 Task: Select Gifts. Add to cart, from Lula Convenience Stores_x000D_
 for 3194 Cheshire Road, Bridgeport, Connecticut 06604, Cell Number 203-362-4243, following items : Fireball Cinnamon Whiskey_x000D_
 - 1, Absolut Vodka_x000D_
 - 1, Bacardi White Rum_x000D_
 - 1, Baileys Original Brandy Bottle_x000D_
 - 1, Barton Distilling Company Vodka_x000D_
 - 1
Action: Mouse moved to (1096, 151)
Screenshot: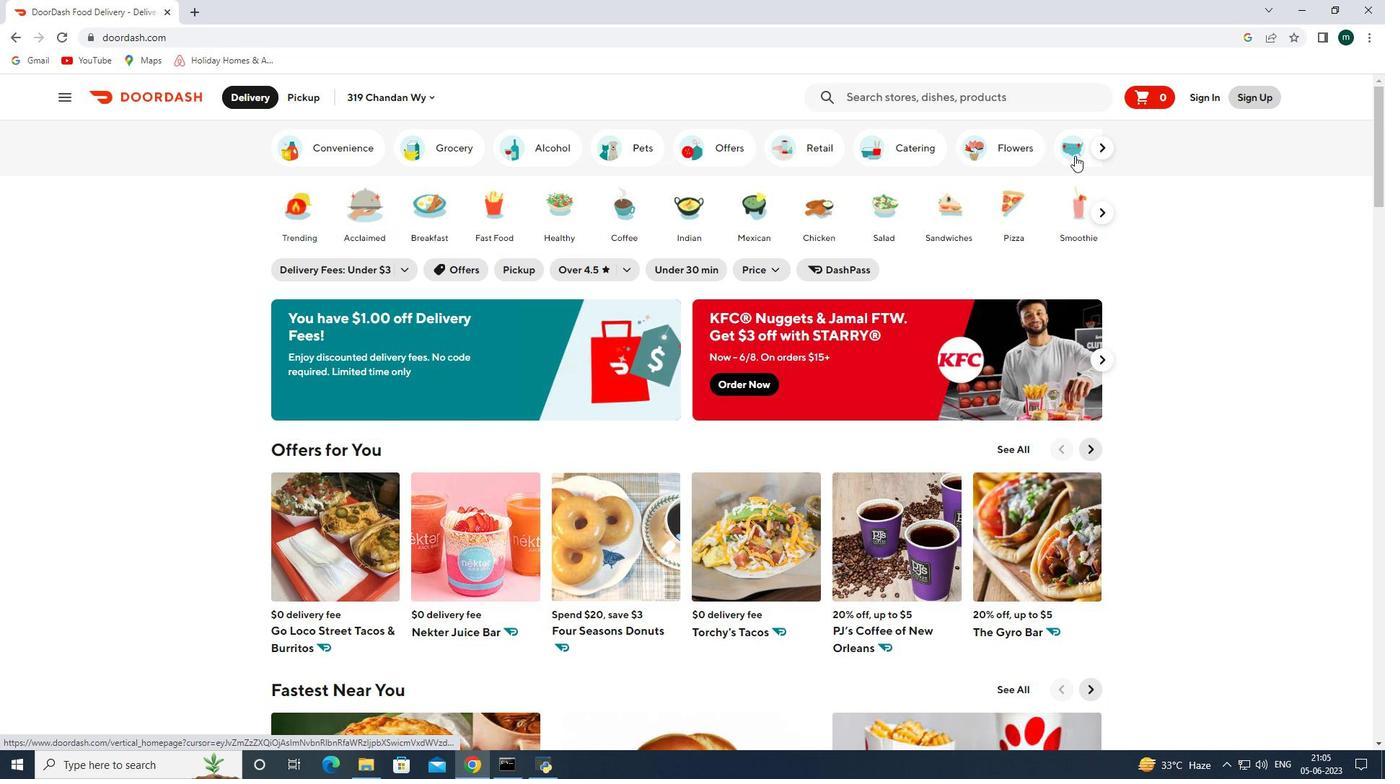 
Action: Mouse pressed left at (1096, 151)
Screenshot: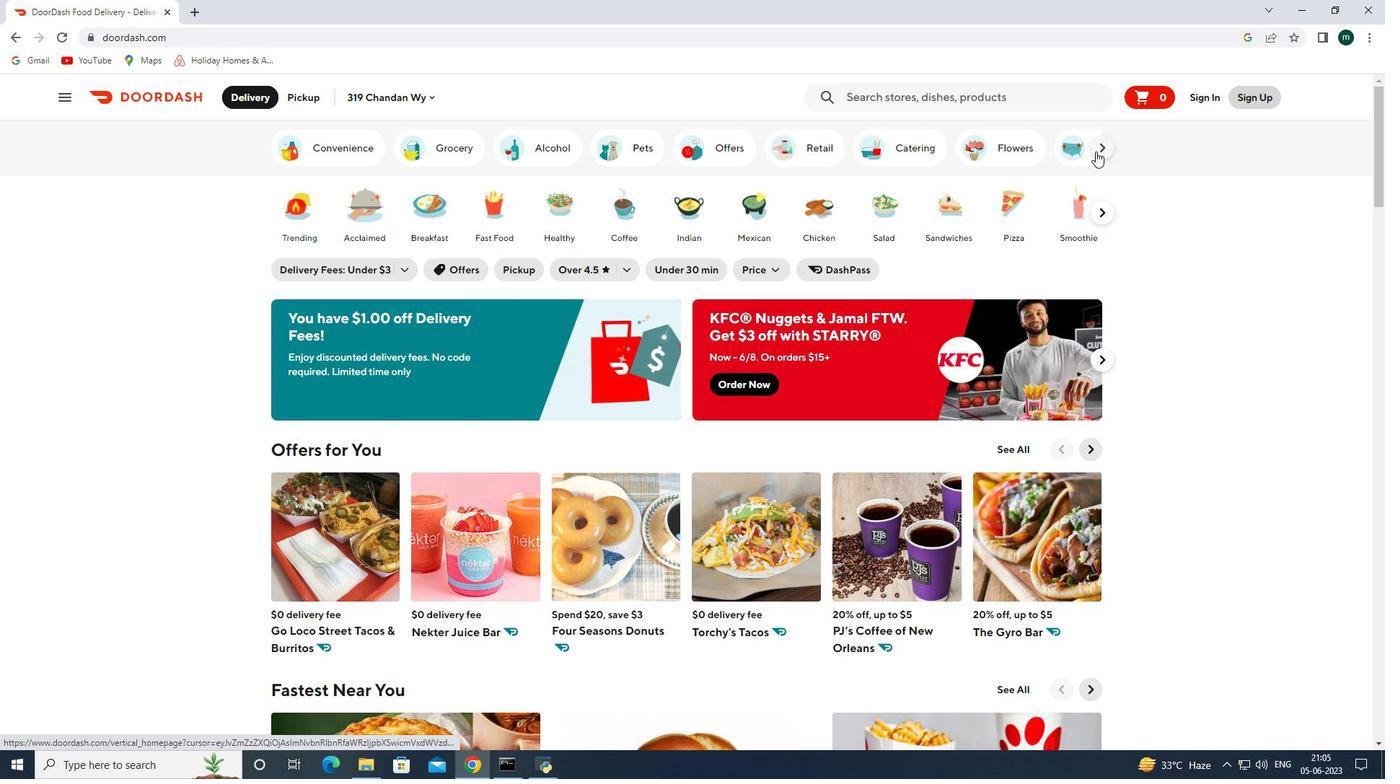 
Action: Mouse moved to (1083, 145)
Screenshot: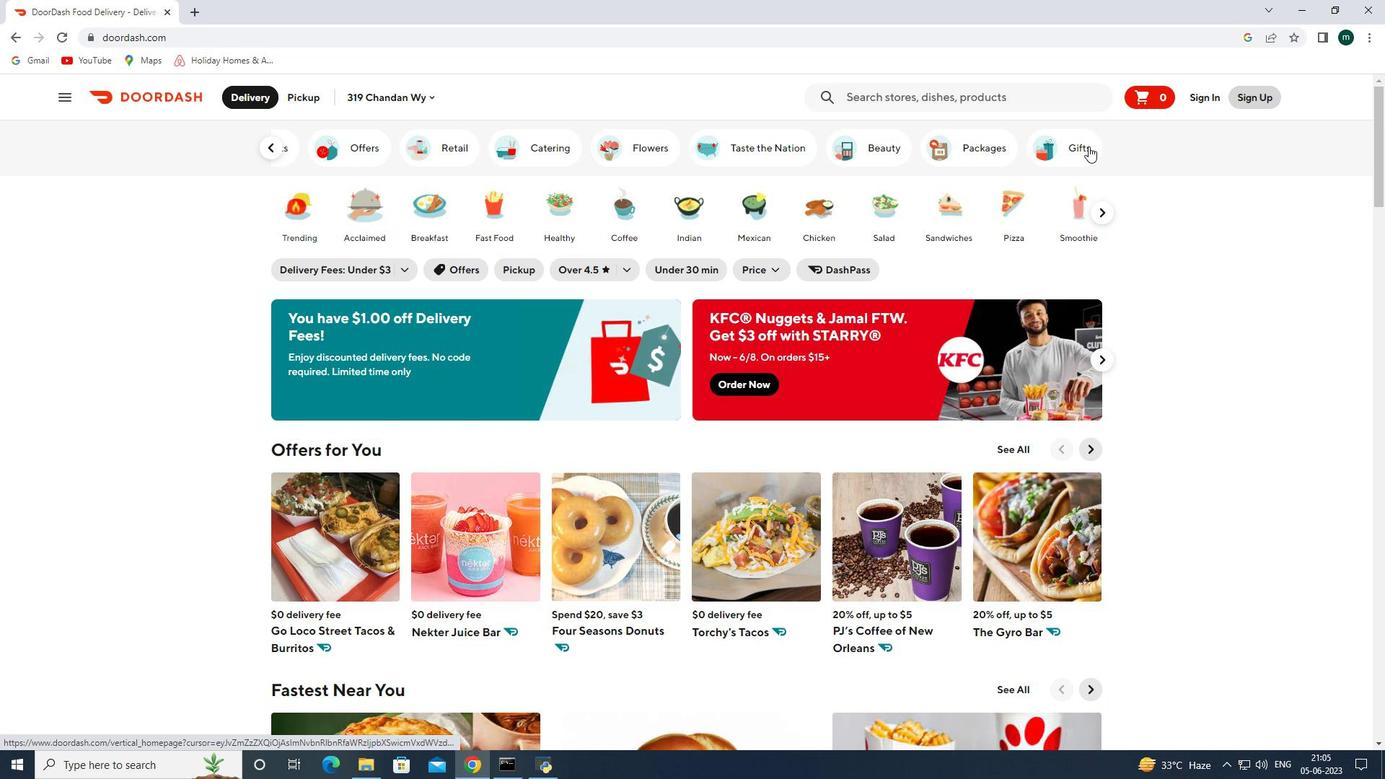 
Action: Mouse pressed left at (1083, 145)
Screenshot: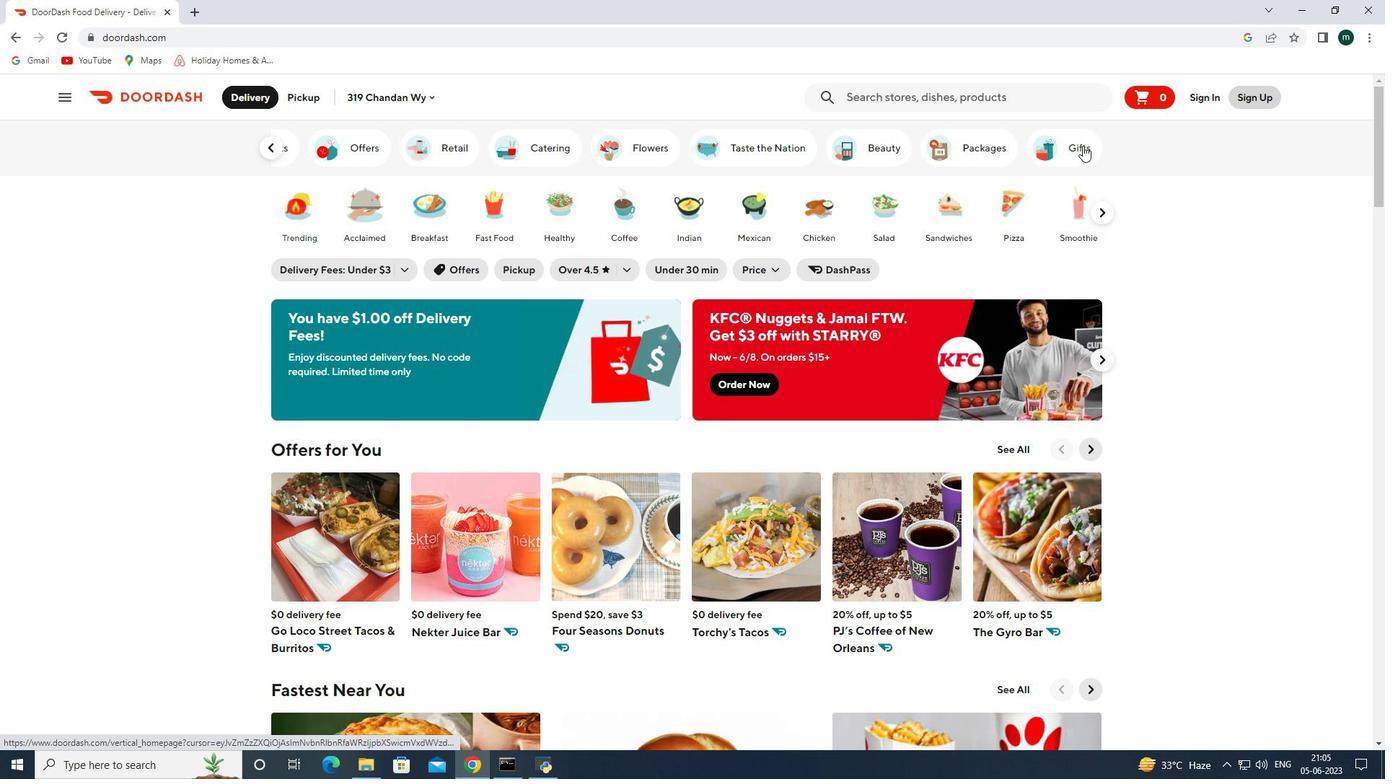 
Action: Mouse moved to (806, 394)
Screenshot: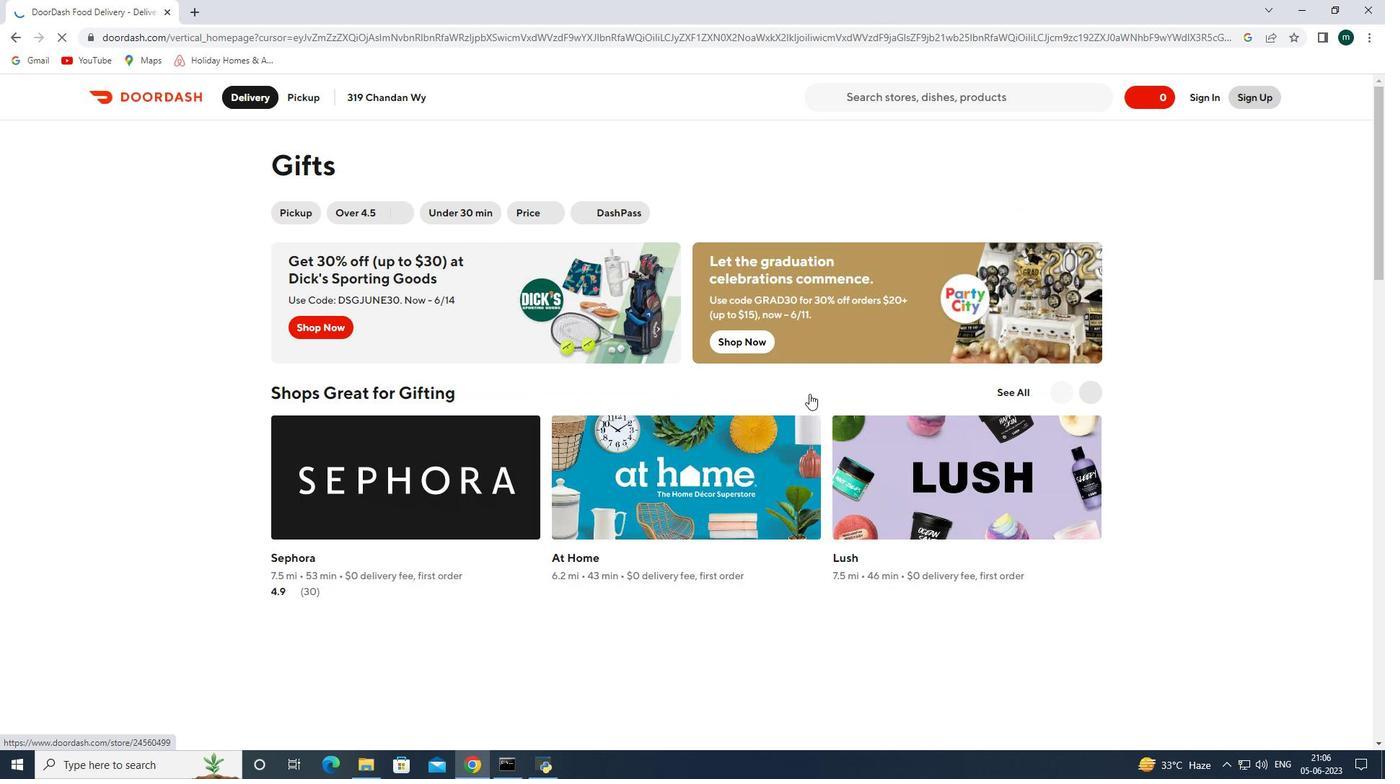 
Action: Mouse scrolled (806, 394) with delta (0, 0)
Screenshot: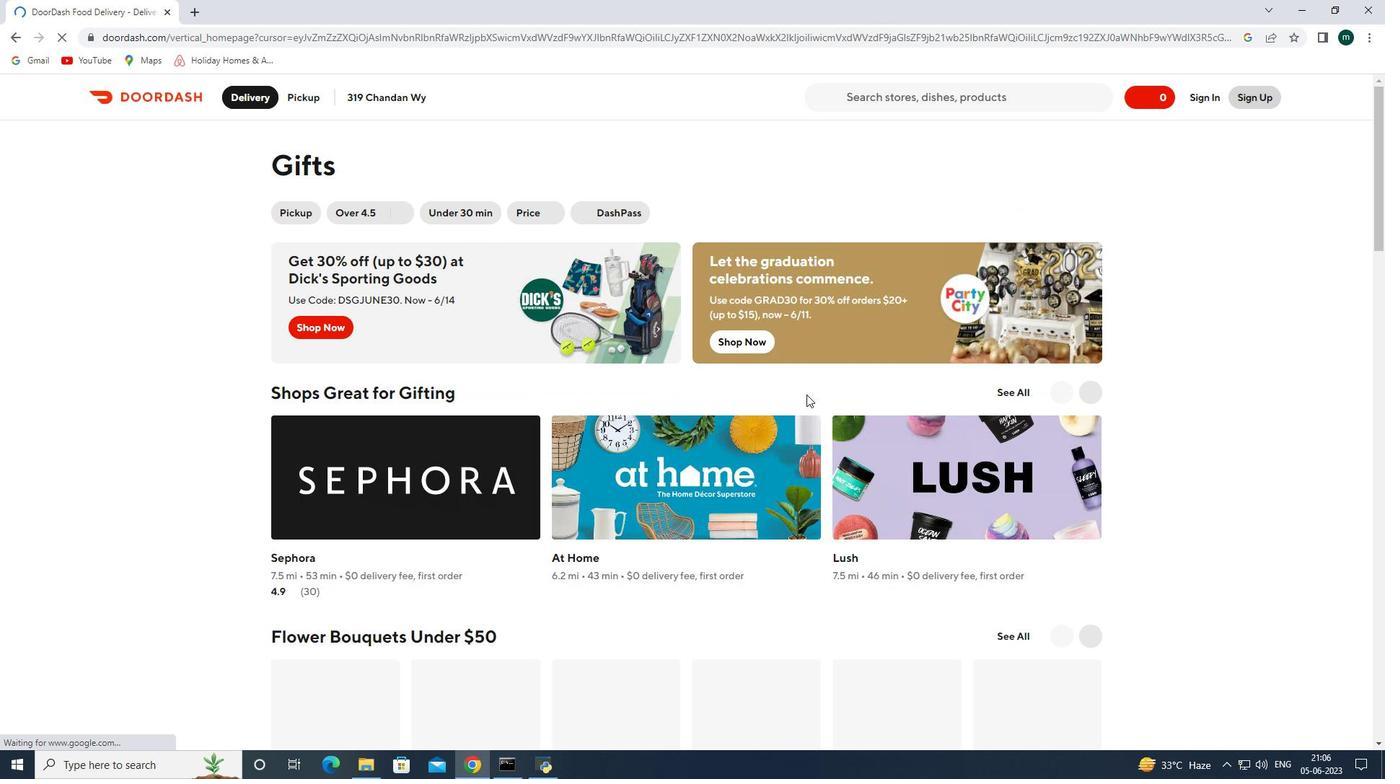 
Action: Mouse scrolled (806, 394) with delta (0, 0)
Screenshot: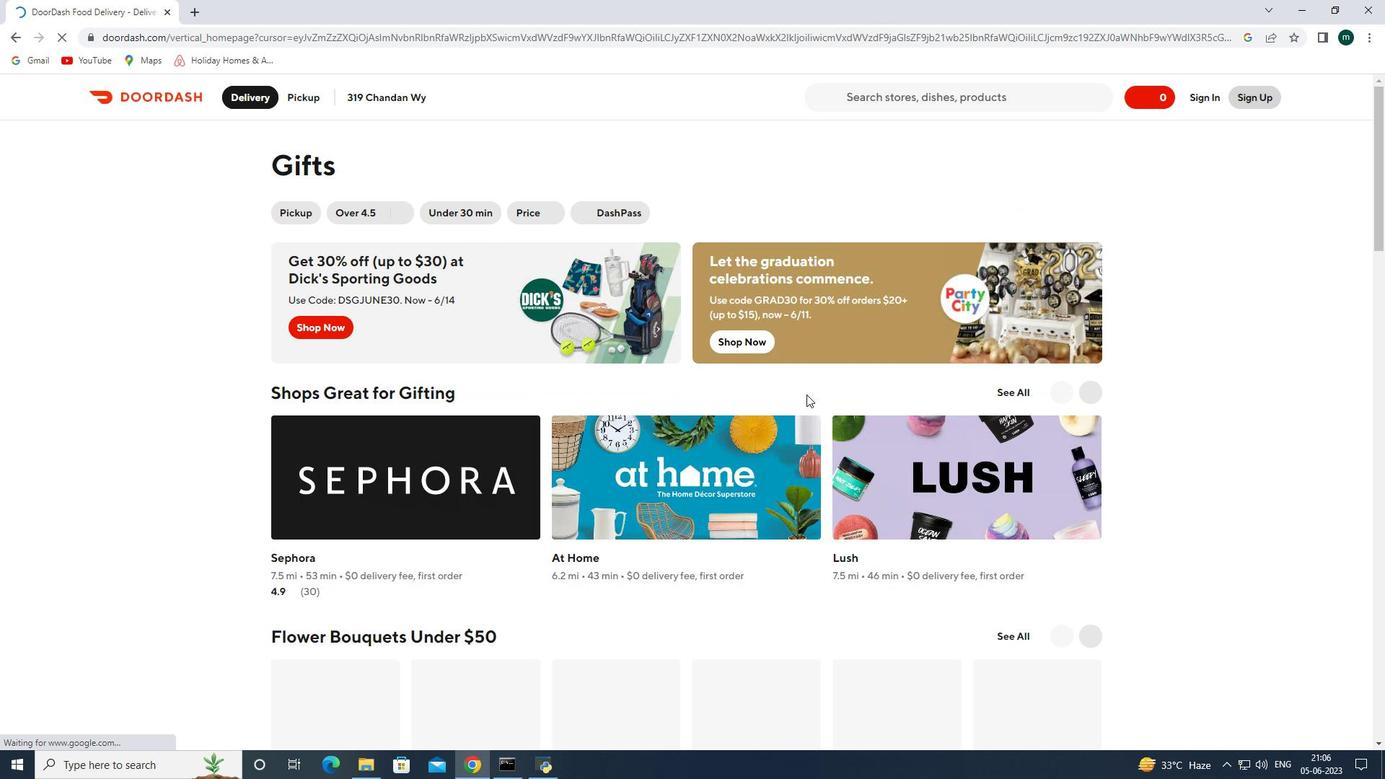 
Action: Mouse scrolled (806, 394) with delta (0, 0)
Screenshot: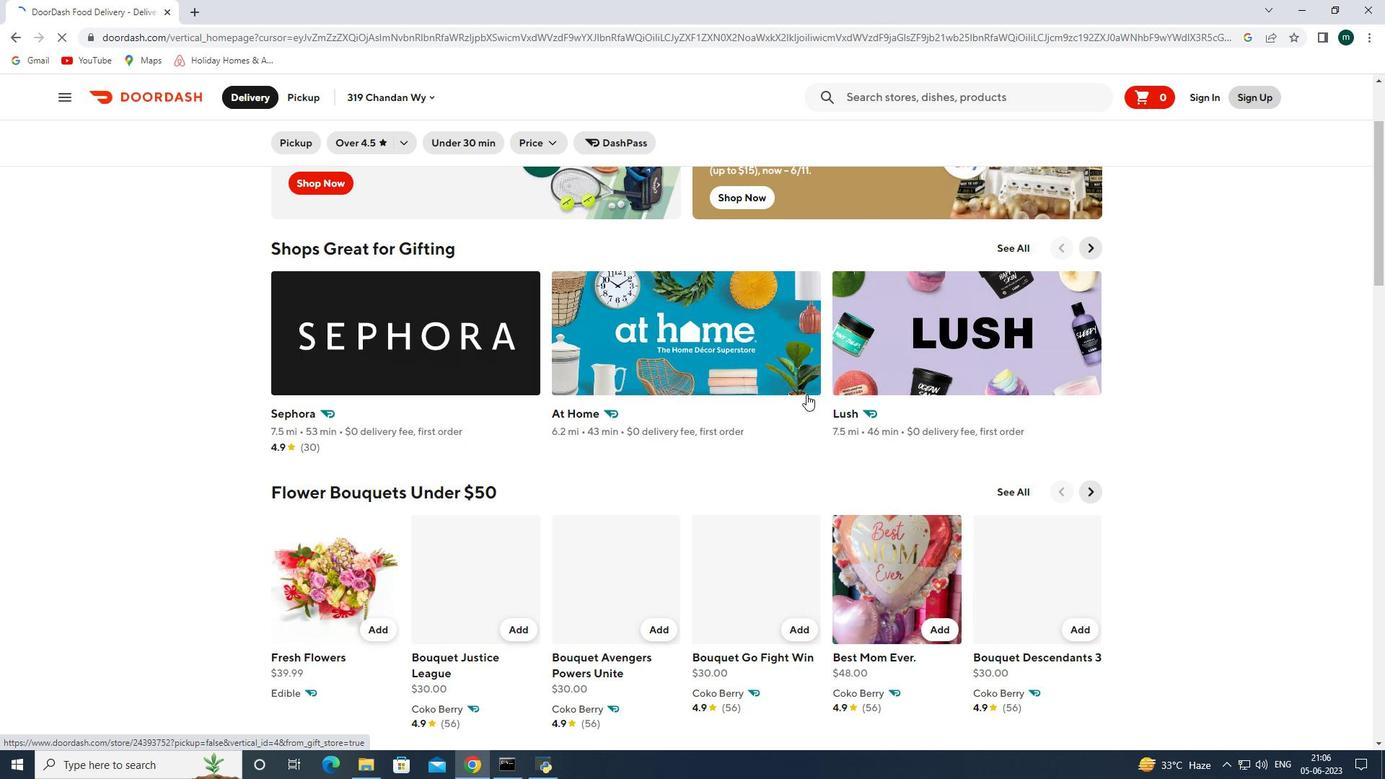 
Action: Mouse scrolled (806, 394) with delta (0, 0)
Screenshot: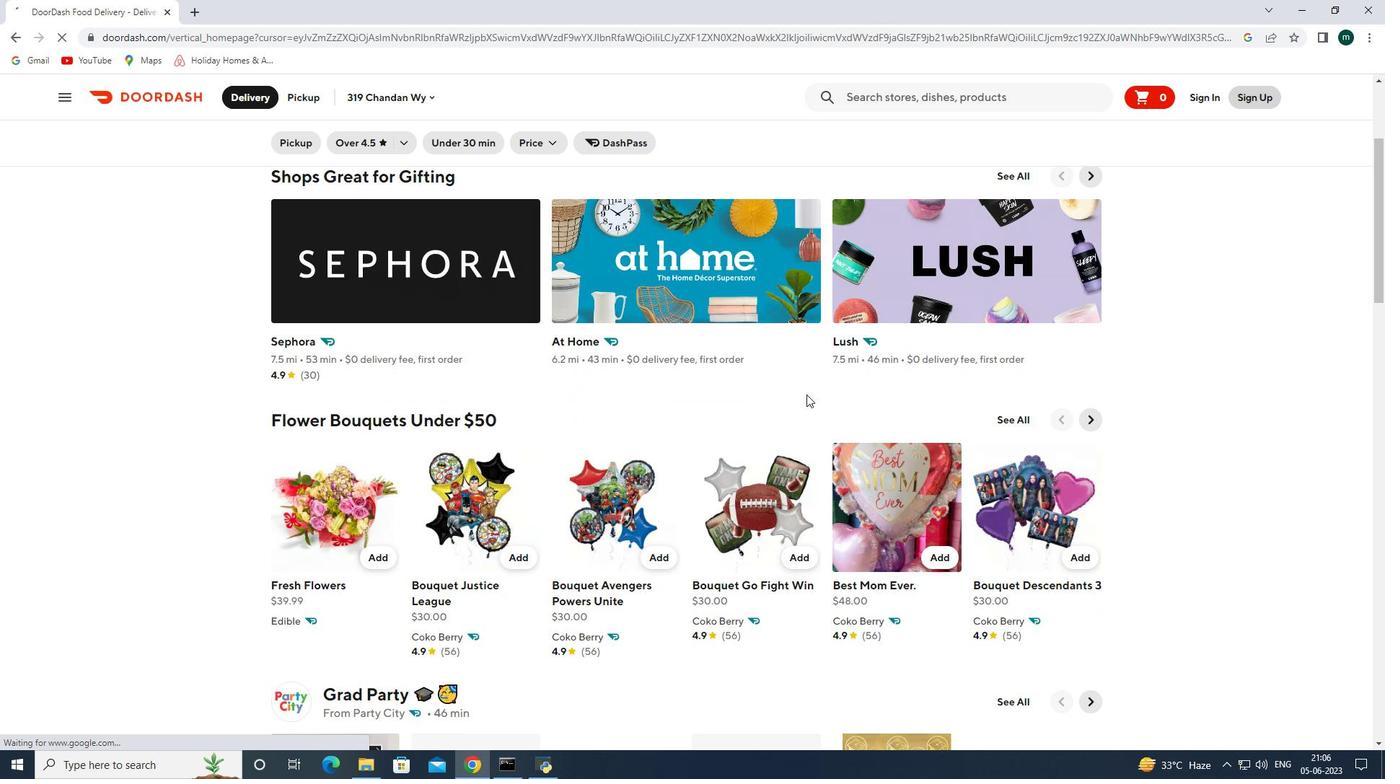 
Action: Mouse scrolled (806, 394) with delta (0, 0)
Screenshot: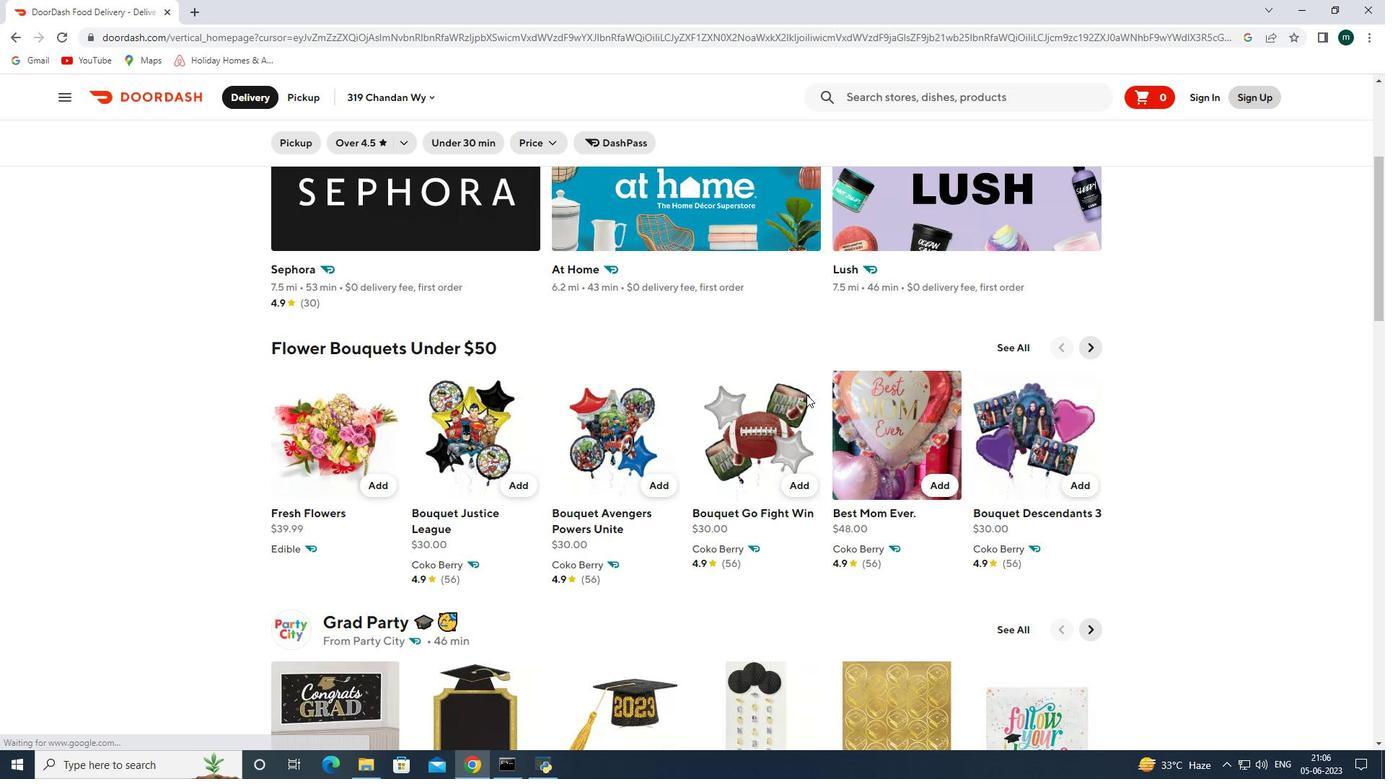 
Action: Mouse scrolled (806, 394) with delta (0, 0)
Screenshot: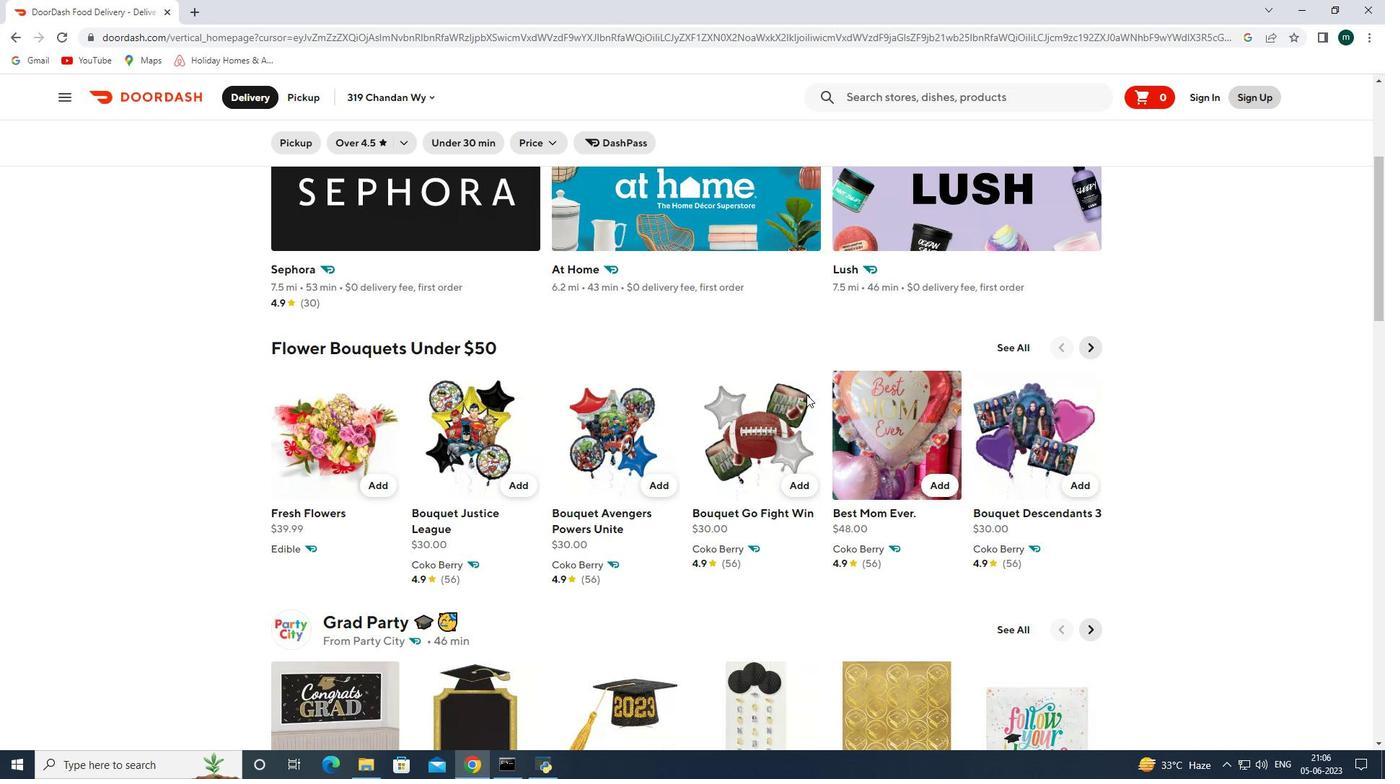 
Action: Mouse scrolled (806, 394) with delta (0, 0)
Screenshot: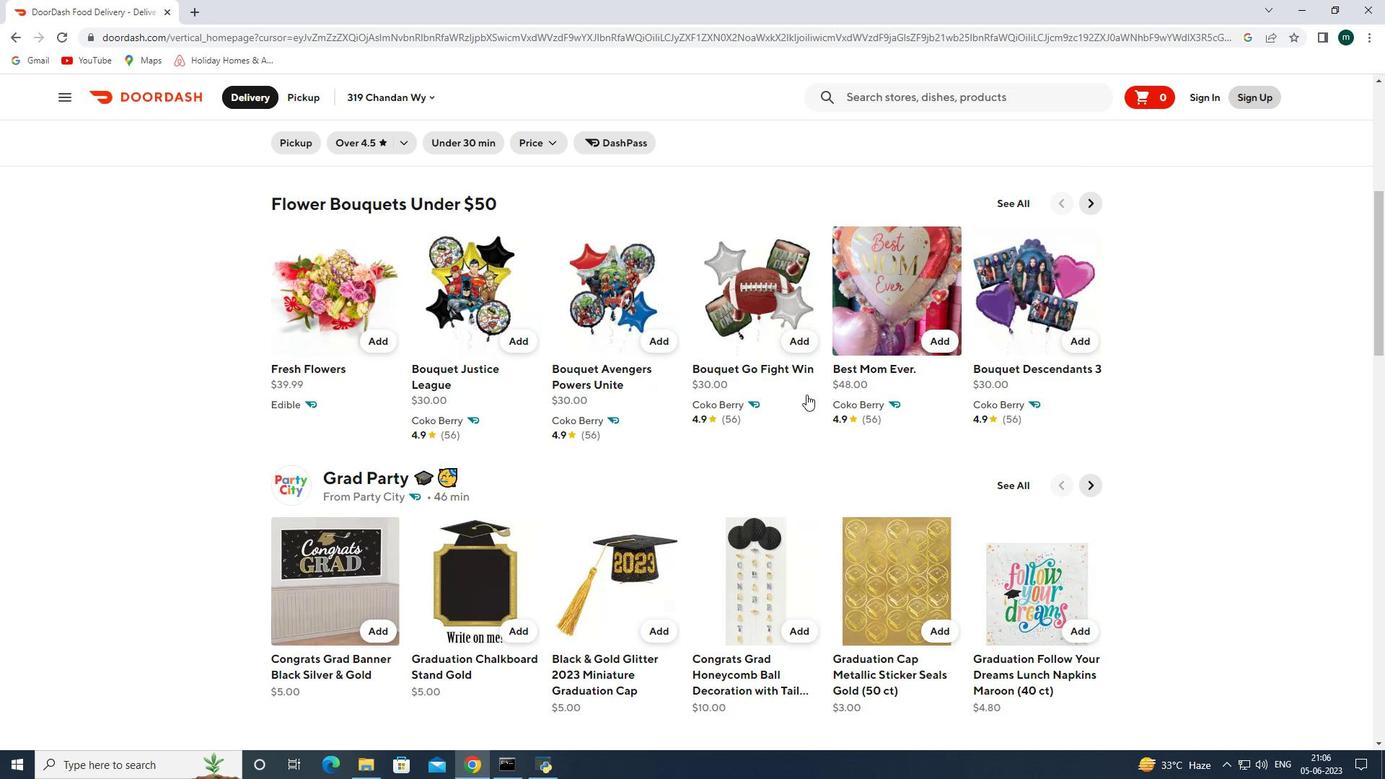 
Action: Mouse scrolled (806, 394) with delta (0, 0)
Screenshot: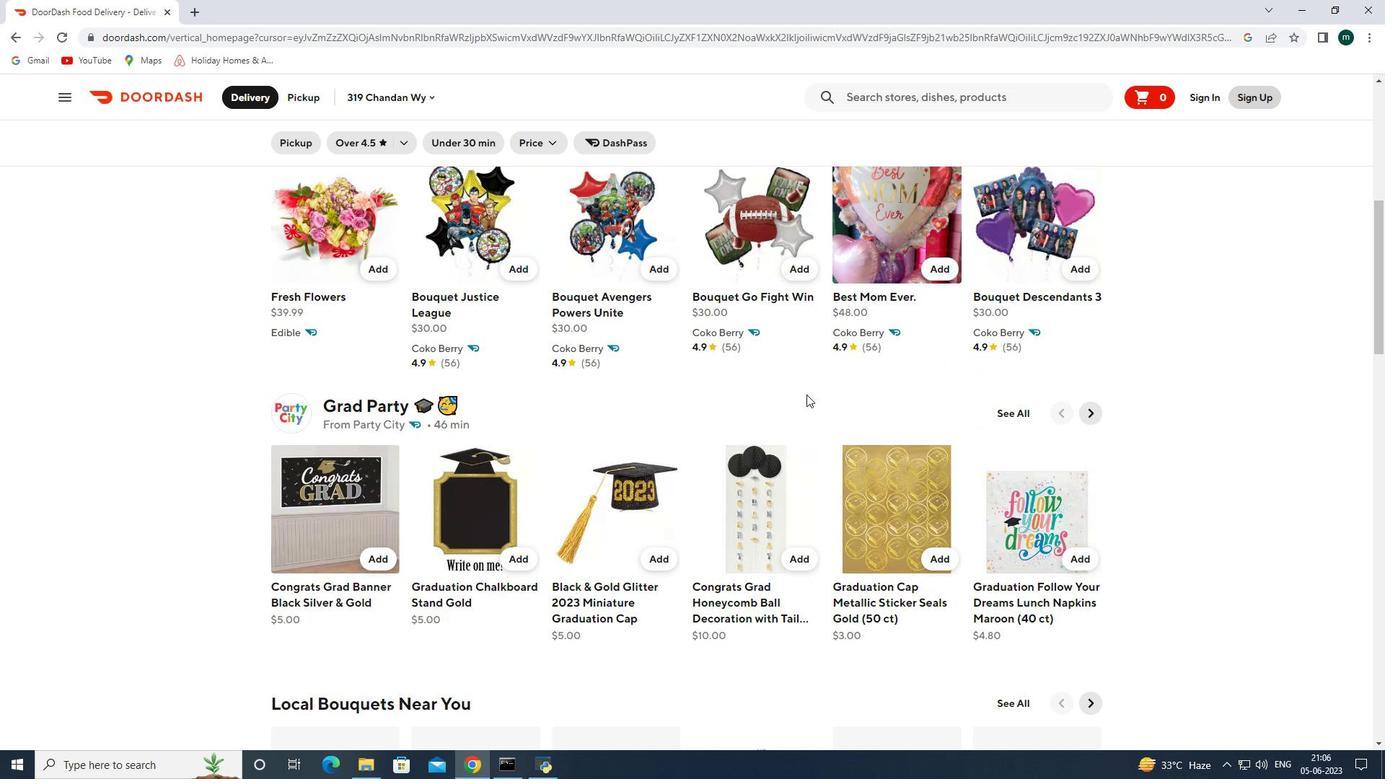 
Action: Mouse scrolled (806, 394) with delta (0, 0)
Screenshot: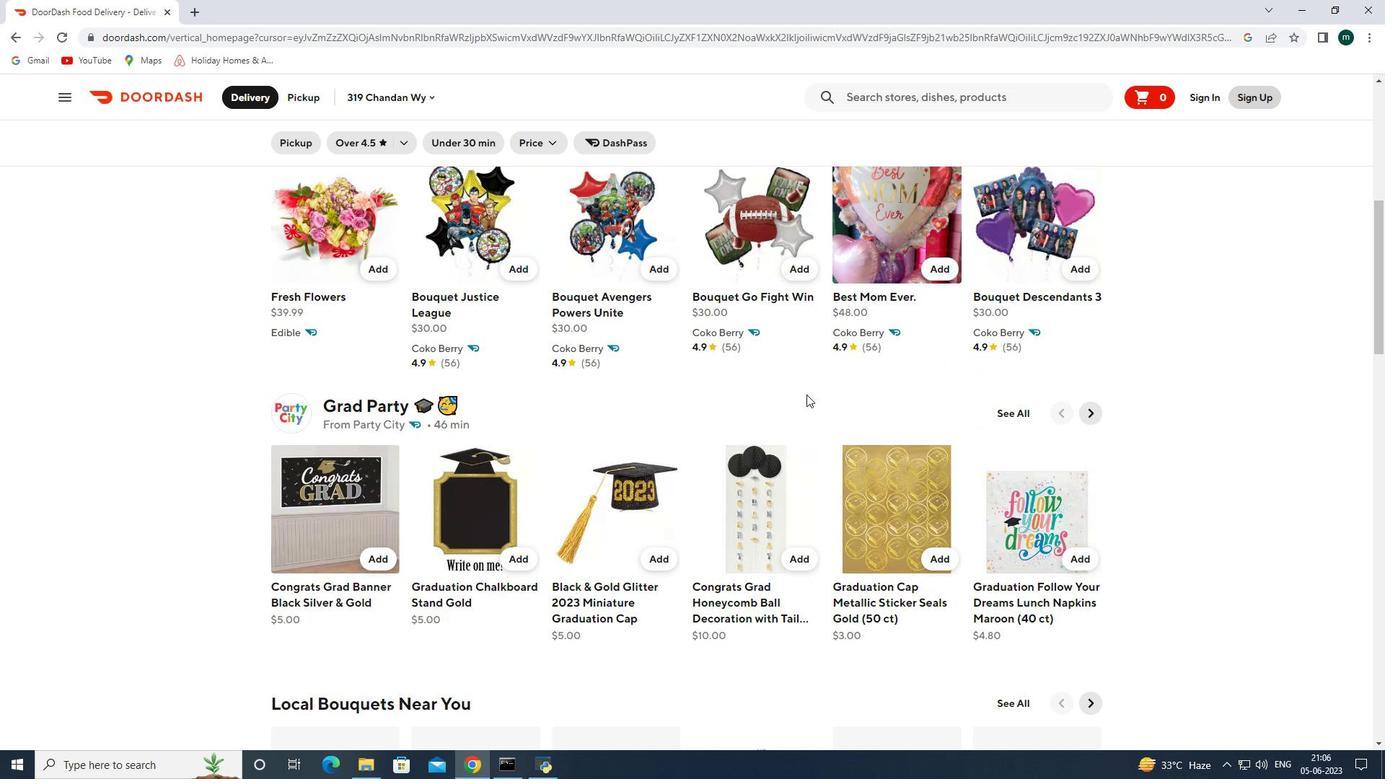 
Action: Mouse scrolled (806, 394) with delta (0, 0)
Screenshot: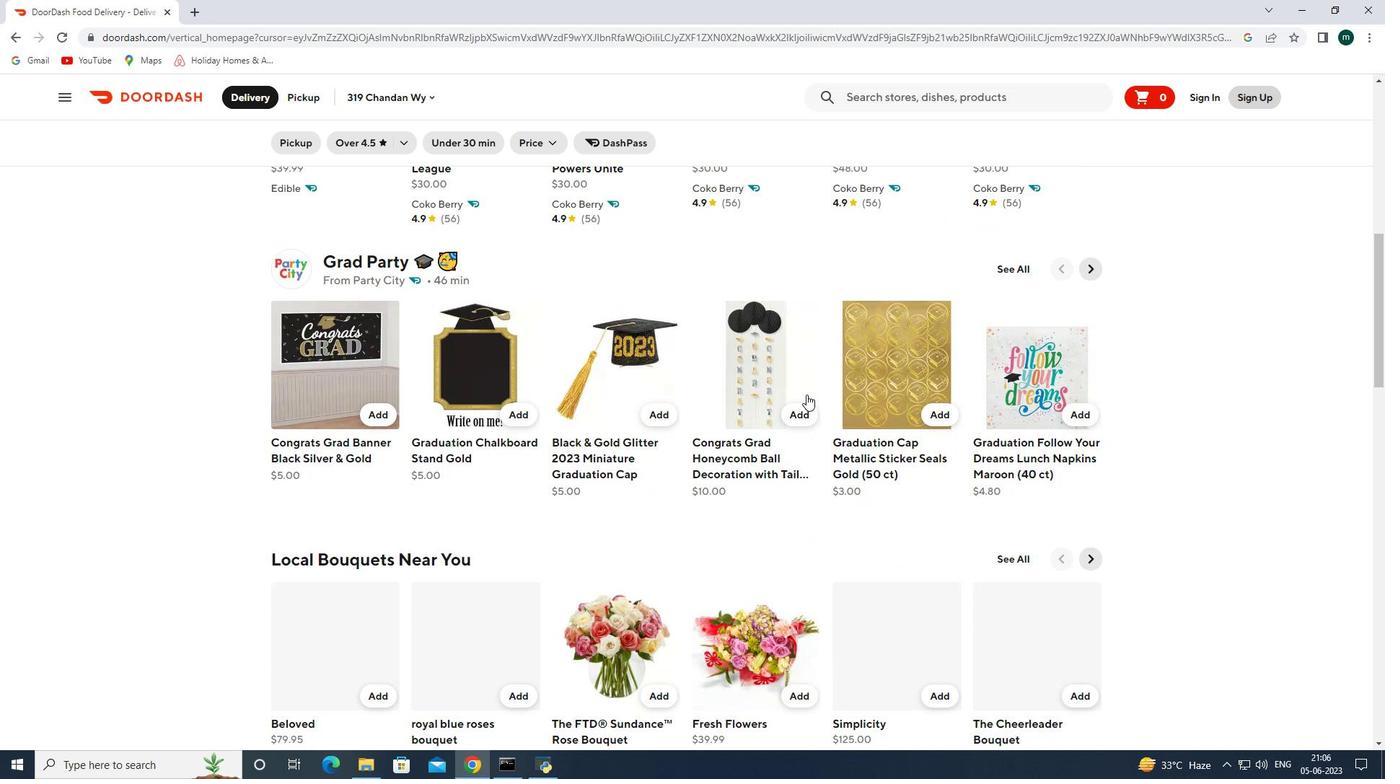 
Action: Mouse scrolled (806, 394) with delta (0, 0)
Screenshot: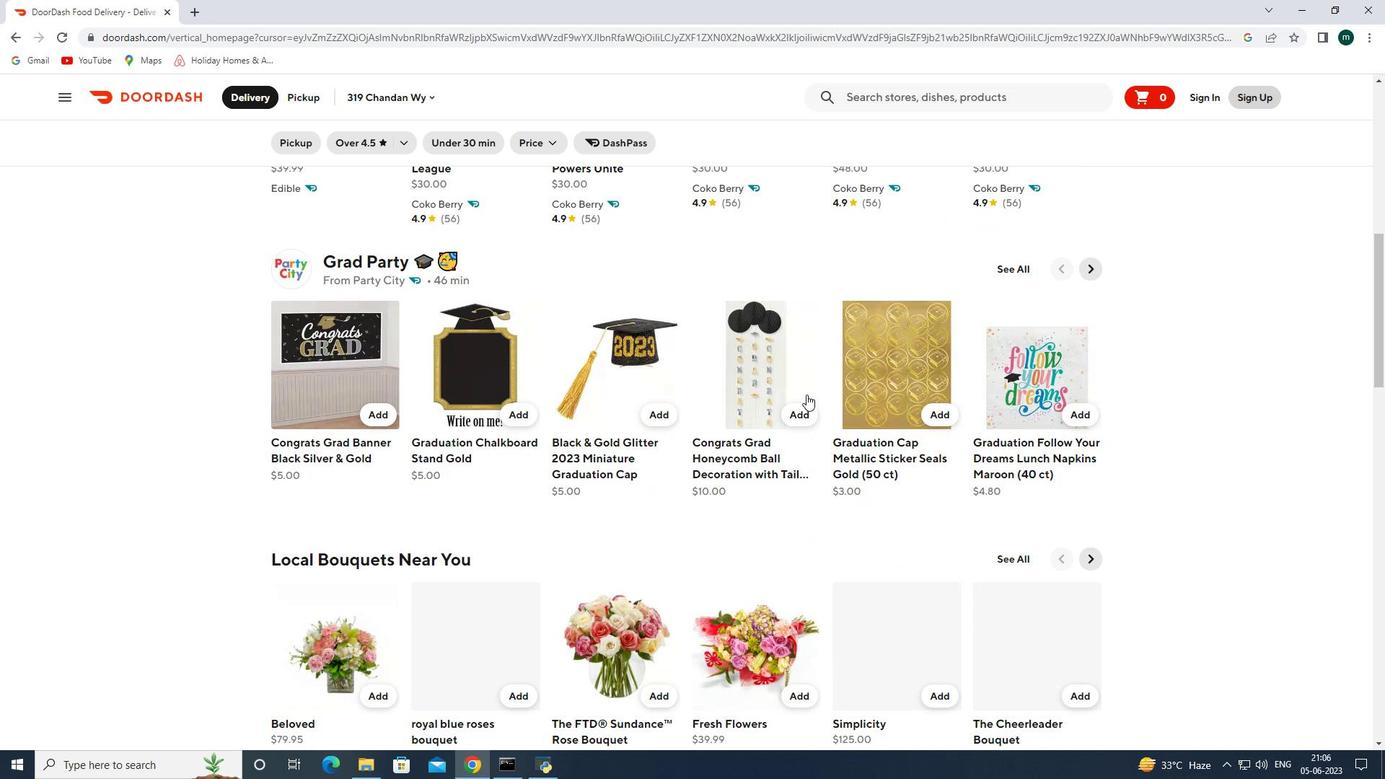
Action: Mouse scrolled (806, 394) with delta (0, 0)
Screenshot: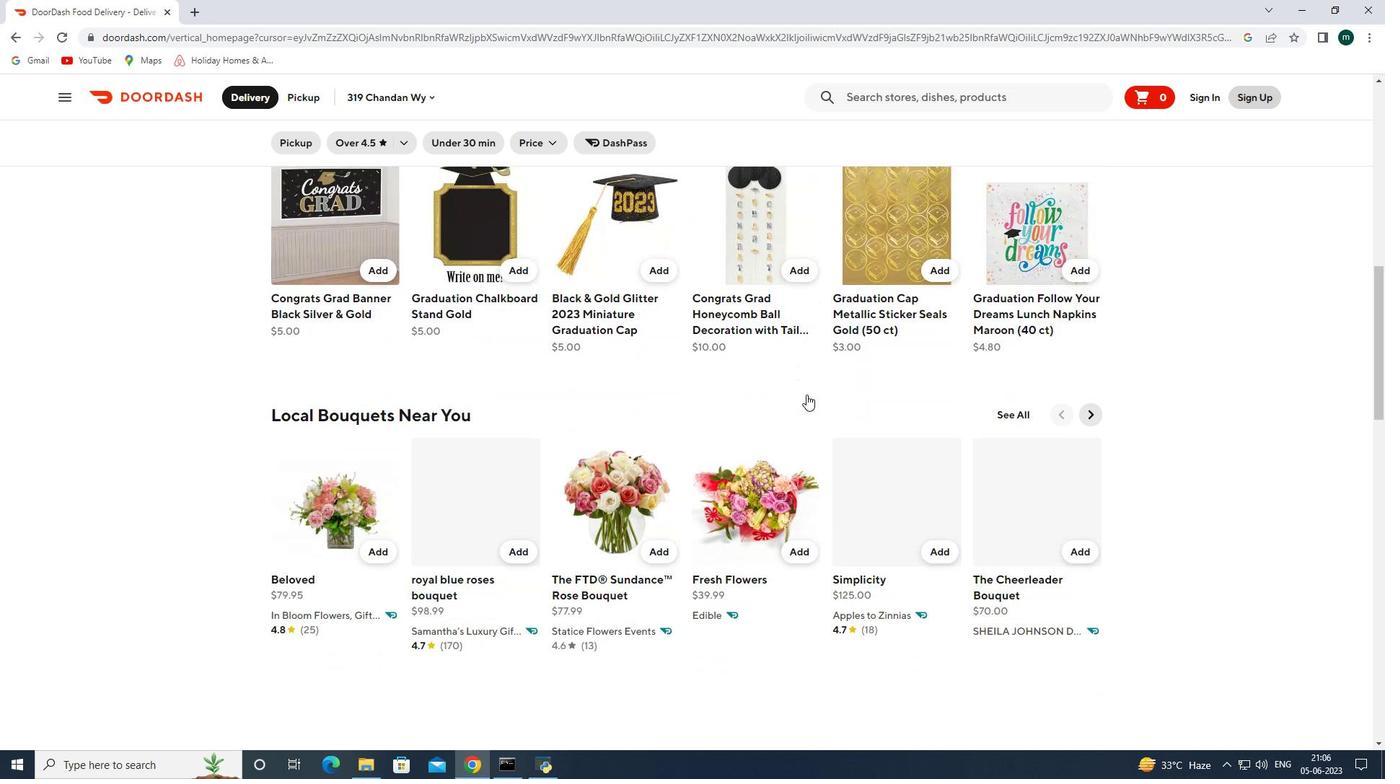 
Action: Mouse scrolled (806, 394) with delta (0, 0)
Screenshot: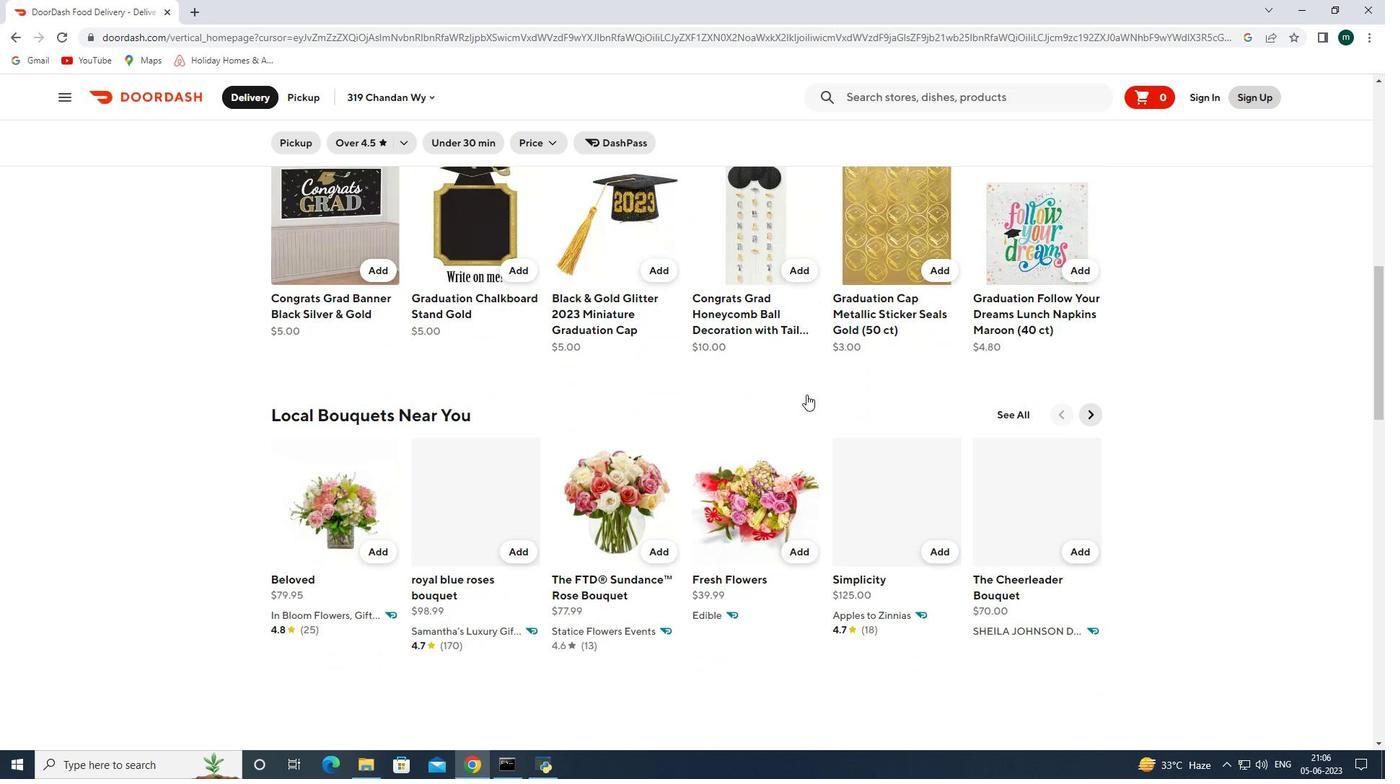 
Action: Mouse scrolled (806, 394) with delta (0, 0)
Screenshot: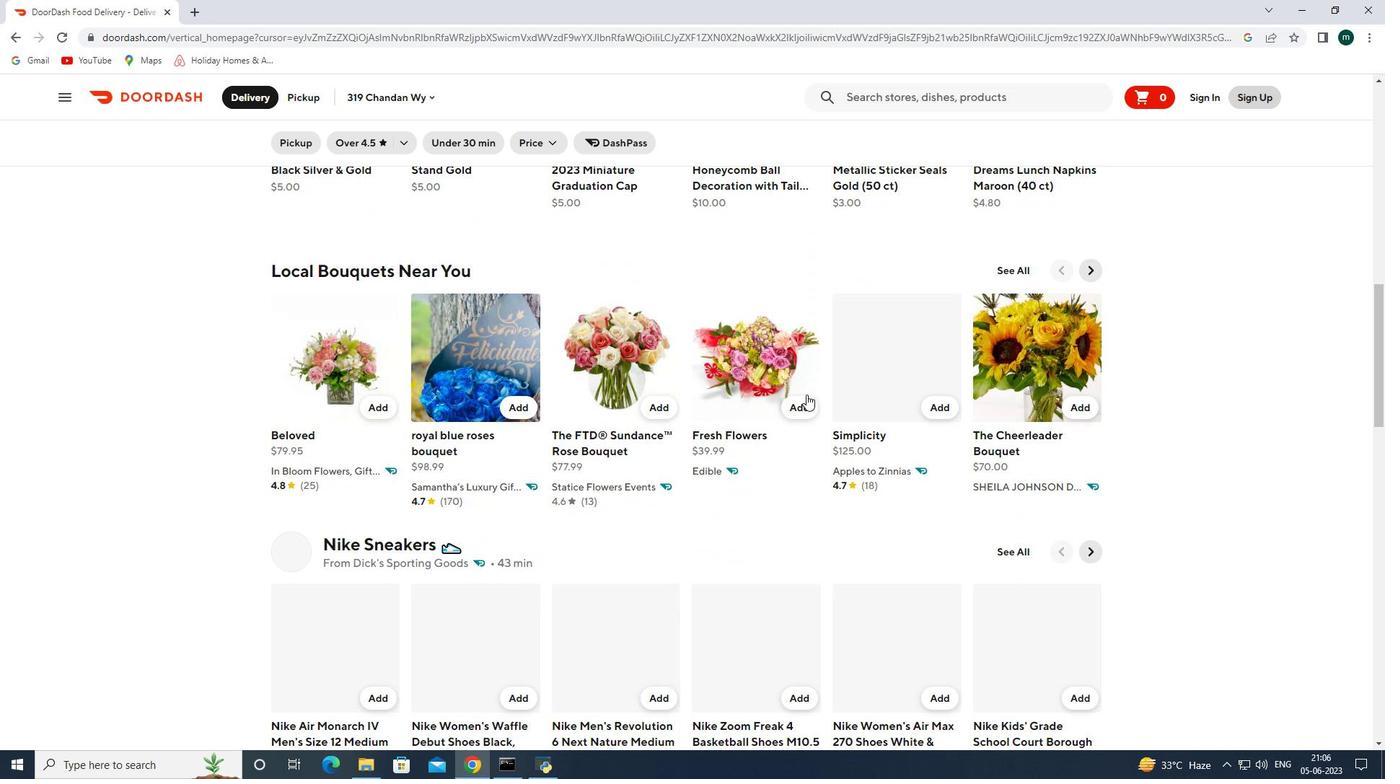 
Action: Mouse scrolled (806, 394) with delta (0, 0)
Screenshot: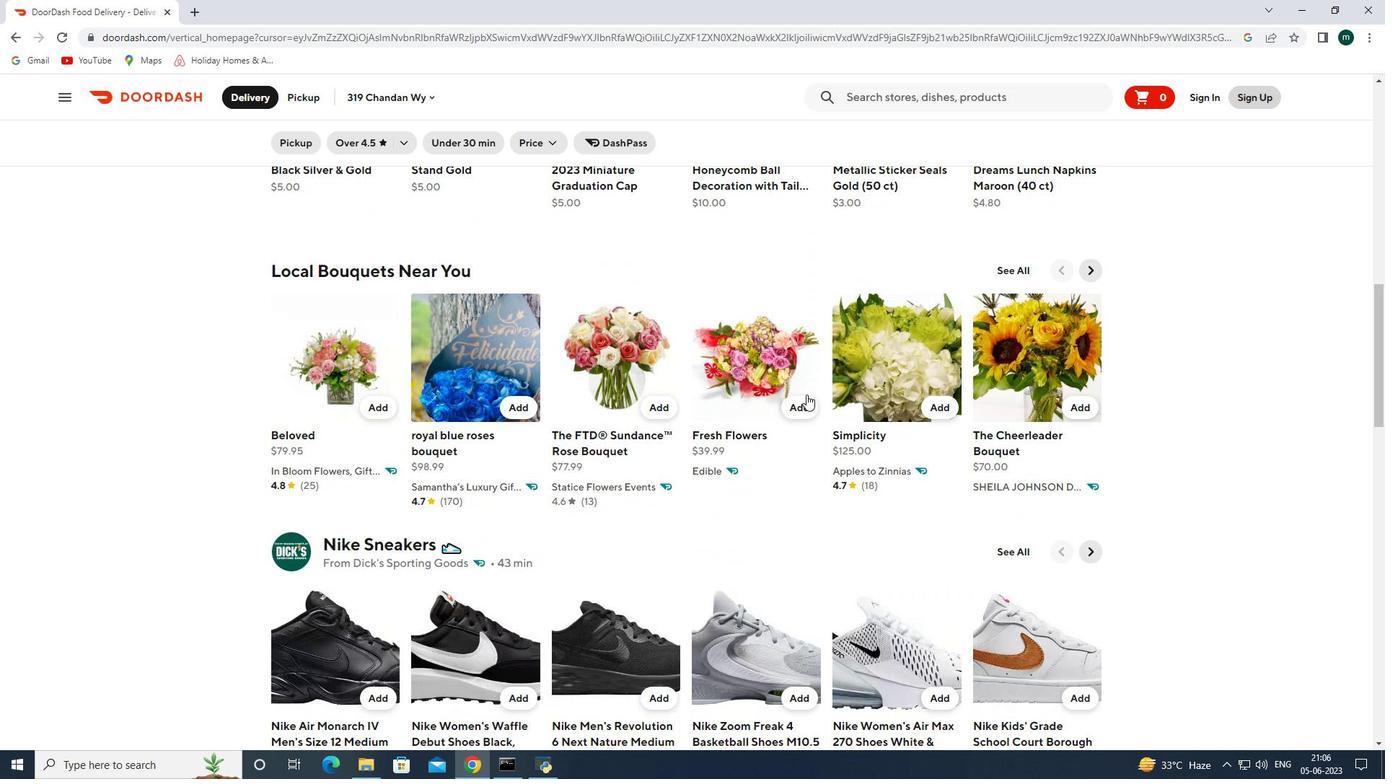
Action: Mouse scrolled (806, 394) with delta (0, 0)
Screenshot: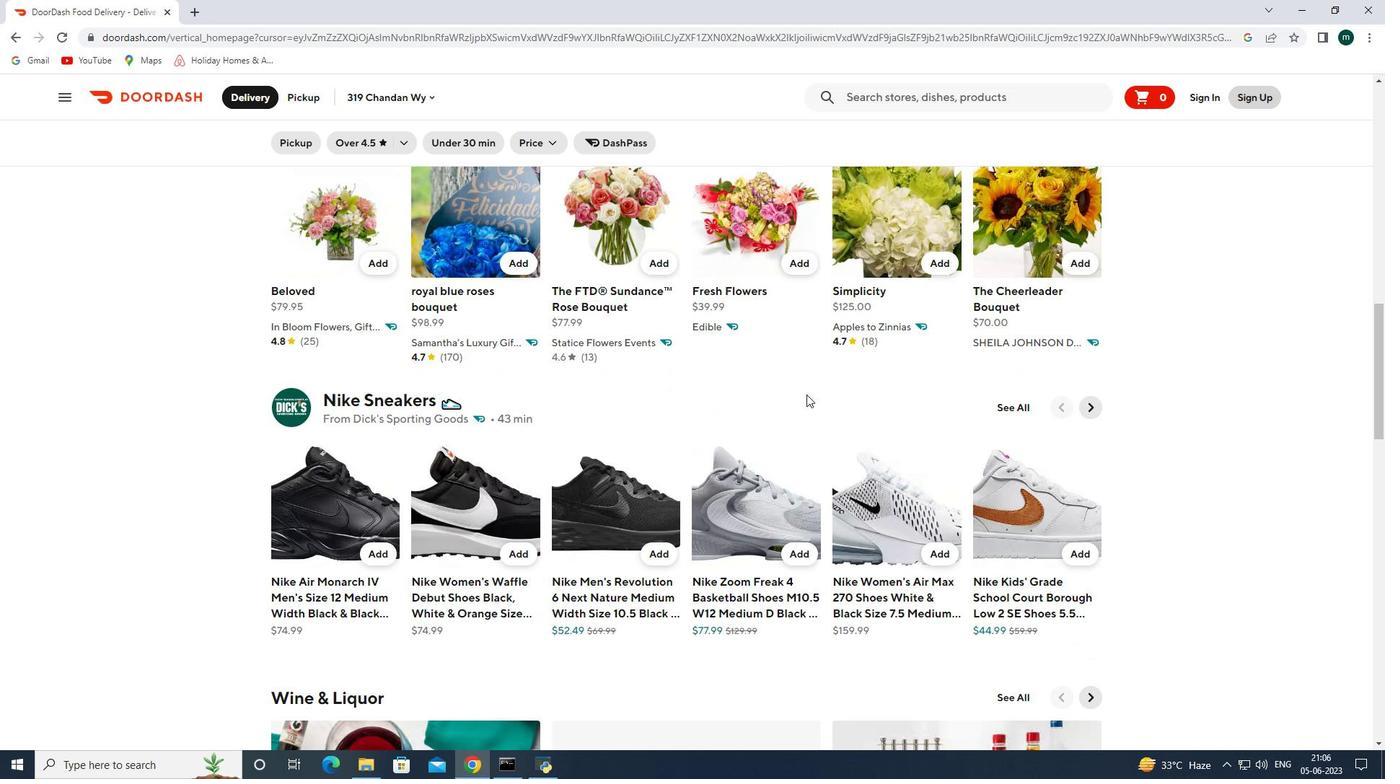 
Action: Mouse scrolled (806, 394) with delta (0, 0)
Screenshot: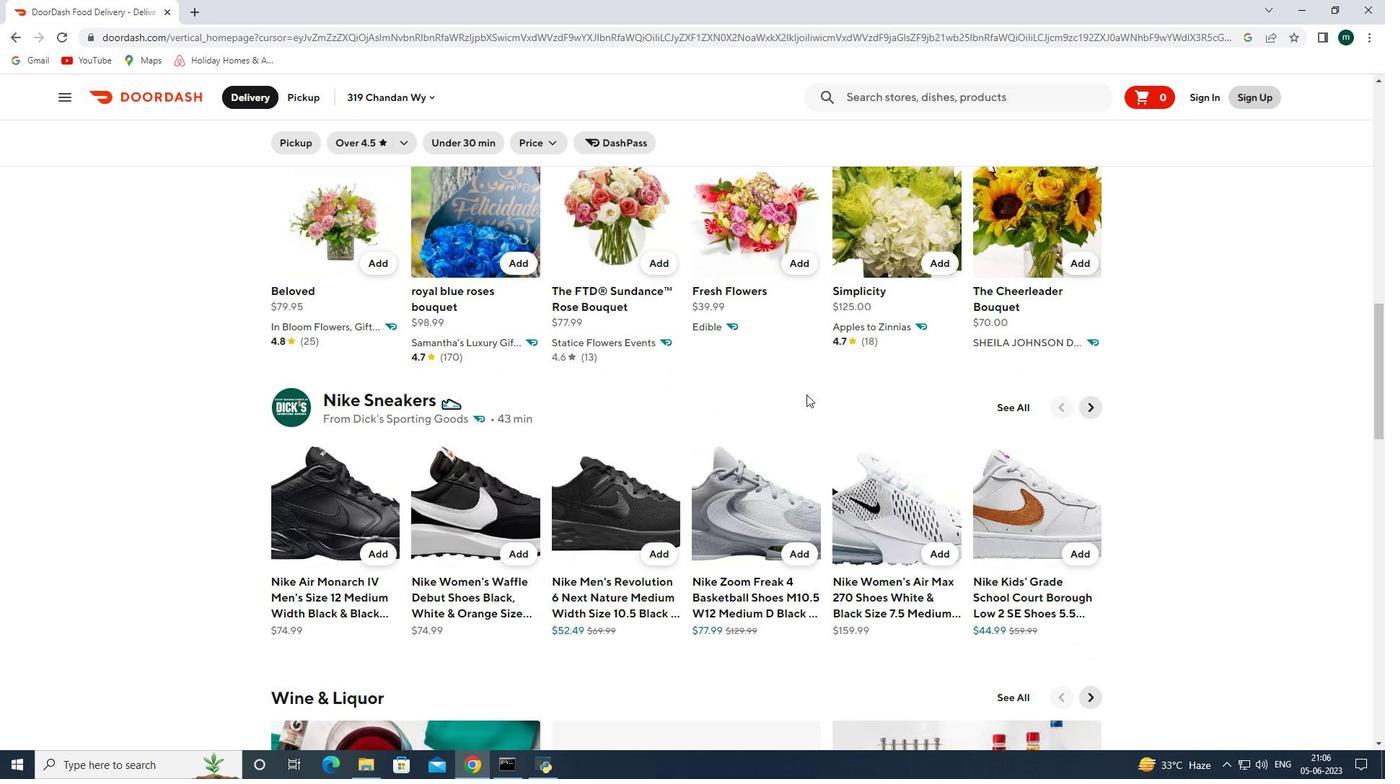 
Action: Mouse scrolled (806, 394) with delta (0, 0)
Screenshot: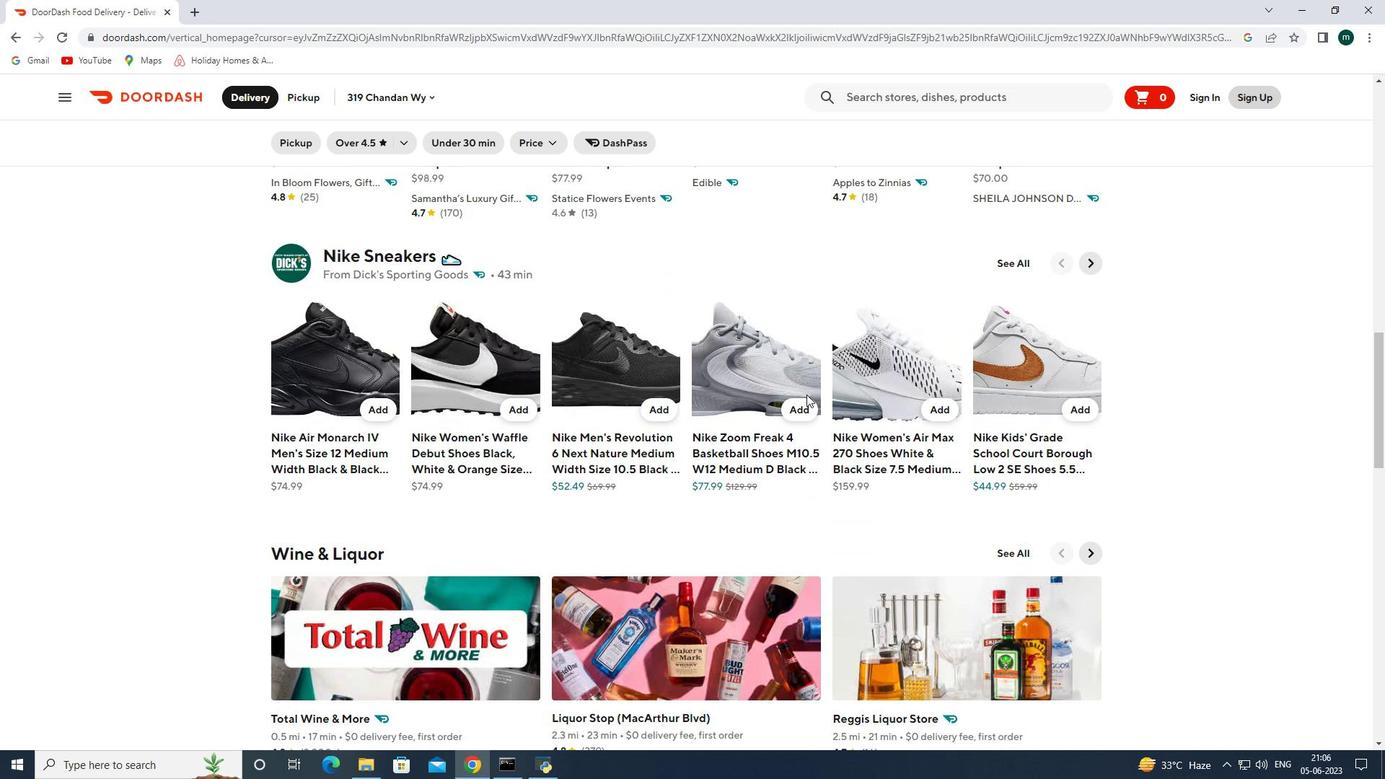 
Action: Mouse scrolled (806, 394) with delta (0, 0)
Screenshot: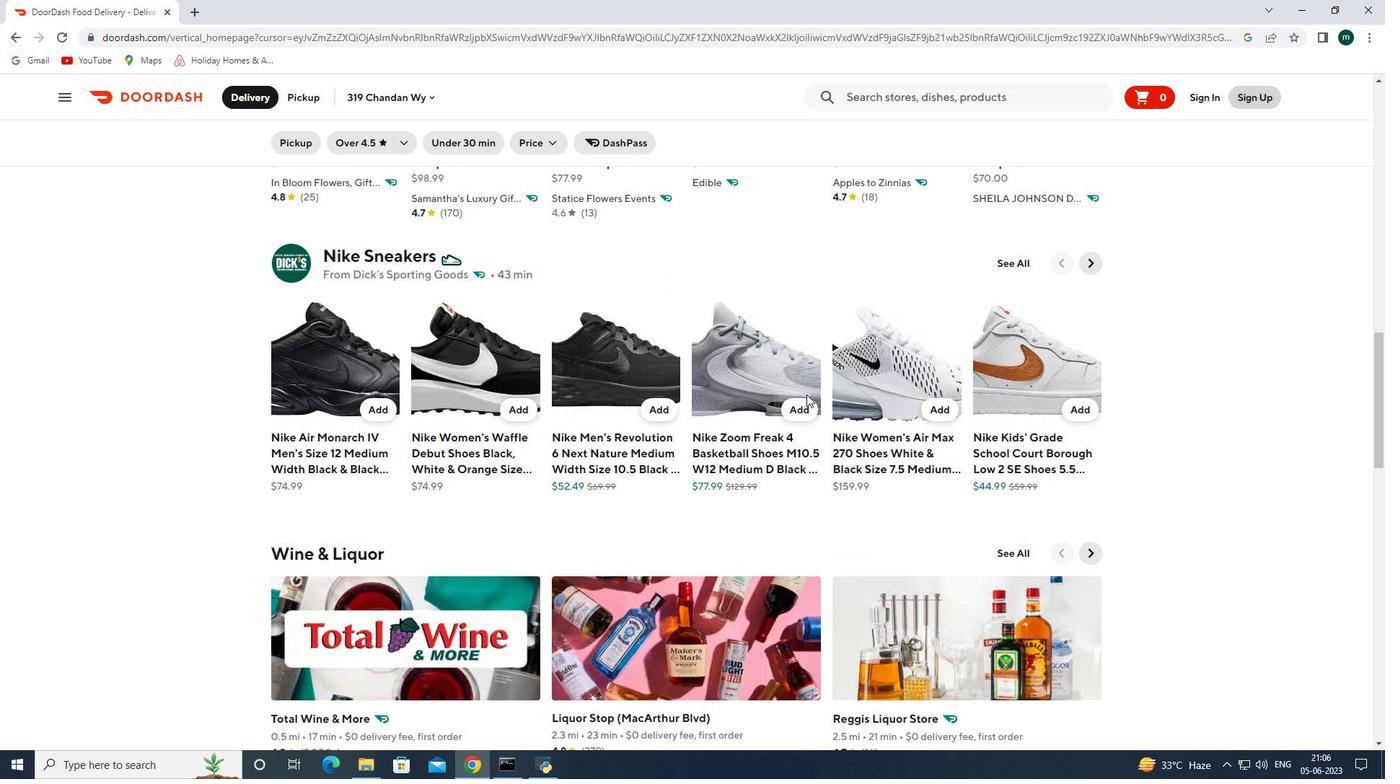 
Action: Mouse scrolled (806, 394) with delta (0, 0)
Screenshot: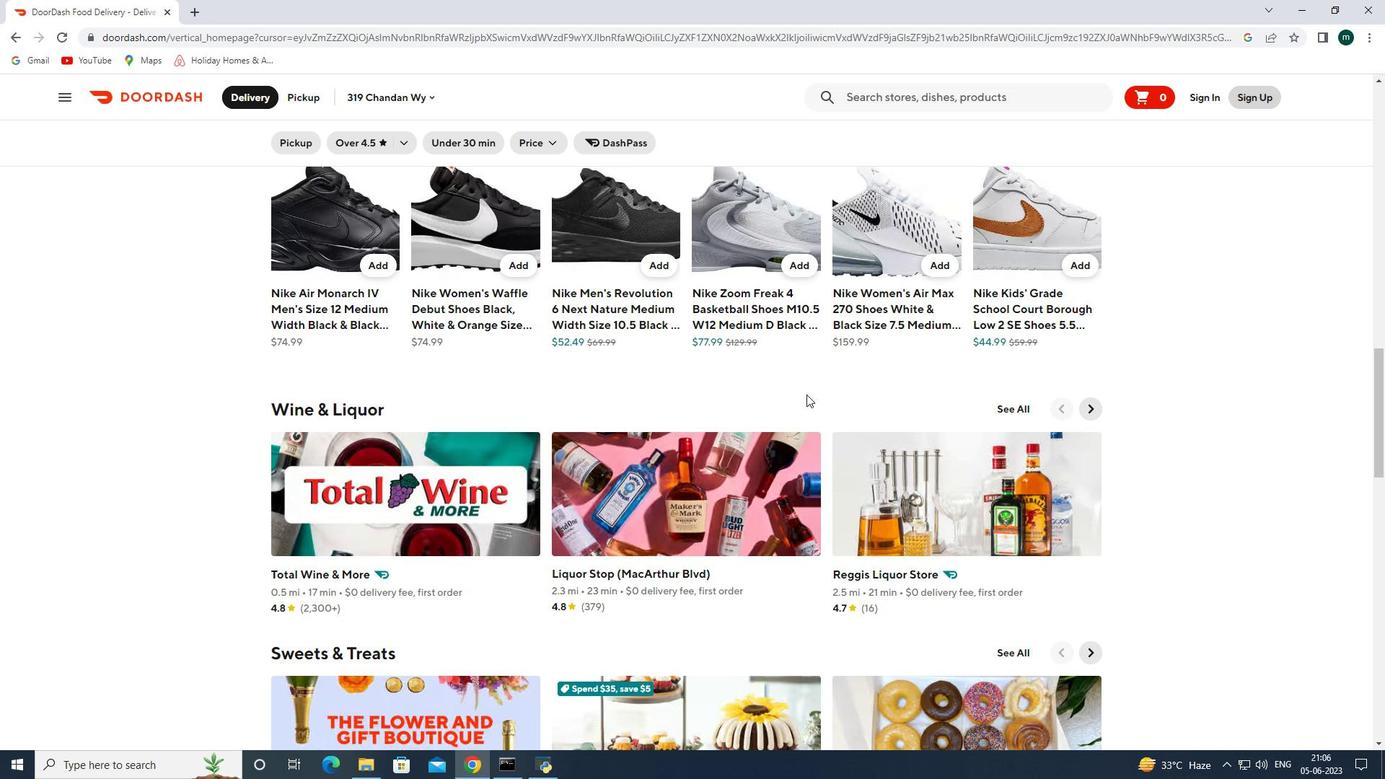 
Action: Mouse scrolled (806, 394) with delta (0, 0)
Screenshot: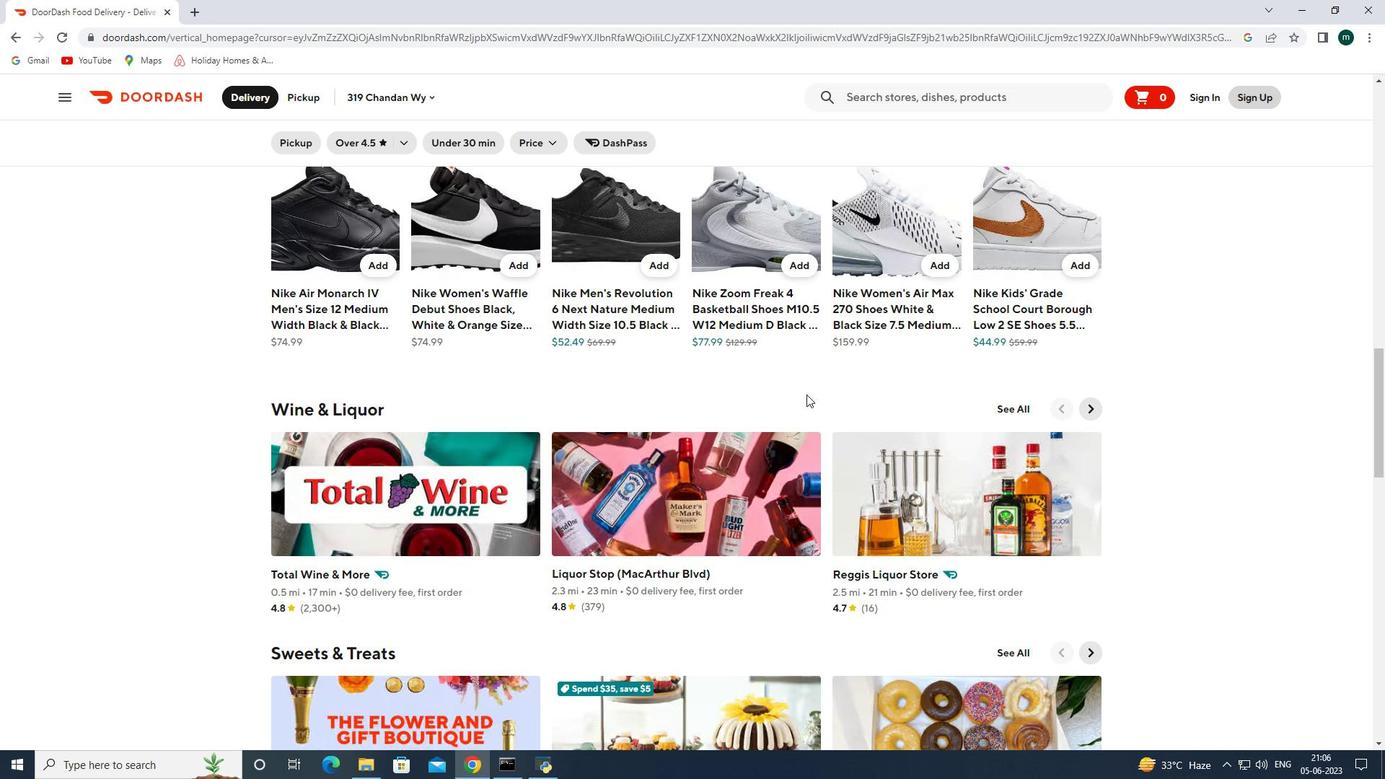 
Action: Mouse scrolled (806, 394) with delta (0, 0)
Screenshot: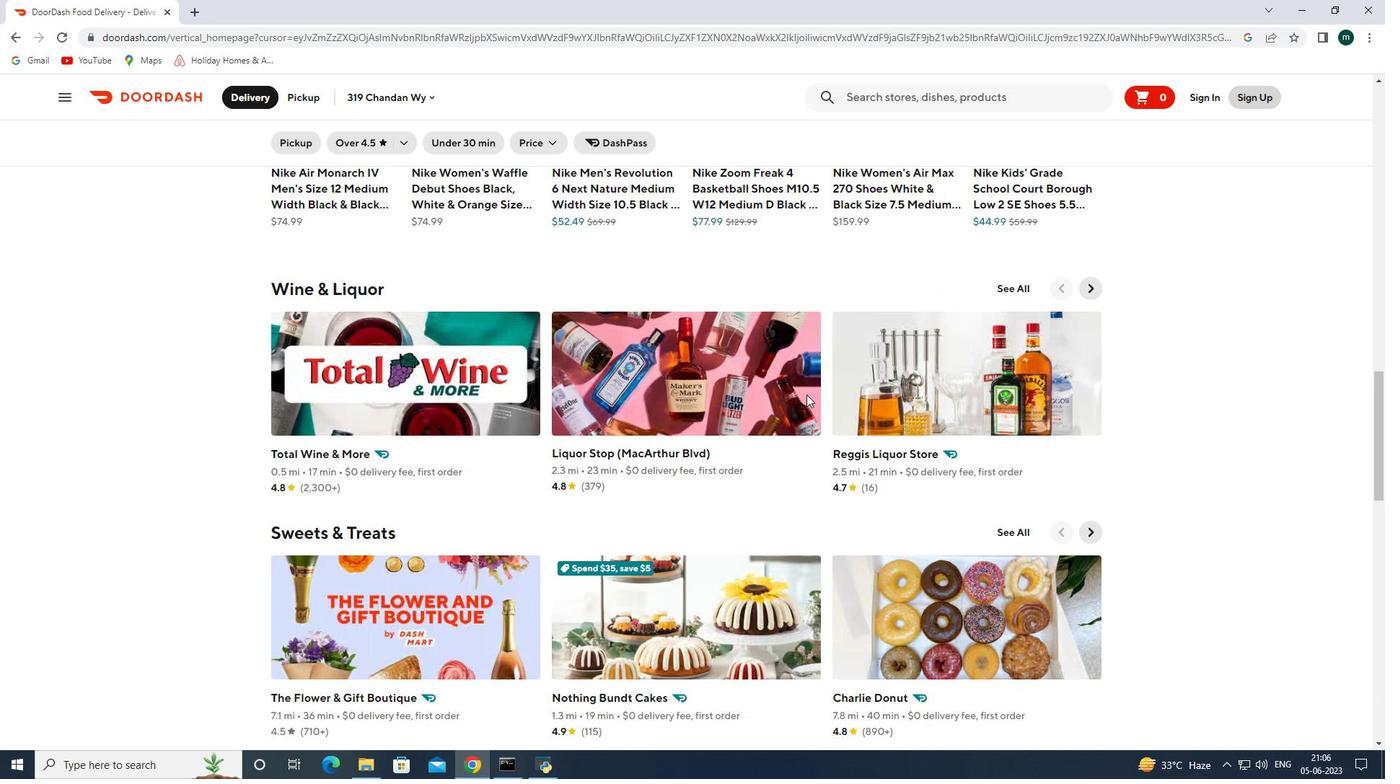 
Action: Mouse scrolled (806, 394) with delta (0, 0)
Screenshot: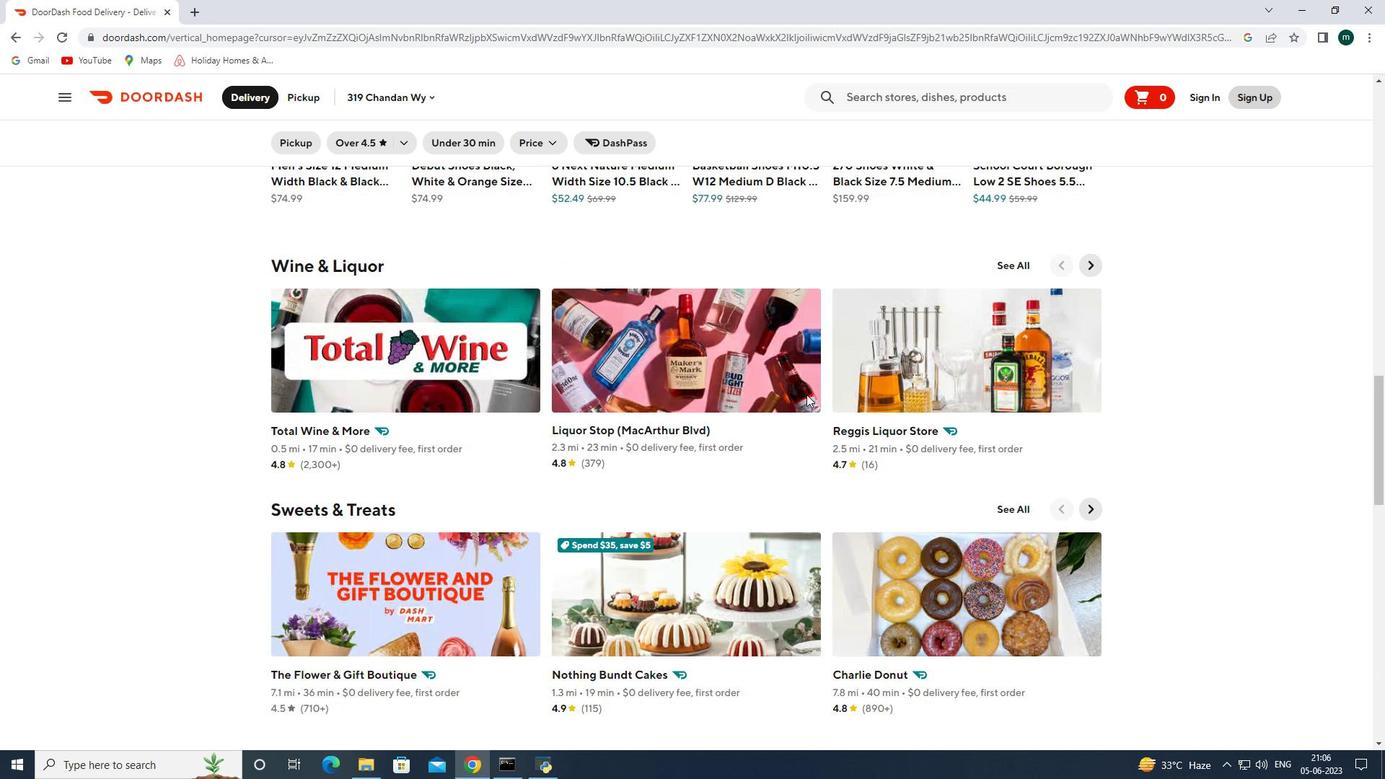 
Action: Mouse scrolled (806, 394) with delta (0, 0)
Screenshot: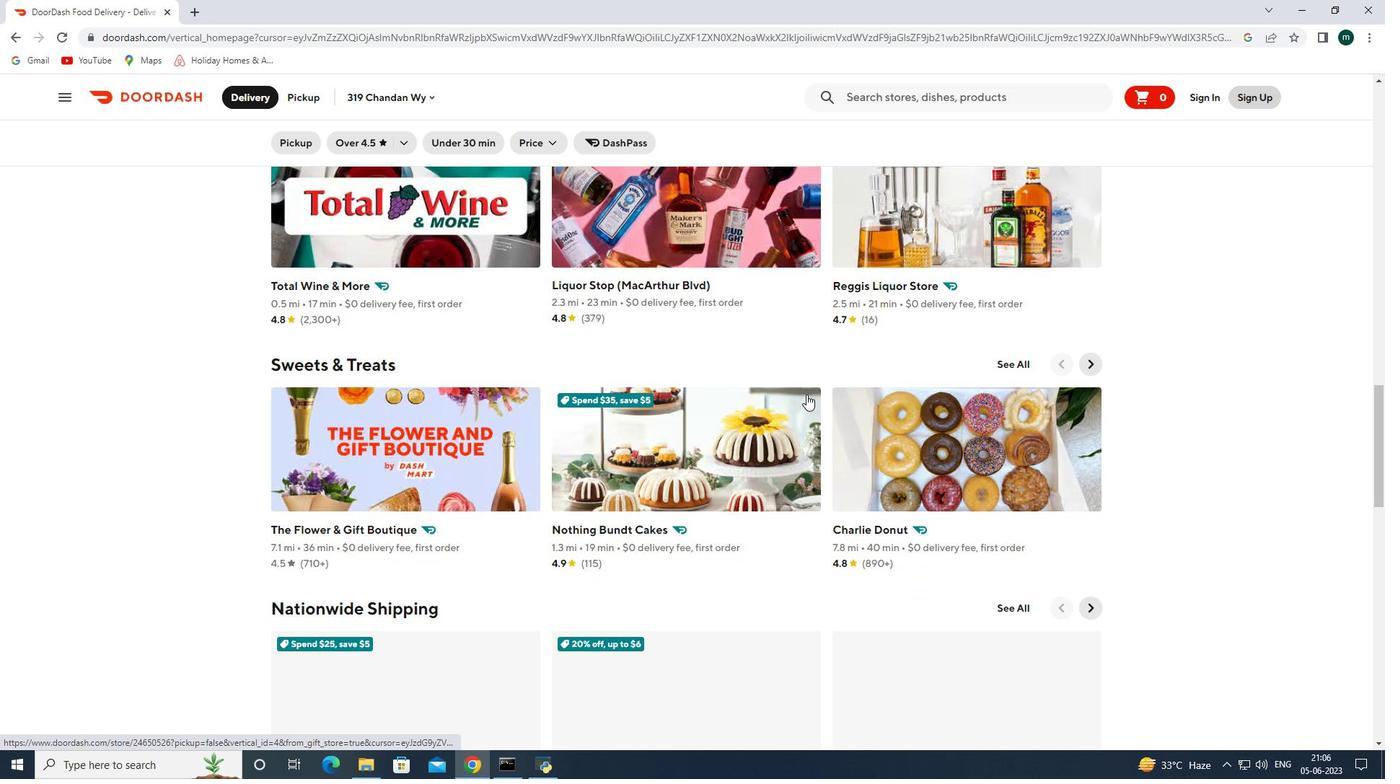 
Action: Mouse scrolled (806, 394) with delta (0, 0)
Screenshot: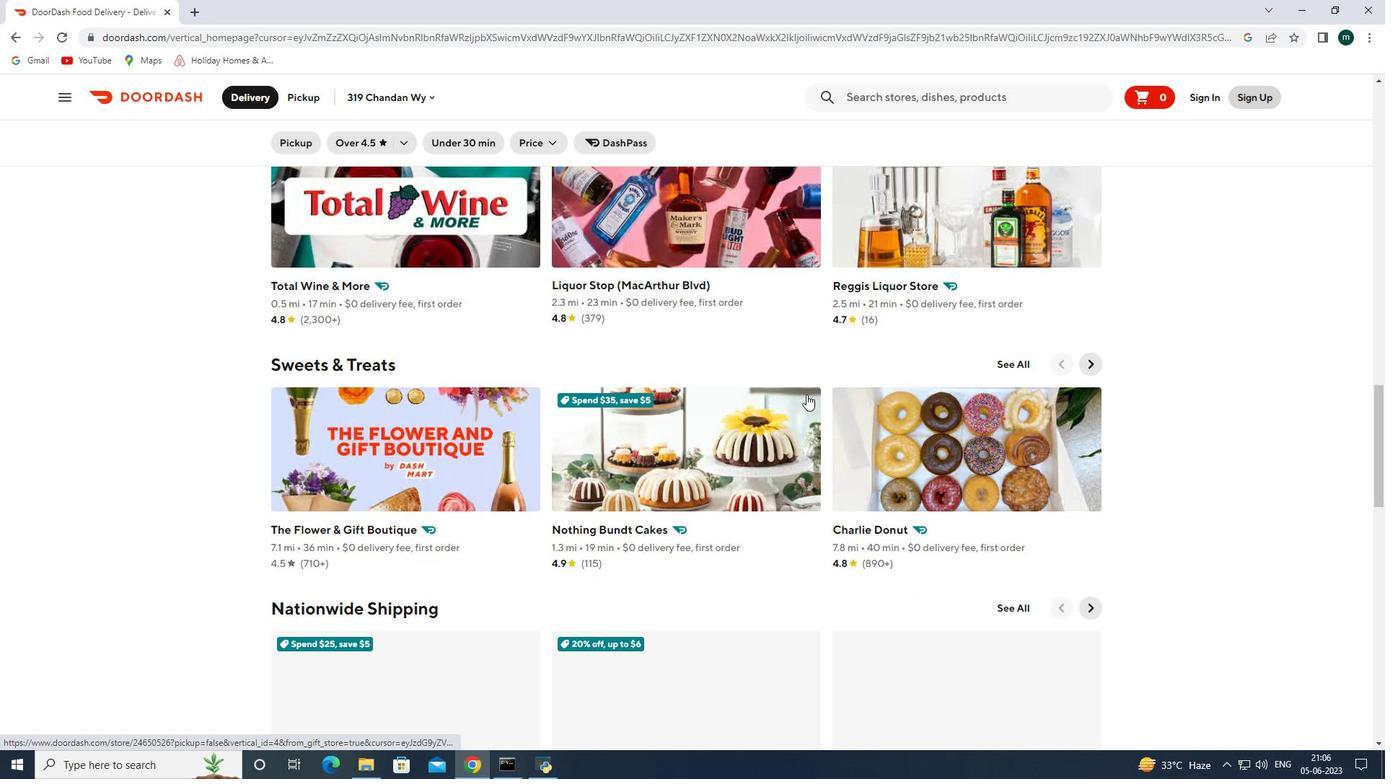 
Action: Mouse scrolled (806, 394) with delta (0, 0)
Screenshot: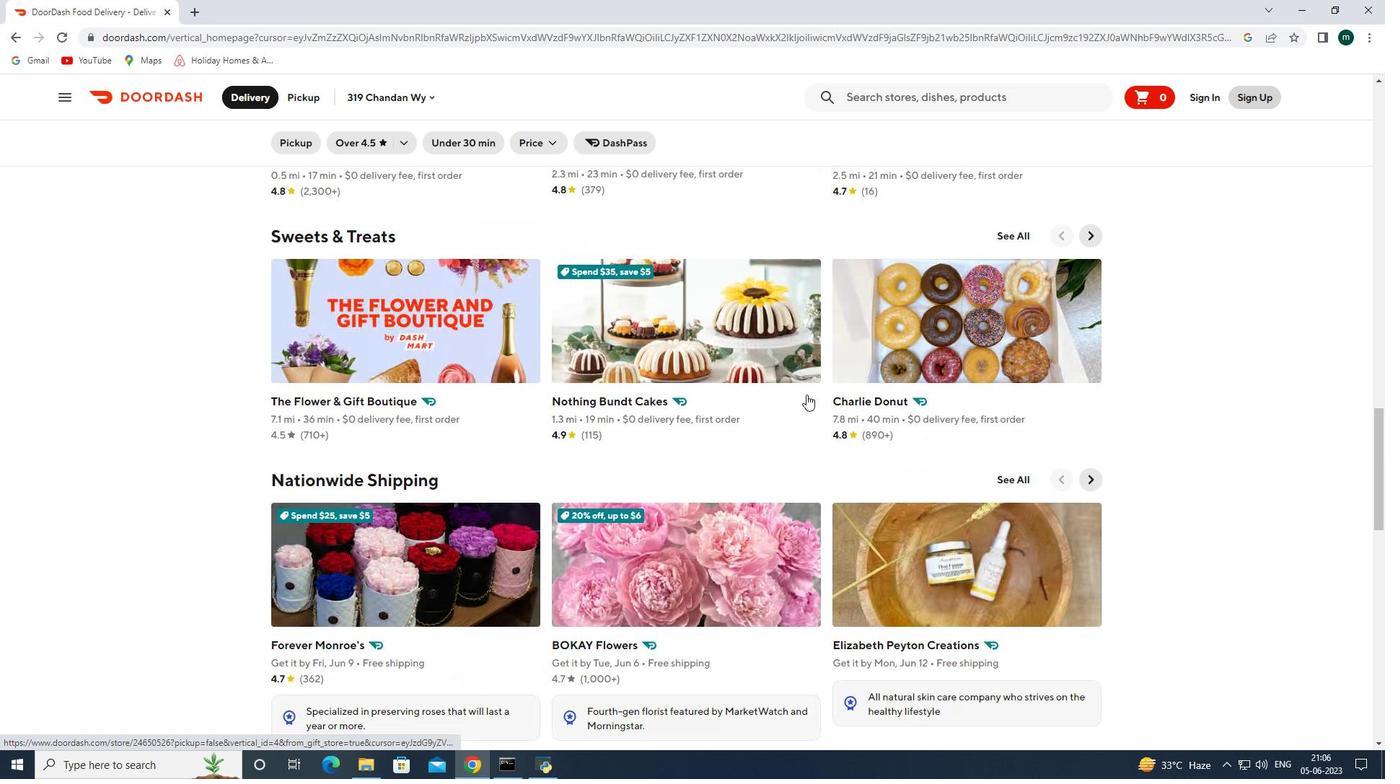 
Action: Mouse scrolled (806, 394) with delta (0, 0)
Screenshot: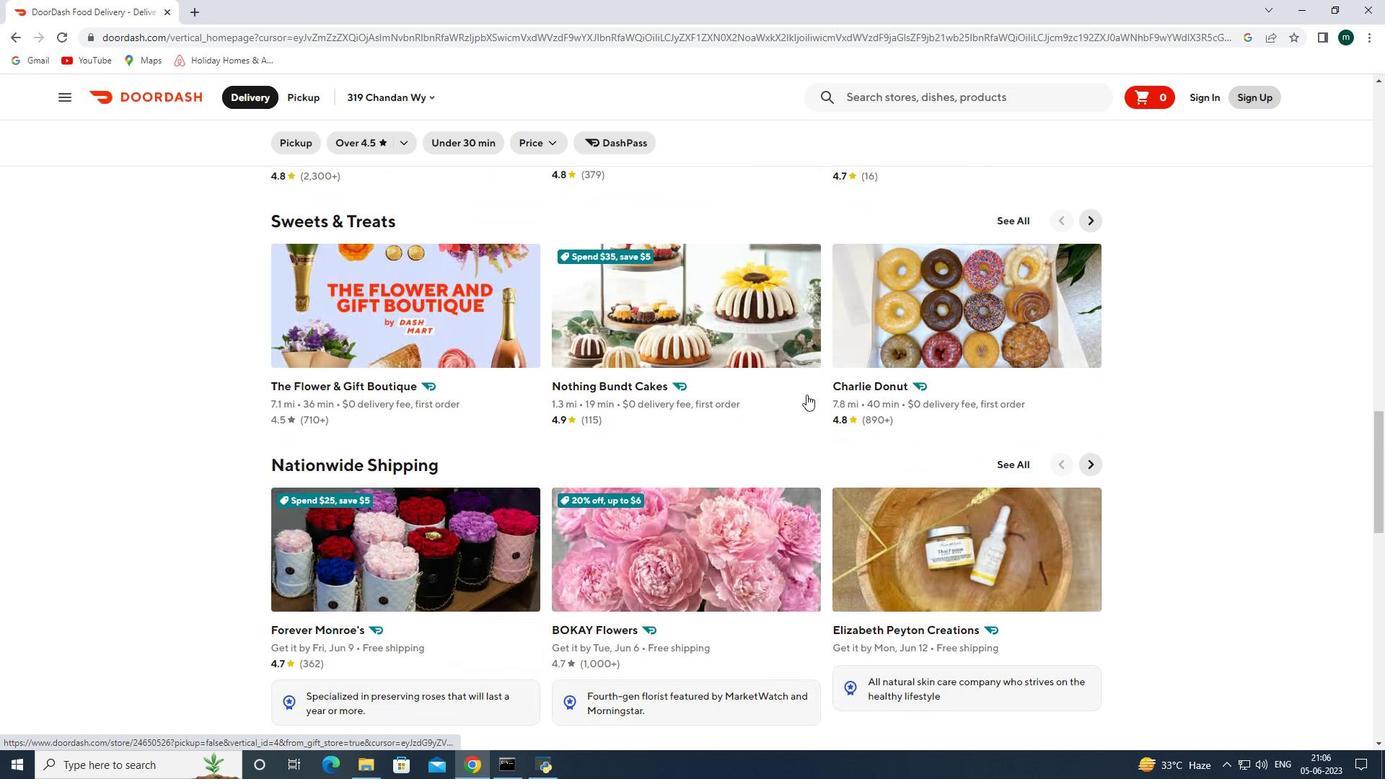 
Action: Mouse scrolled (806, 394) with delta (0, 0)
Screenshot: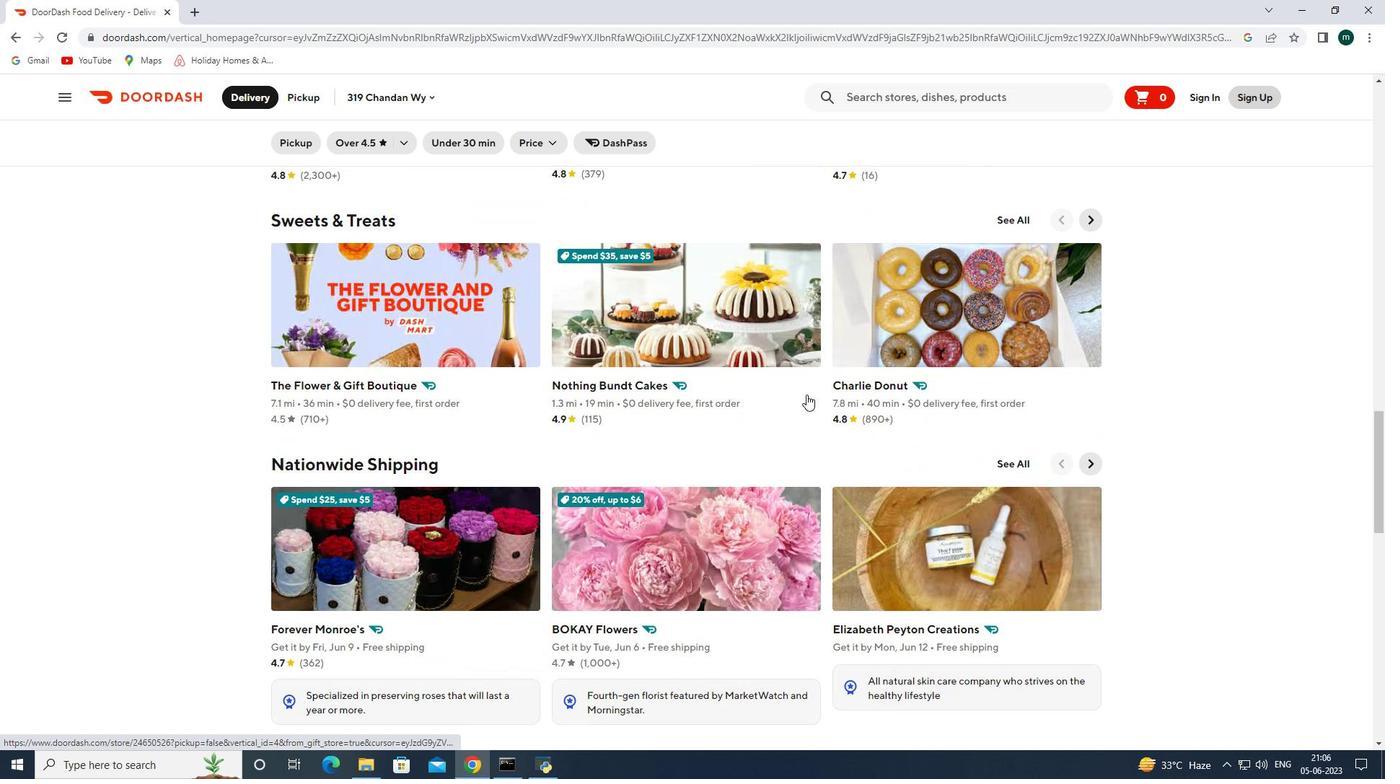 
Action: Mouse scrolled (806, 394) with delta (0, 0)
Screenshot: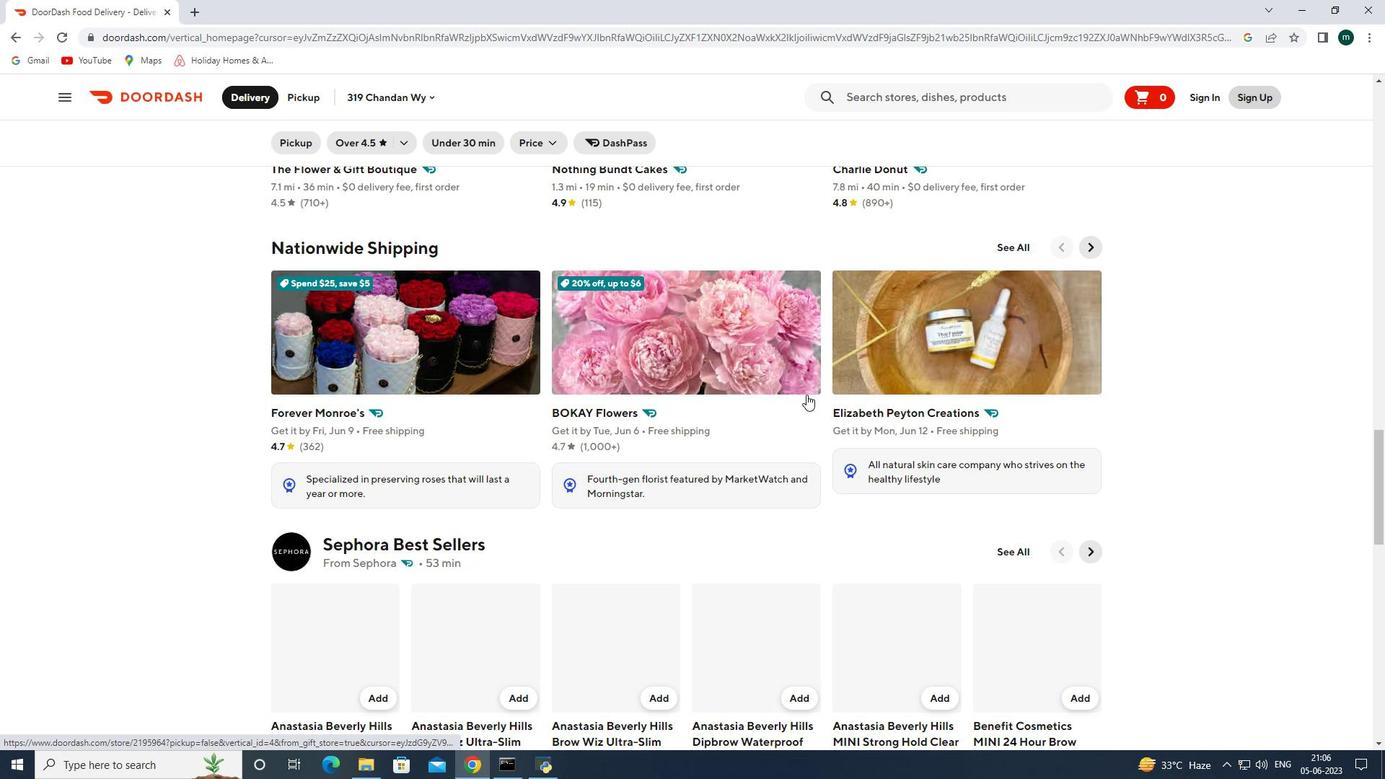 
Action: Mouse scrolled (806, 394) with delta (0, 0)
Screenshot: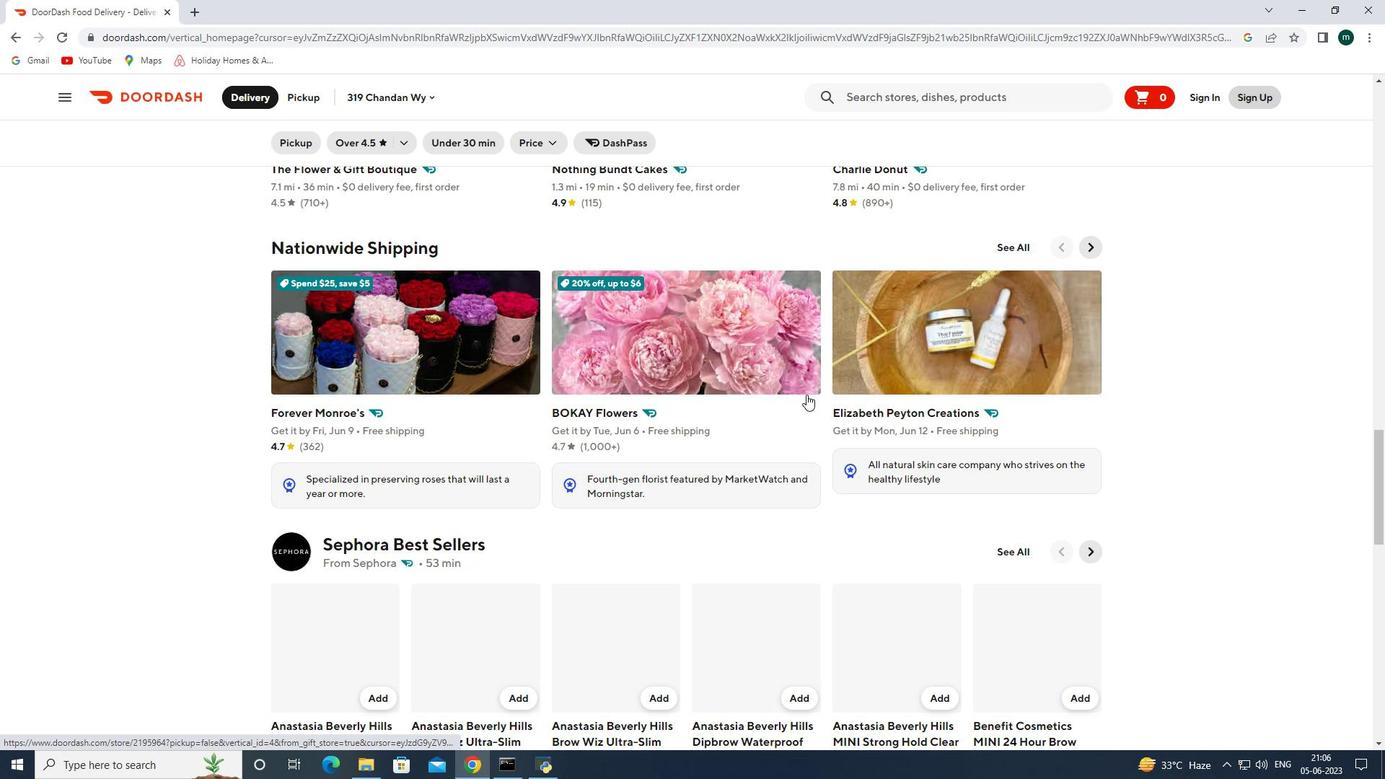 
Action: Mouse scrolled (806, 394) with delta (0, 0)
Screenshot: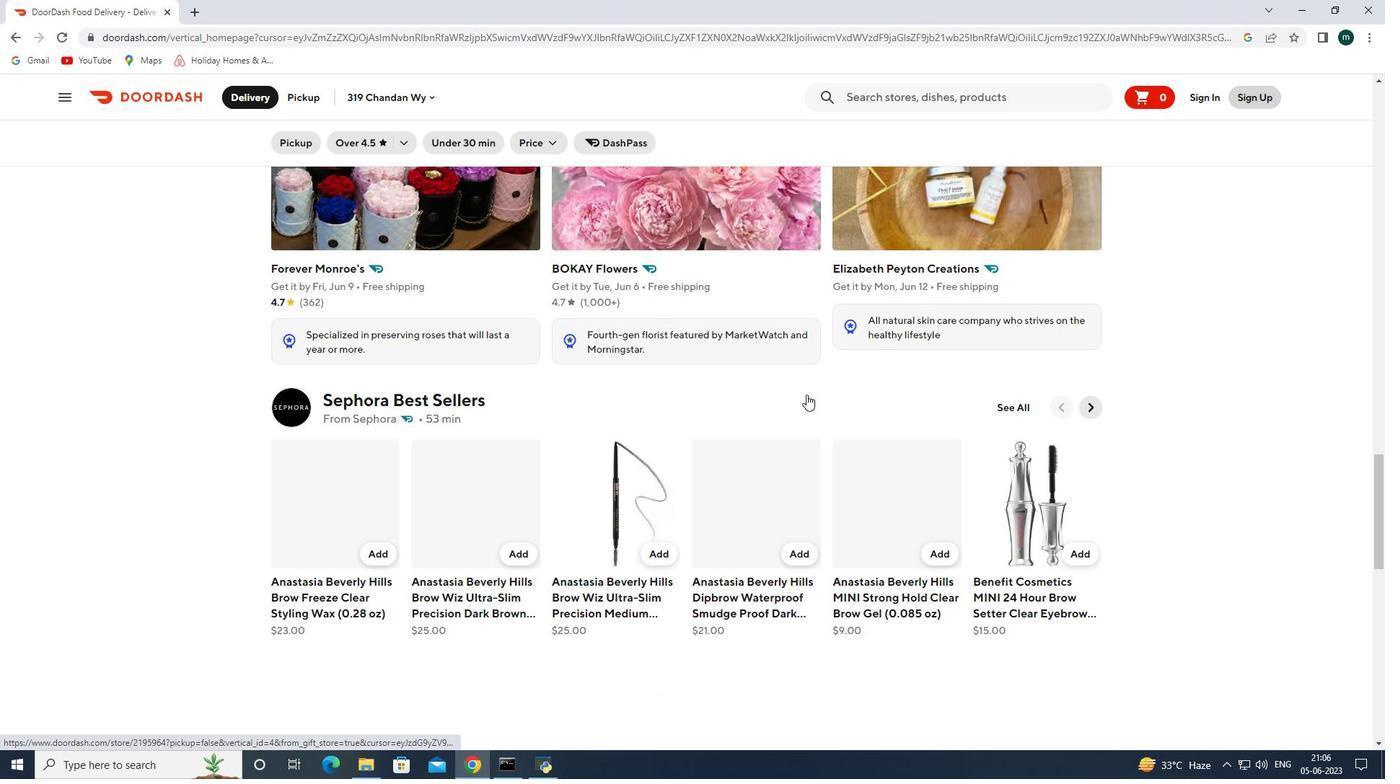 
Action: Mouse scrolled (806, 394) with delta (0, 0)
Screenshot: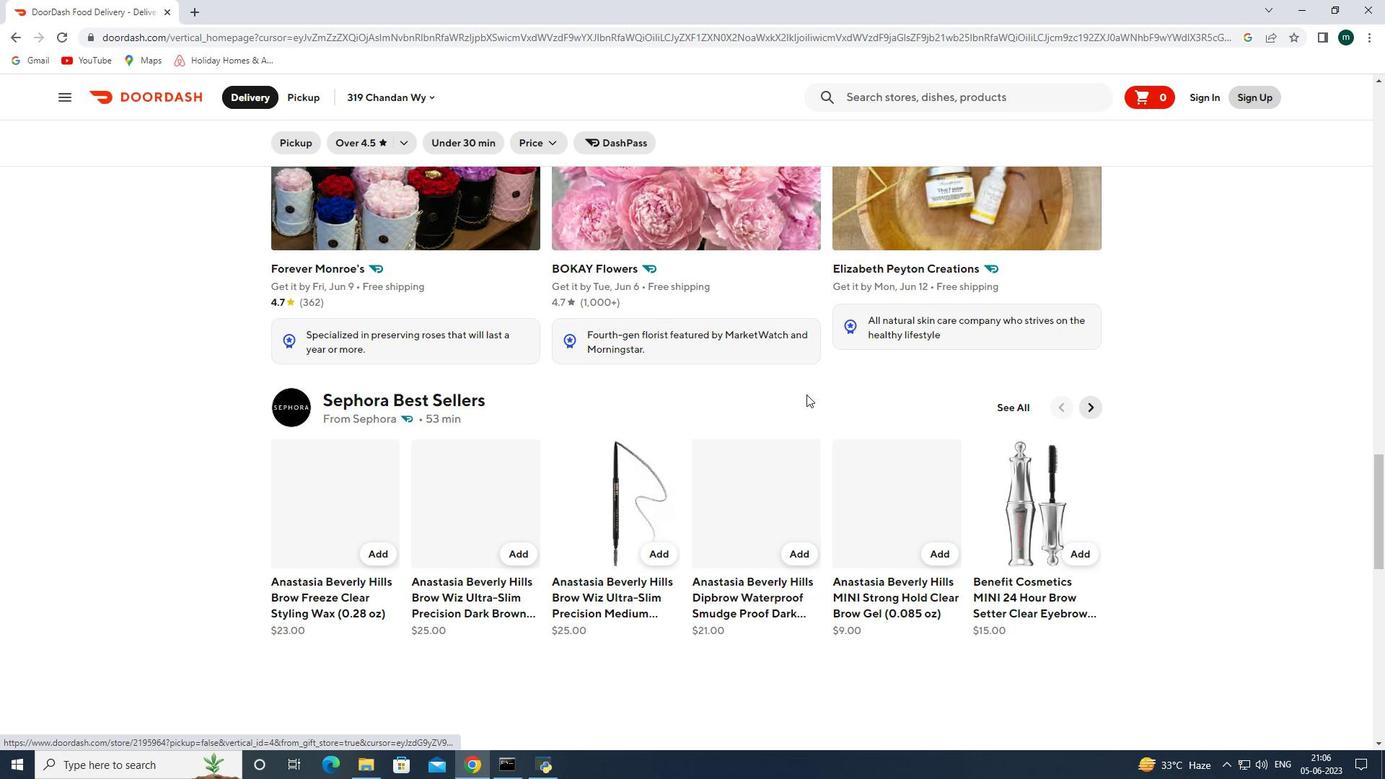 
Action: Mouse scrolled (806, 394) with delta (0, 0)
Screenshot: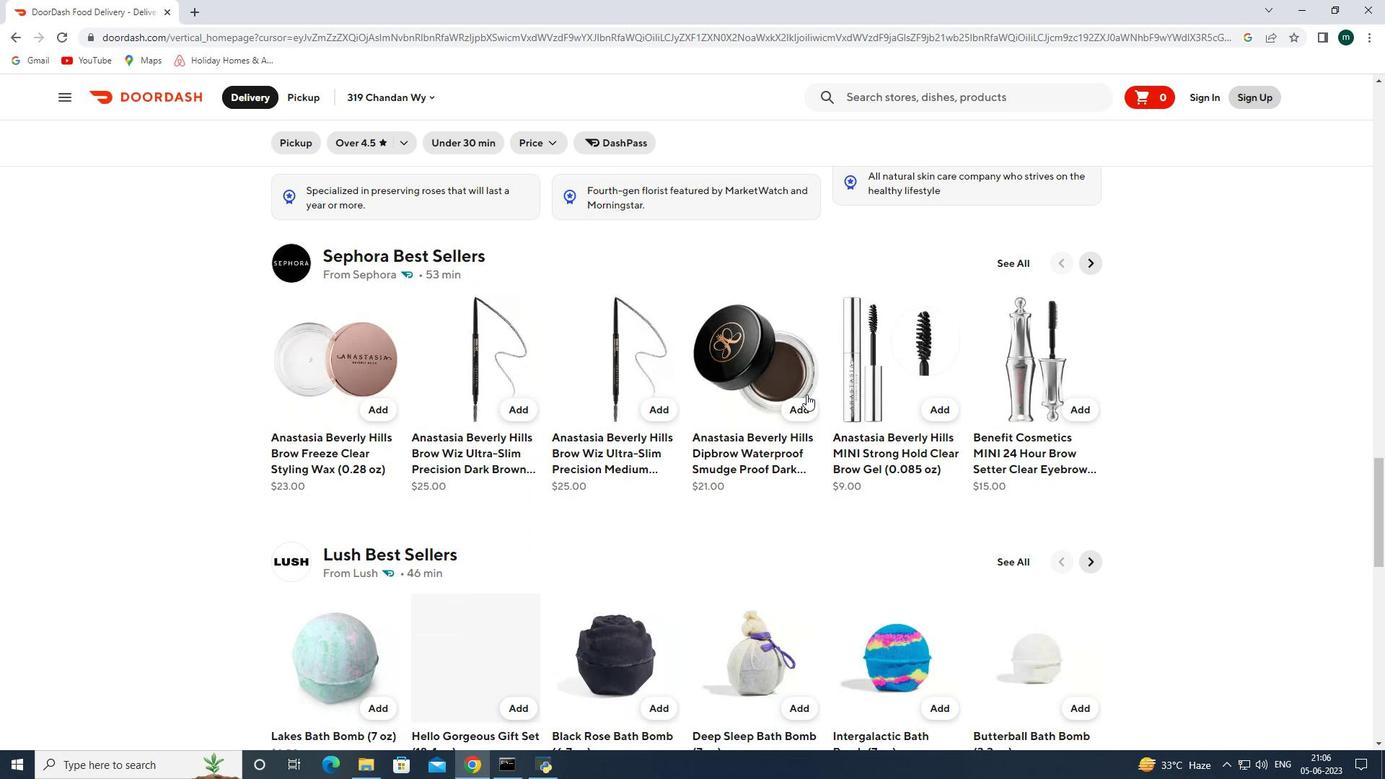 
Action: Mouse scrolled (806, 394) with delta (0, 0)
Screenshot: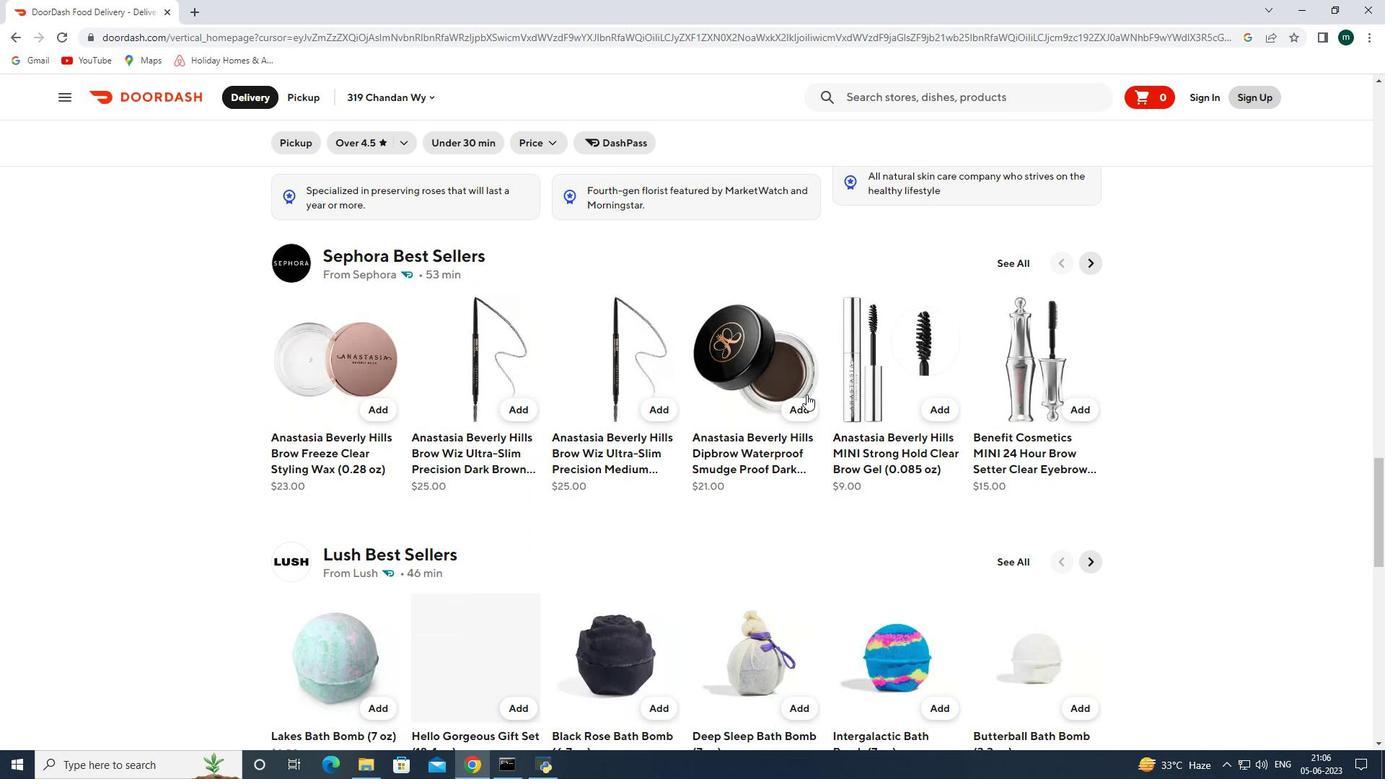 
Action: Mouse scrolled (806, 394) with delta (0, 0)
Screenshot: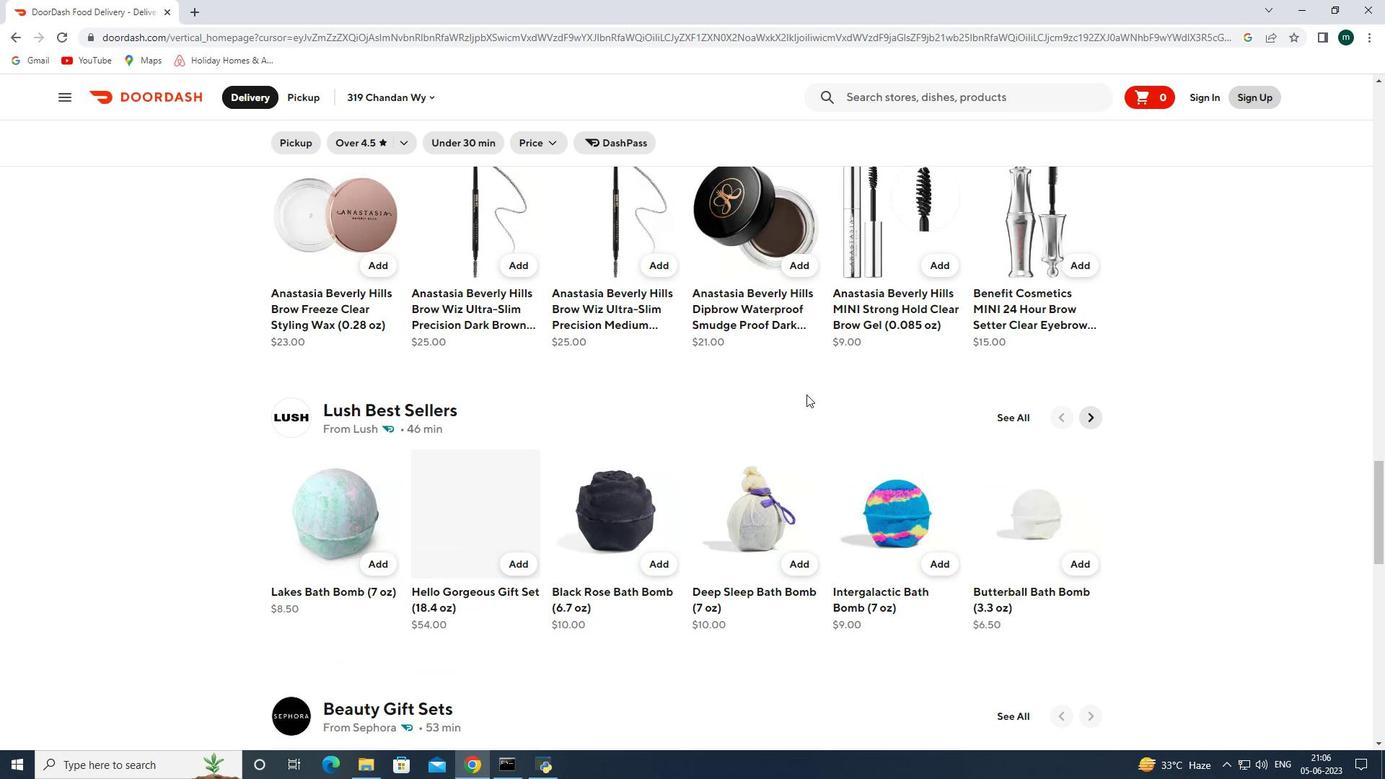 
Action: Mouse scrolled (806, 394) with delta (0, 0)
Screenshot: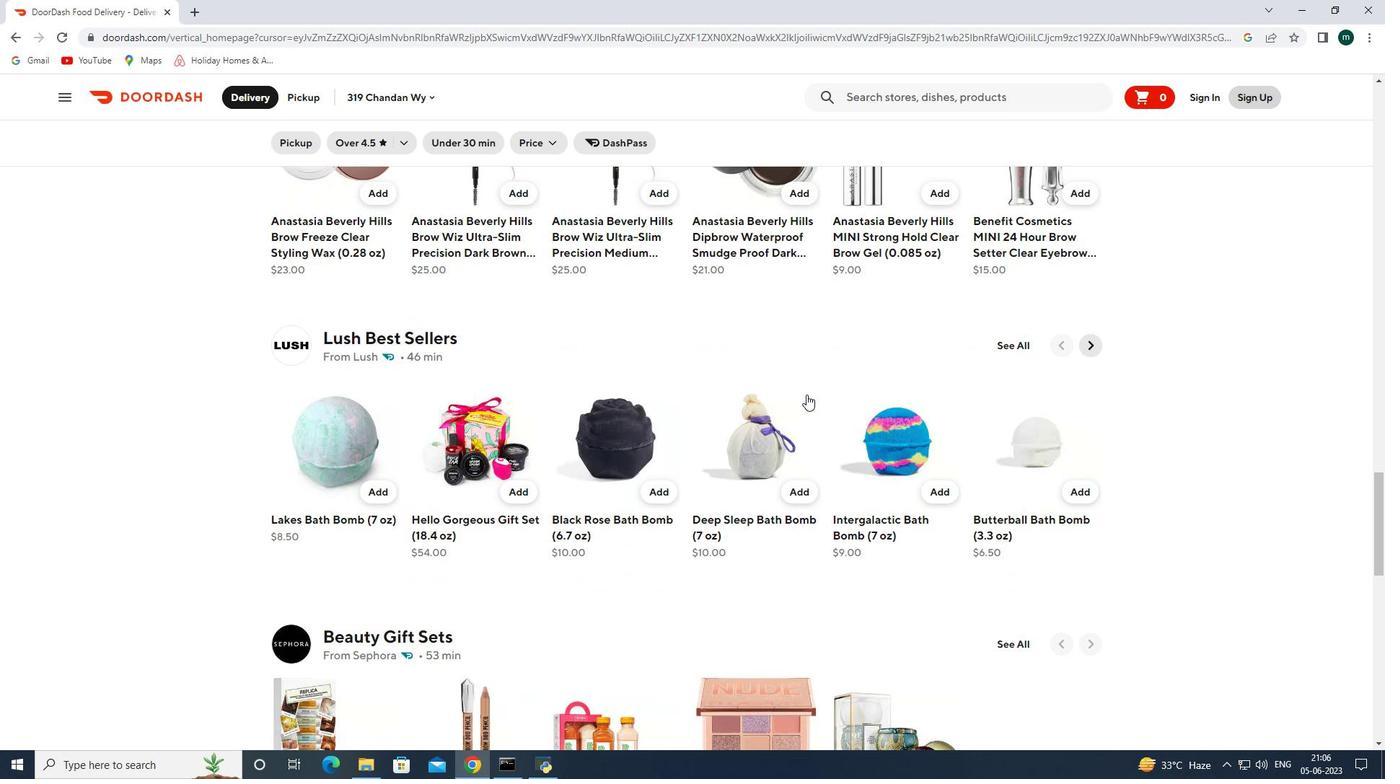 
Action: Mouse scrolled (806, 394) with delta (0, 0)
Screenshot: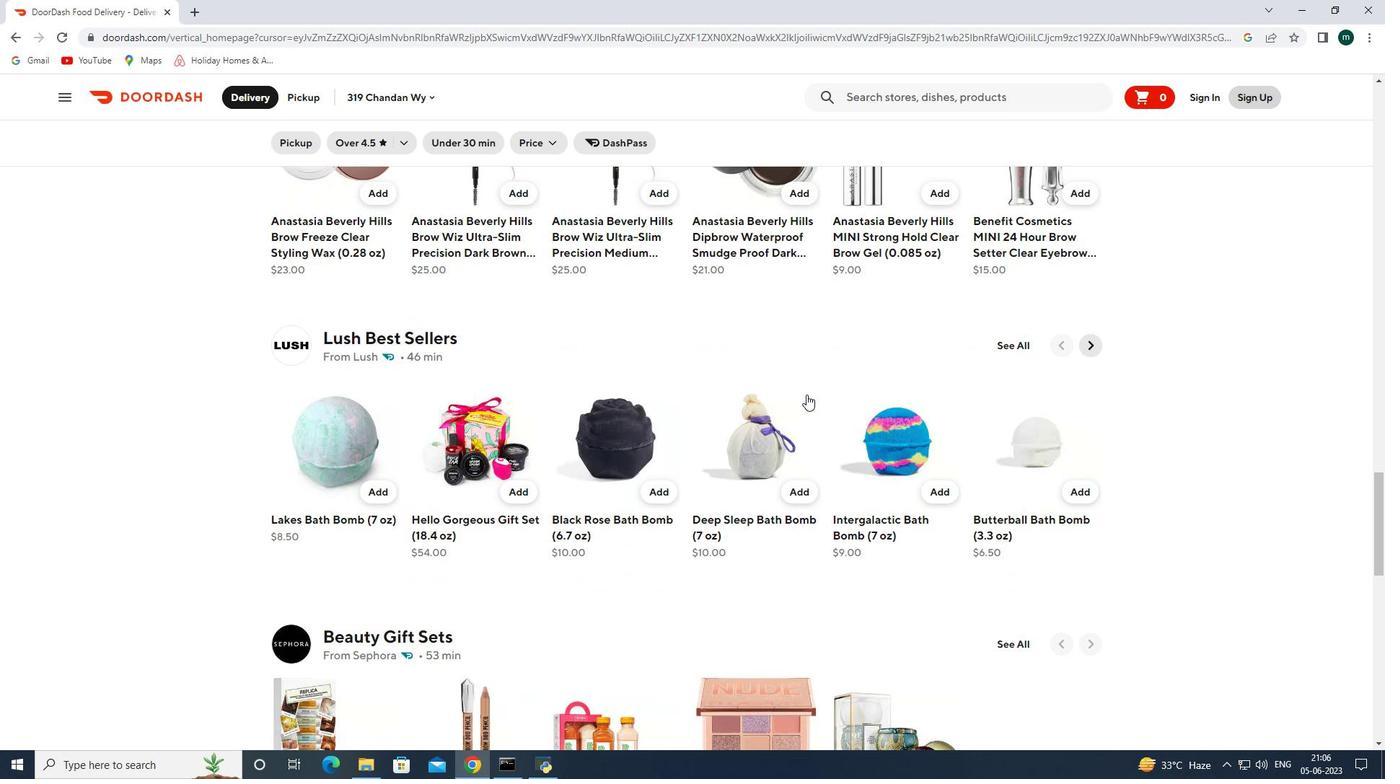 
Action: Mouse scrolled (806, 394) with delta (0, 0)
Screenshot: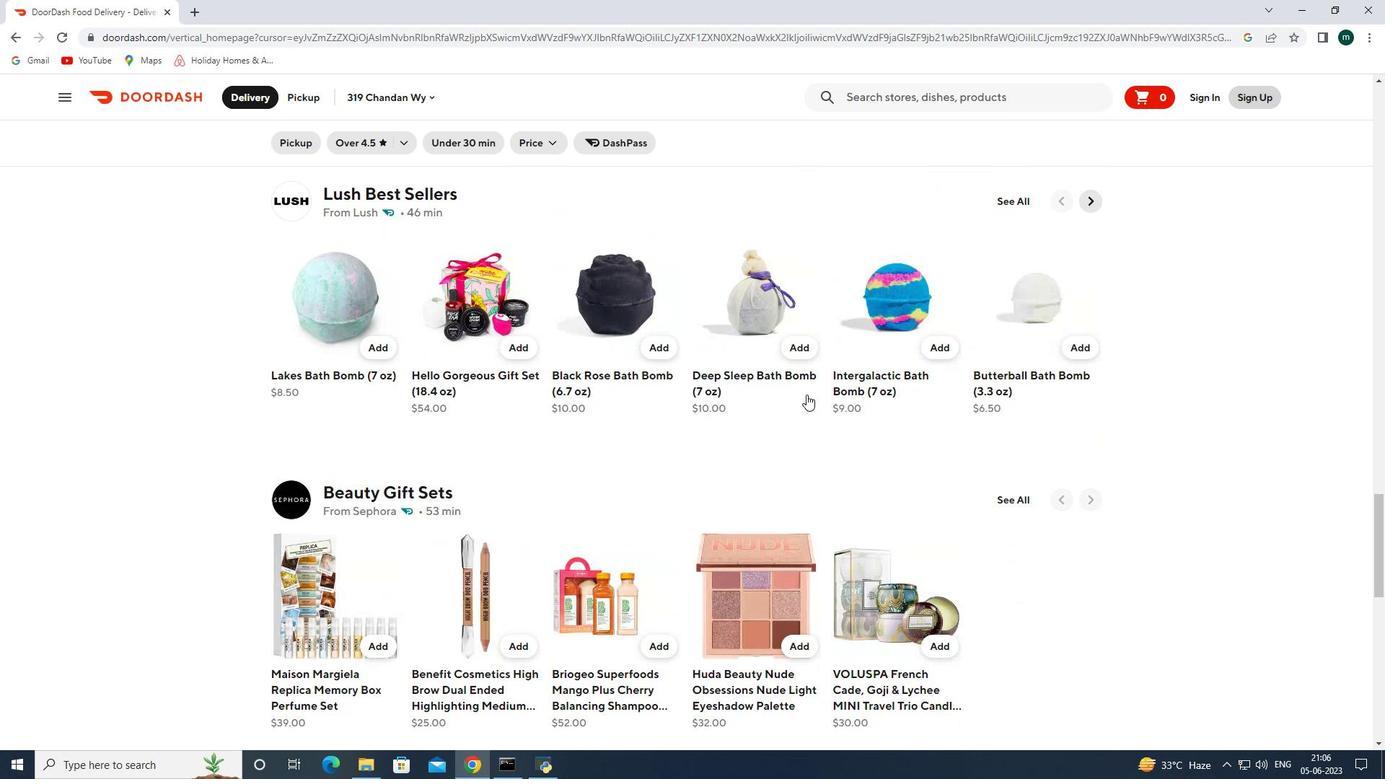 
Action: Mouse scrolled (806, 394) with delta (0, 0)
Screenshot: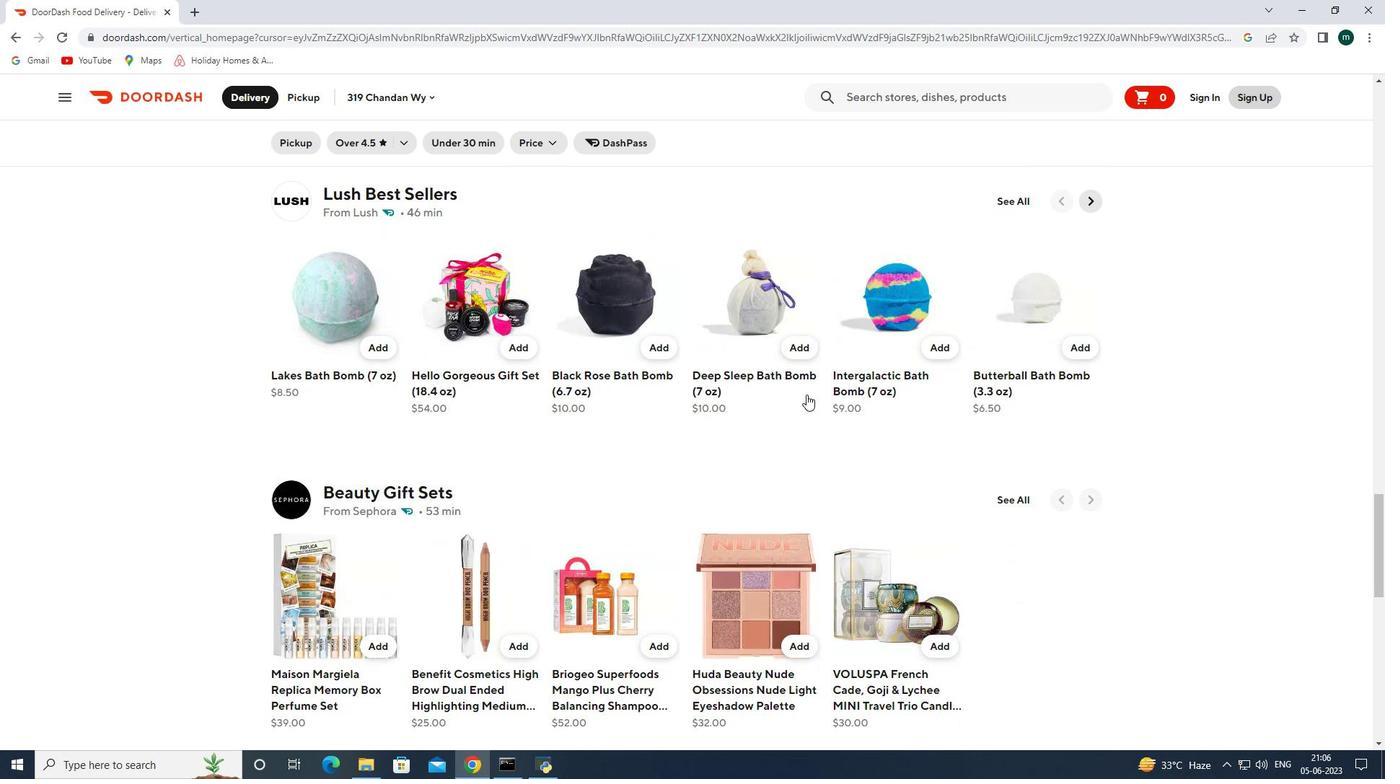 
Action: Mouse scrolled (806, 394) with delta (0, 0)
Screenshot: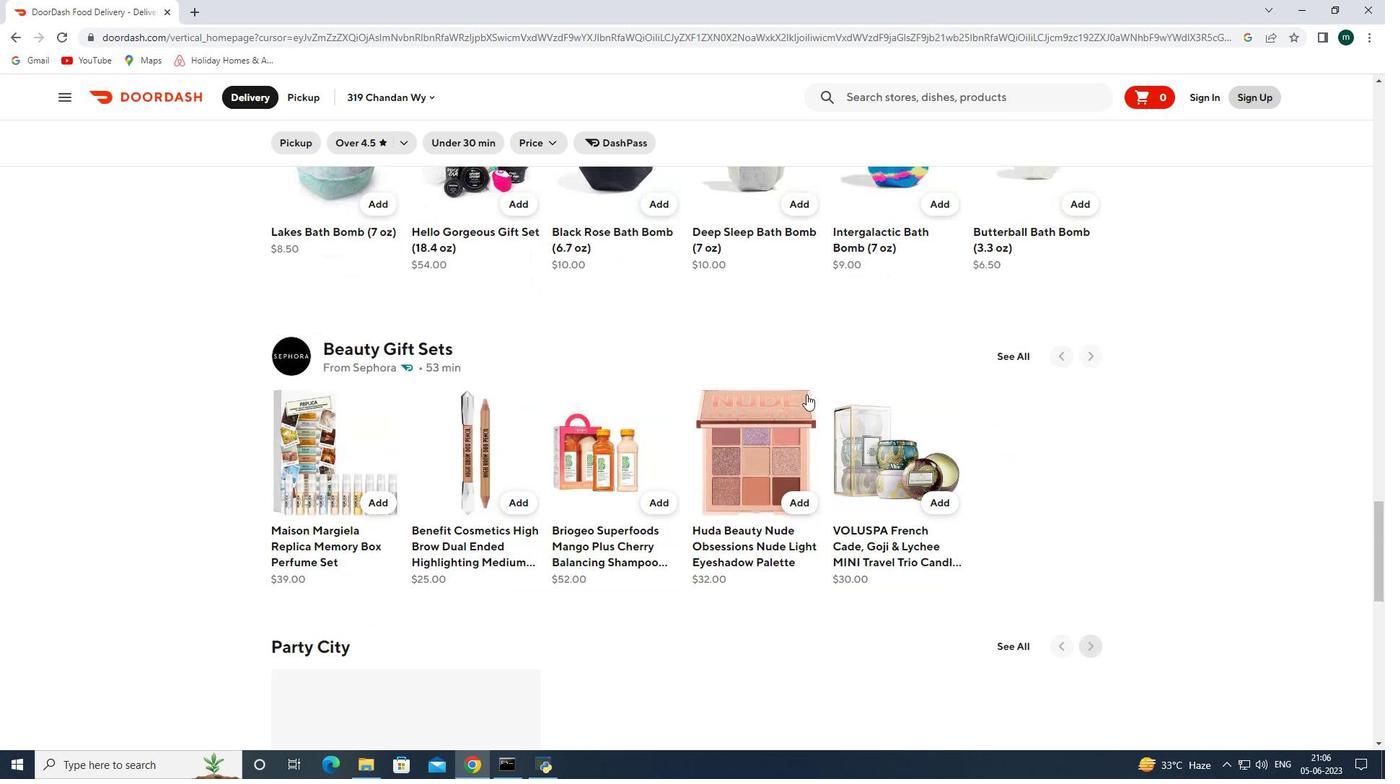 
Action: Mouse scrolled (806, 394) with delta (0, 0)
Screenshot: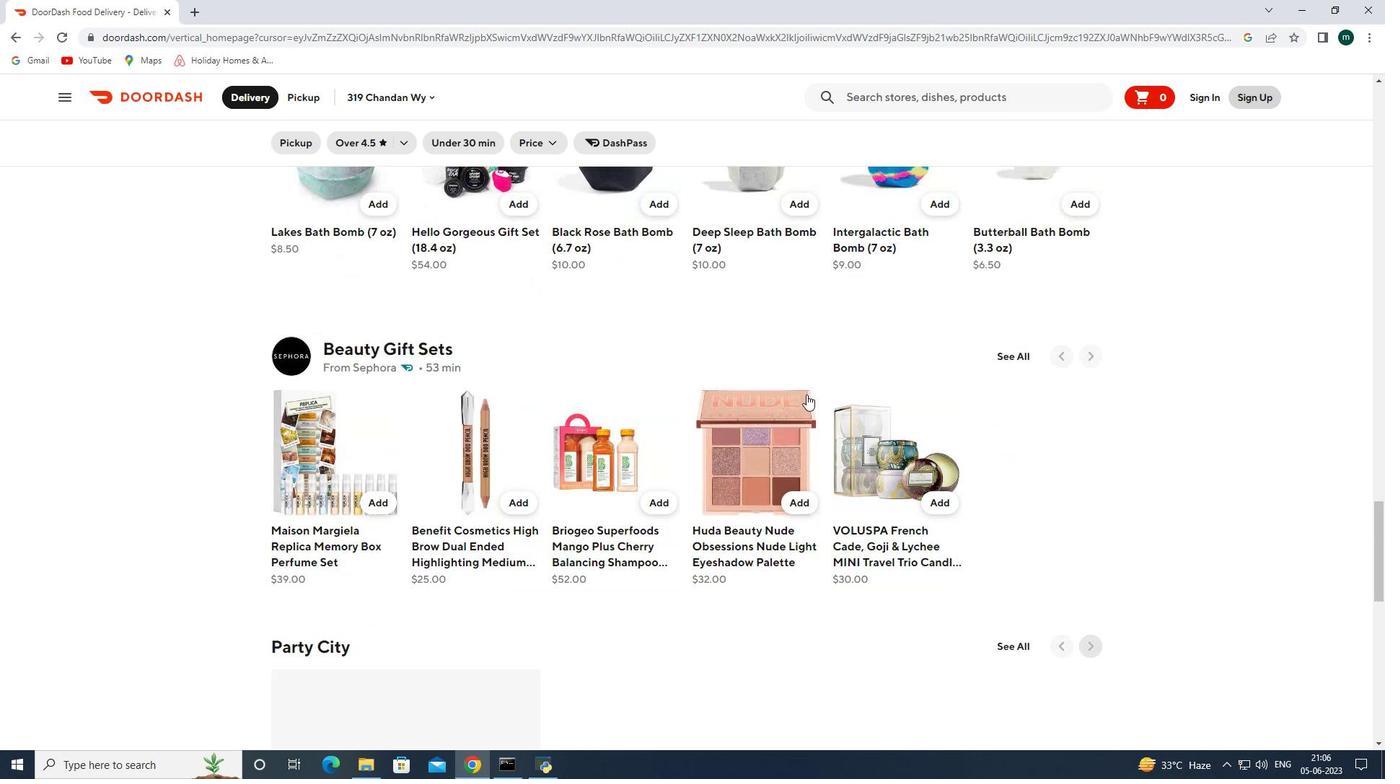 
Action: Mouse scrolled (806, 394) with delta (0, 0)
Screenshot: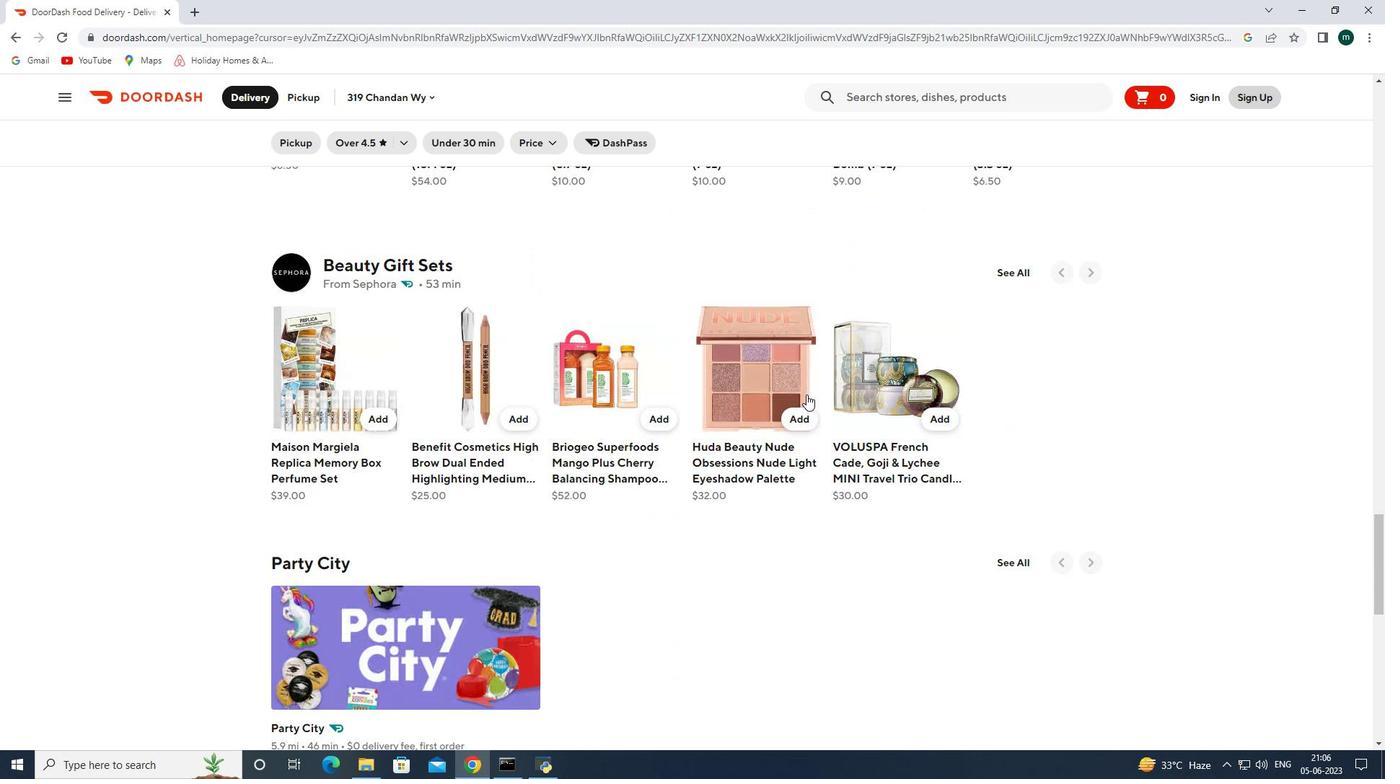 
Action: Mouse scrolled (806, 394) with delta (0, 0)
Screenshot: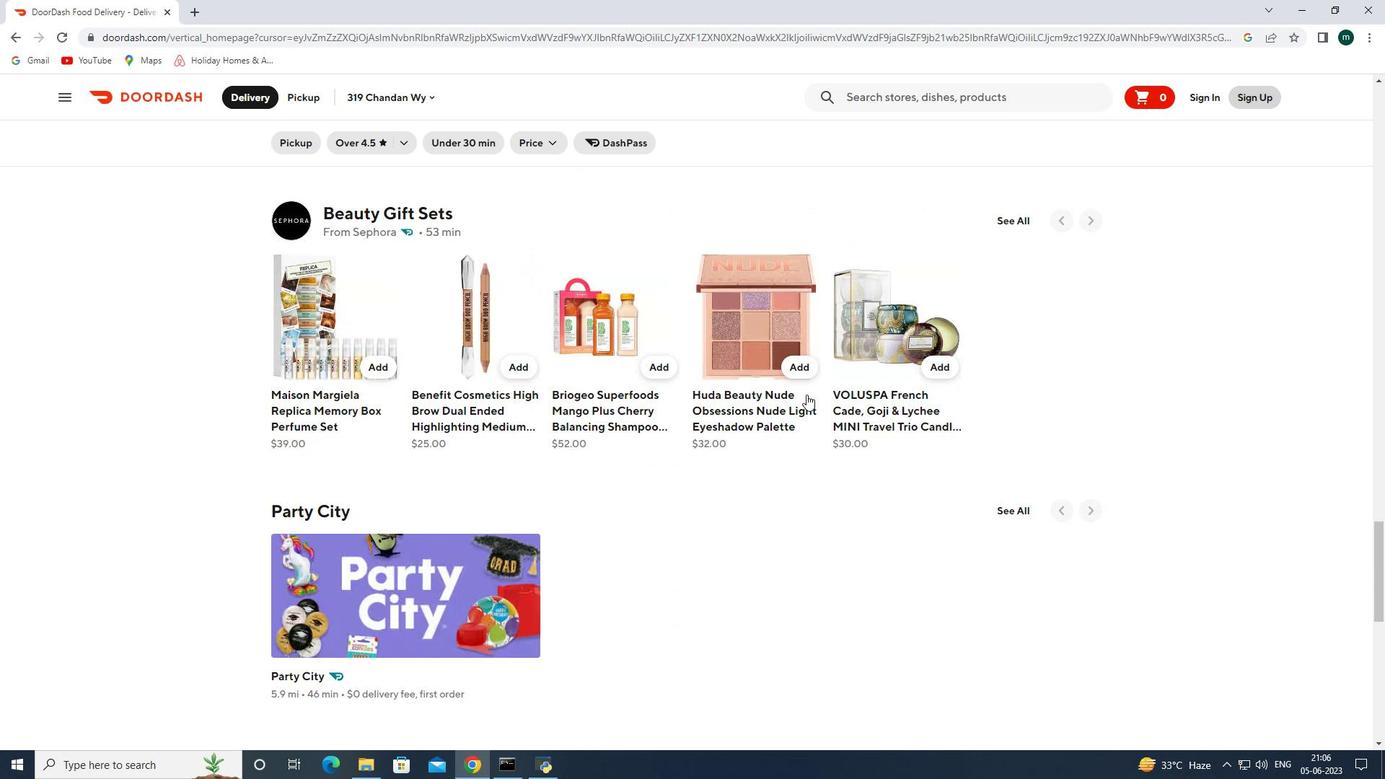 
Action: Mouse scrolled (806, 394) with delta (0, 0)
Screenshot: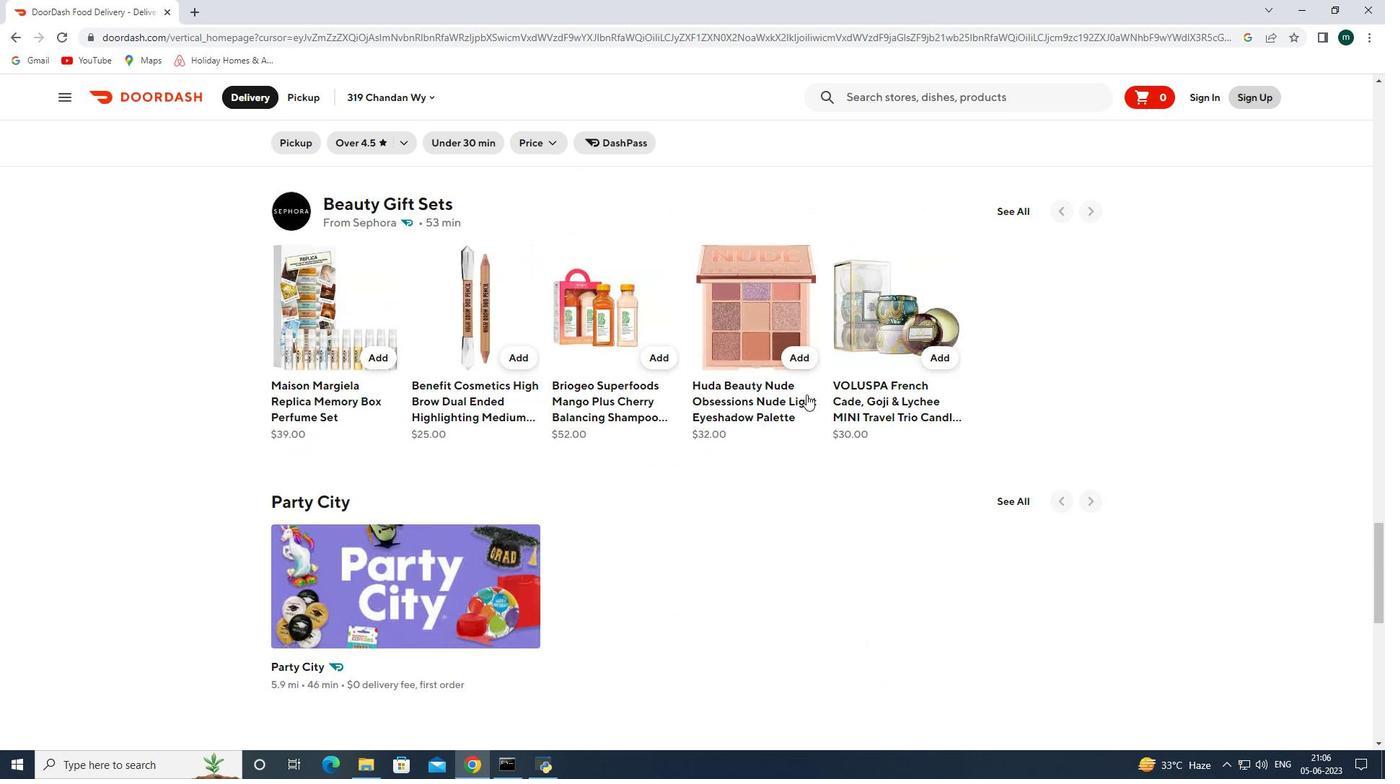 
Action: Mouse scrolled (806, 394) with delta (0, 0)
Screenshot: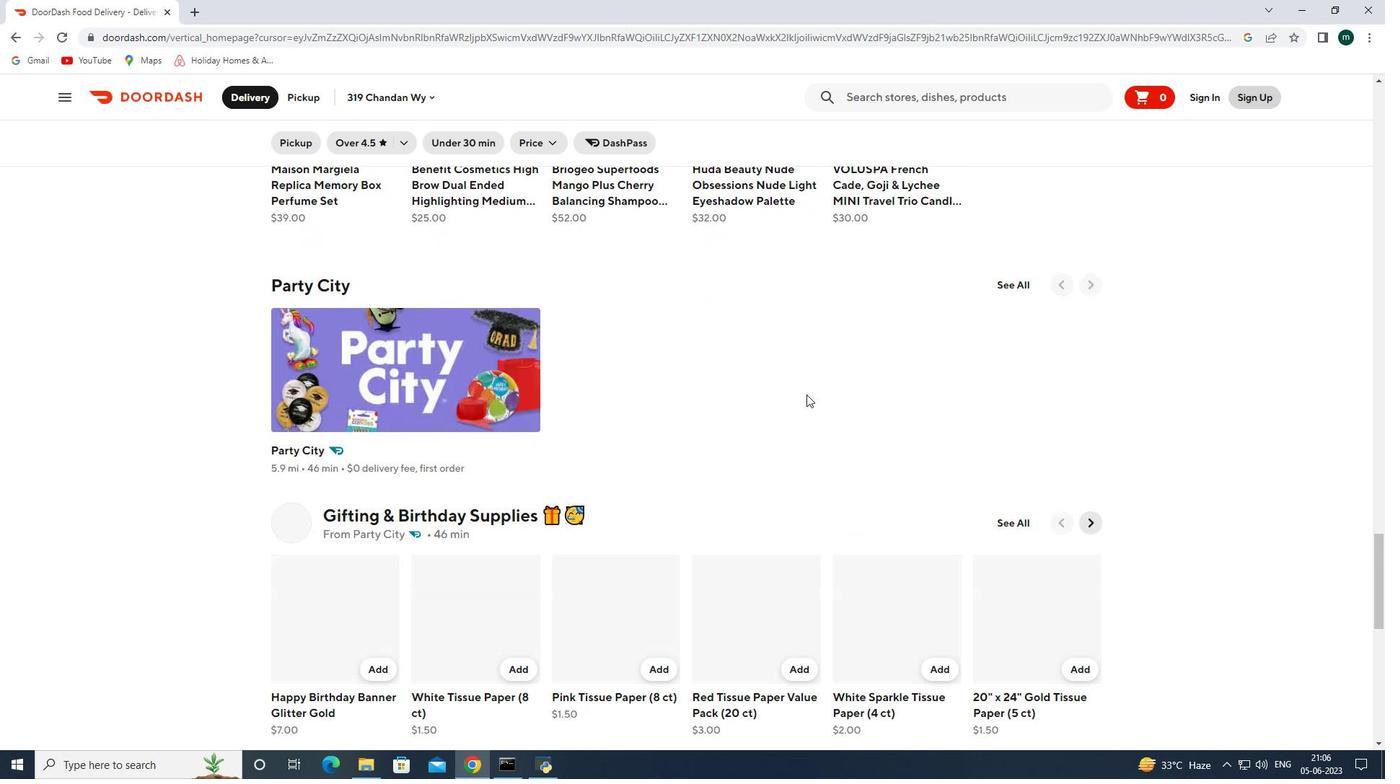 
Action: Mouse scrolled (806, 394) with delta (0, 0)
Screenshot: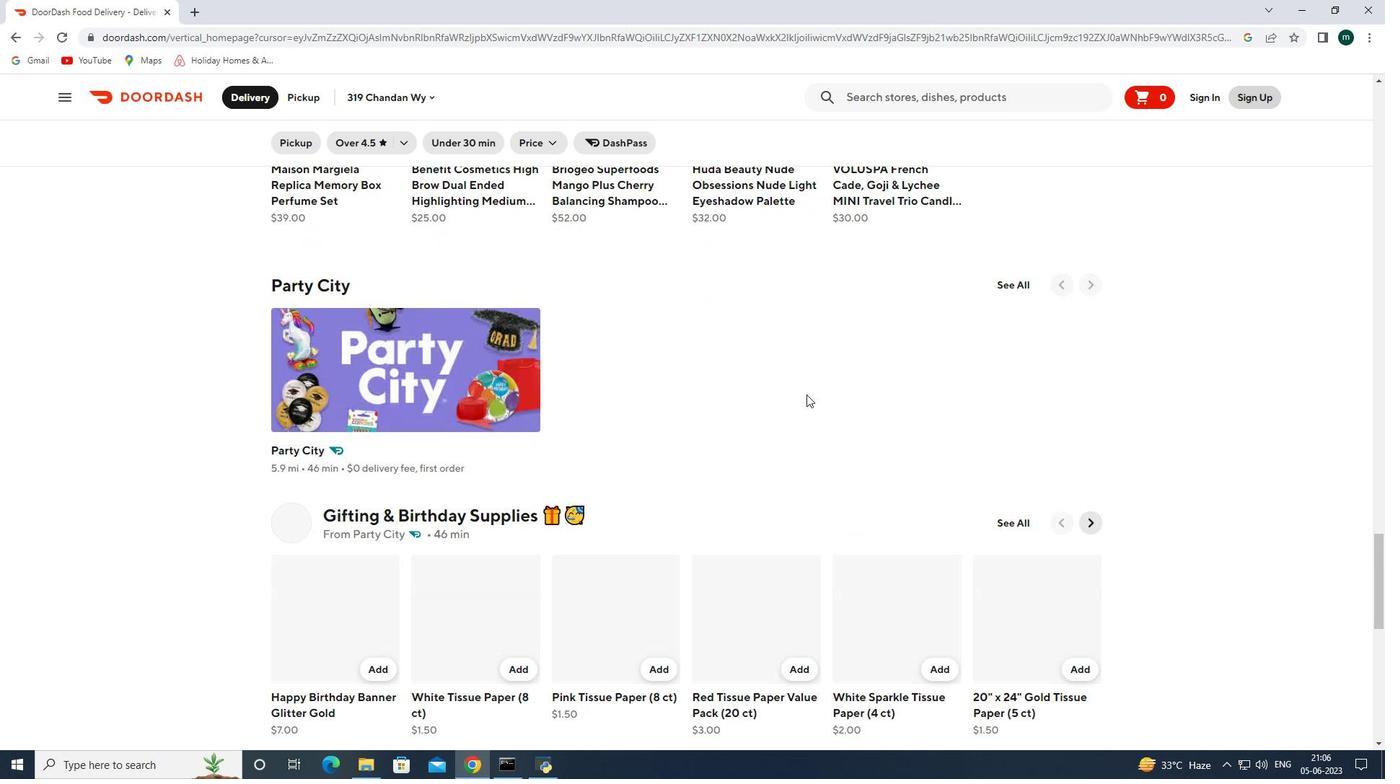 
Action: Mouse scrolled (806, 394) with delta (0, 0)
Screenshot: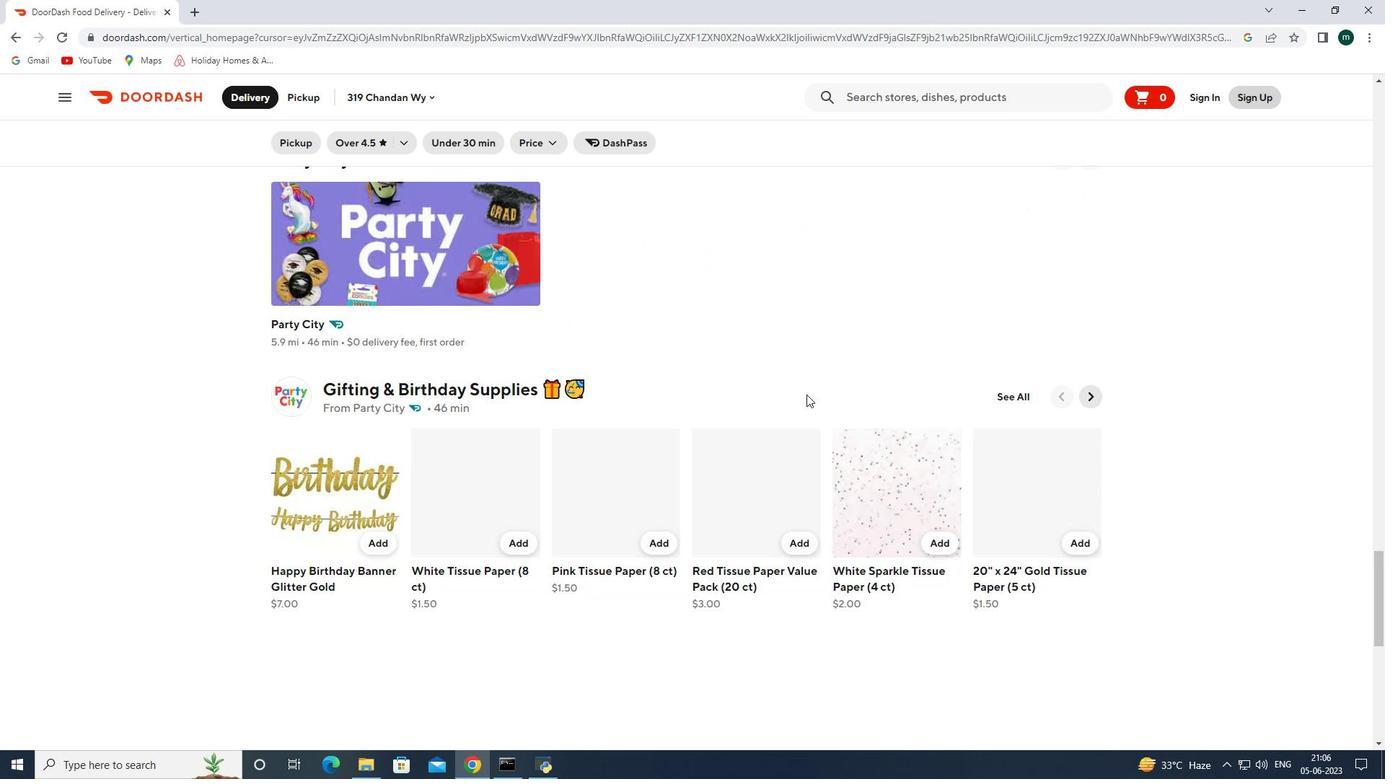 
Action: Mouse scrolled (806, 394) with delta (0, 0)
Screenshot: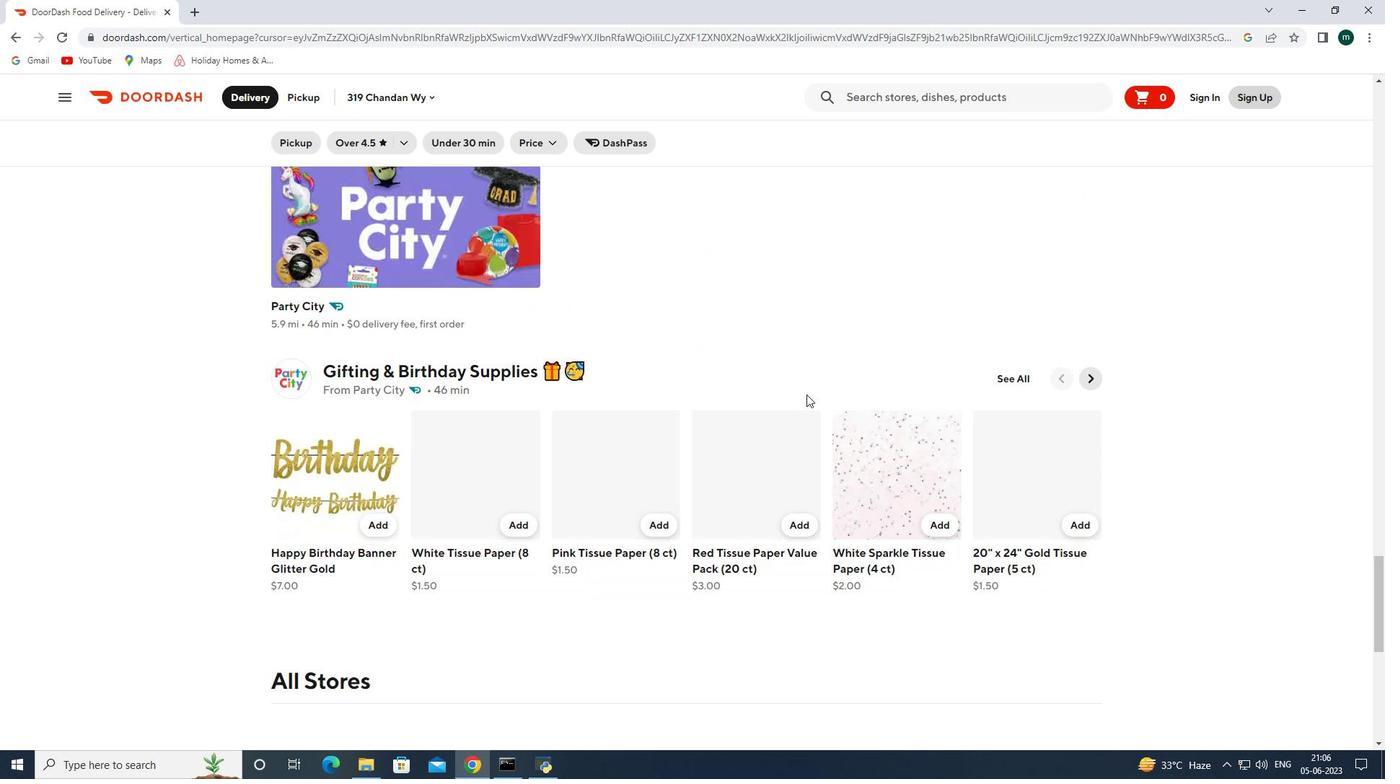 
Action: Mouse scrolled (806, 394) with delta (0, 0)
Screenshot: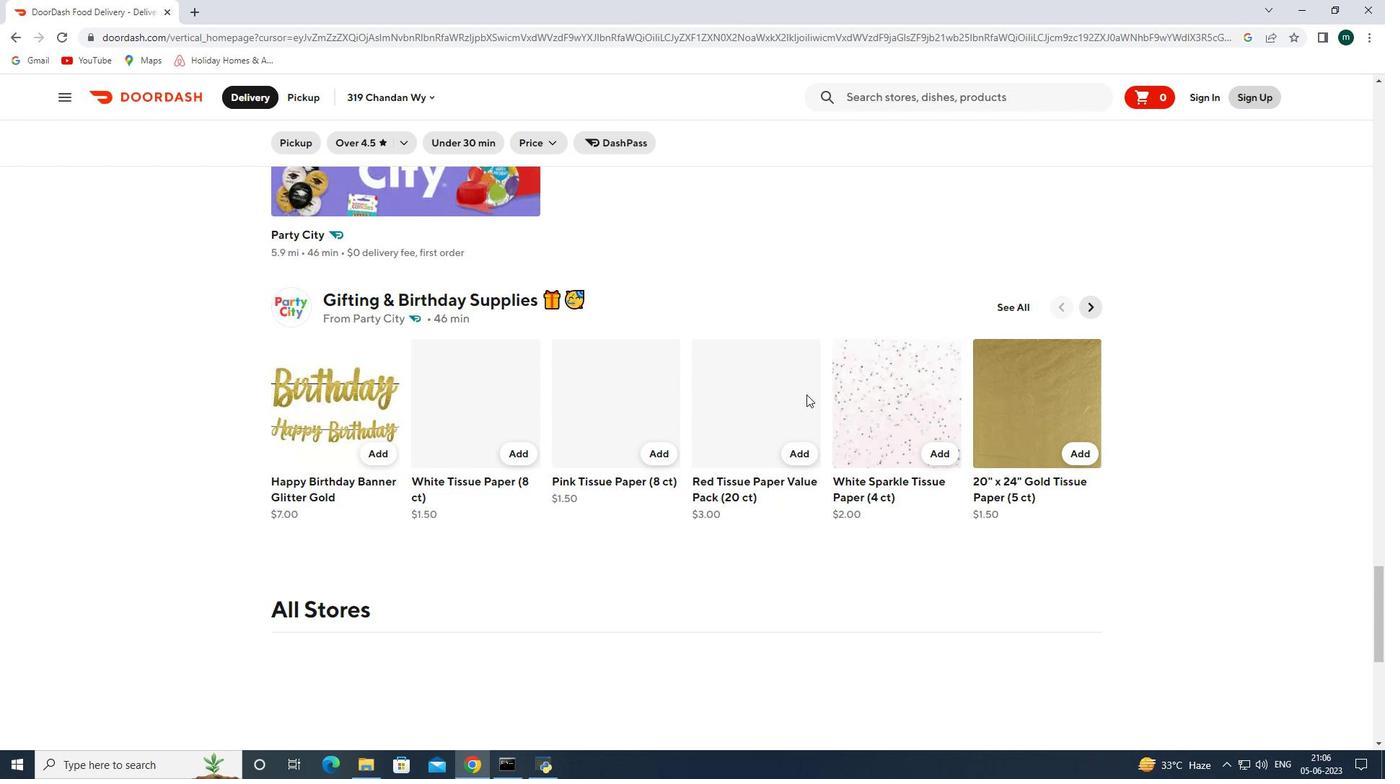 
Action: Mouse scrolled (806, 394) with delta (0, 0)
Screenshot: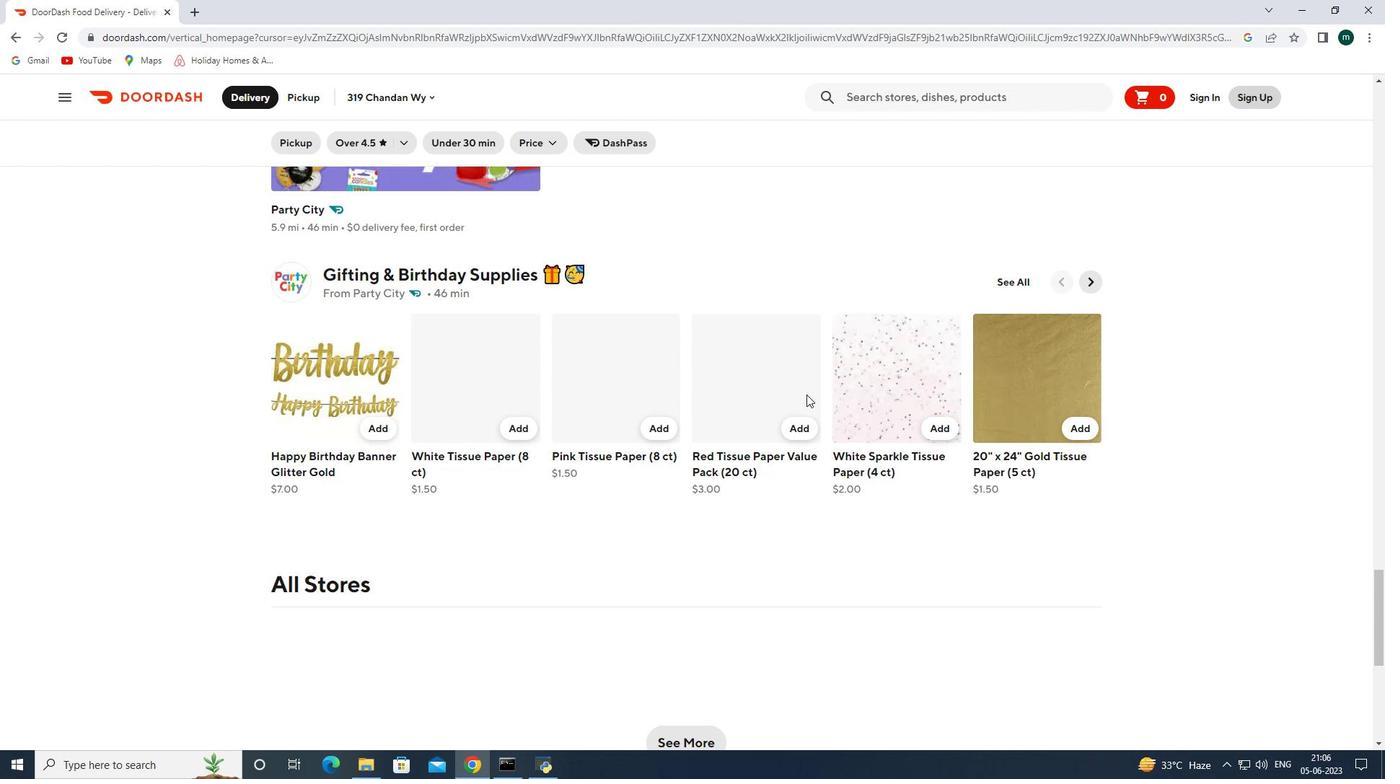 
Action: Mouse scrolled (806, 394) with delta (0, 0)
Screenshot: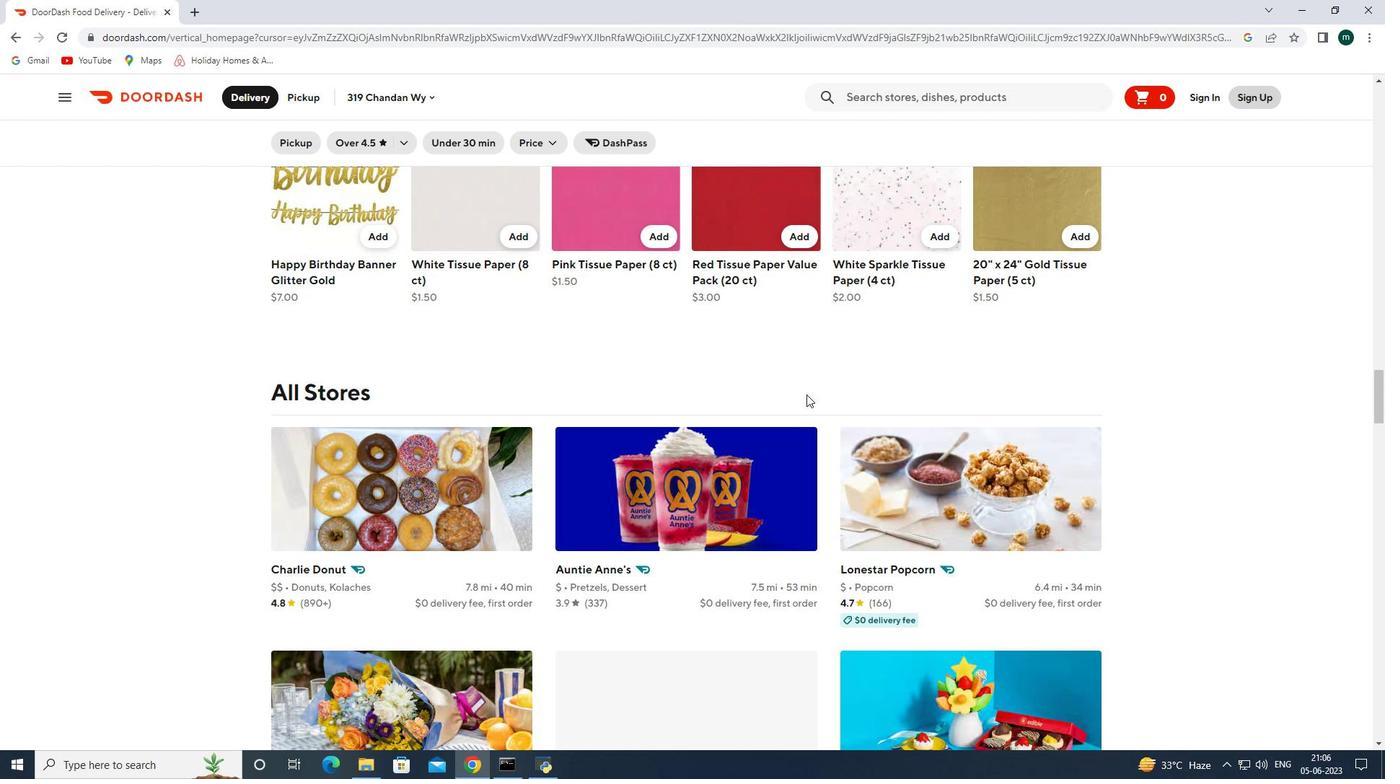 
Action: Mouse scrolled (806, 394) with delta (0, 0)
Screenshot: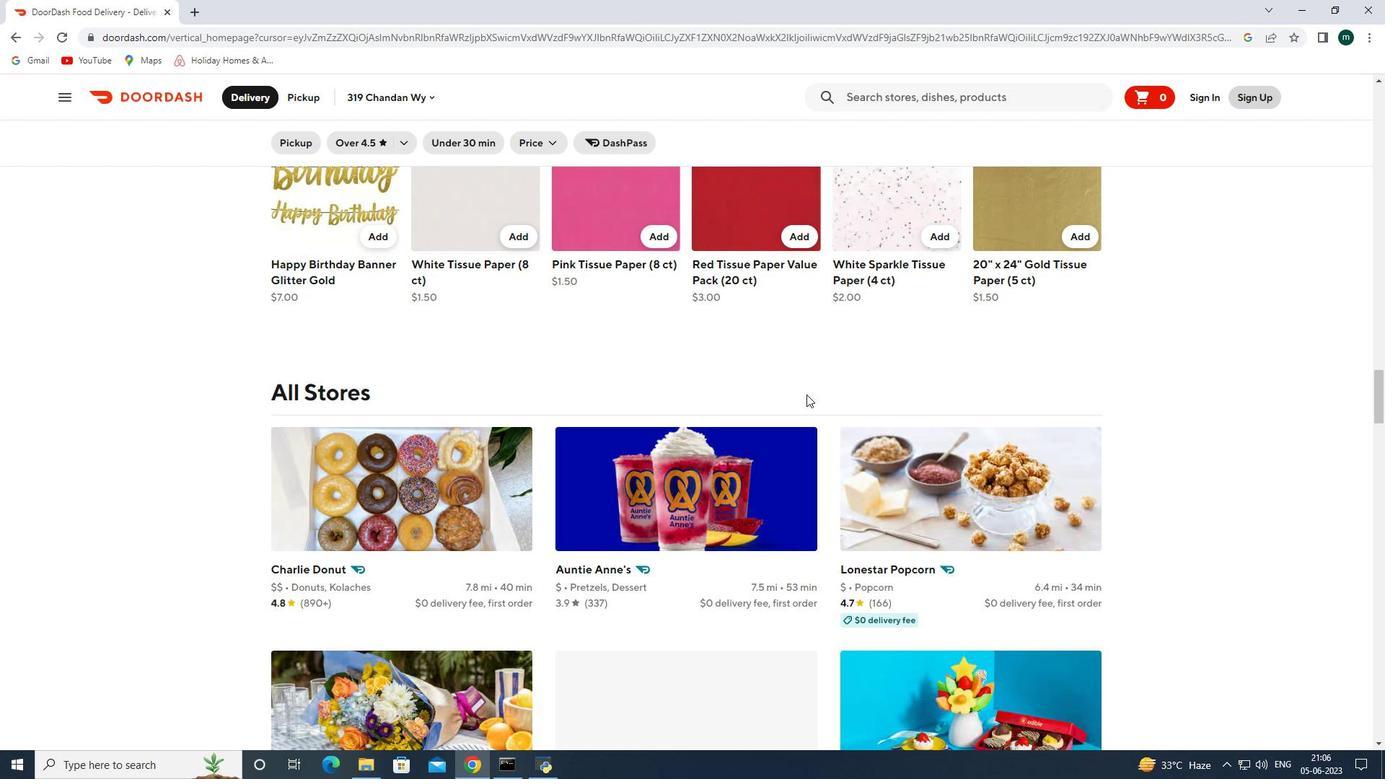 
Action: Mouse scrolled (806, 394) with delta (0, 0)
Screenshot: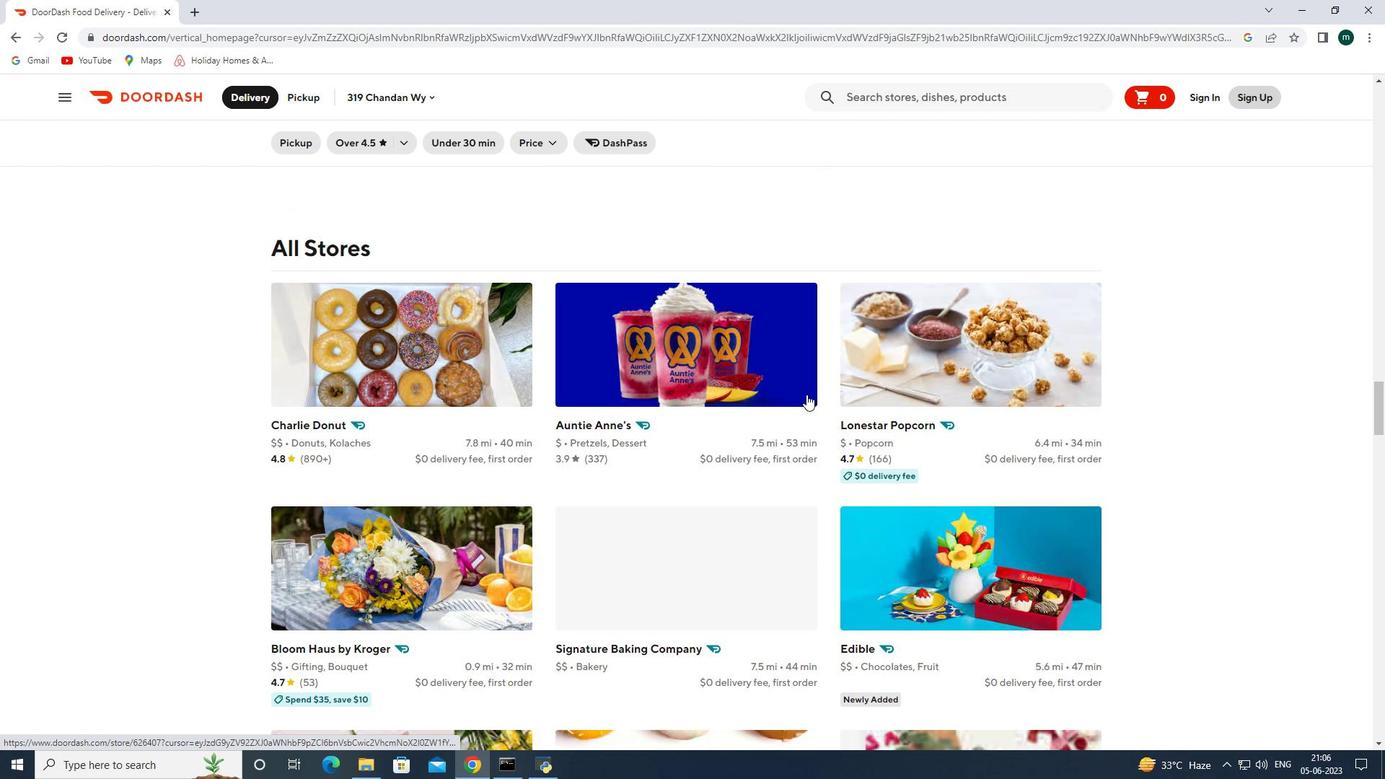 
Action: Mouse scrolled (806, 394) with delta (0, 0)
Screenshot: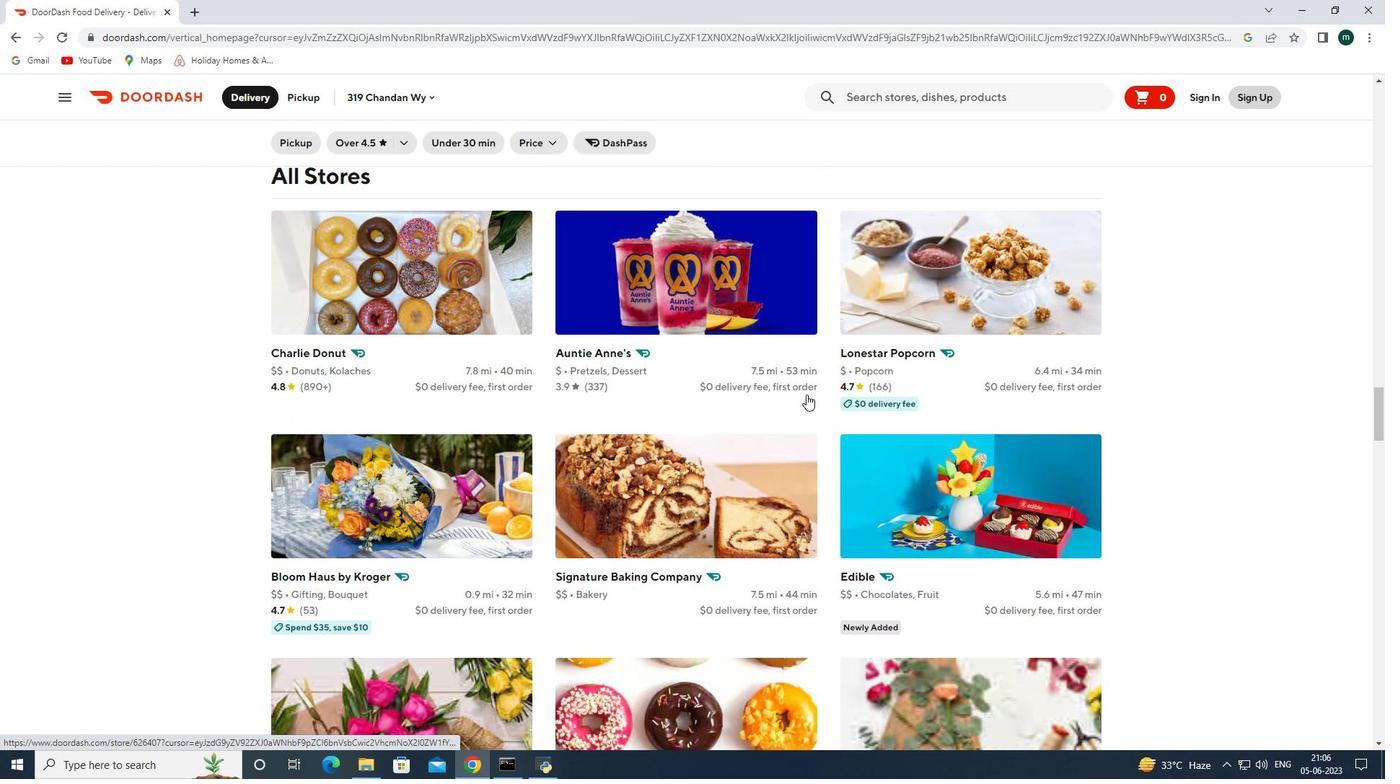 
Action: Mouse scrolled (806, 394) with delta (0, 0)
Screenshot: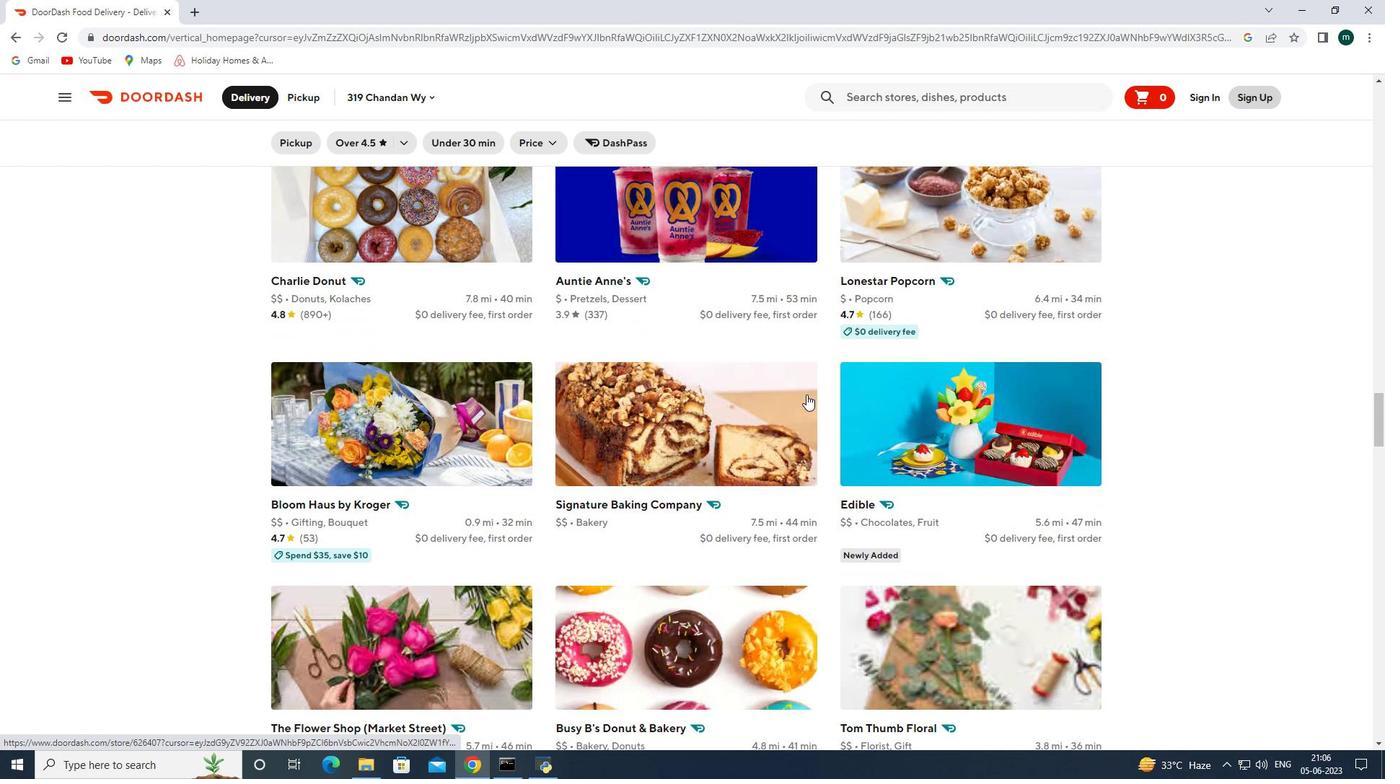 
Action: Mouse scrolled (806, 394) with delta (0, 0)
Screenshot: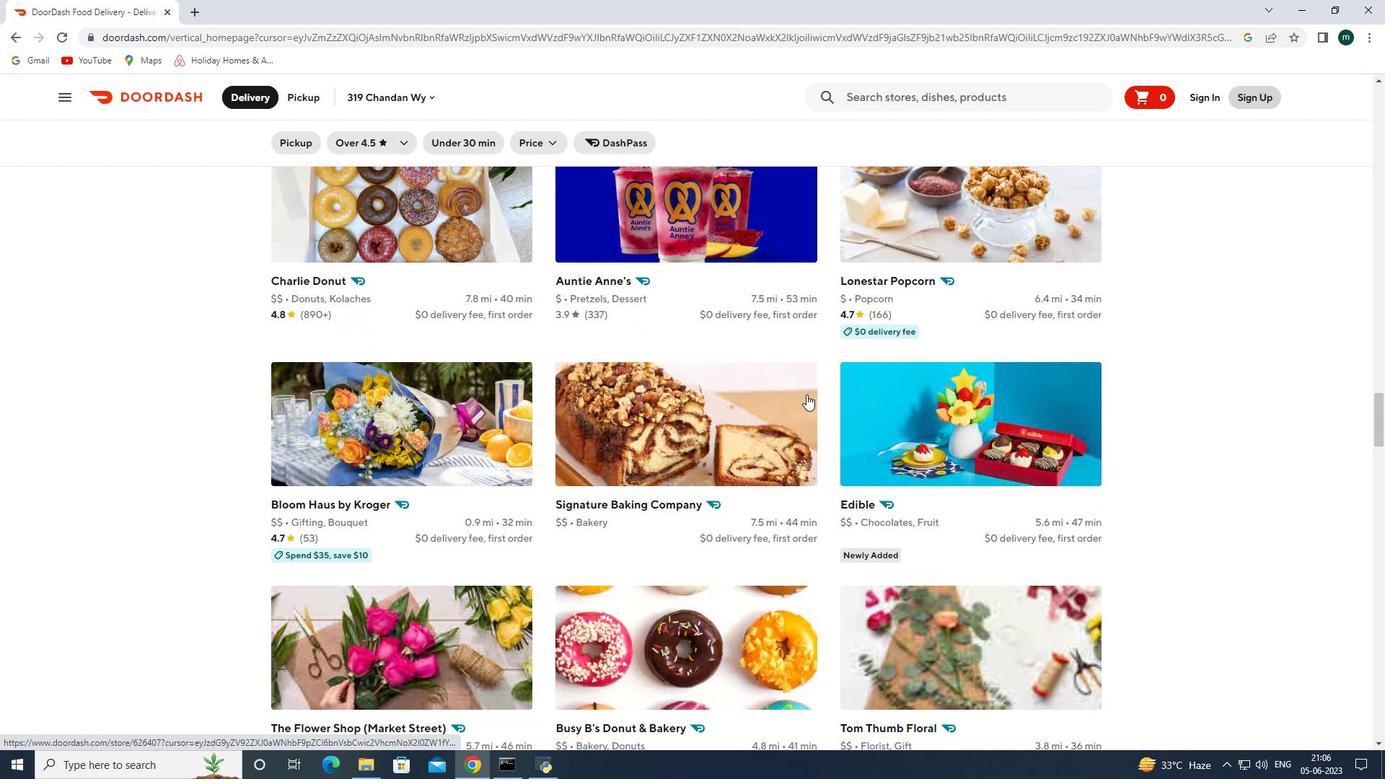 
Action: Mouse scrolled (806, 394) with delta (0, 0)
Screenshot: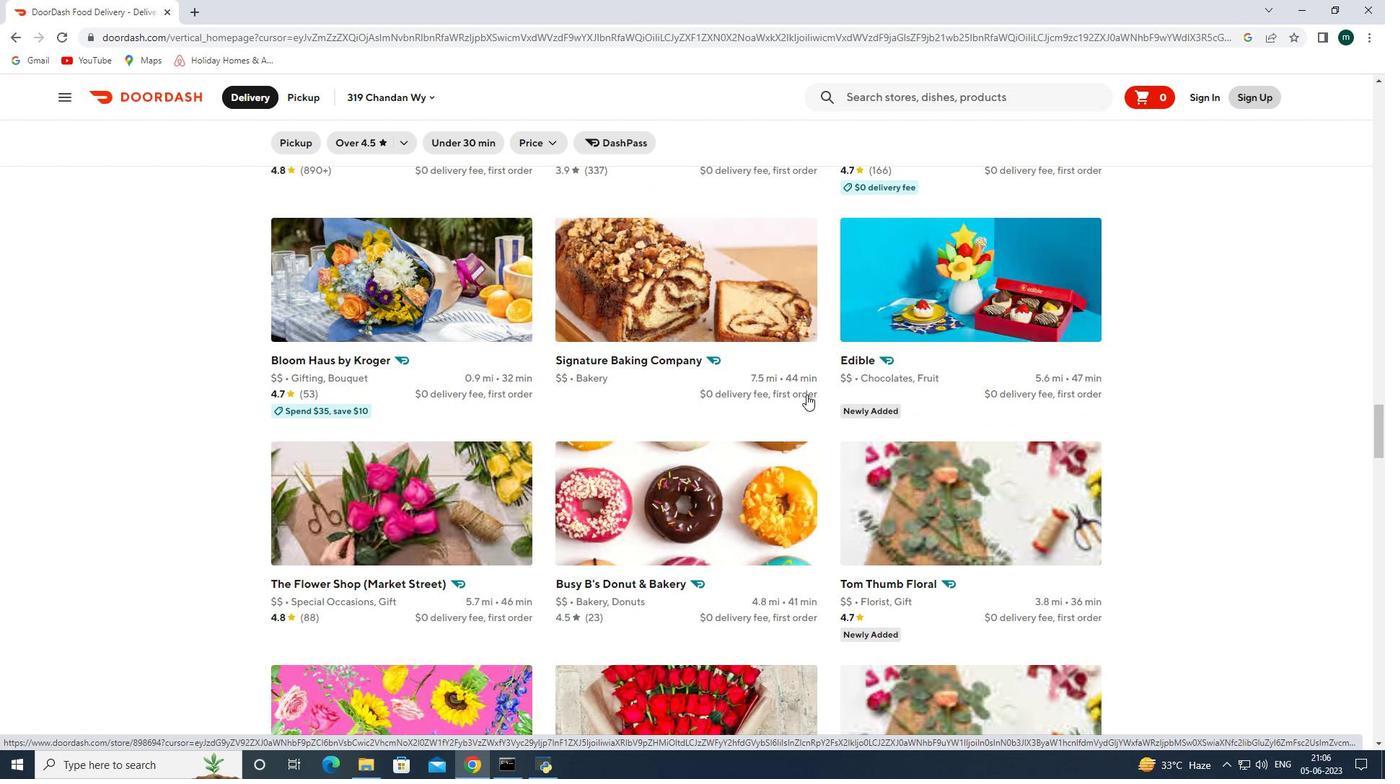 
Action: Mouse scrolled (806, 394) with delta (0, 0)
Screenshot: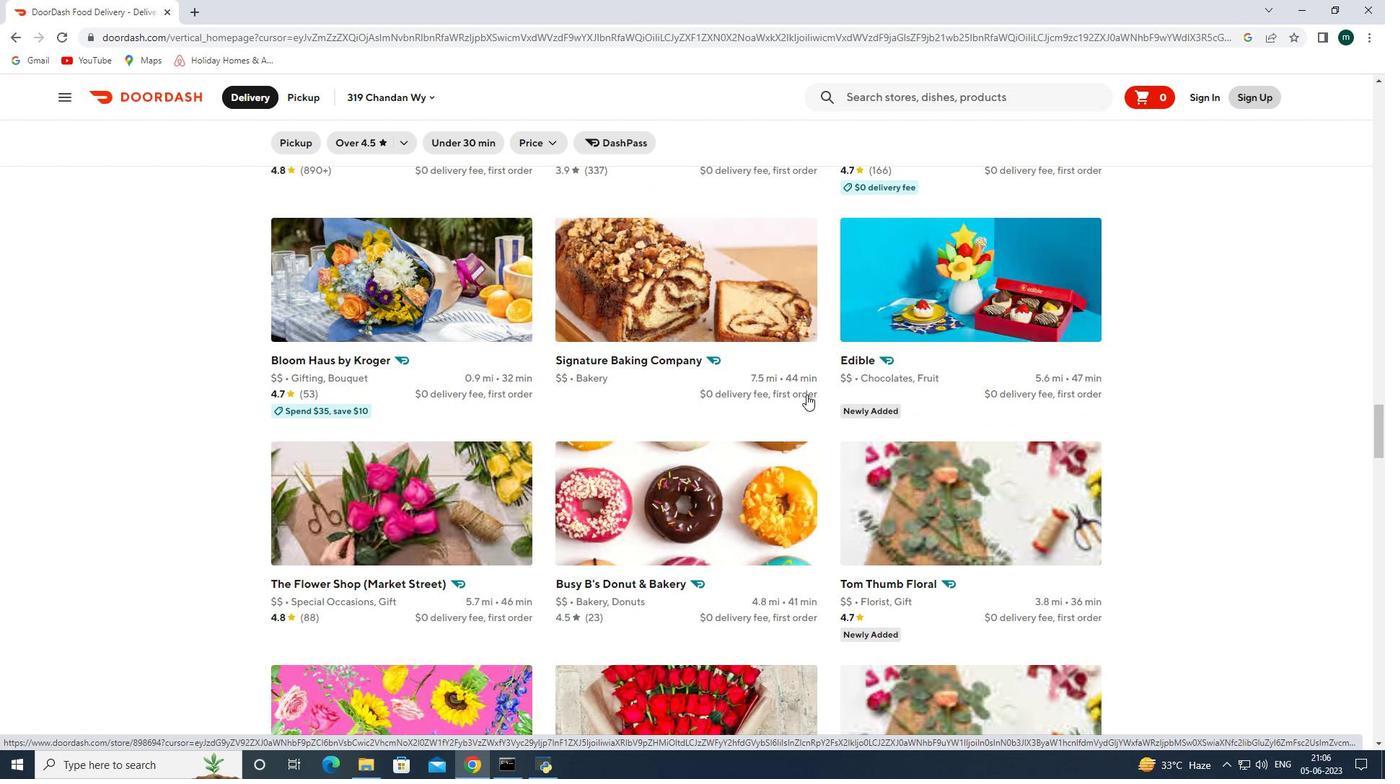 
Action: Mouse scrolled (806, 394) with delta (0, 0)
Screenshot: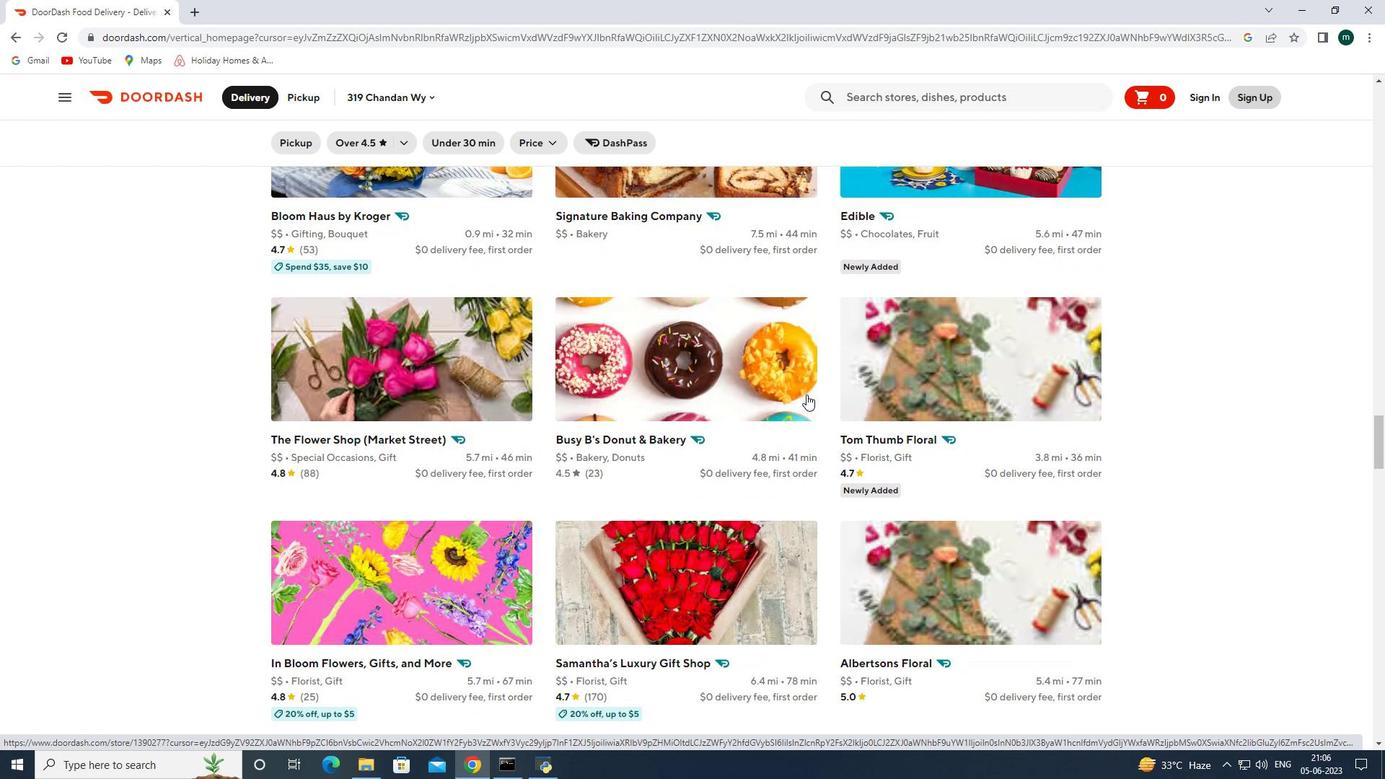 
Action: Mouse scrolled (806, 394) with delta (0, 0)
Screenshot: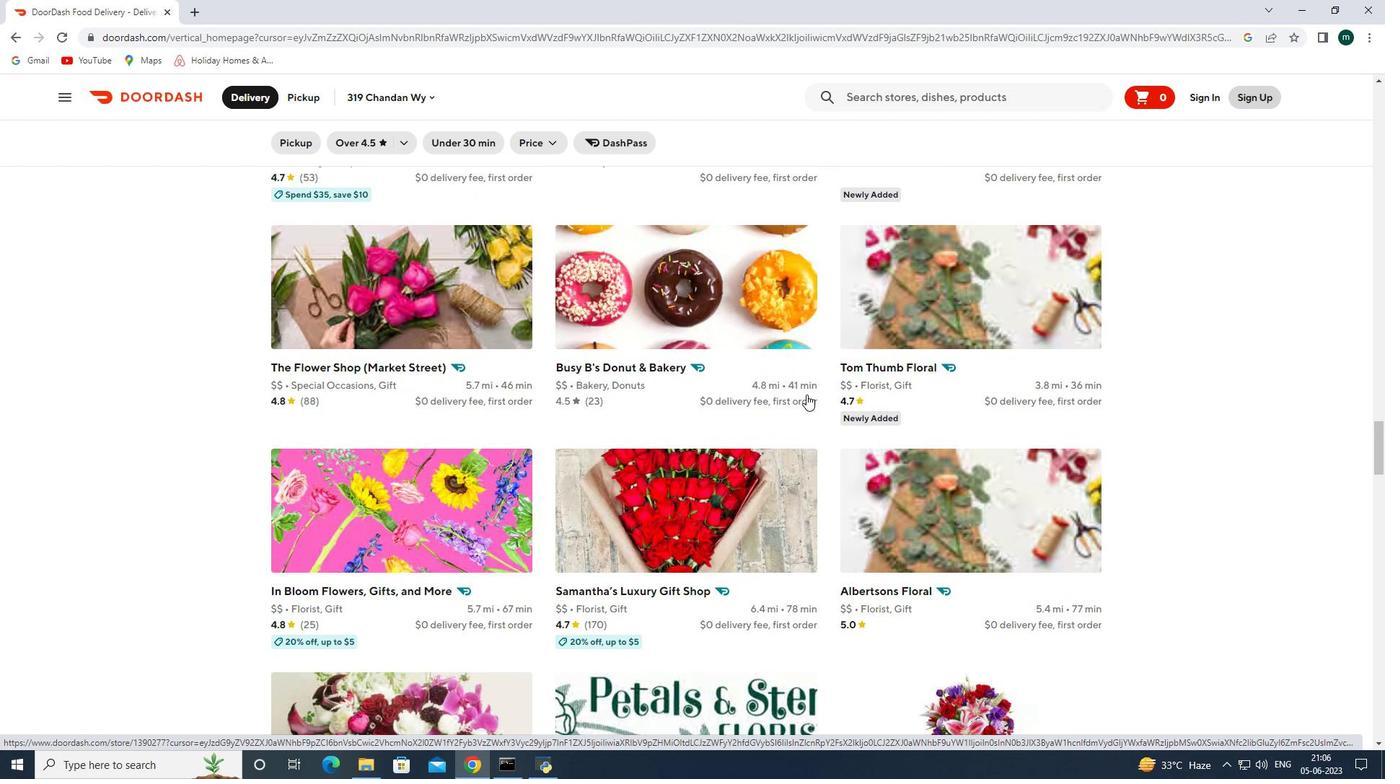 
Action: Mouse scrolled (806, 394) with delta (0, 0)
Screenshot: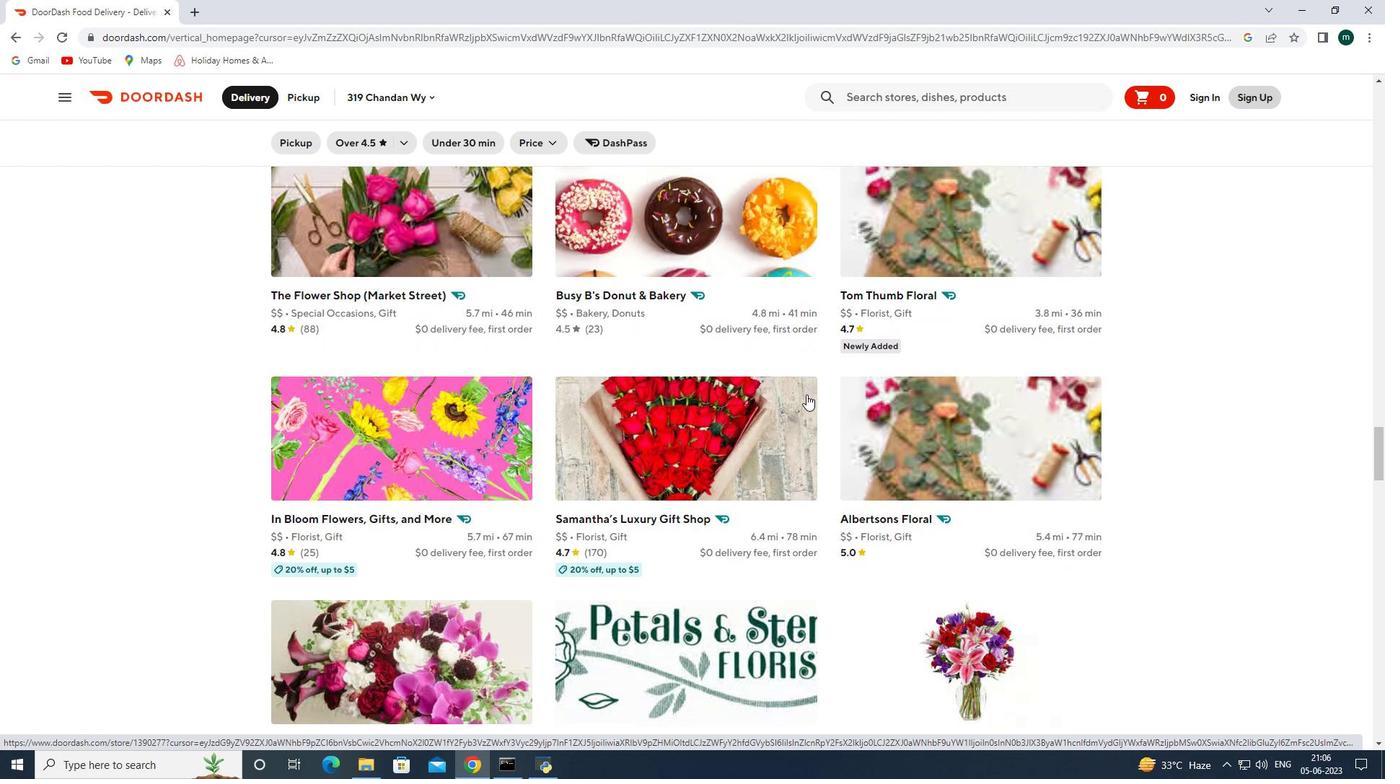 
Action: Mouse scrolled (806, 394) with delta (0, 0)
Screenshot: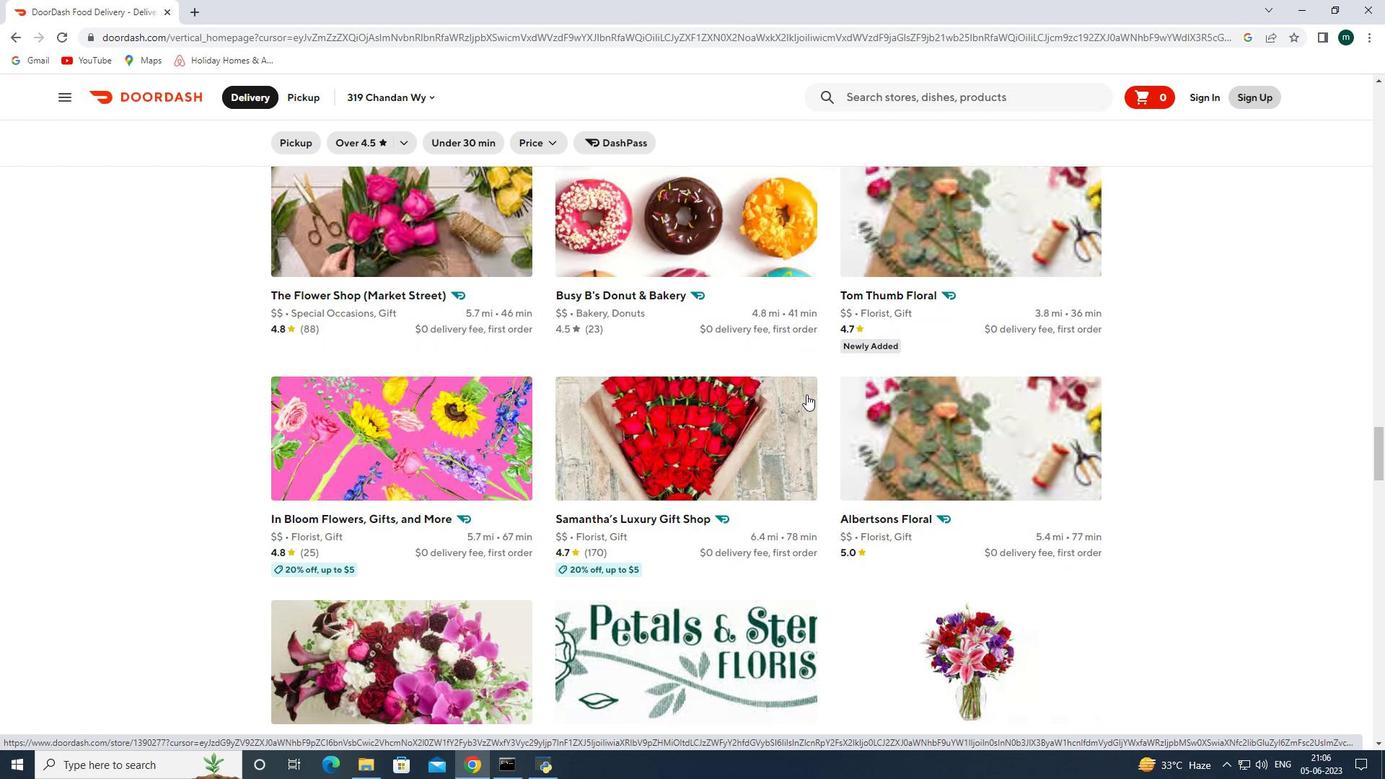 
Action: Mouse scrolled (806, 394) with delta (0, 0)
Screenshot: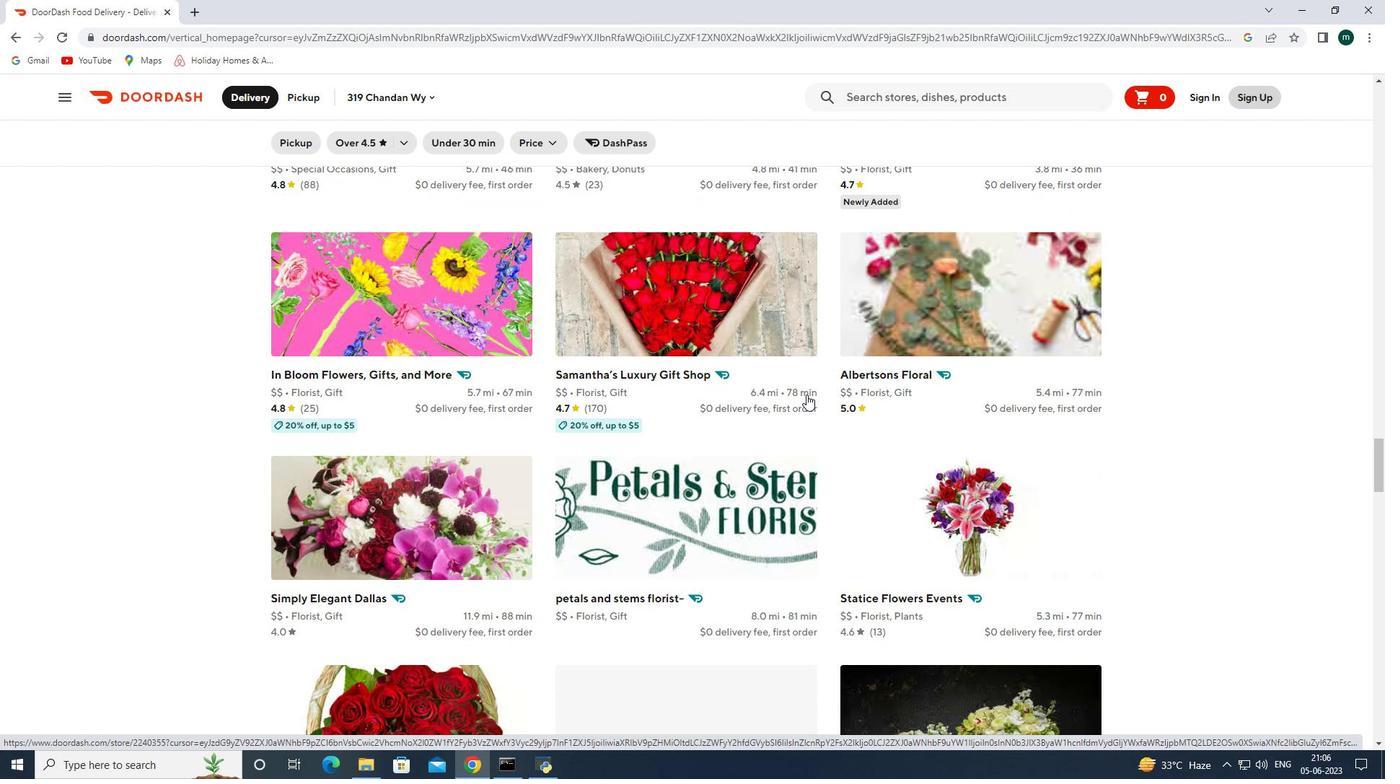 
Action: Mouse scrolled (806, 394) with delta (0, 0)
Screenshot: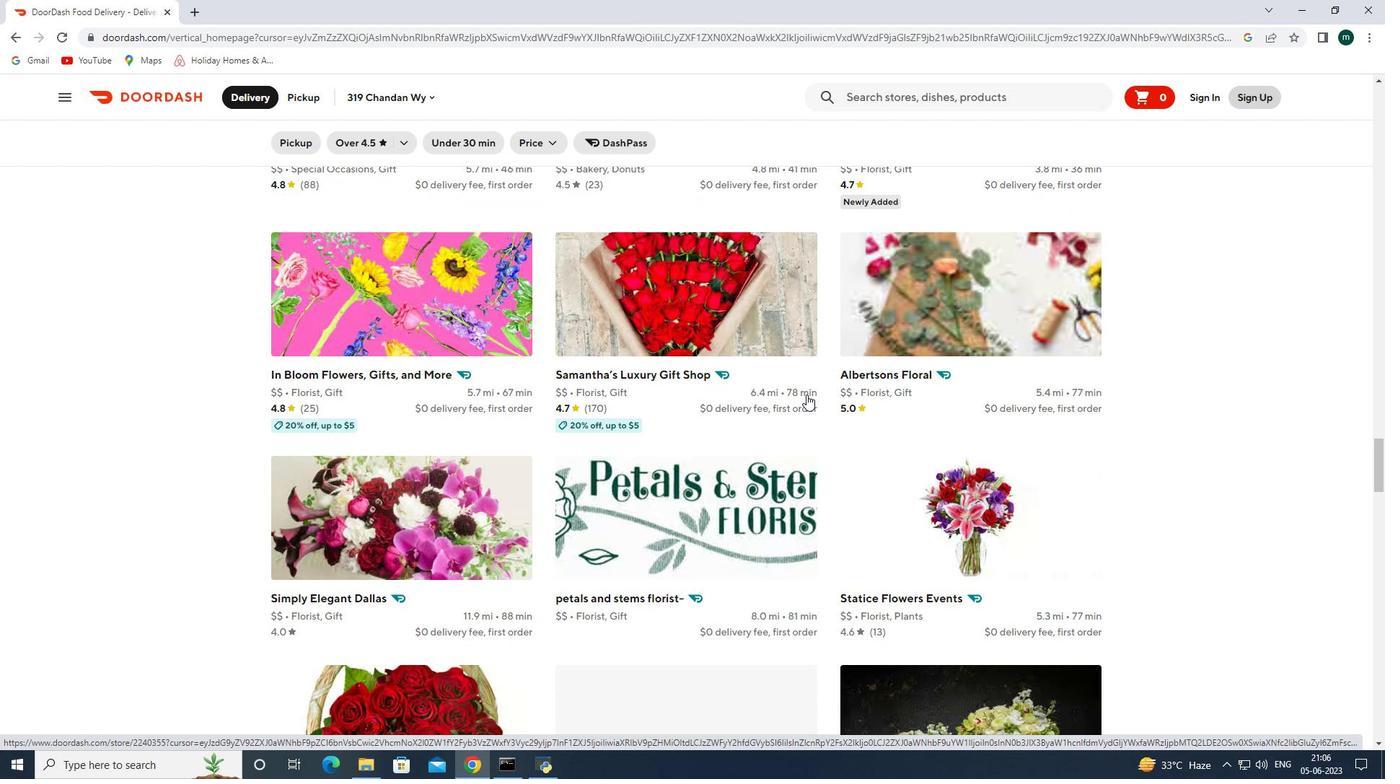
Action: Mouse scrolled (806, 394) with delta (0, 0)
Screenshot: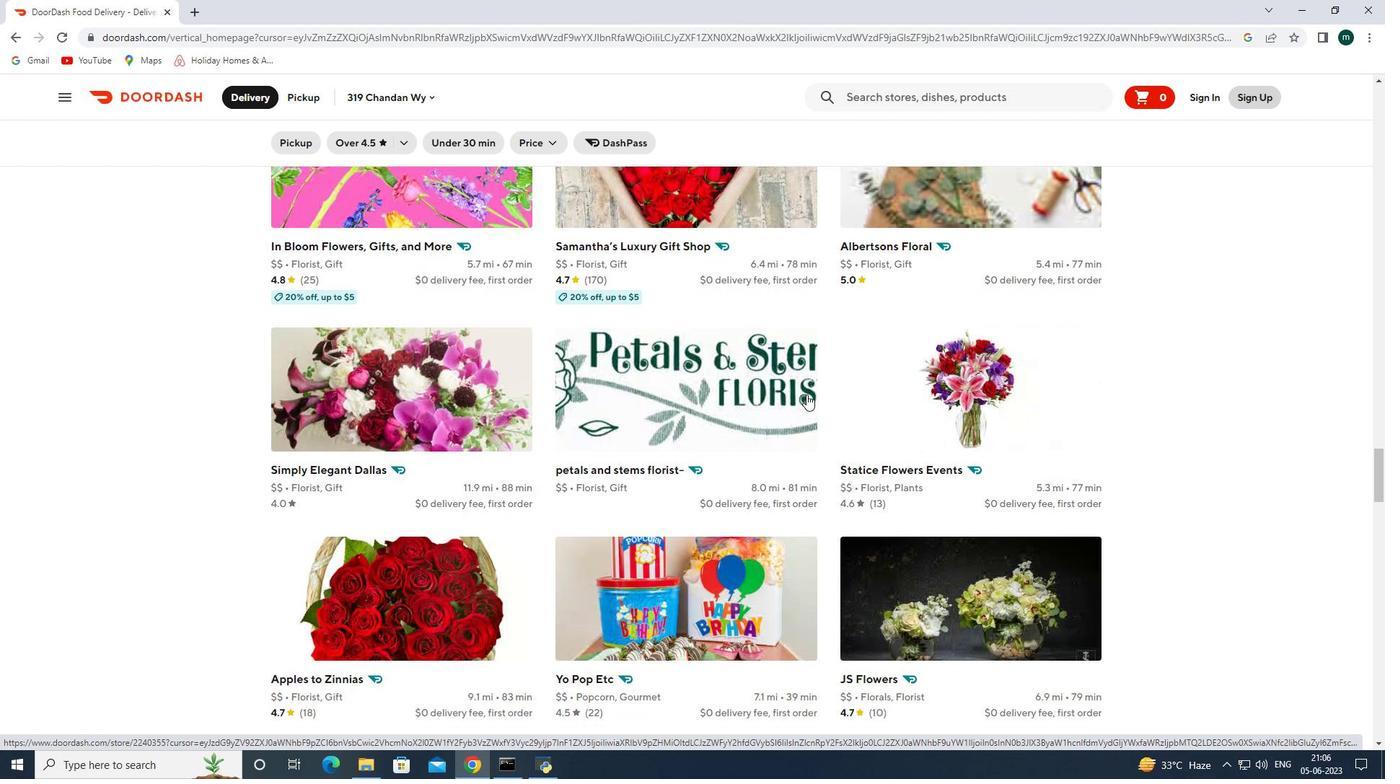 
Action: Mouse scrolled (806, 394) with delta (0, 0)
Screenshot: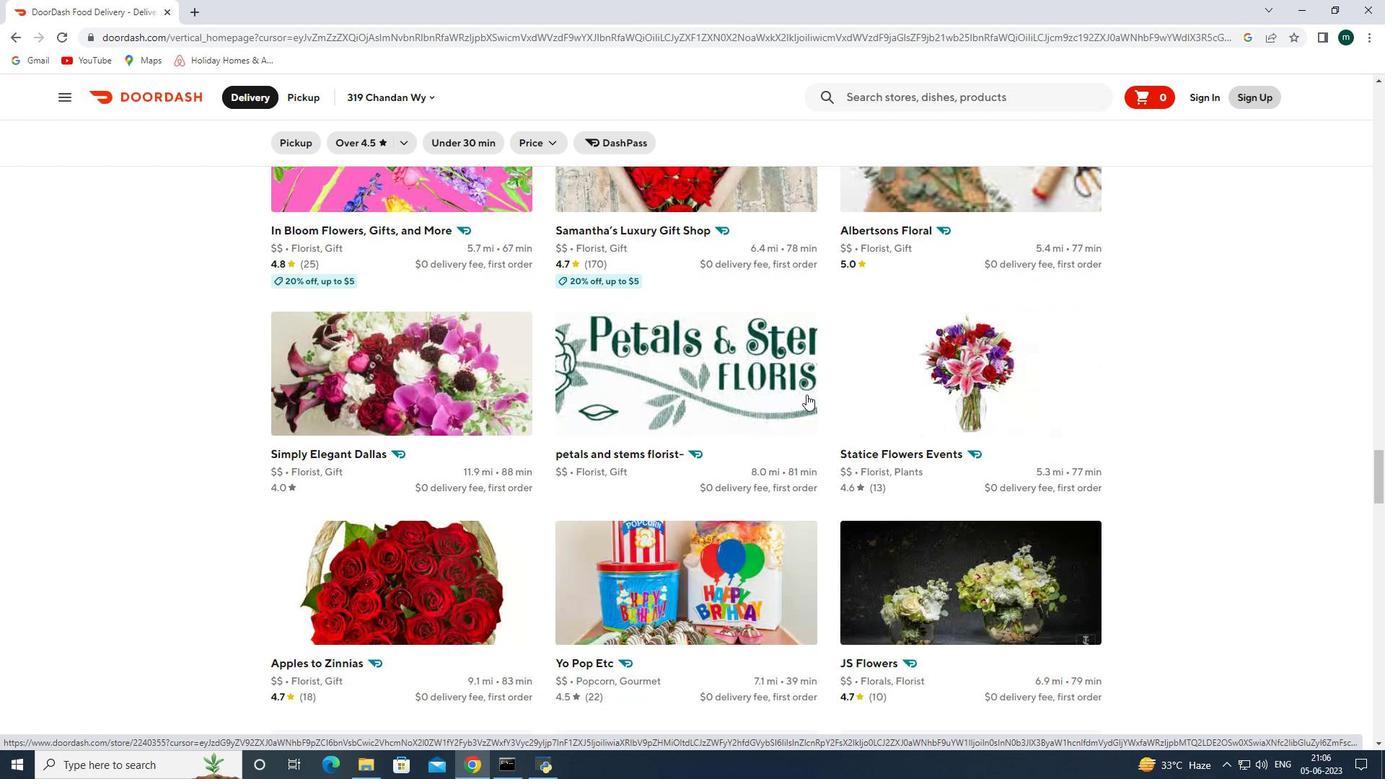 
Action: Mouse scrolled (806, 394) with delta (0, 0)
Screenshot: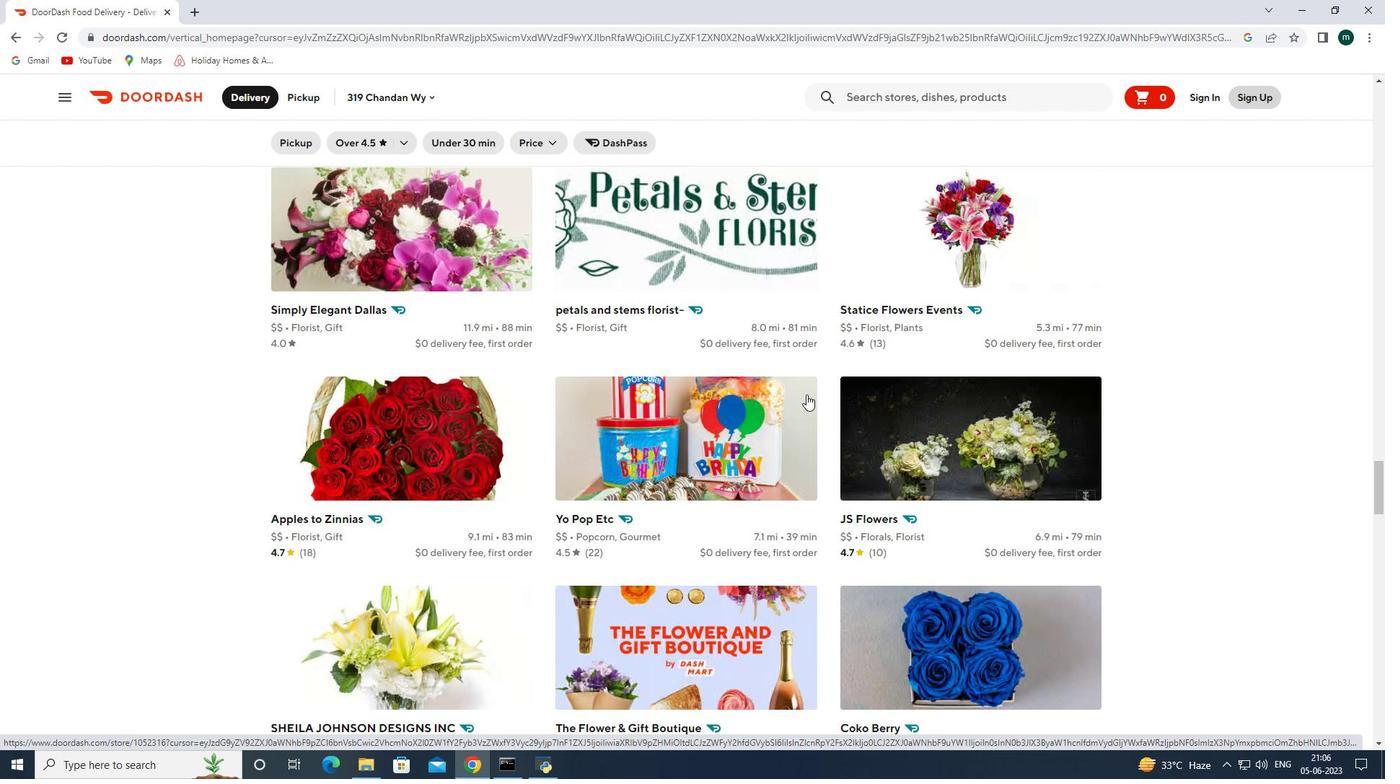 
Action: Mouse scrolled (806, 394) with delta (0, 0)
Screenshot: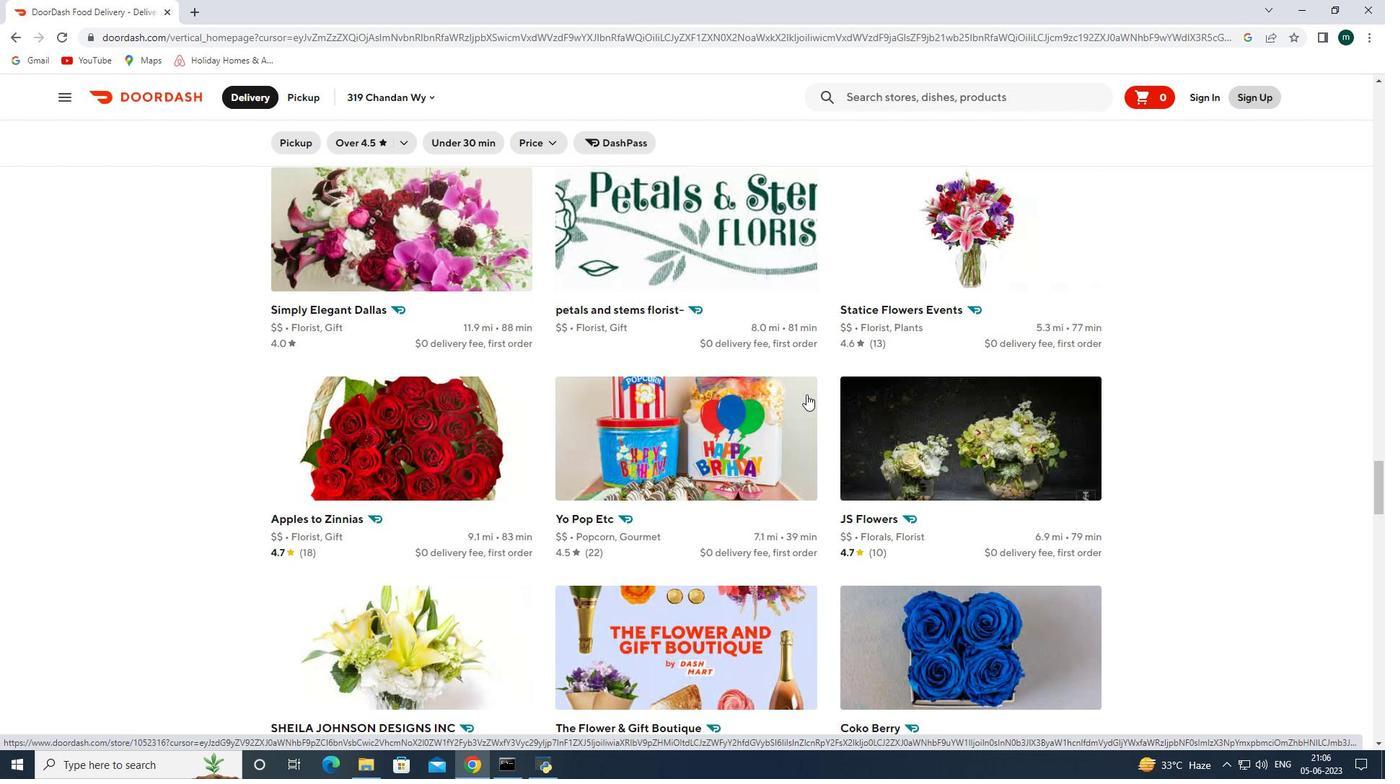 
Action: Mouse scrolled (806, 394) with delta (0, 0)
Screenshot: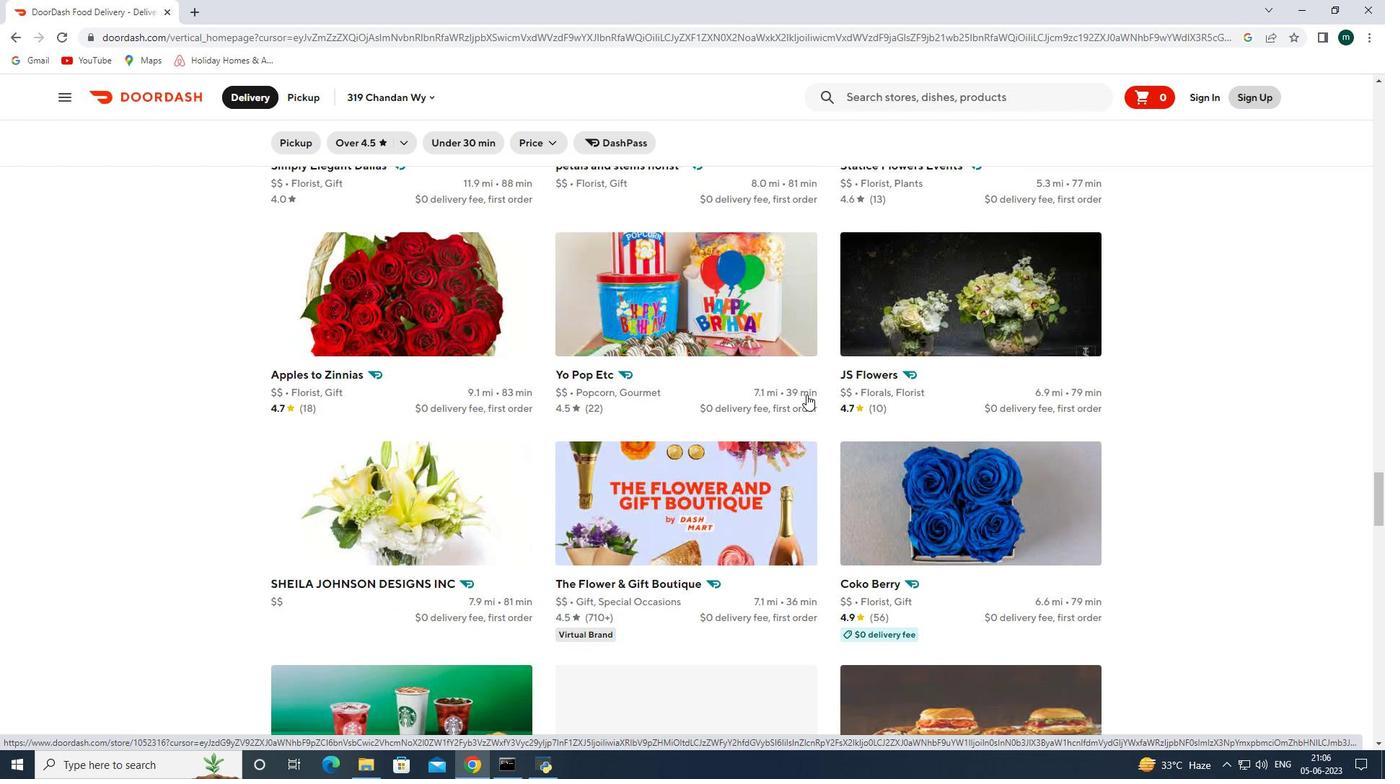 
Action: Mouse scrolled (806, 394) with delta (0, 0)
Screenshot: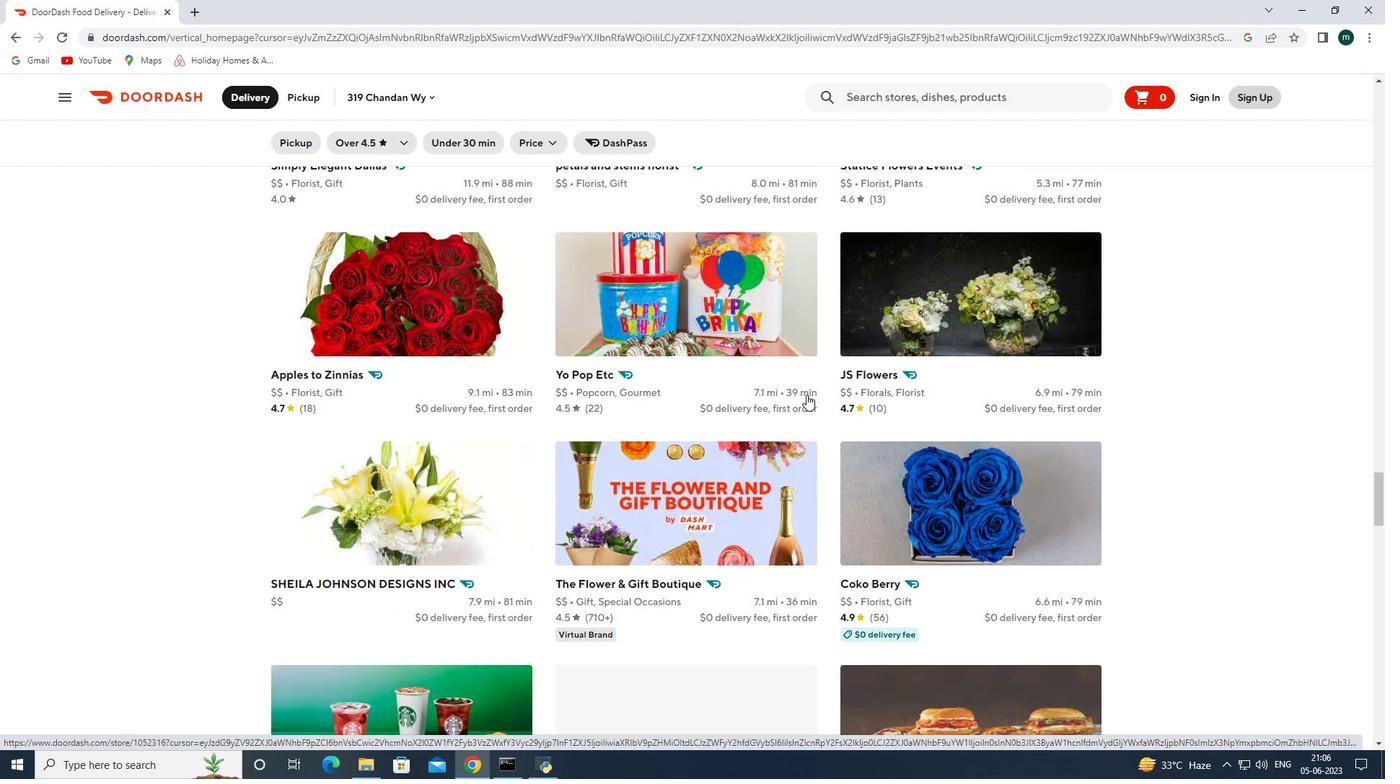 
Action: Mouse scrolled (806, 394) with delta (0, 0)
Screenshot: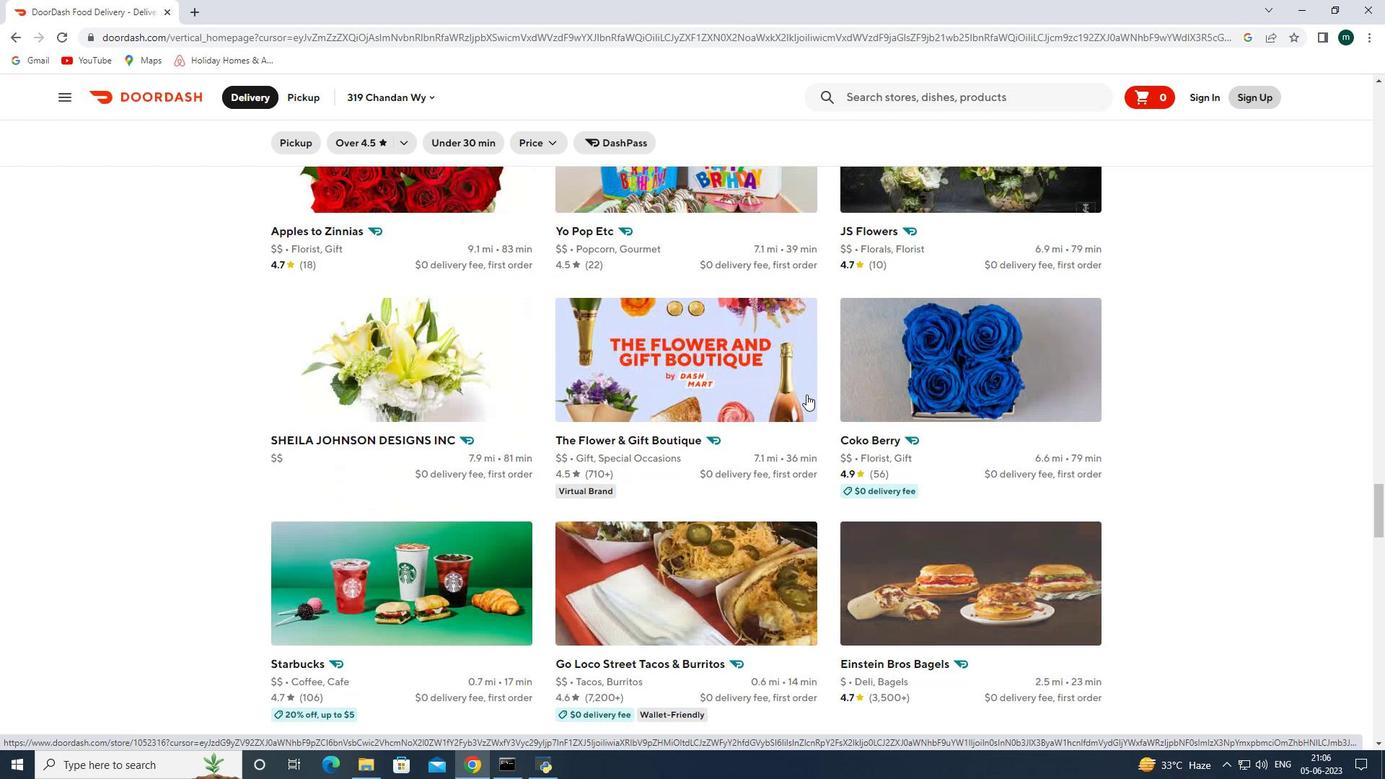 
Action: Mouse scrolled (806, 394) with delta (0, 0)
Screenshot: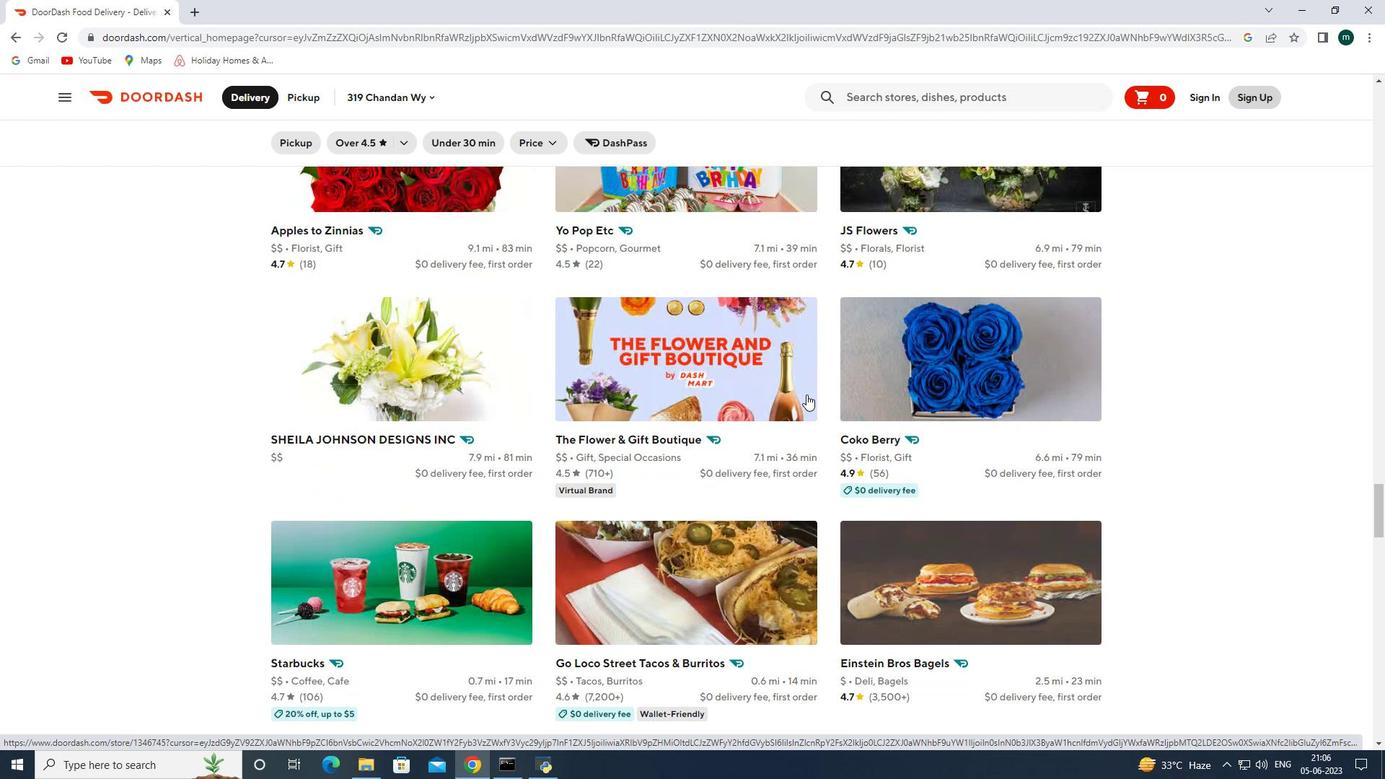 
Action: Mouse scrolled (806, 394) with delta (0, 0)
Screenshot: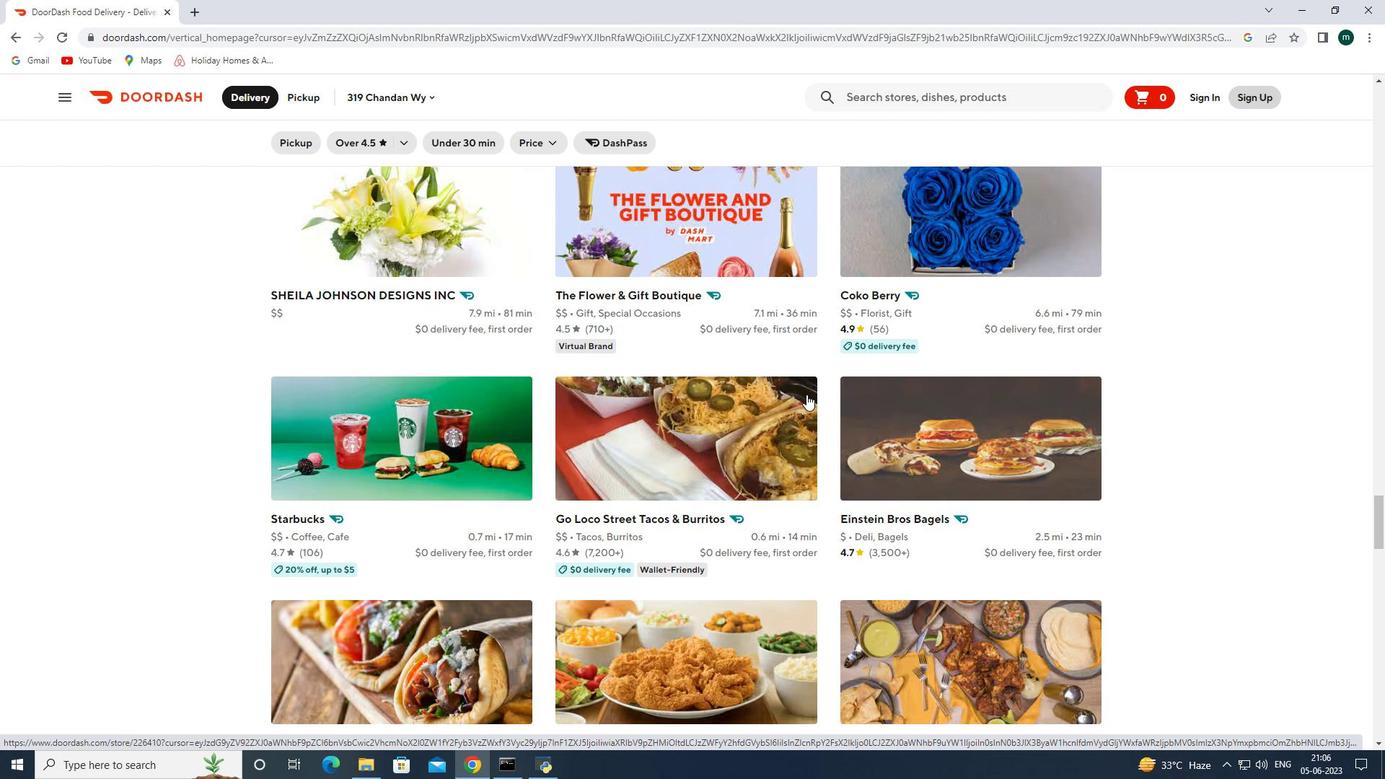
Action: Mouse scrolled (806, 394) with delta (0, 0)
Screenshot: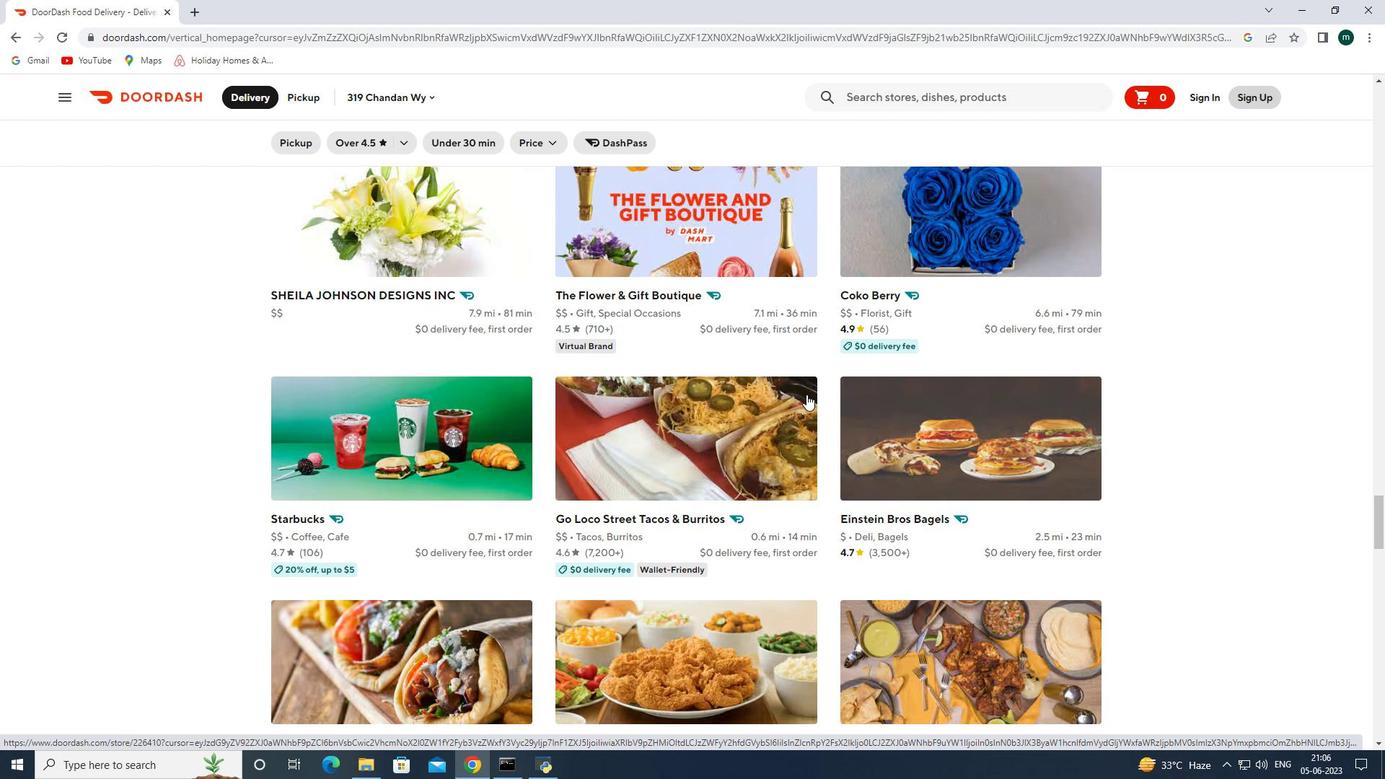 
Action: Mouse scrolled (806, 394) with delta (0, 0)
Screenshot: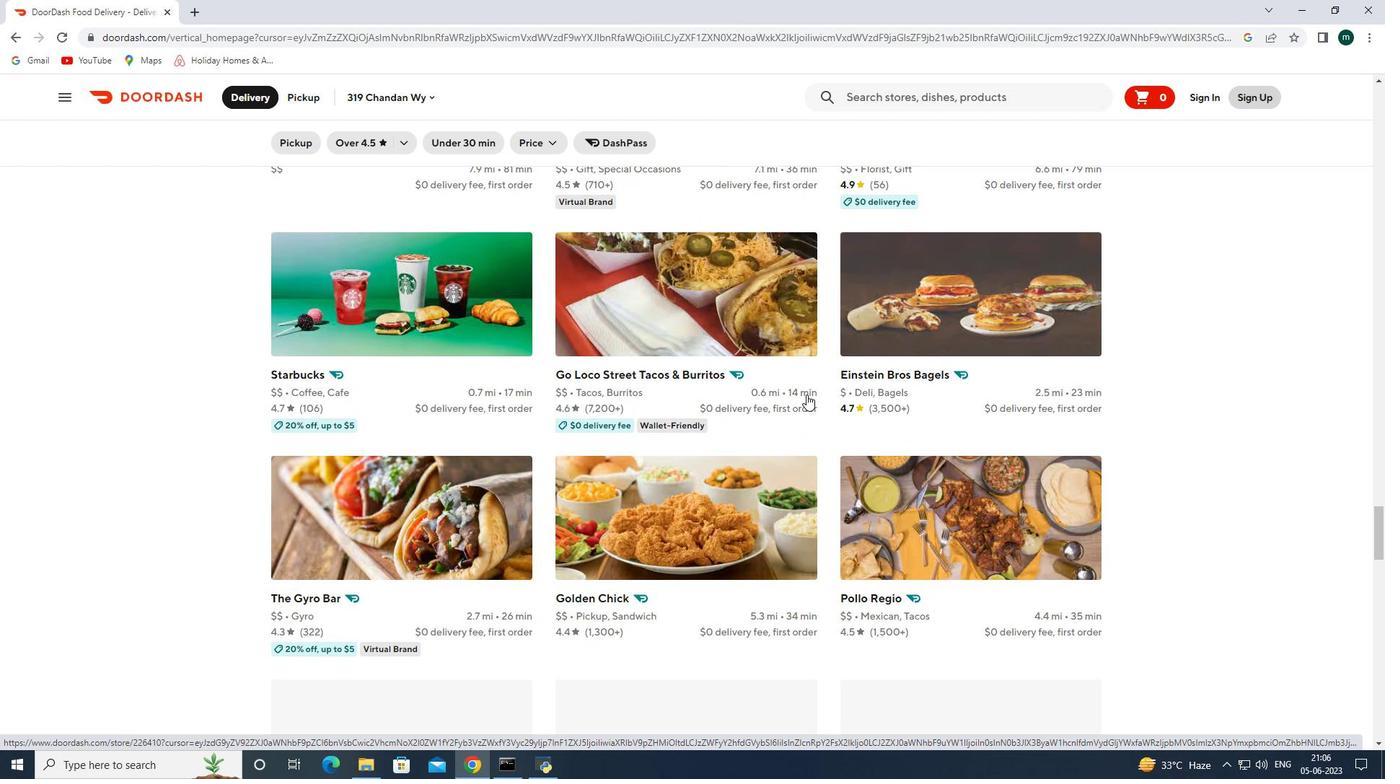 
Action: Mouse scrolled (806, 394) with delta (0, 0)
Screenshot: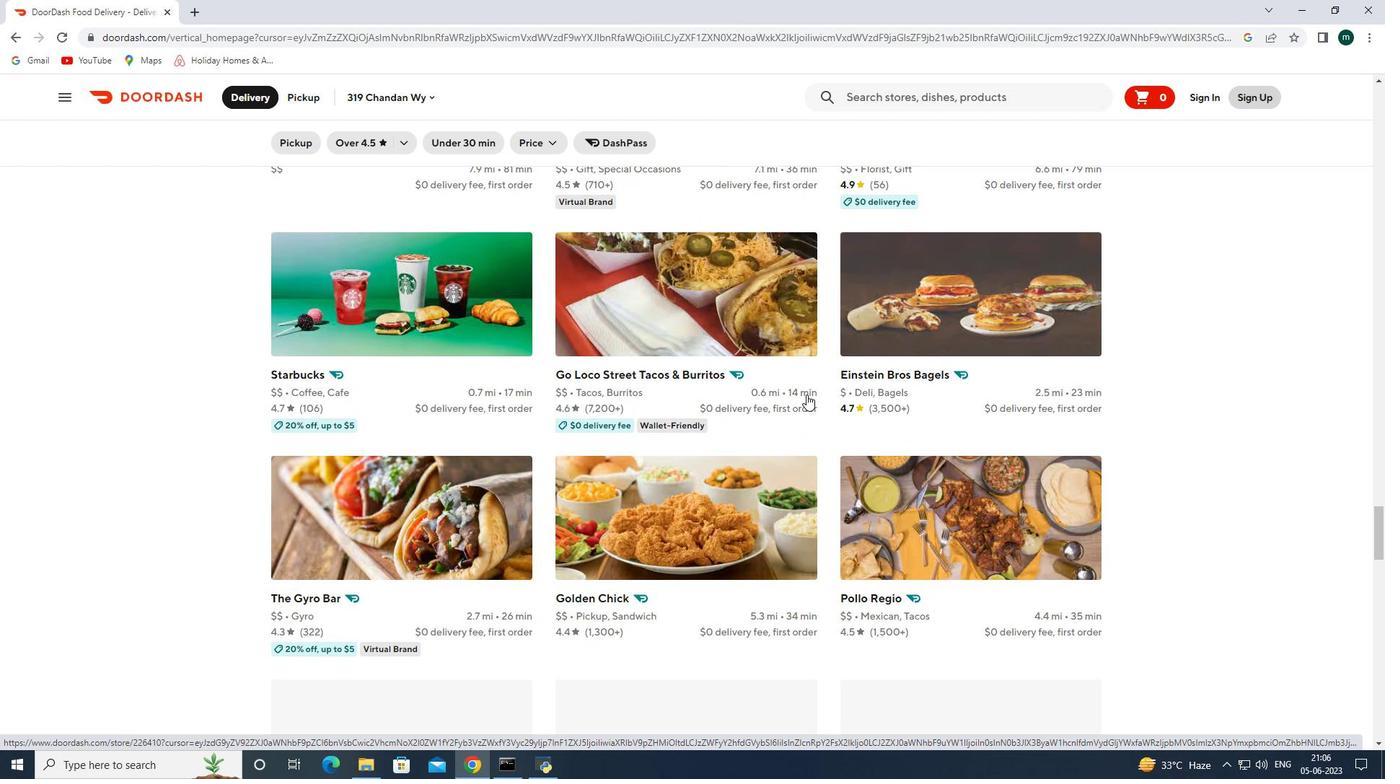 
Action: Mouse scrolled (806, 394) with delta (0, 0)
Screenshot: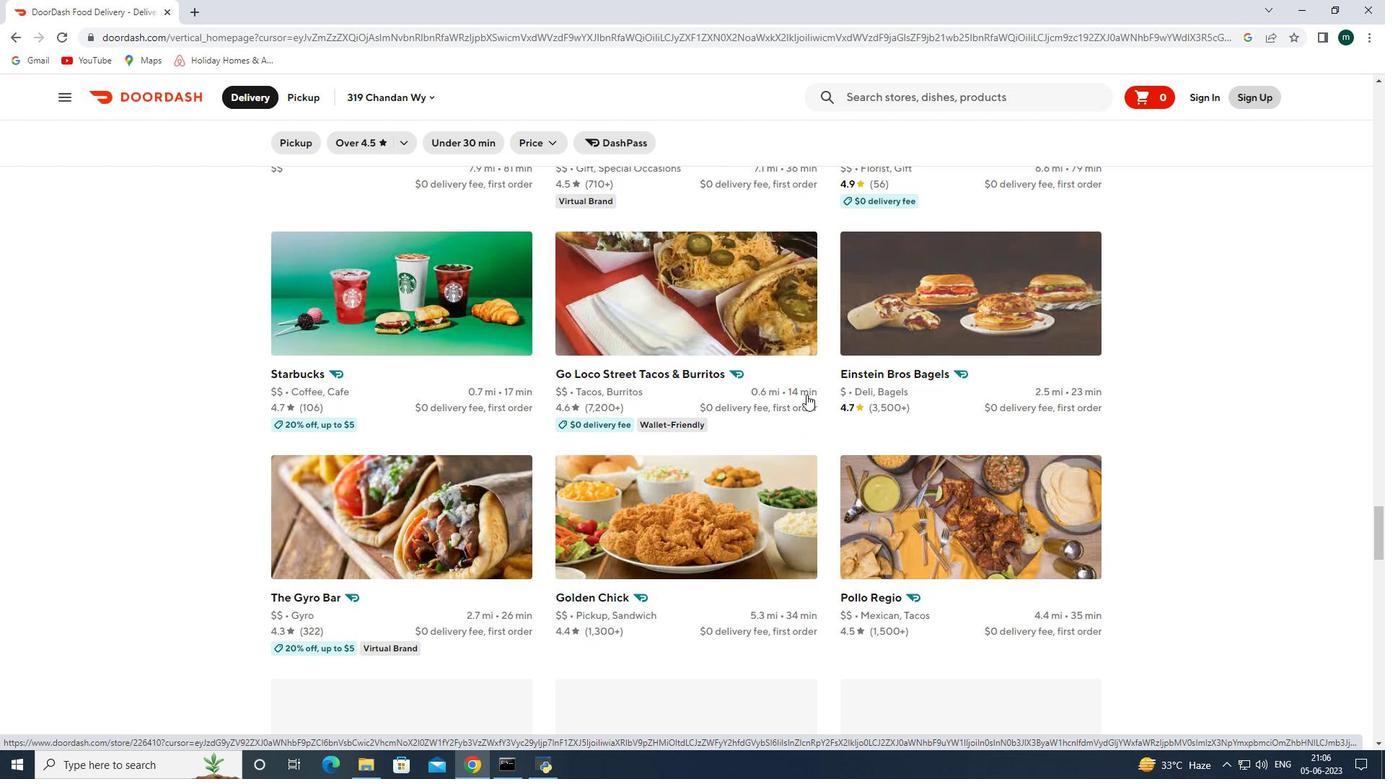 
Action: Mouse scrolled (806, 394) with delta (0, 0)
Screenshot: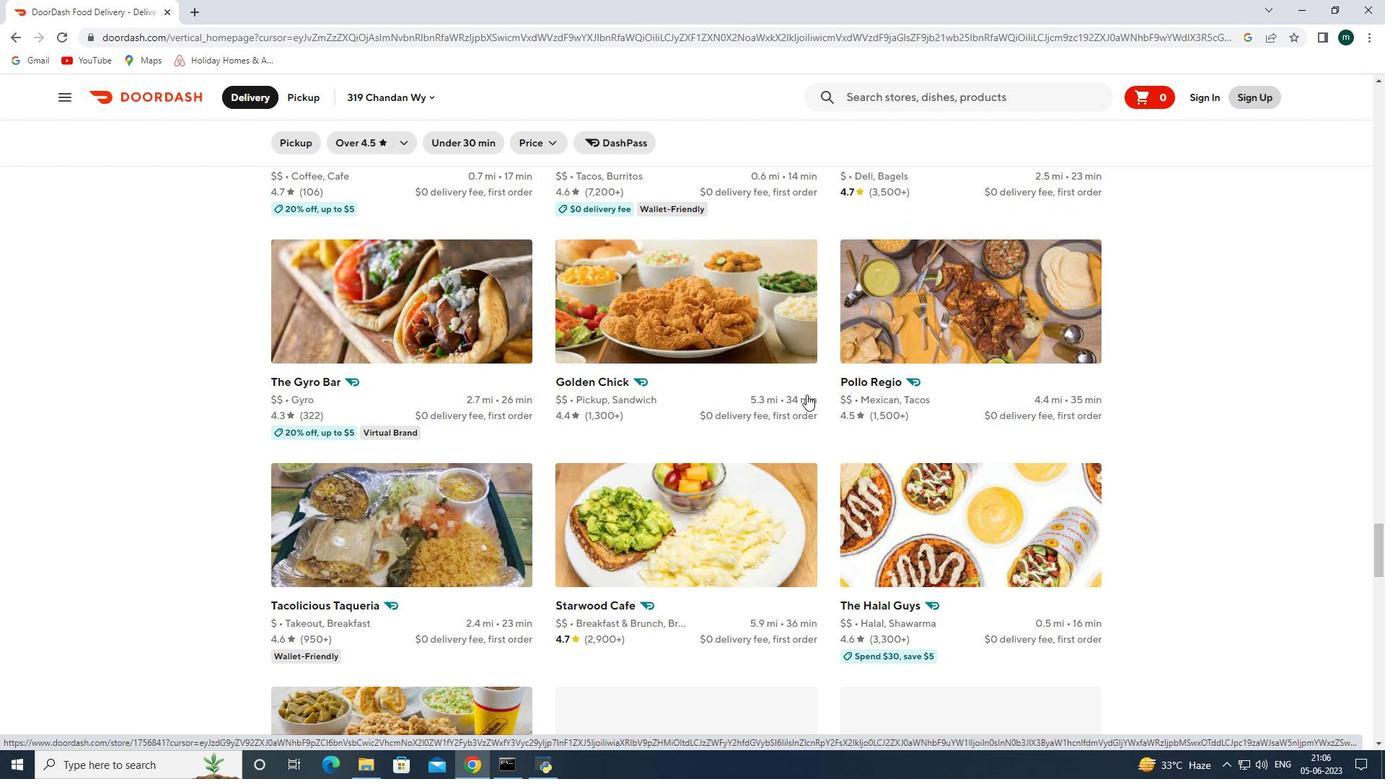 
Action: Mouse scrolled (806, 394) with delta (0, 0)
Screenshot: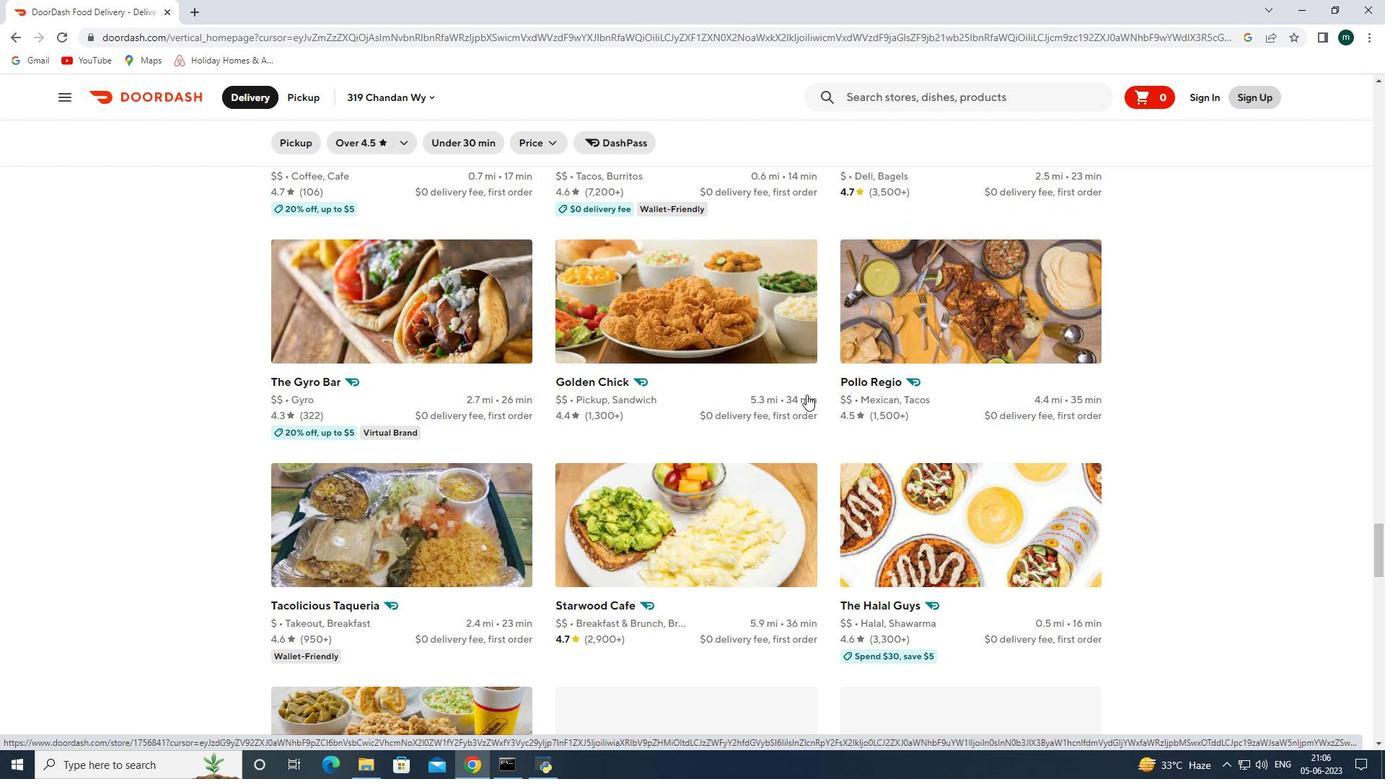 
Action: Mouse scrolled (806, 394) with delta (0, 0)
Screenshot: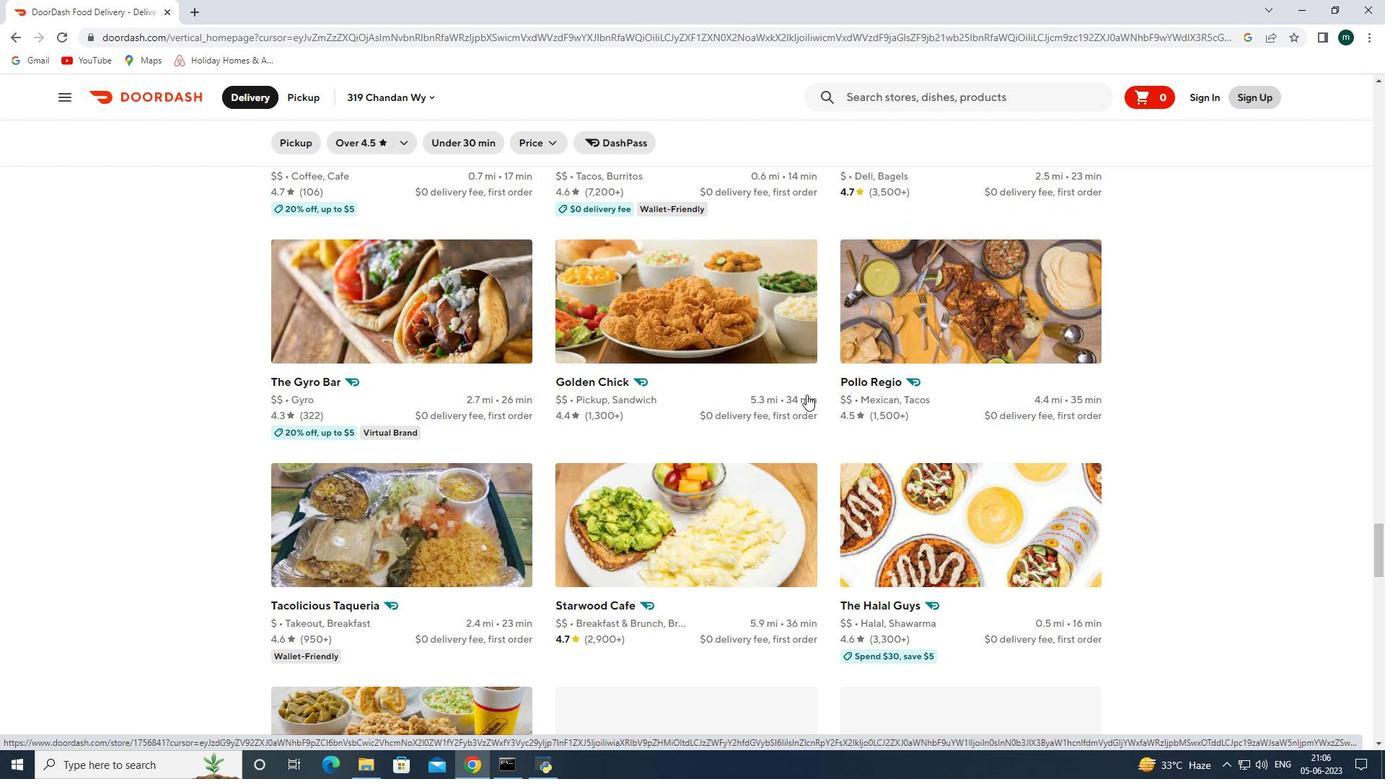 
Action: Mouse scrolled (806, 394) with delta (0, 0)
Screenshot: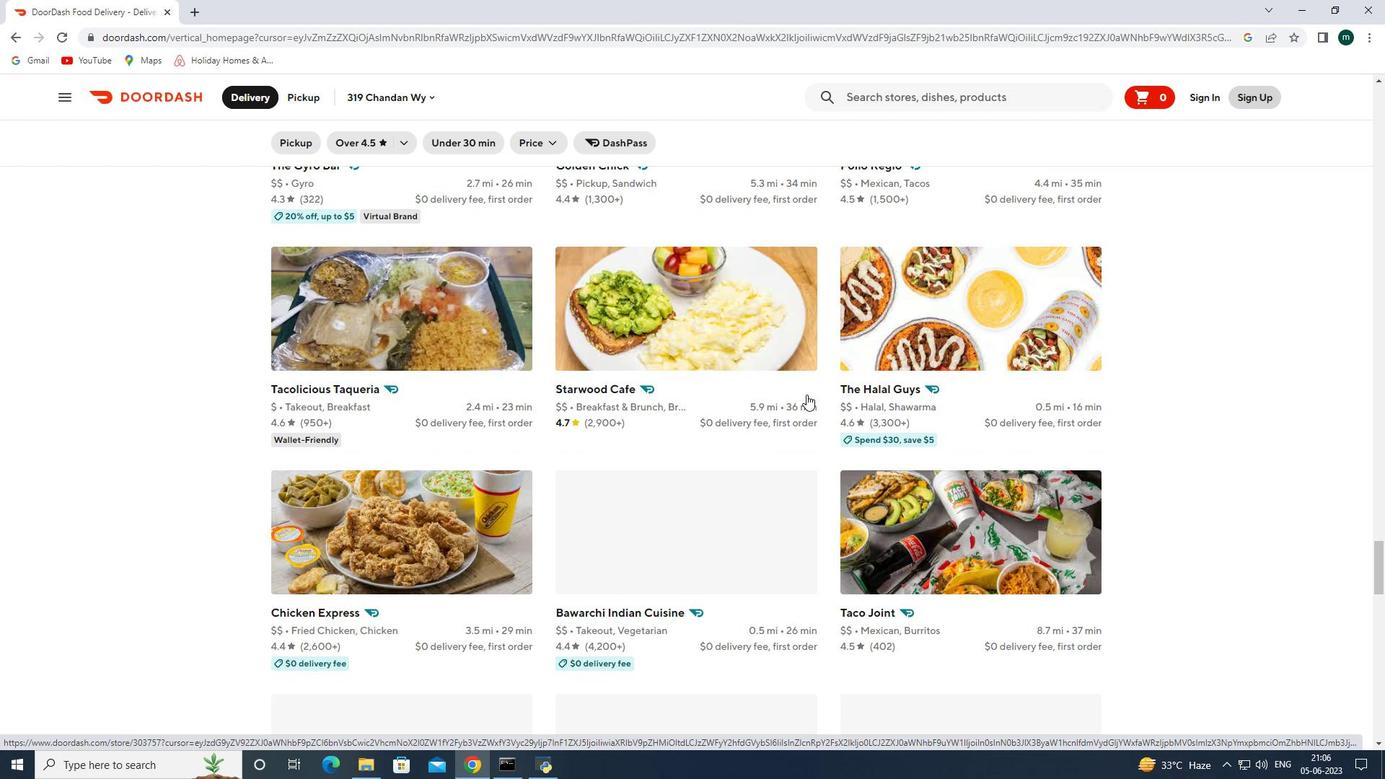 
Action: Mouse scrolled (806, 394) with delta (0, 0)
Screenshot: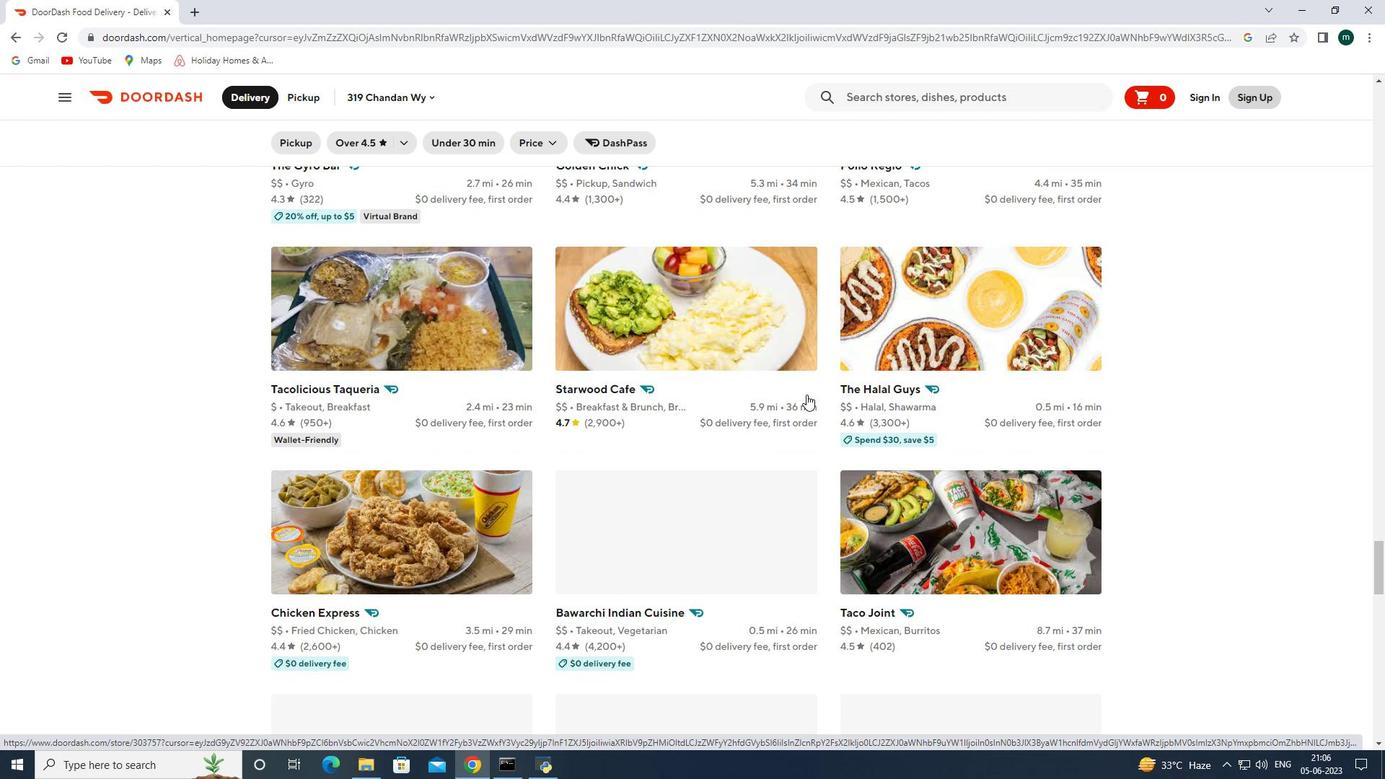 
Action: Mouse scrolled (806, 394) with delta (0, 0)
Screenshot: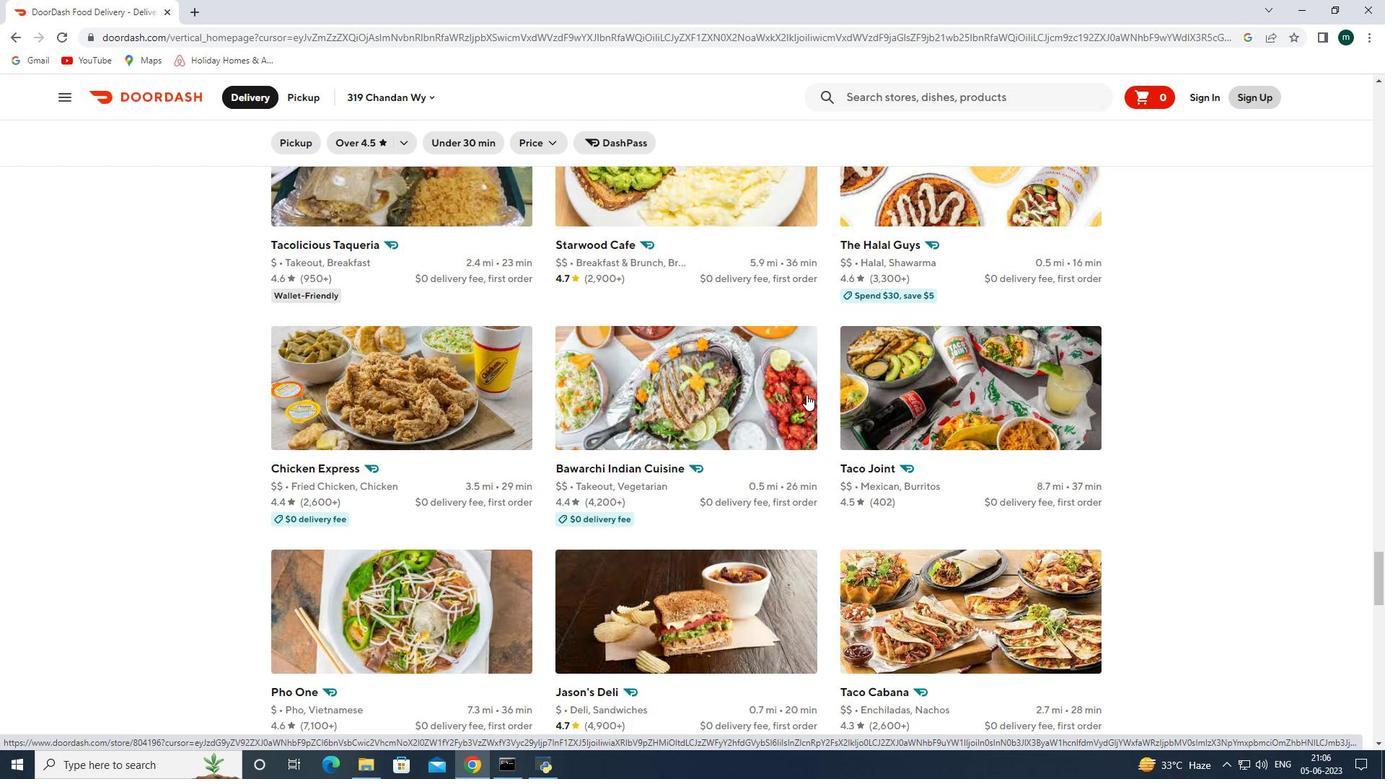 
Action: Mouse scrolled (806, 394) with delta (0, 0)
Screenshot: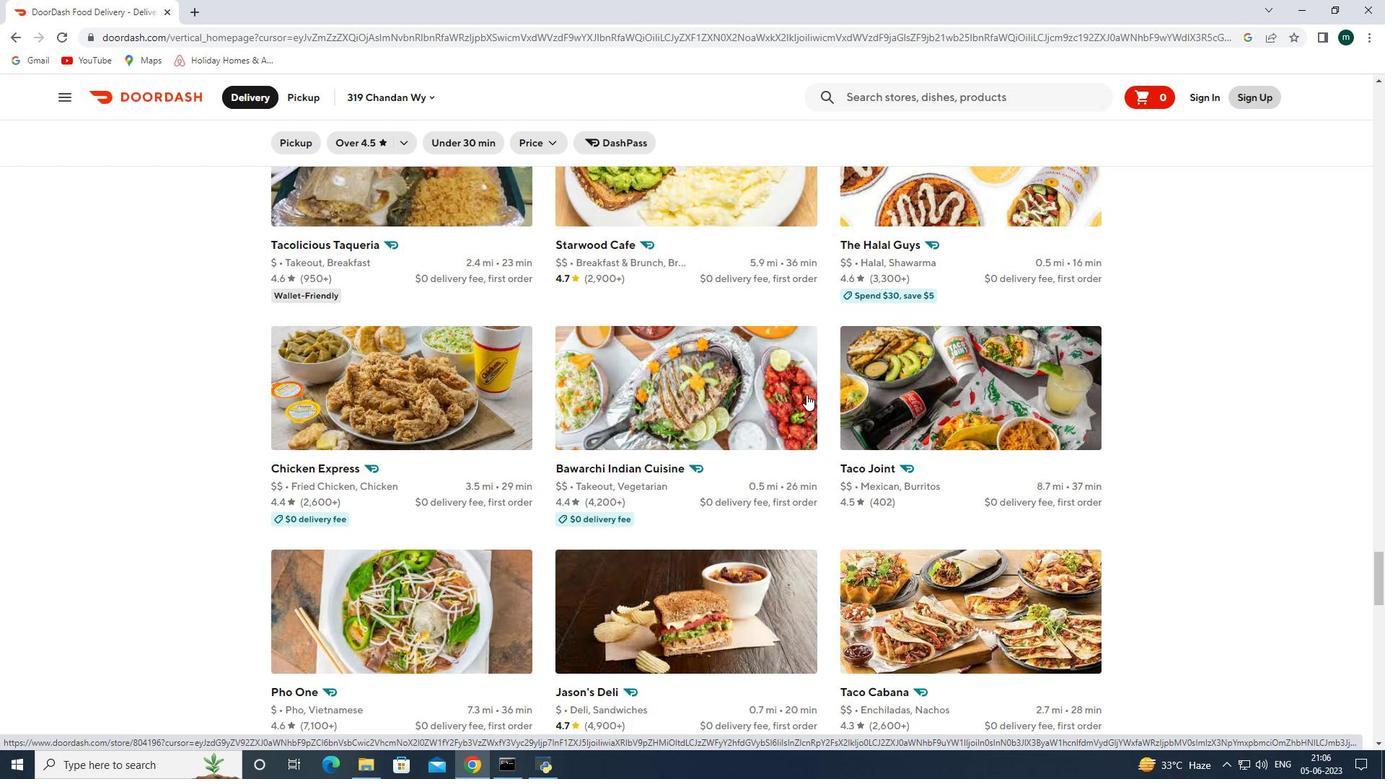 
Action: Mouse scrolled (806, 394) with delta (0, 0)
Screenshot: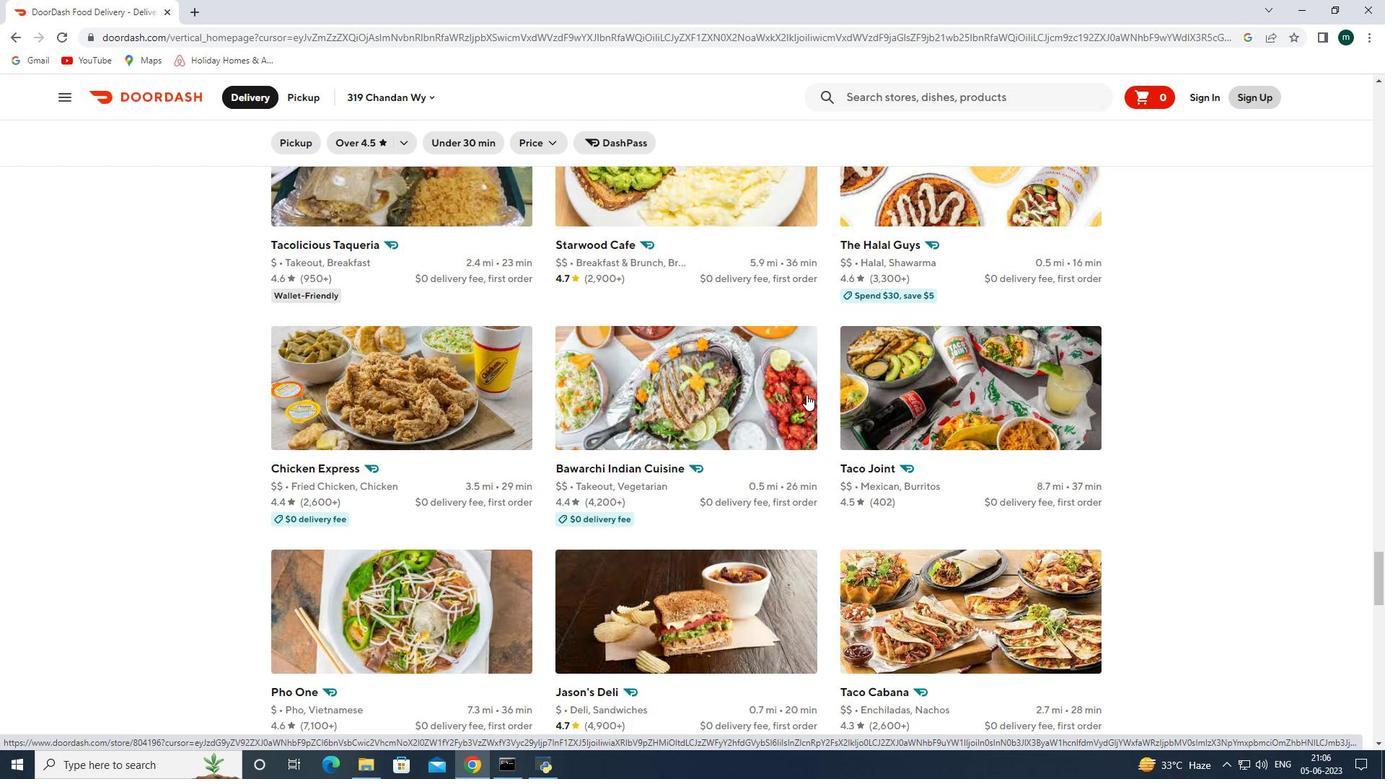 
Action: Mouse scrolled (806, 394) with delta (0, 0)
Screenshot: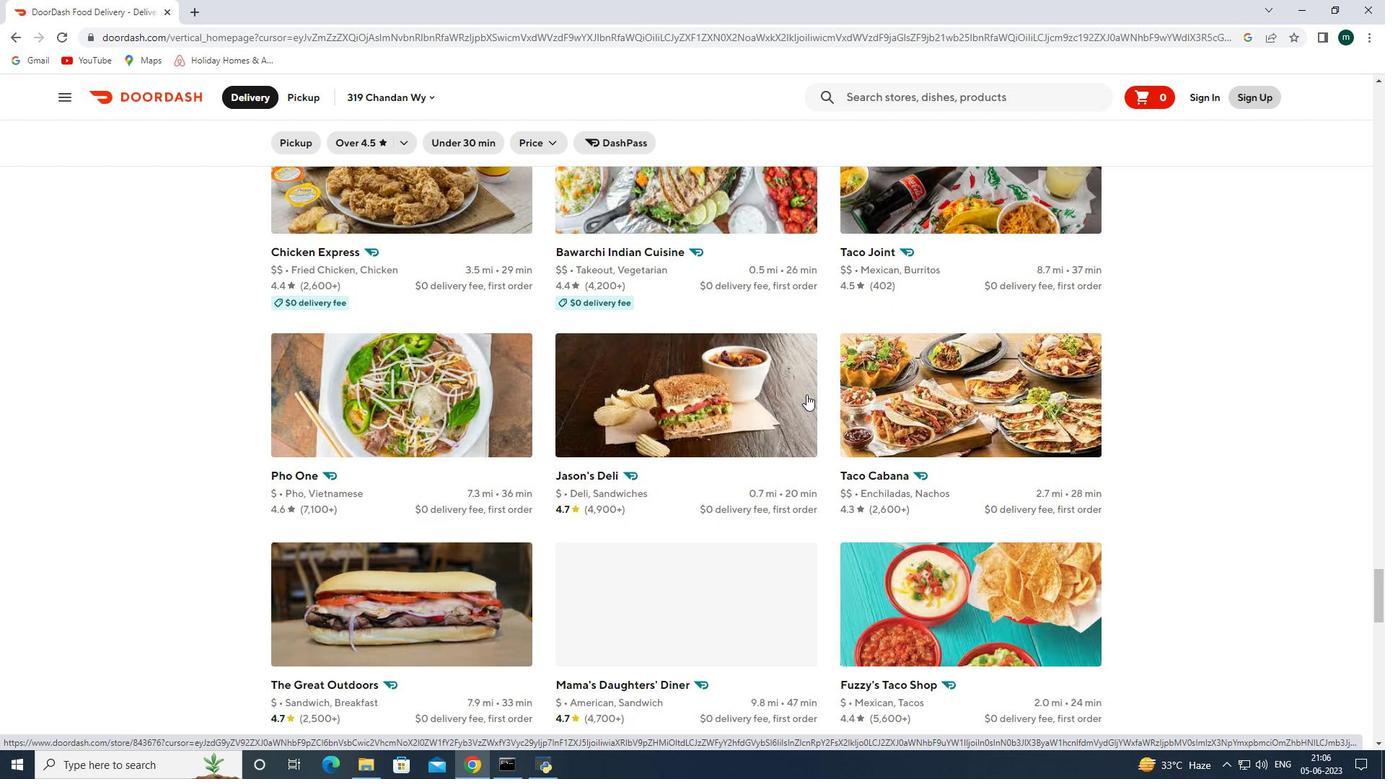 
Action: Mouse scrolled (806, 394) with delta (0, 0)
Screenshot: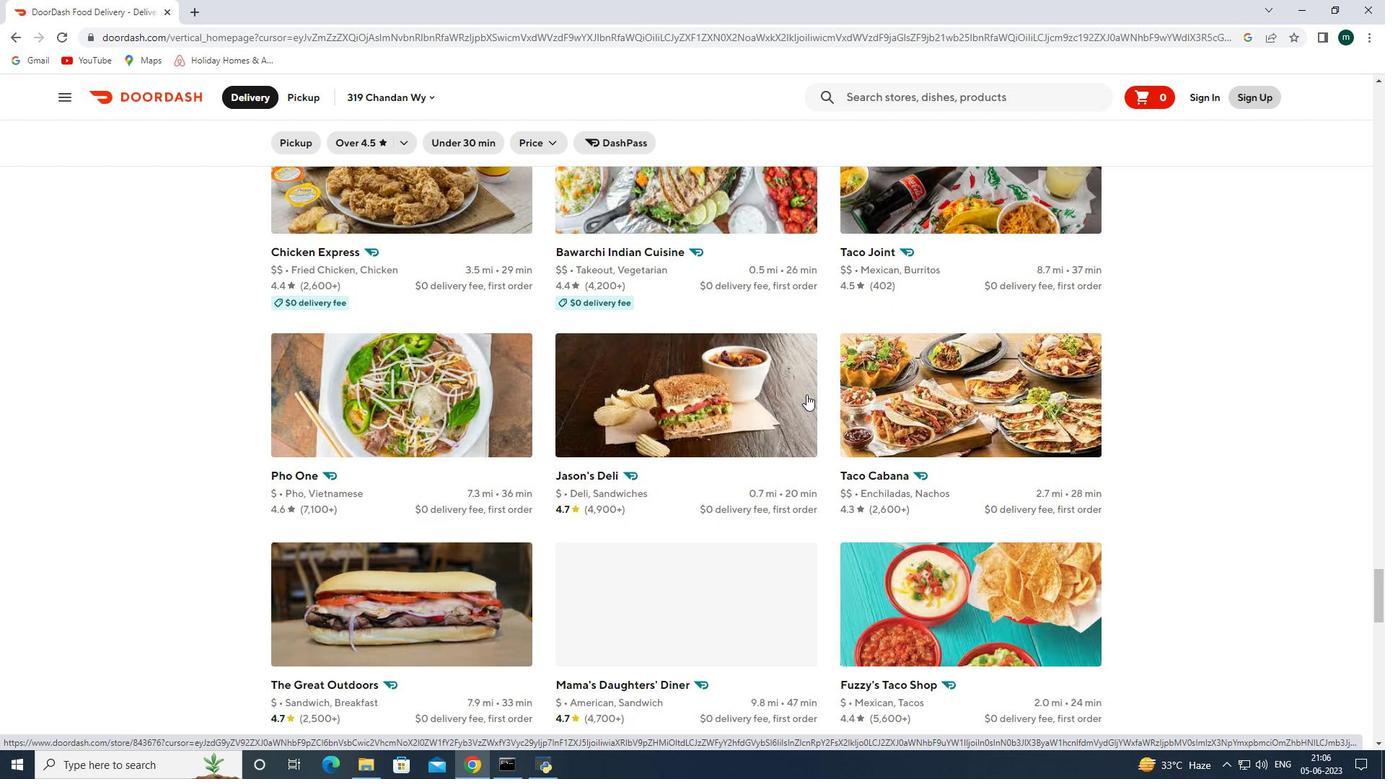 
Action: Mouse scrolled (806, 394) with delta (0, 0)
Screenshot: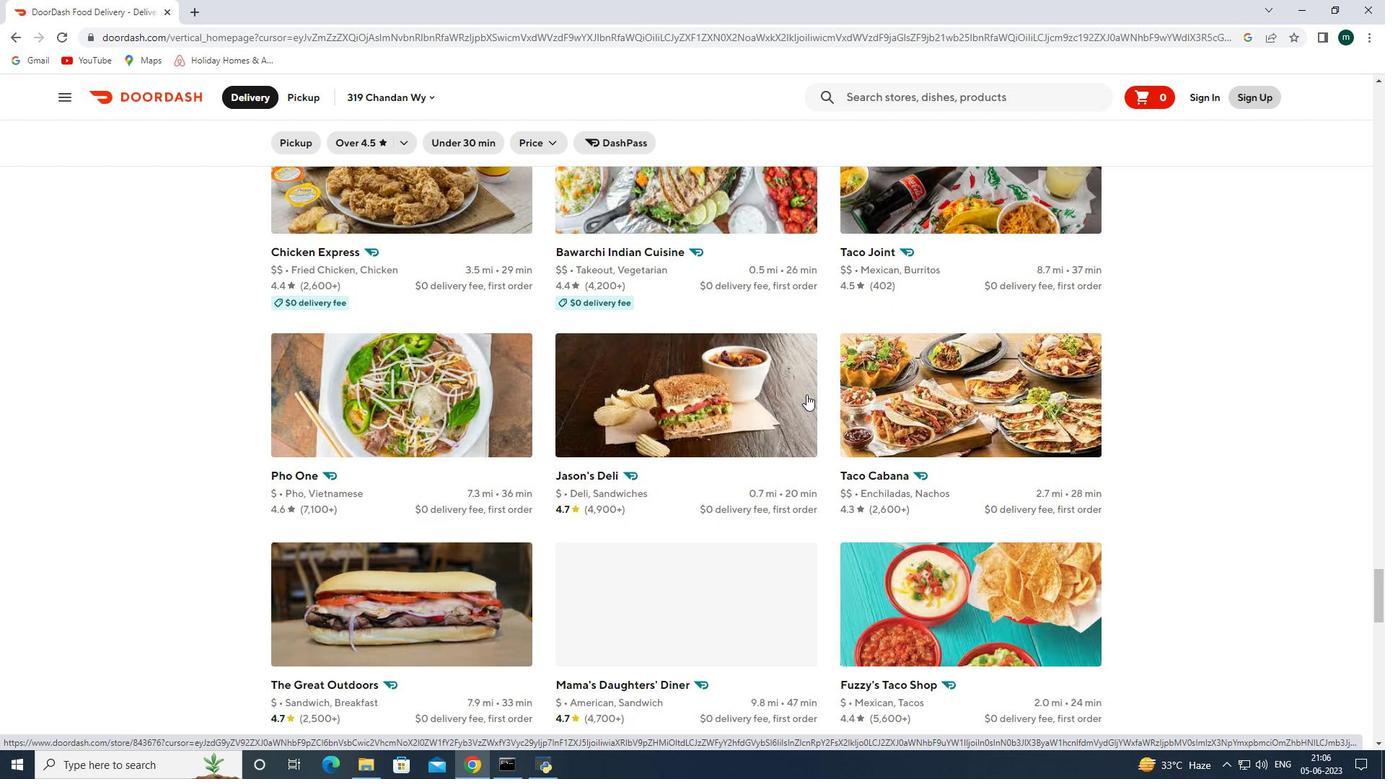 
Action: Mouse scrolled (806, 394) with delta (0, 0)
Screenshot: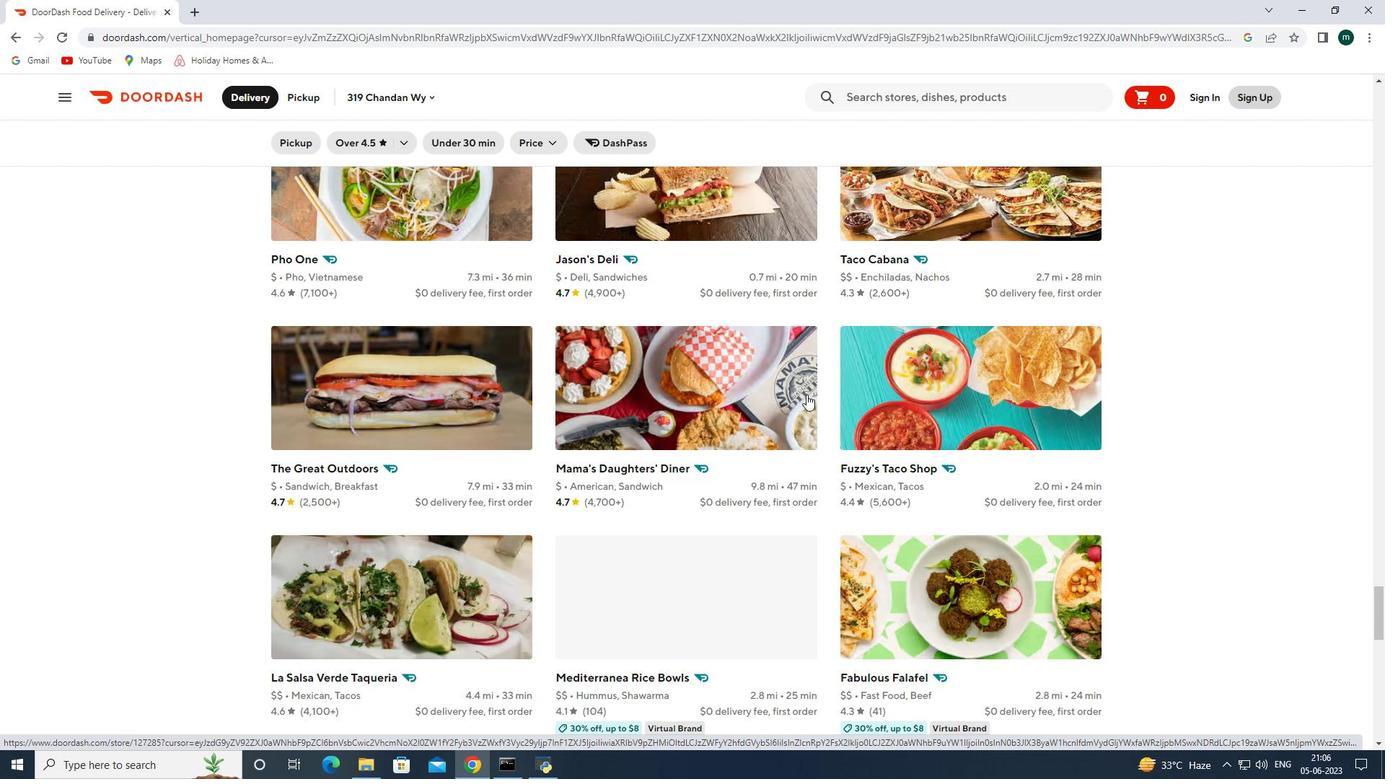 
Action: Mouse scrolled (806, 394) with delta (0, 0)
Screenshot: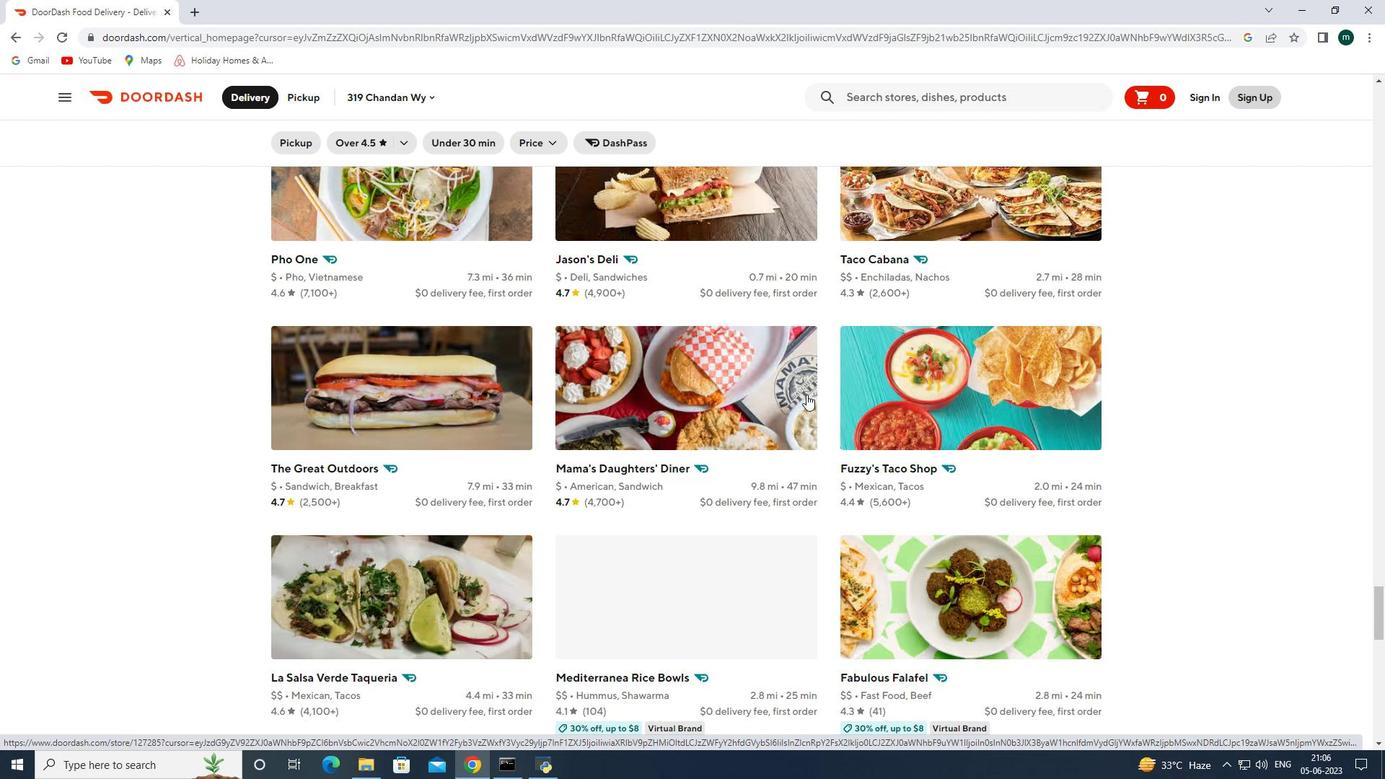 
Action: Mouse scrolled (806, 394) with delta (0, 0)
Screenshot: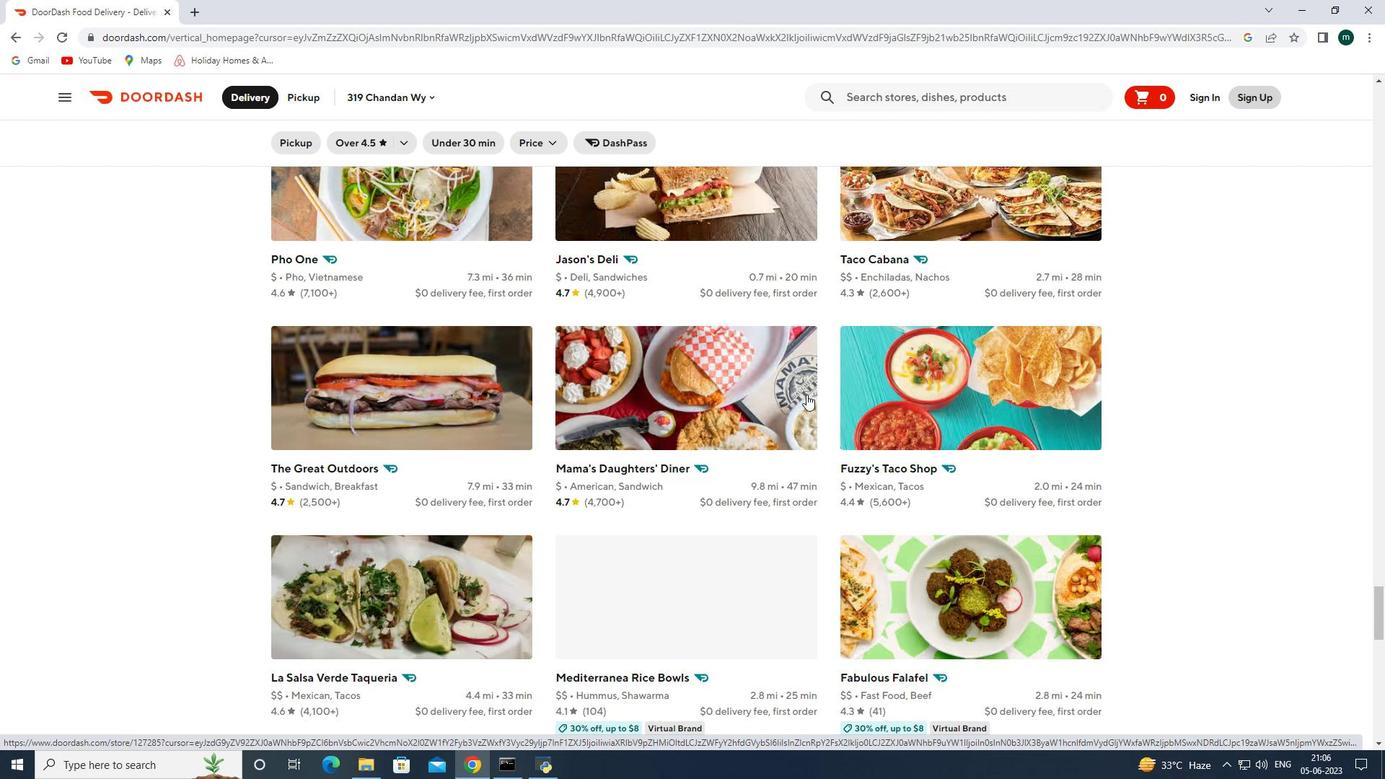 
Action: Mouse scrolled (806, 394) with delta (0, 0)
Screenshot: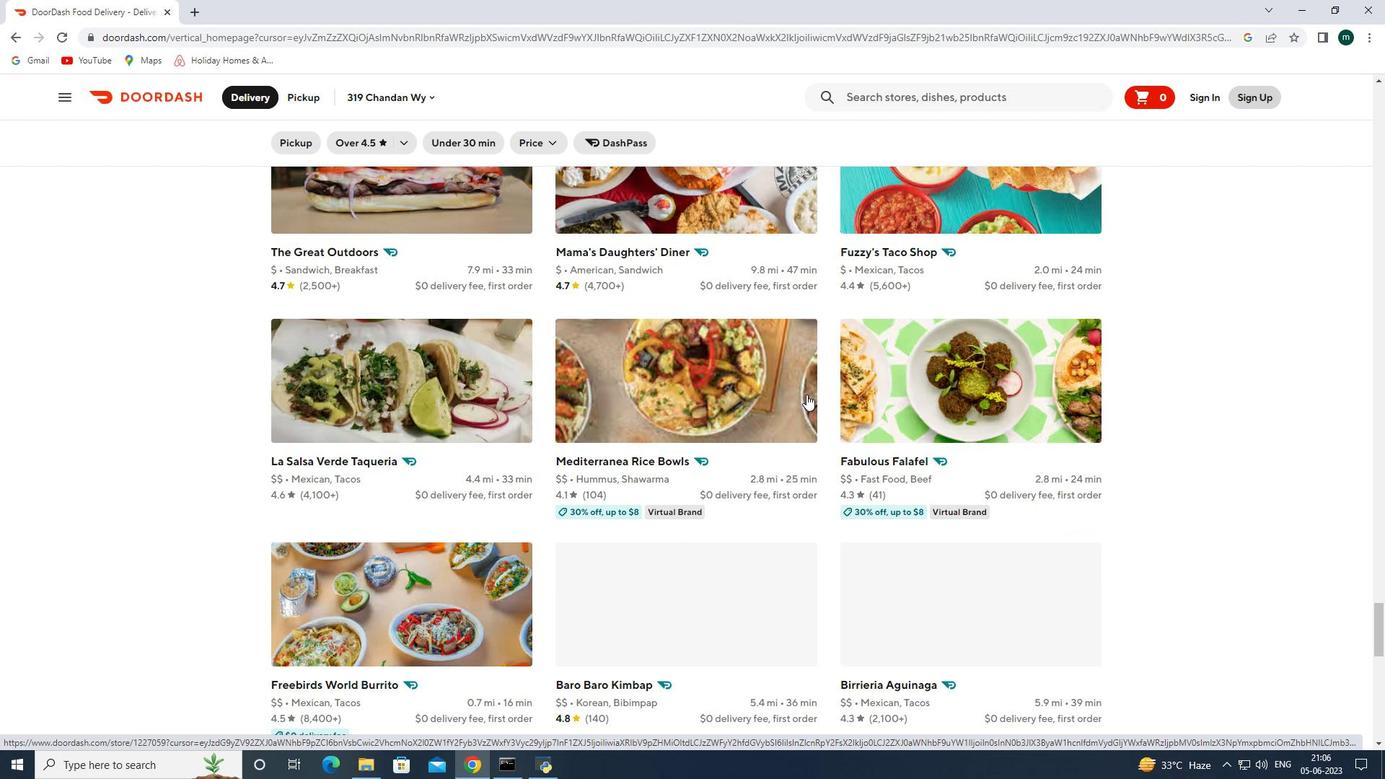 
Action: Mouse scrolled (806, 394) with delta (0, 0)
Screenshot: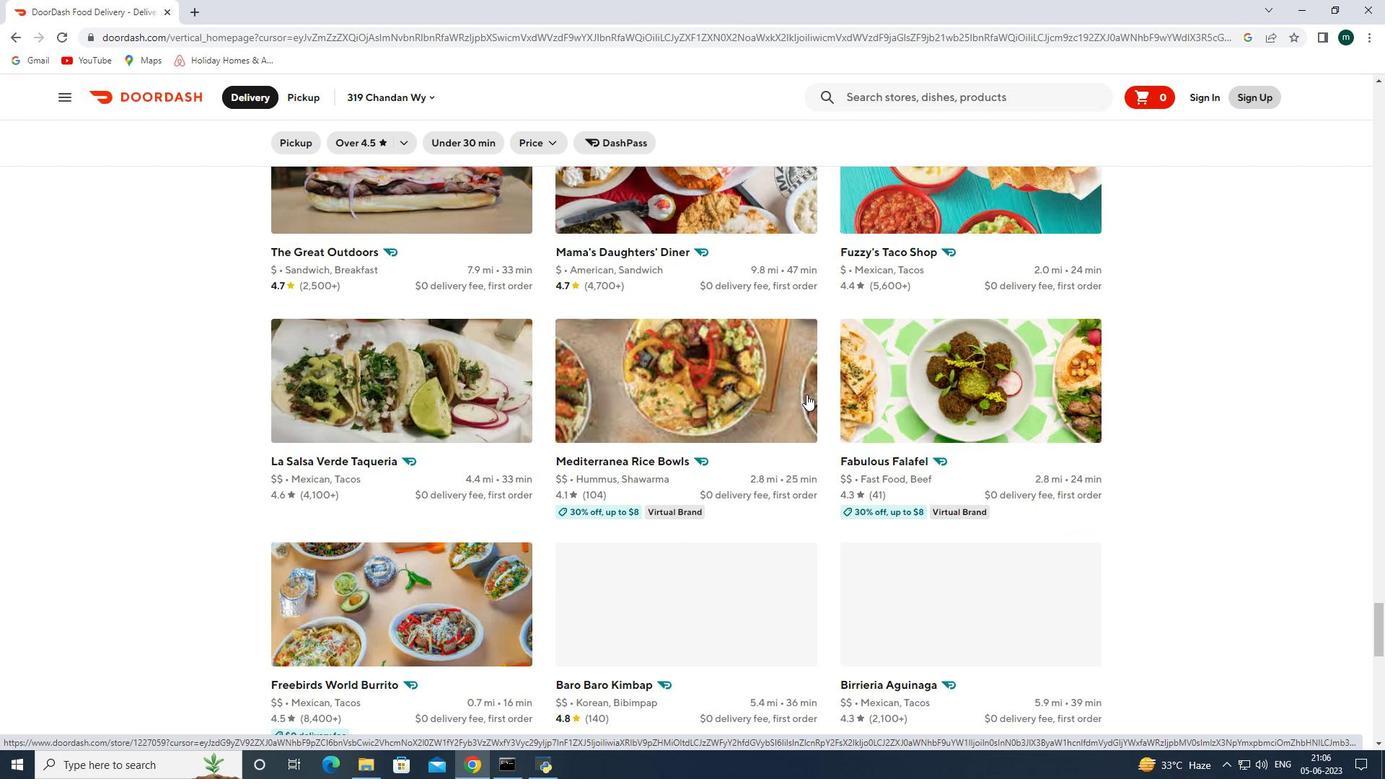 
Action: Mouse scrolled (806, 394) with delta (0, 0)
Screenshot: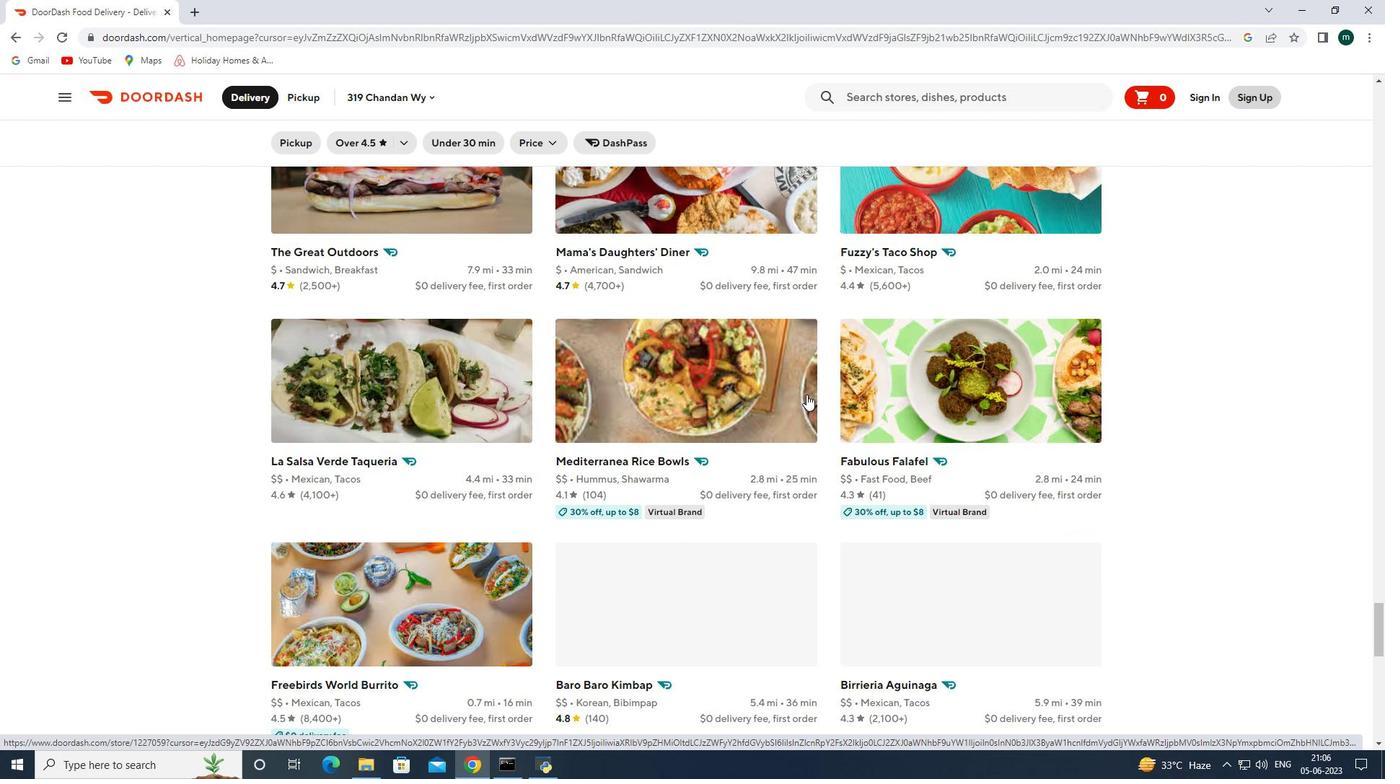 
Action: Mouse scrolled (806, 394) with delta (0, 0)
Screenshot: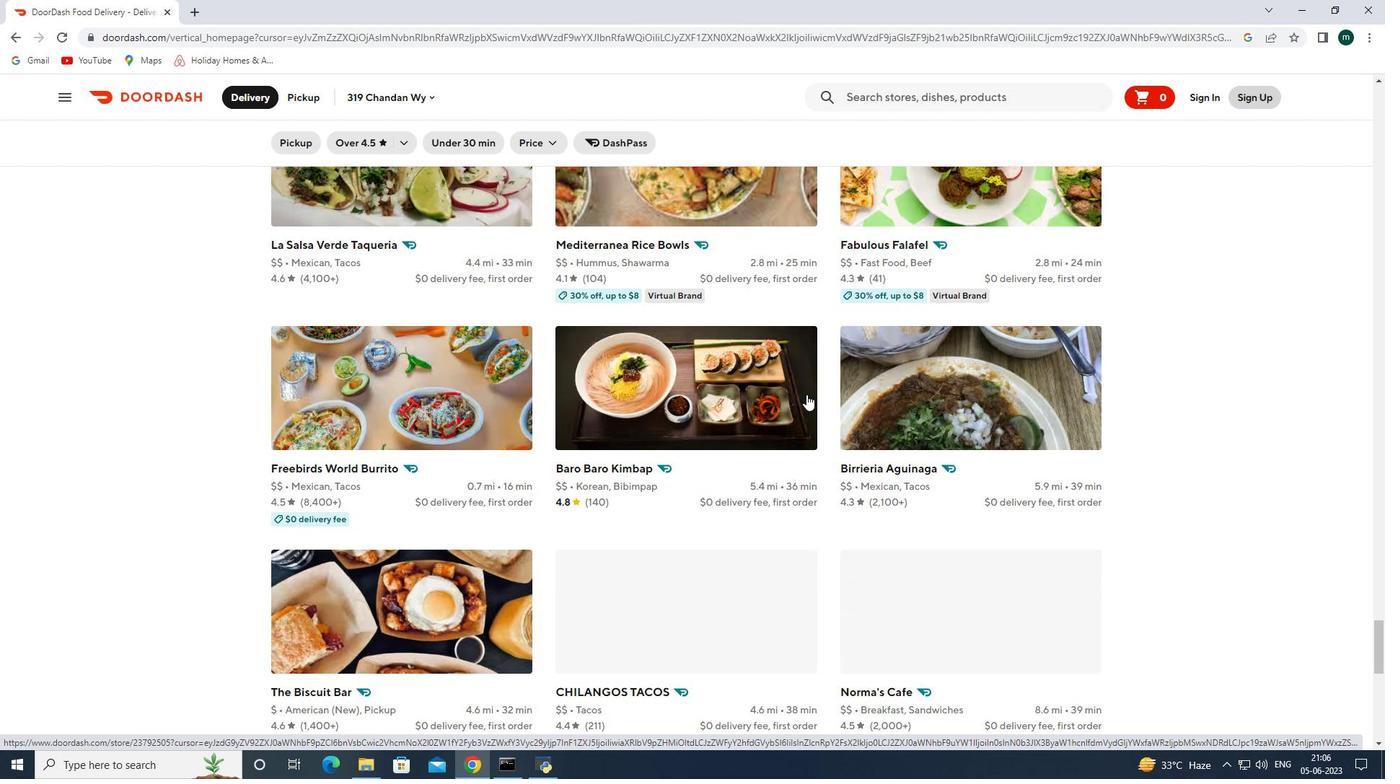 
Action: Mouse scrolled (806, 394) with delta (0, 0)
Screenshot: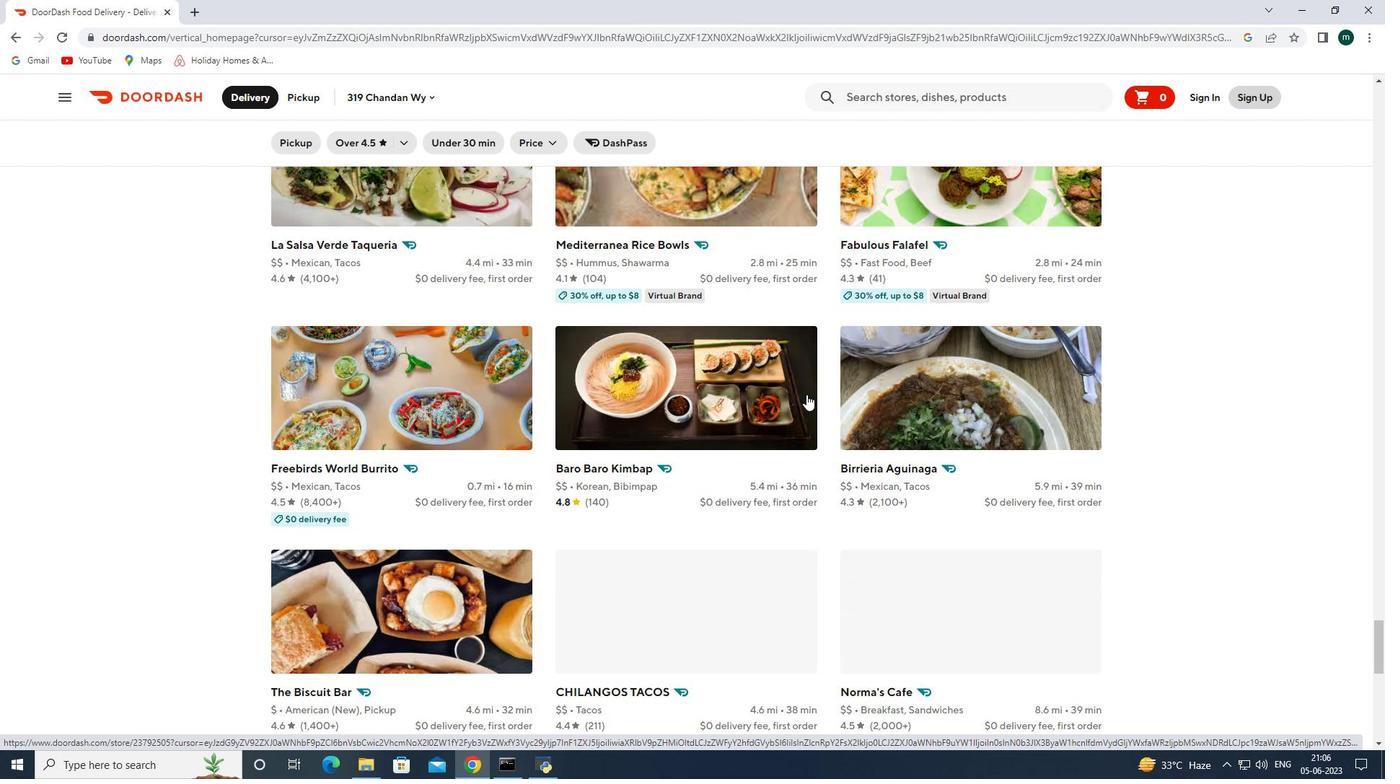 
Action: Mouse scrolled (806, 394) with delta (0, 0)
Screenshot: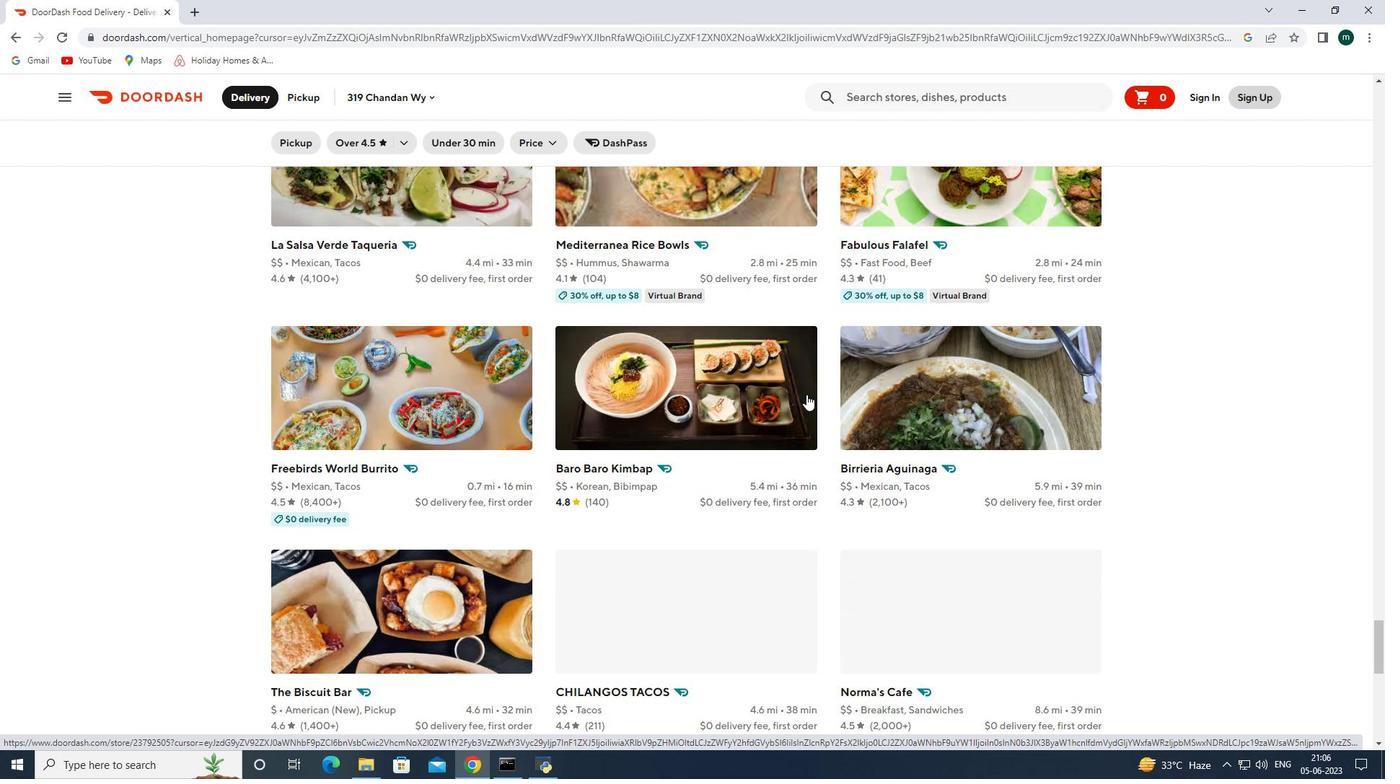 
Action: Mouse scrolled (806, 394) with delta (0, 0)
Screenshot: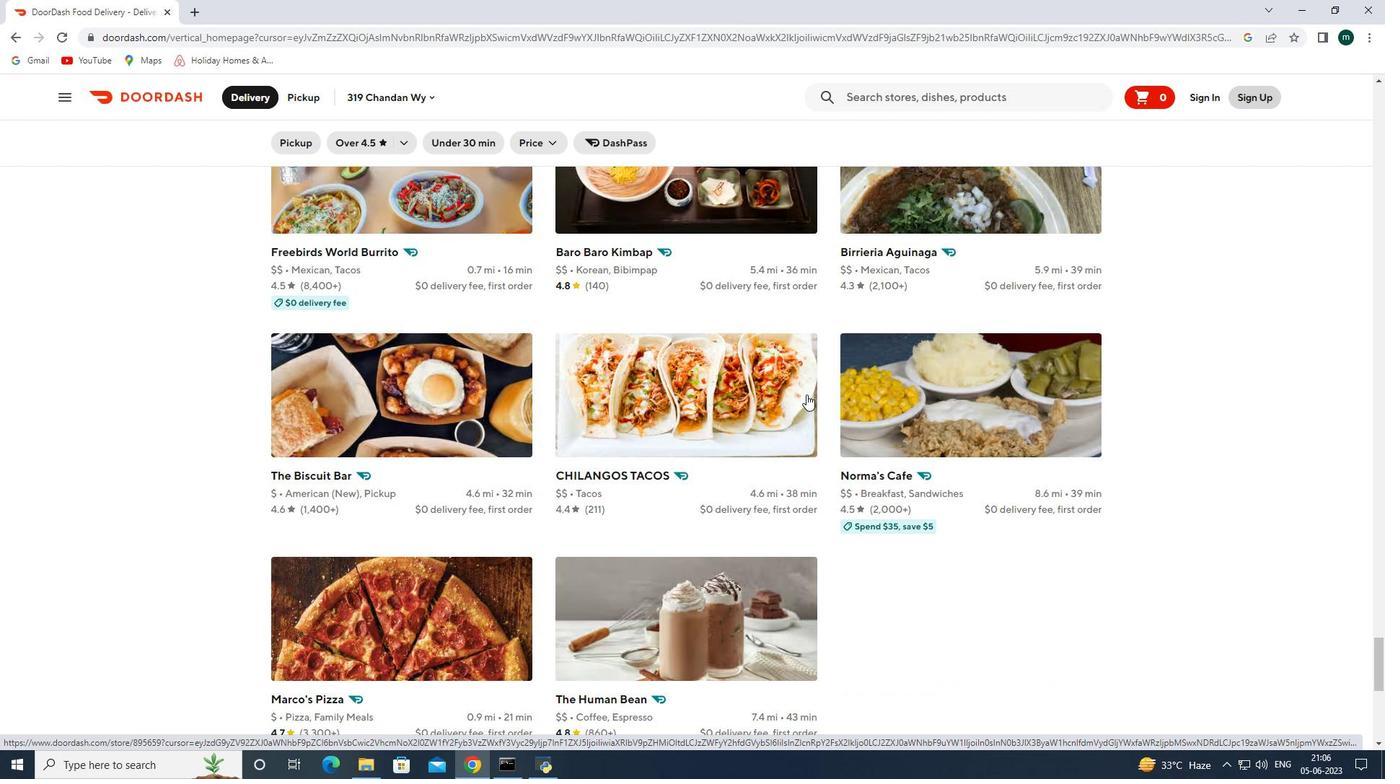 
Action: Mouse scrolled (806, 394) with delta (0, 0)
Screenshot: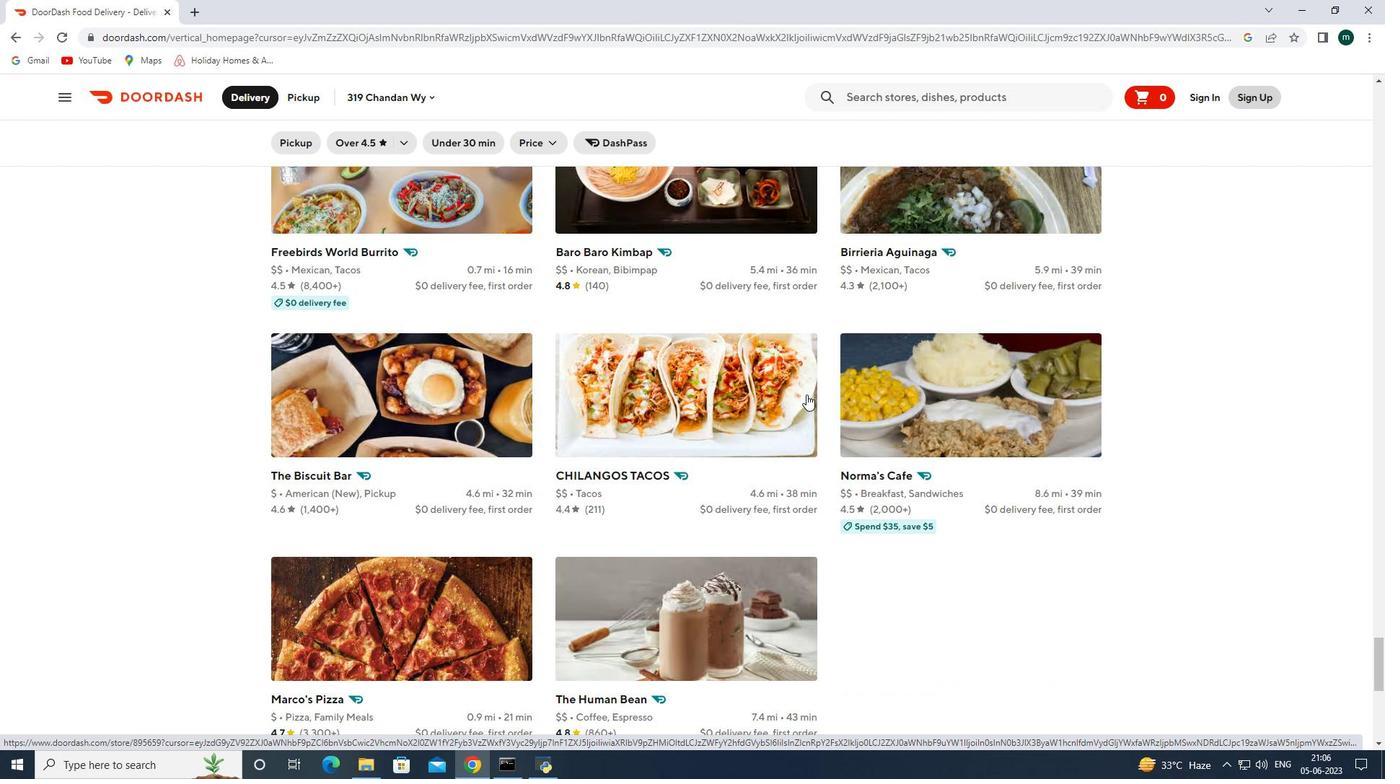 
Action: Mouse scrolled (806, 394) with delta (0, 0)
Screenshot: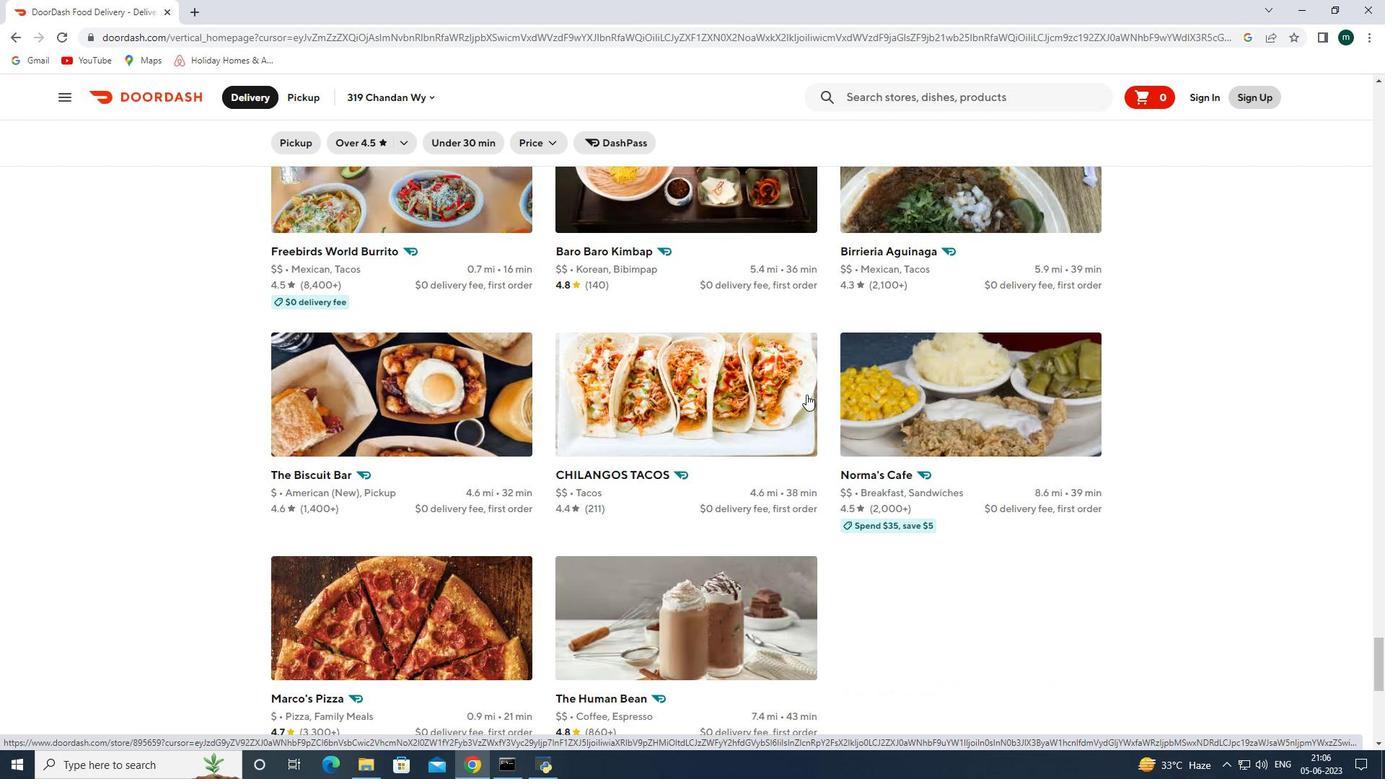 
Action: Mouse moved to (696, 607)
Screenshot: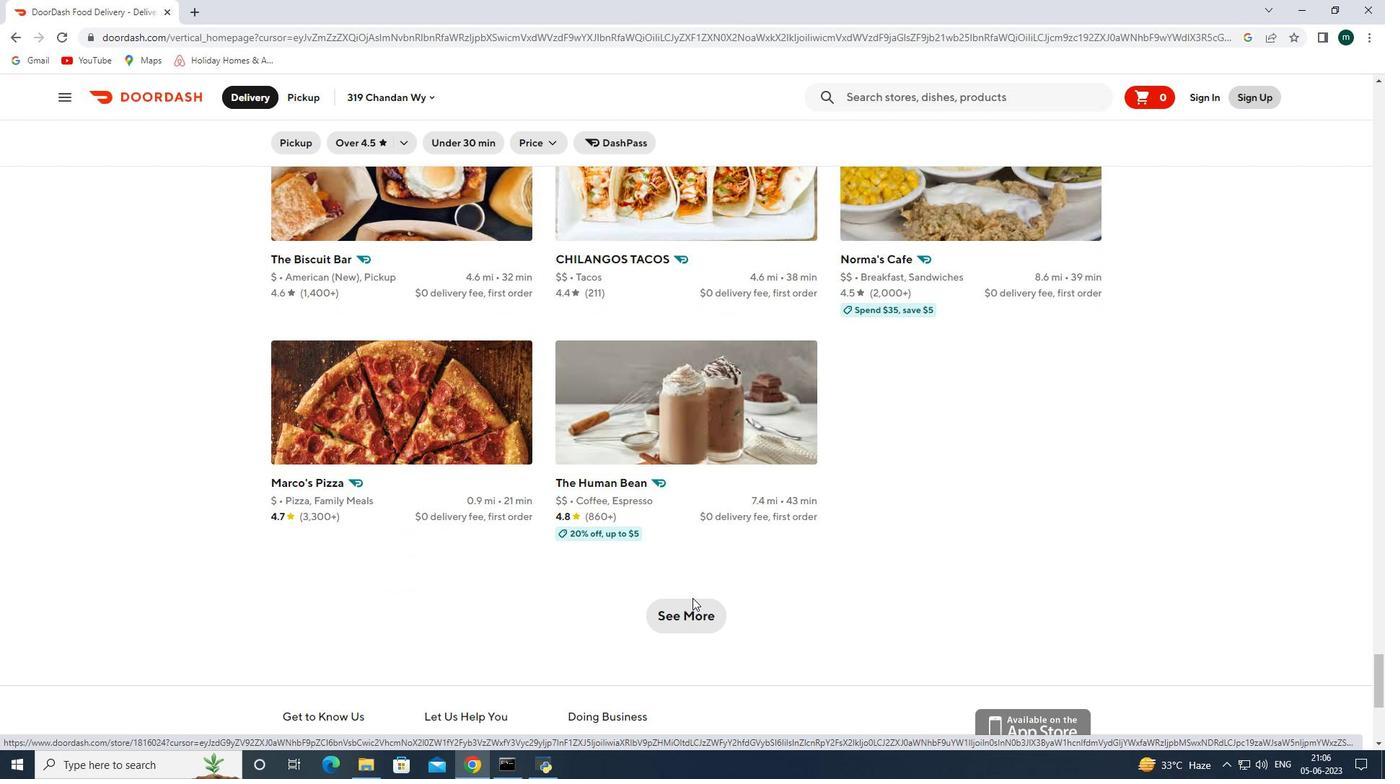 
Action: Mouse pressed left at (696, 607)
Screenshot: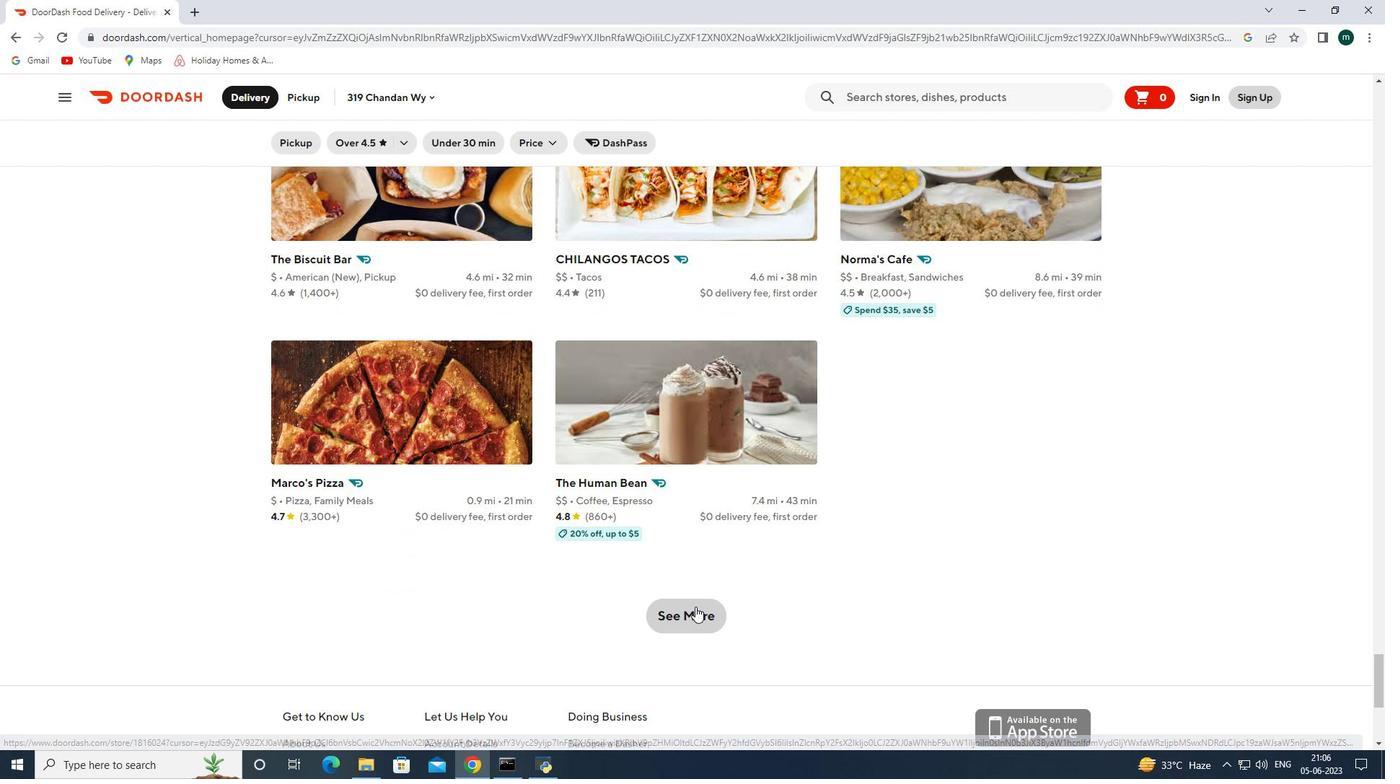 
Action: Mouse scrolled (696, 607) with delta (0, 0)
Screenshot: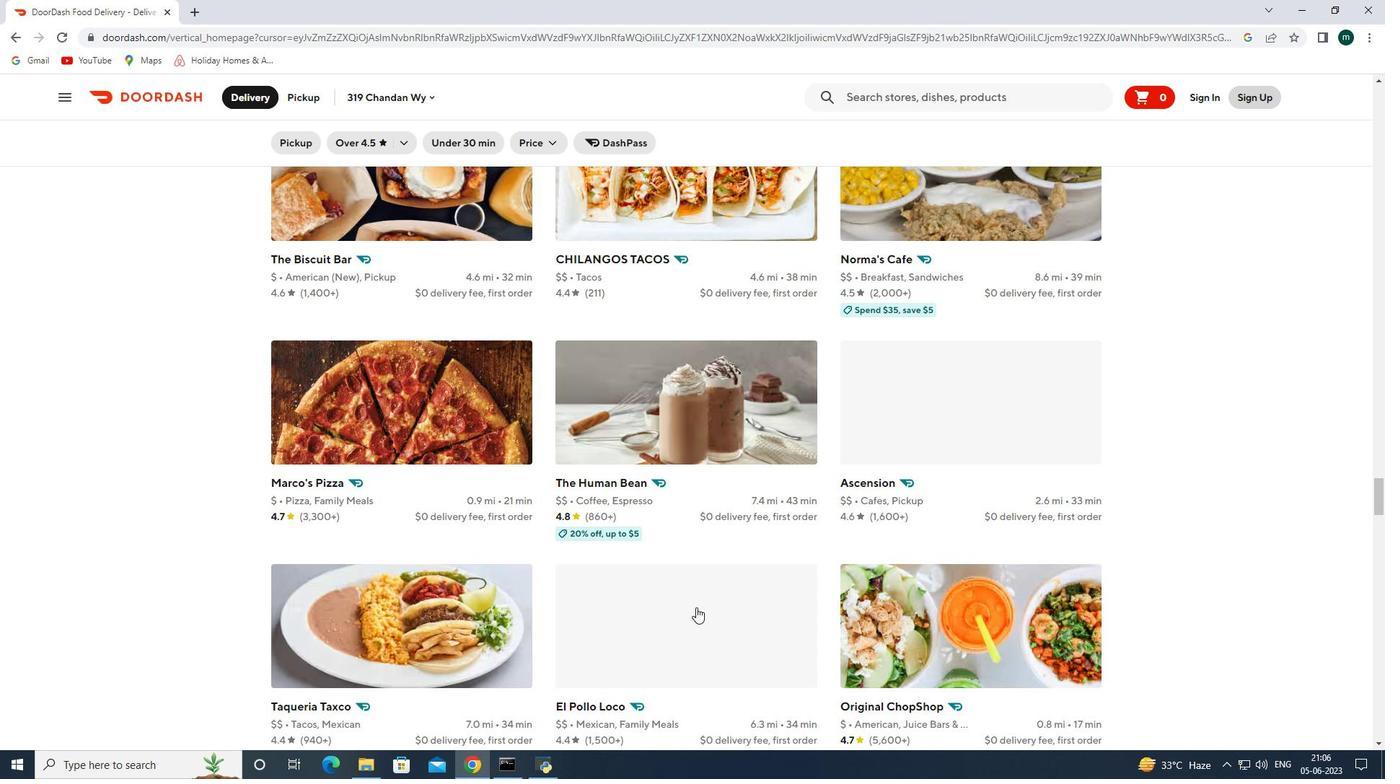 
Action: Mouse scrolled (696, 607) with delta (0, 0)
Screenshot: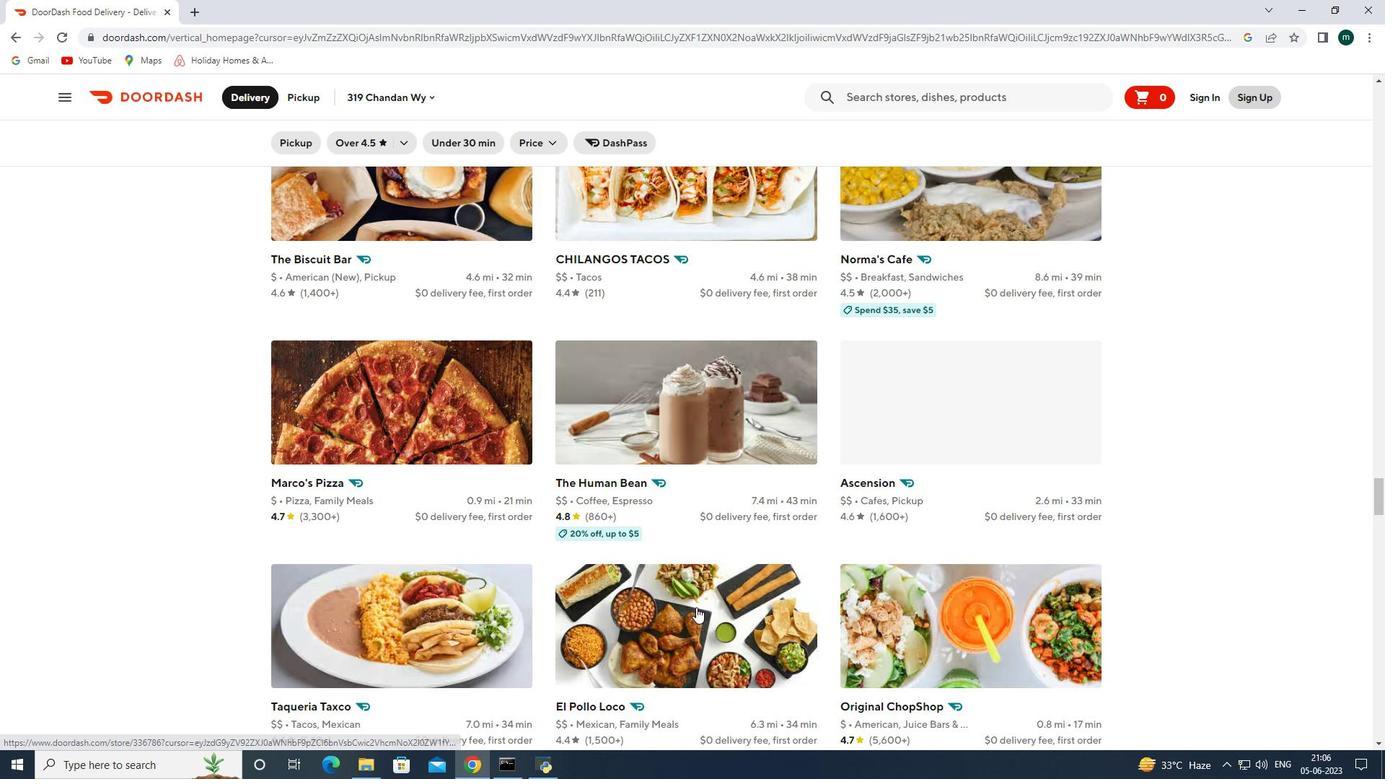 
Action: Mouse scrolled (696, 607) with delta (0, 0)
Screenshot: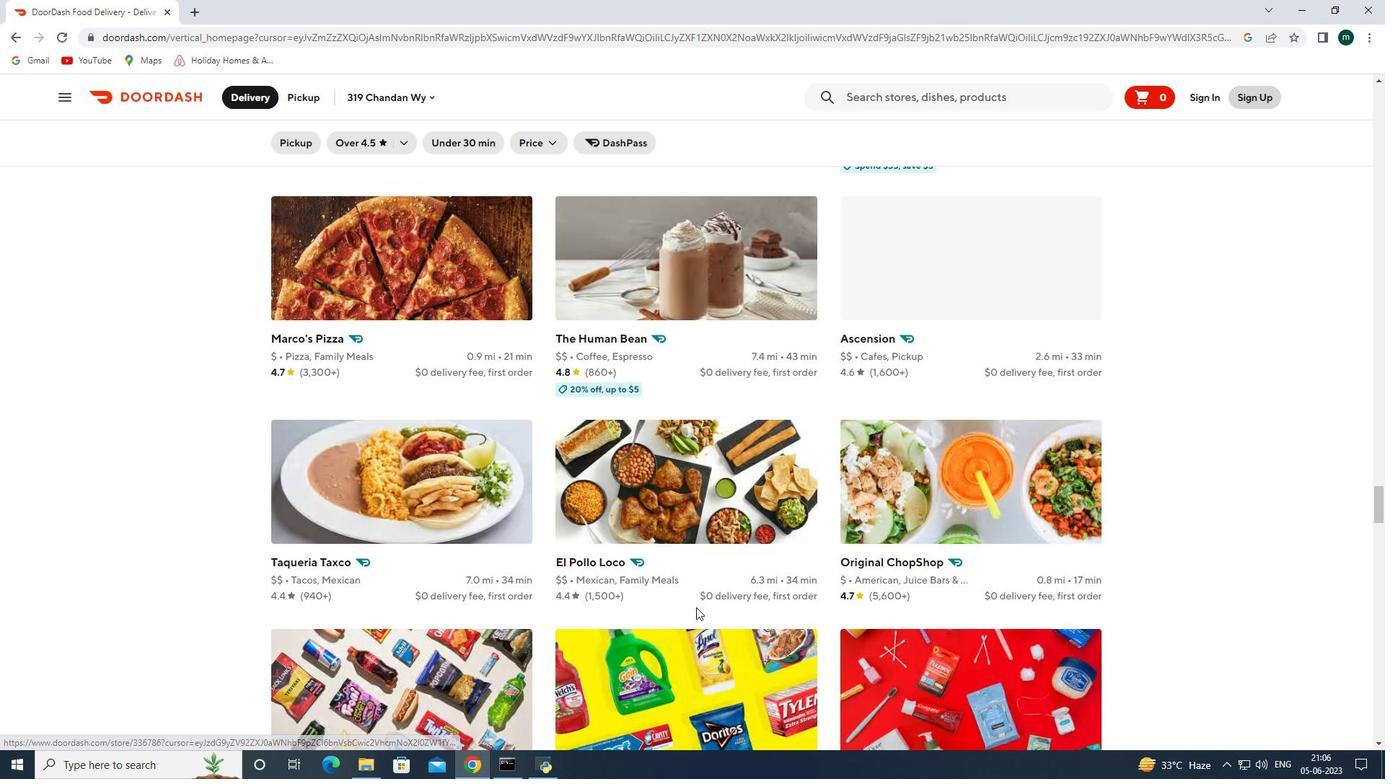 
Action: Mouse scrolled (696, 607) with delta (0, 0)
Screenshot: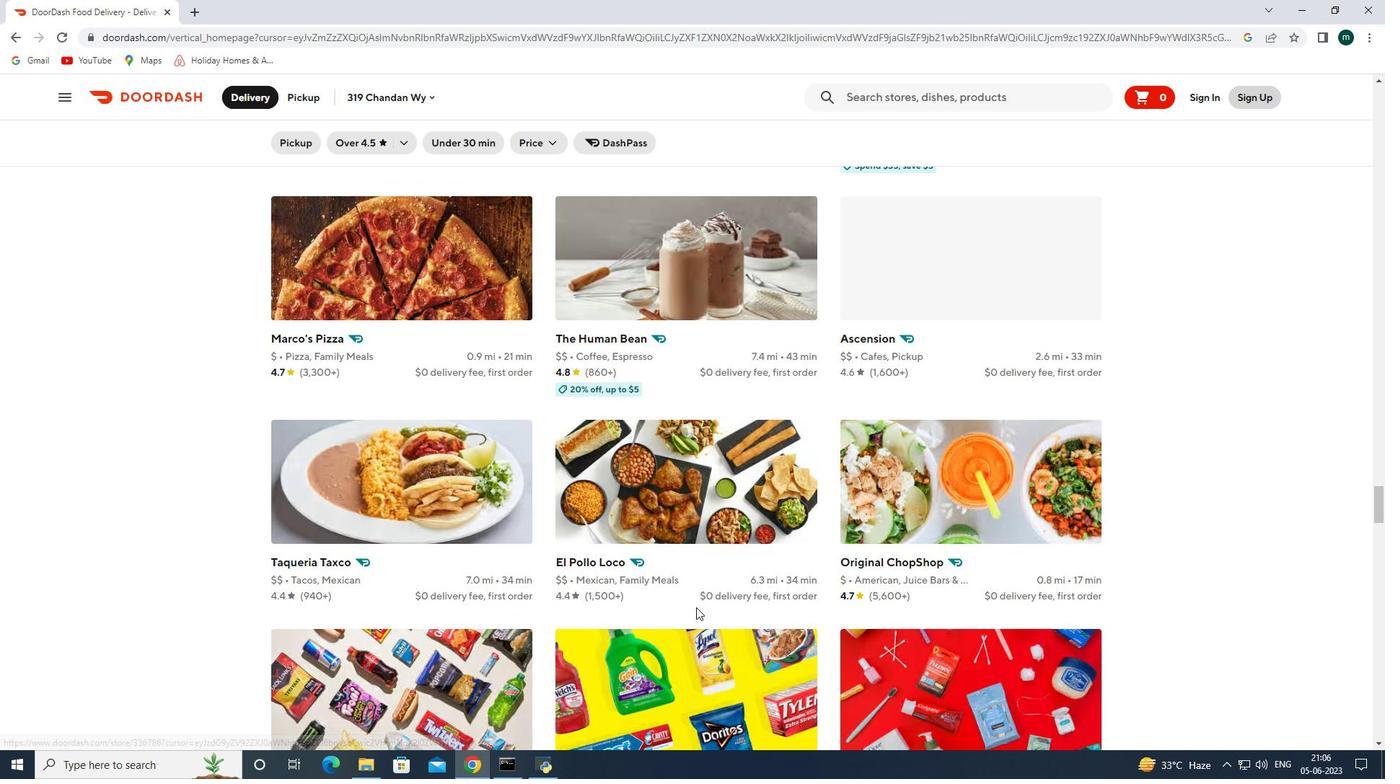 
Action: Mouse scrolled (696, 607) with delta (0, 0)
Screenshot: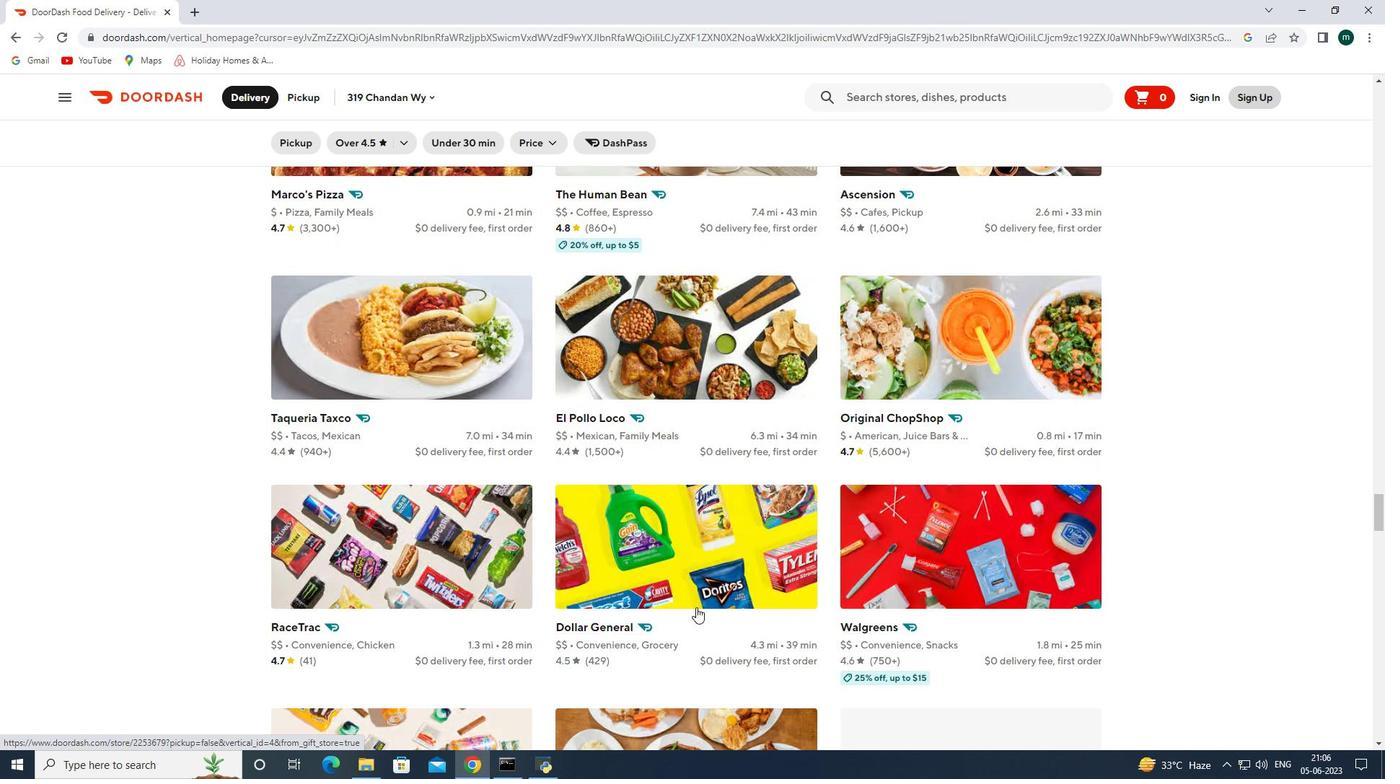 
Action: Mouse scrolled (696, 607) with delta (0, 0)
Screenshot: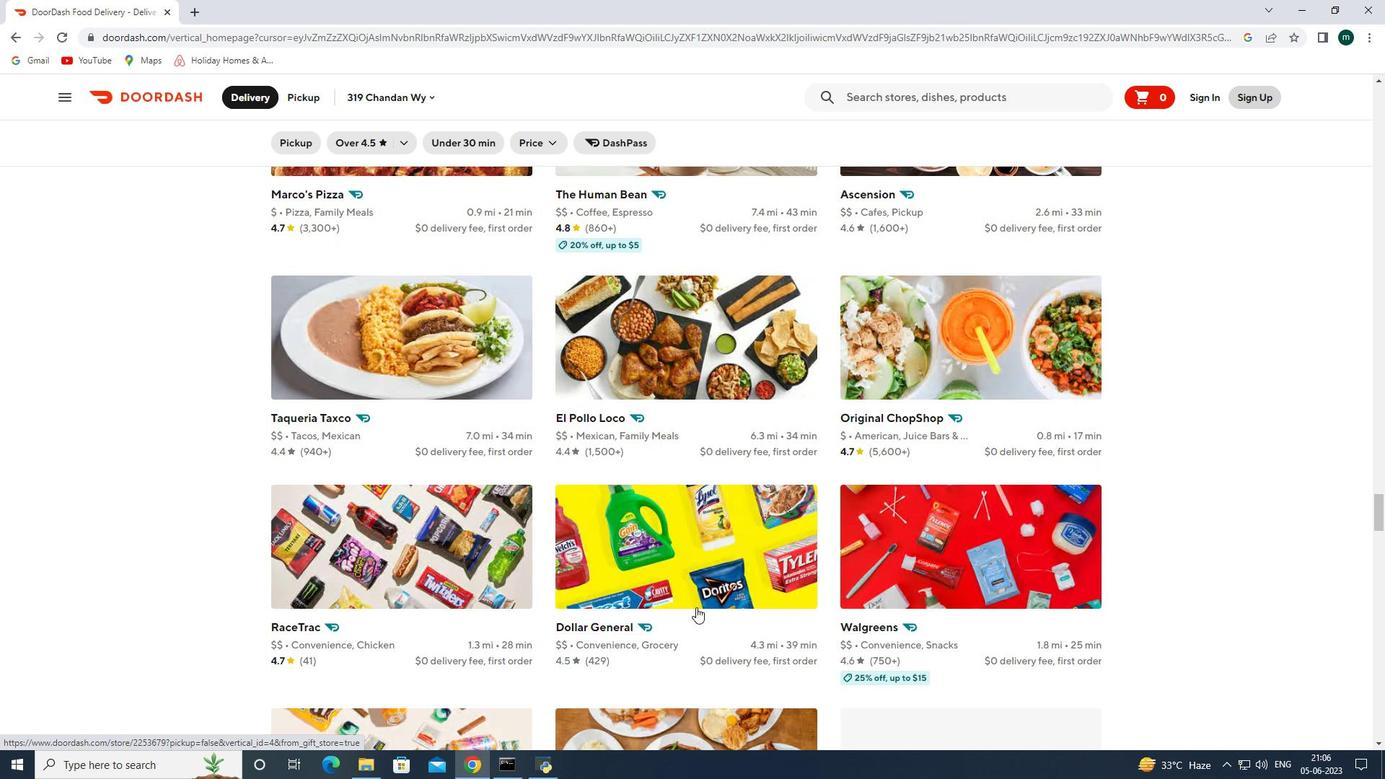 
Action: Mouse scrolled (696, 607) with delta (0, 0)
Screenshot: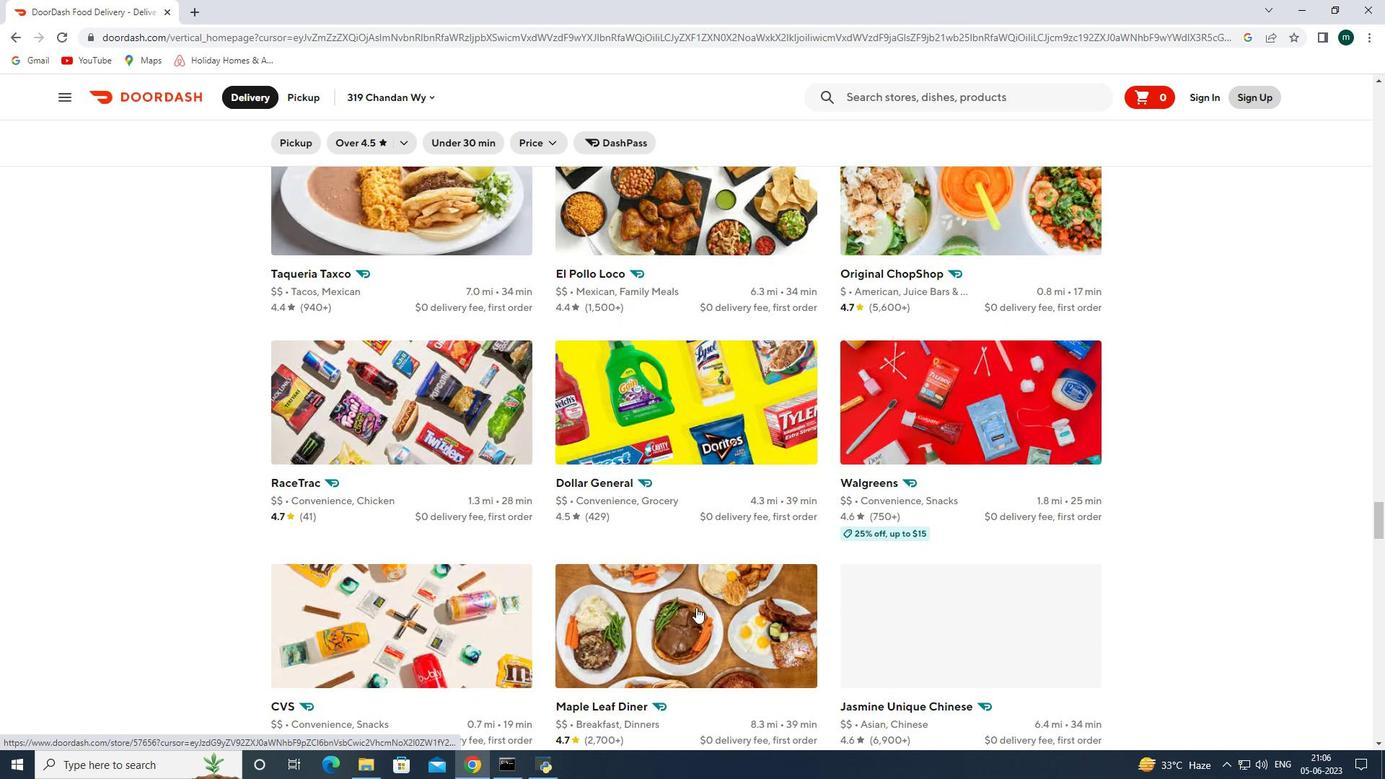 
Action: Mouse scrolled (696, 607) with delta (0, 0)
Screenshot: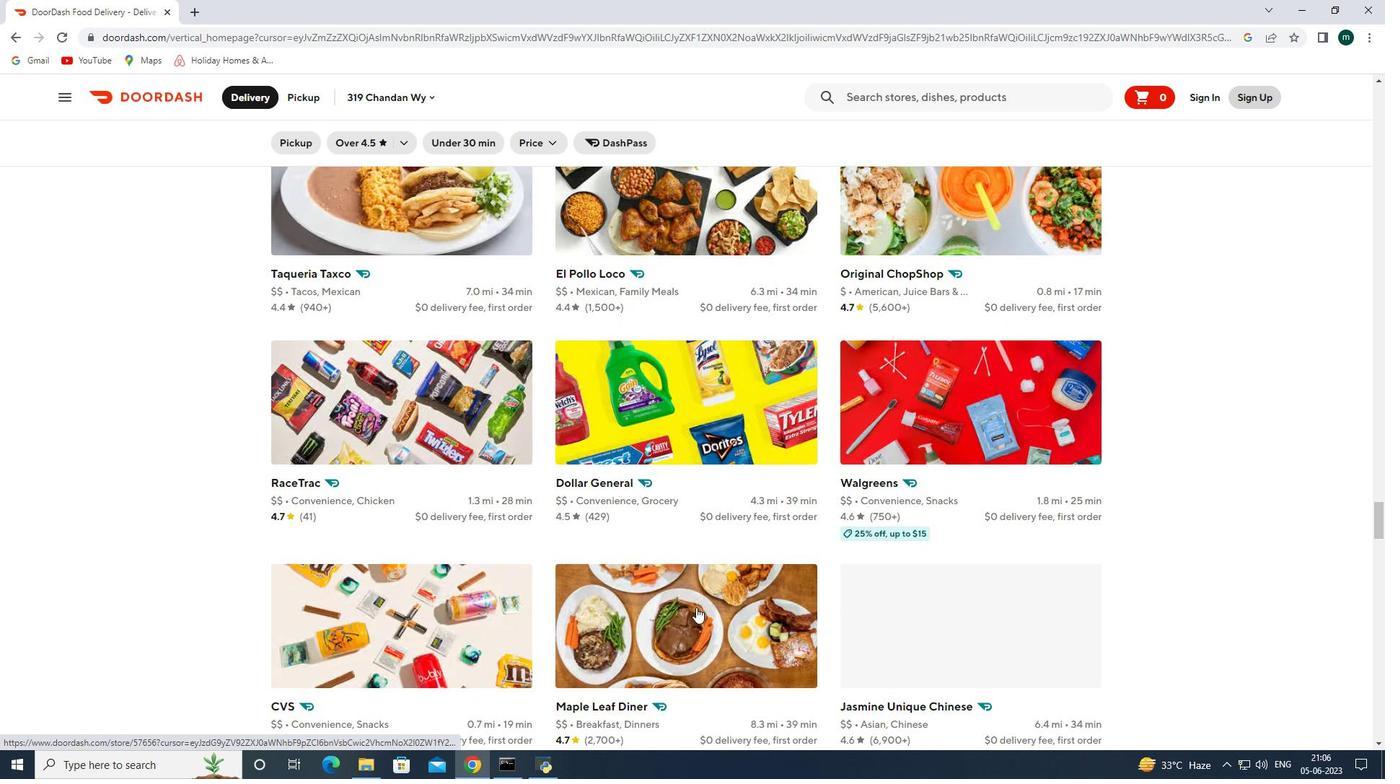 
Action: Mouse scrolled (696, 607) with delta (0, 0)
Screenshot: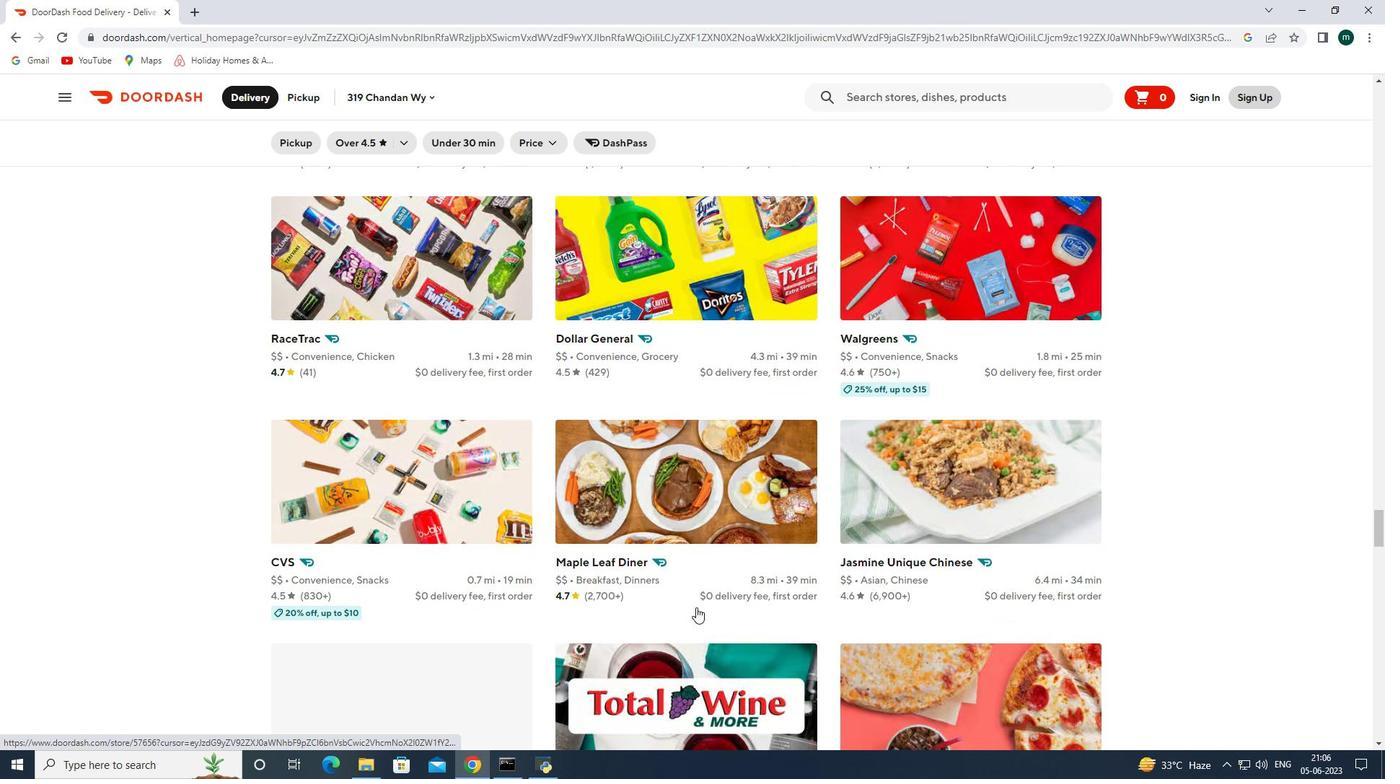 
Action: Mouse scrolled (696, 607) with delta (0, 0)
Screenshot: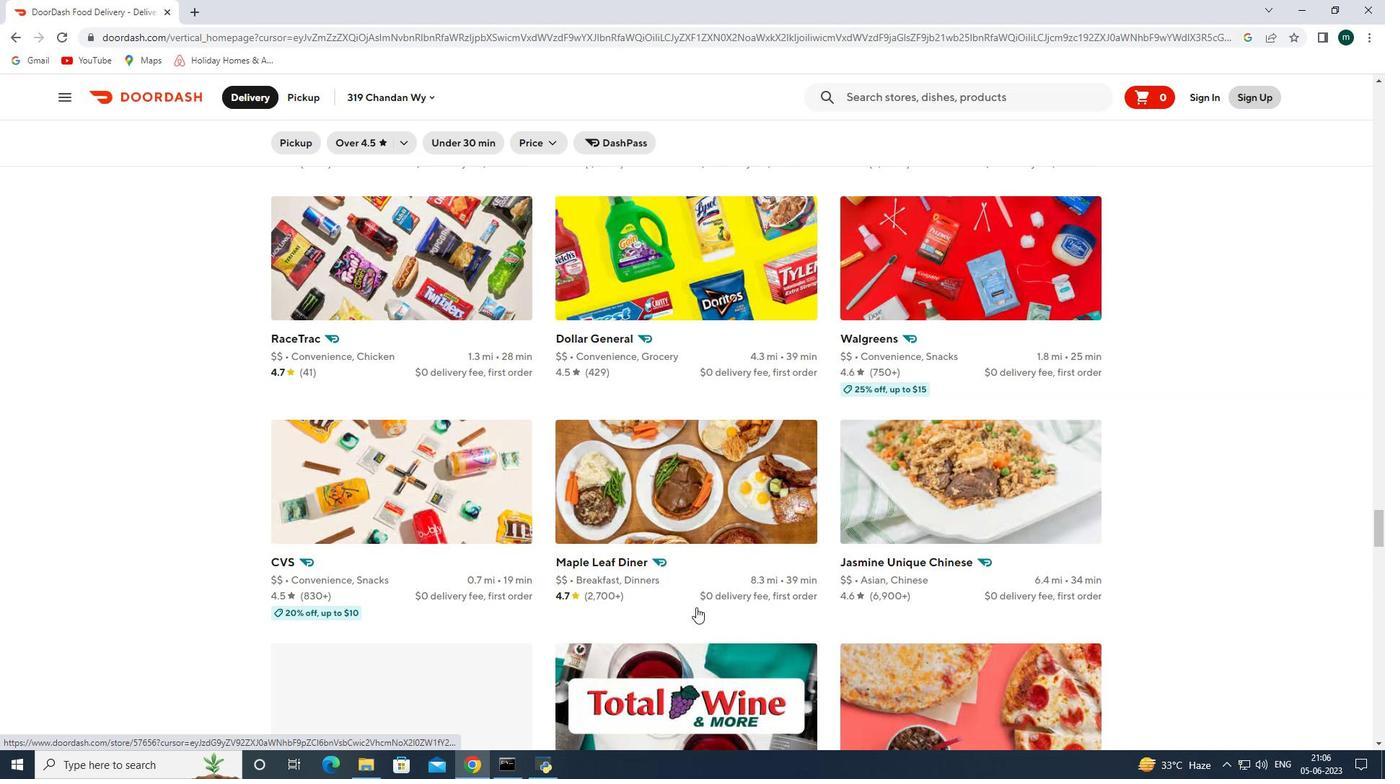 
Action: Mouse scrolled (696, 607) with delta (0, 0)
Screenshot: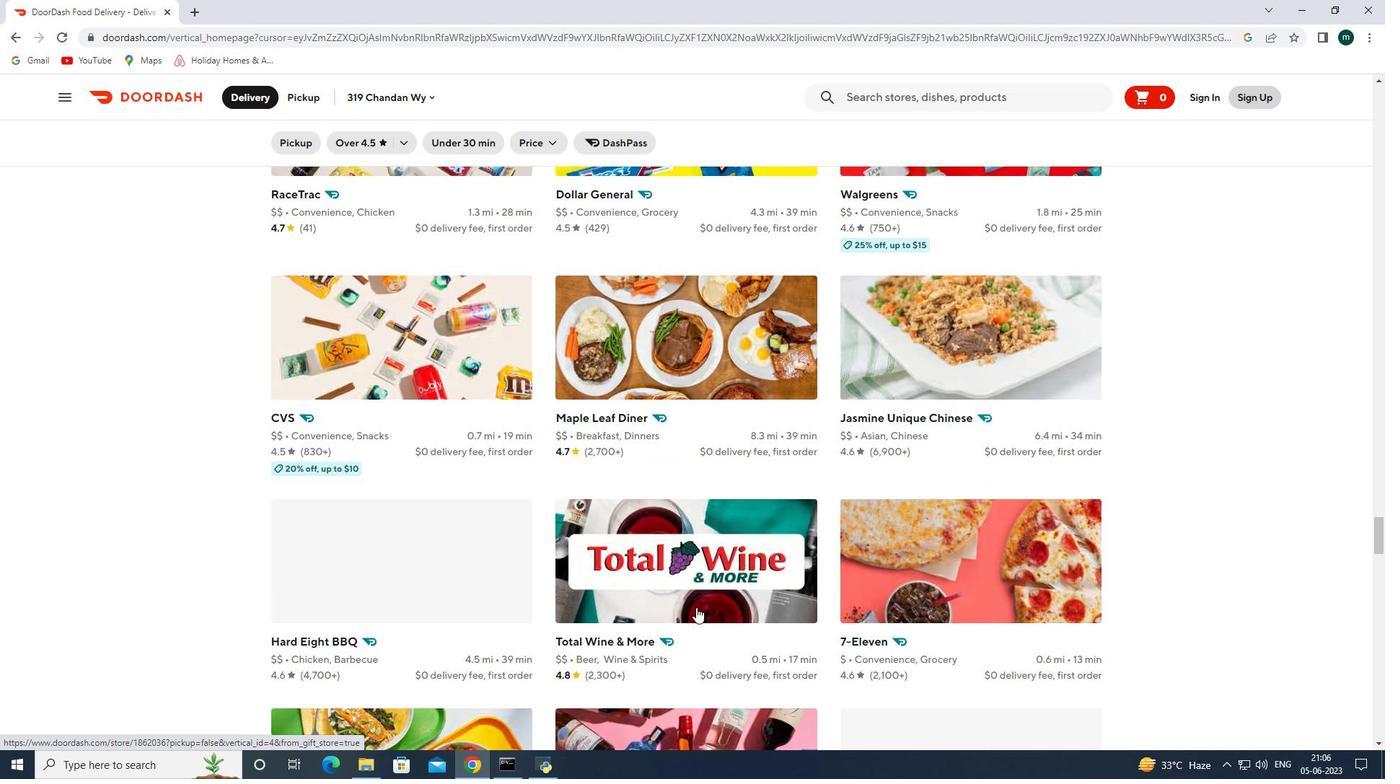 
Action: Mouse scrolled (696, 607) with delta (0, 0)
Screenshot: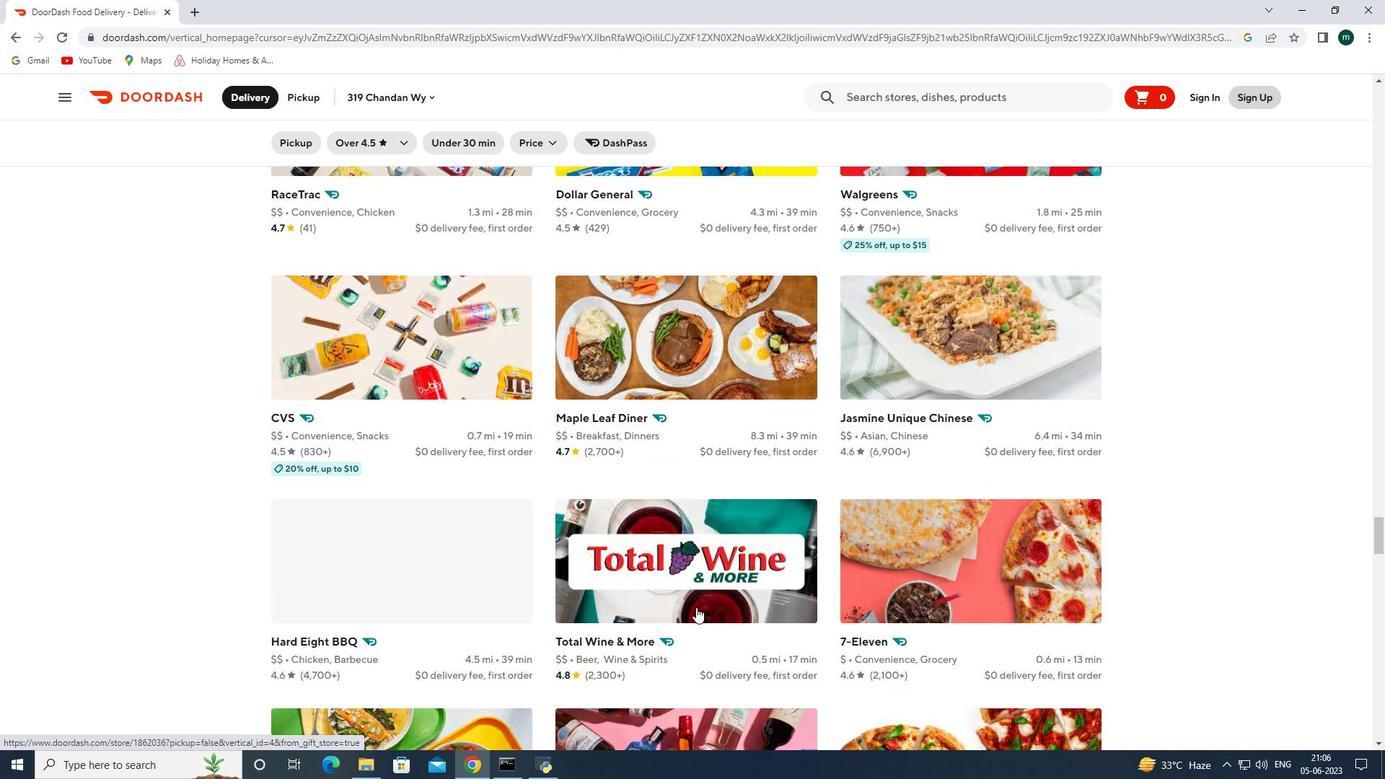 
Action: Mouse scrolled (696, 607) with delta (0, 0)
Screenshot: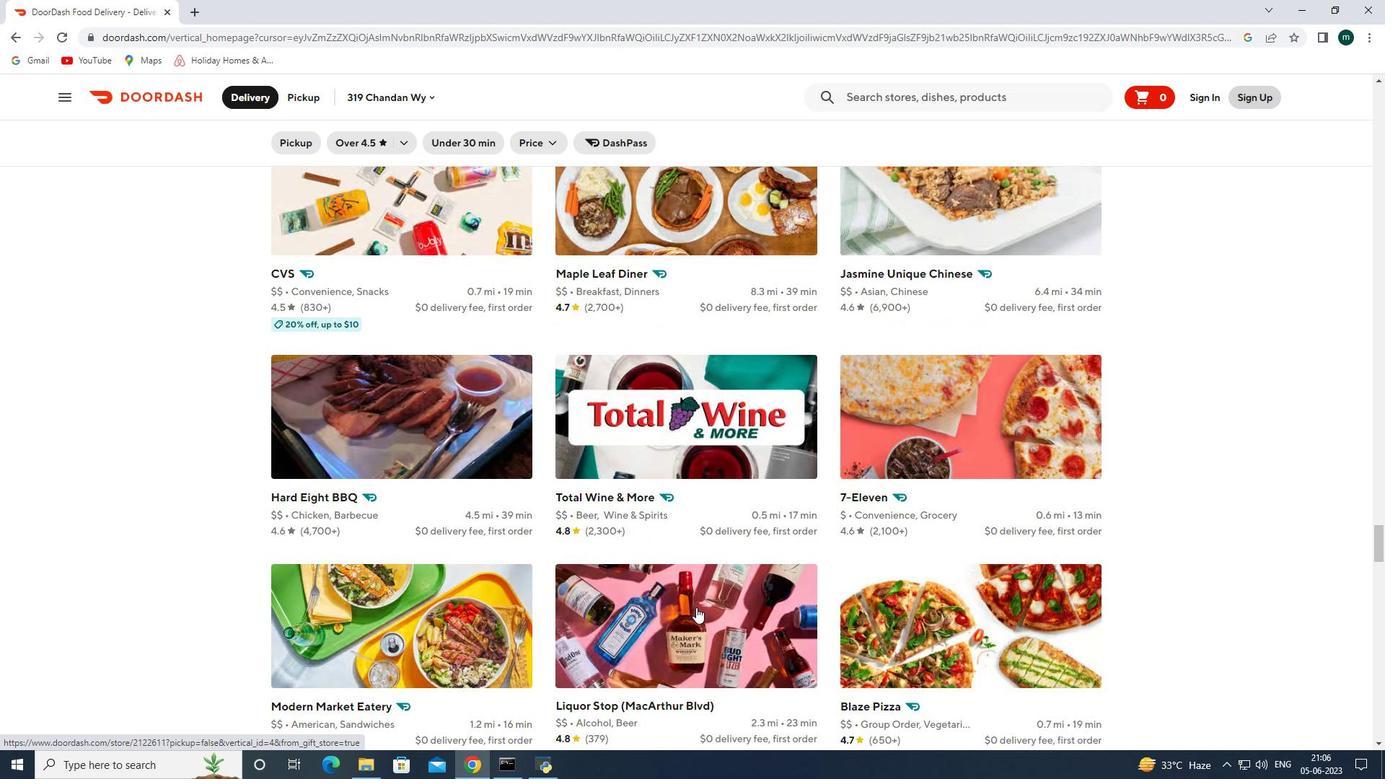 
Action: Mouse scrolled (696, 607) with delta (0, 0)
Screenshot: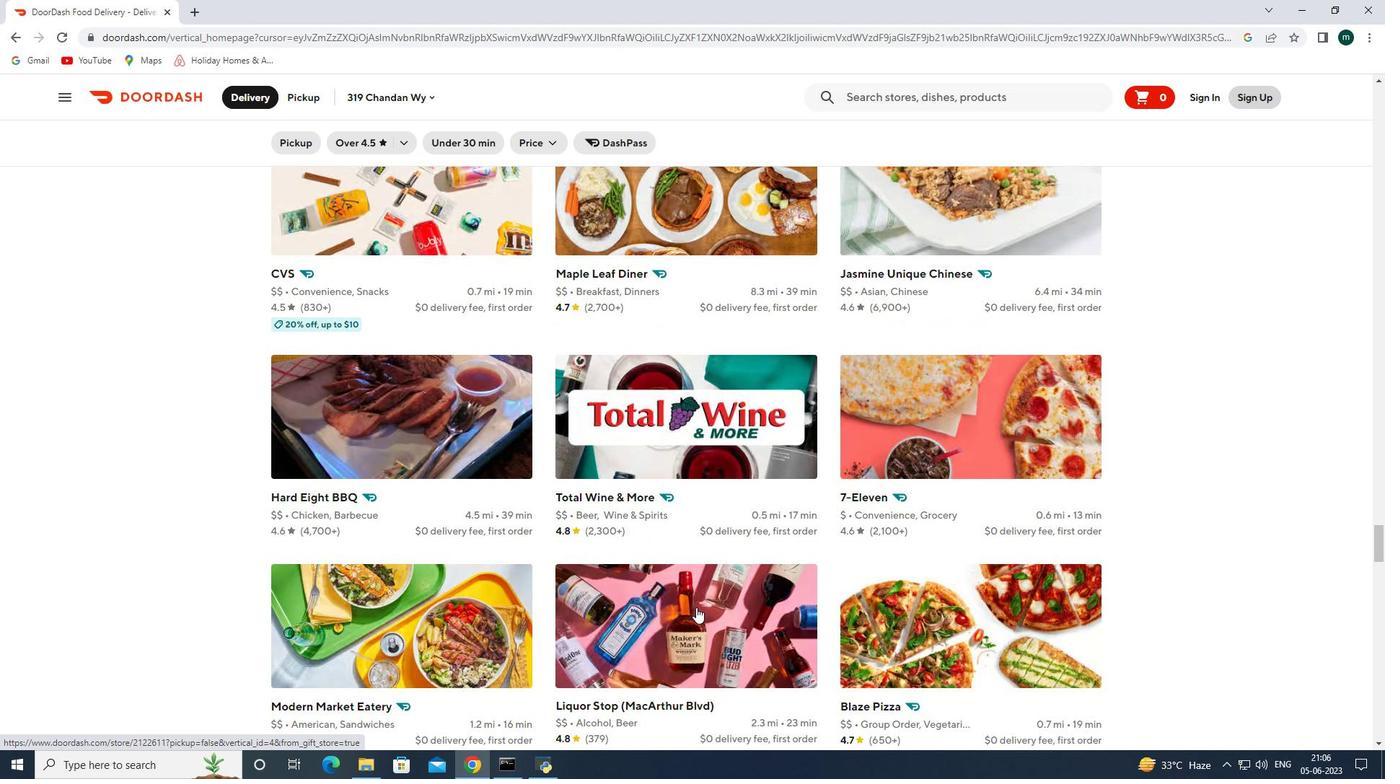 
Action: Mouse scrolled (696, 607) with delta (0, 0)
Screenshot: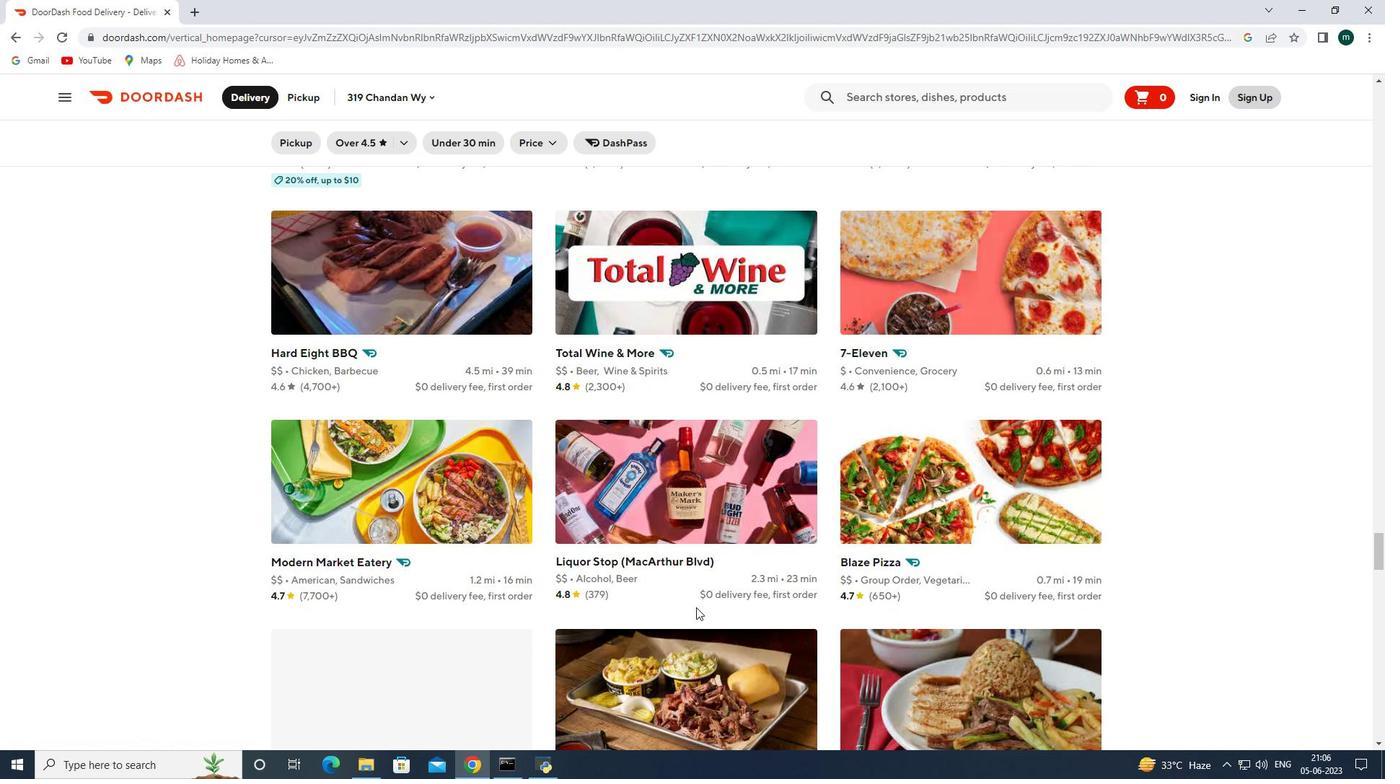 
Action: Mouse scrolled (696, 607) with delta (0, 0)
Screenshot: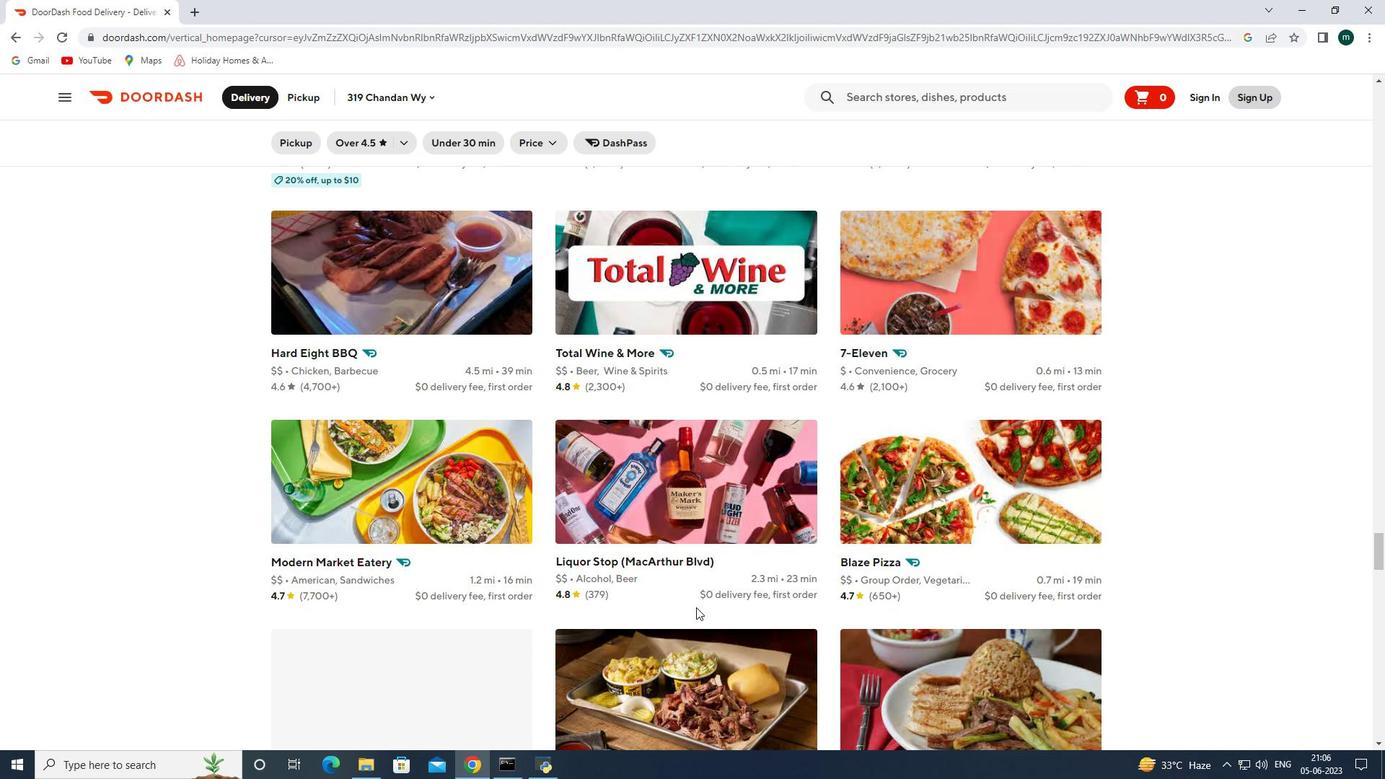 
Action: Mouse scrolled (696, 607) with delta (0, 0)
Screenshot: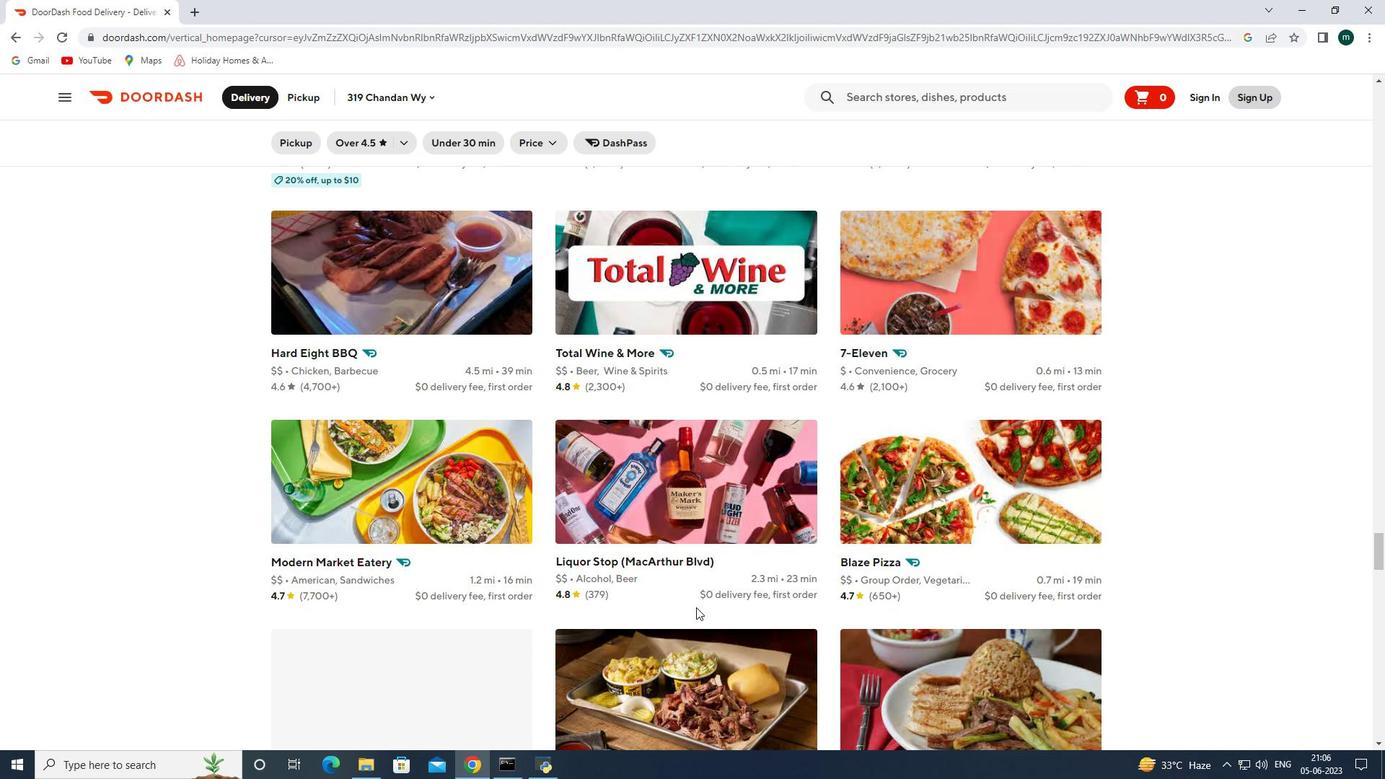 
Action: Mouse scrolled (696, 607) with delta (0, 0)
Screenshot: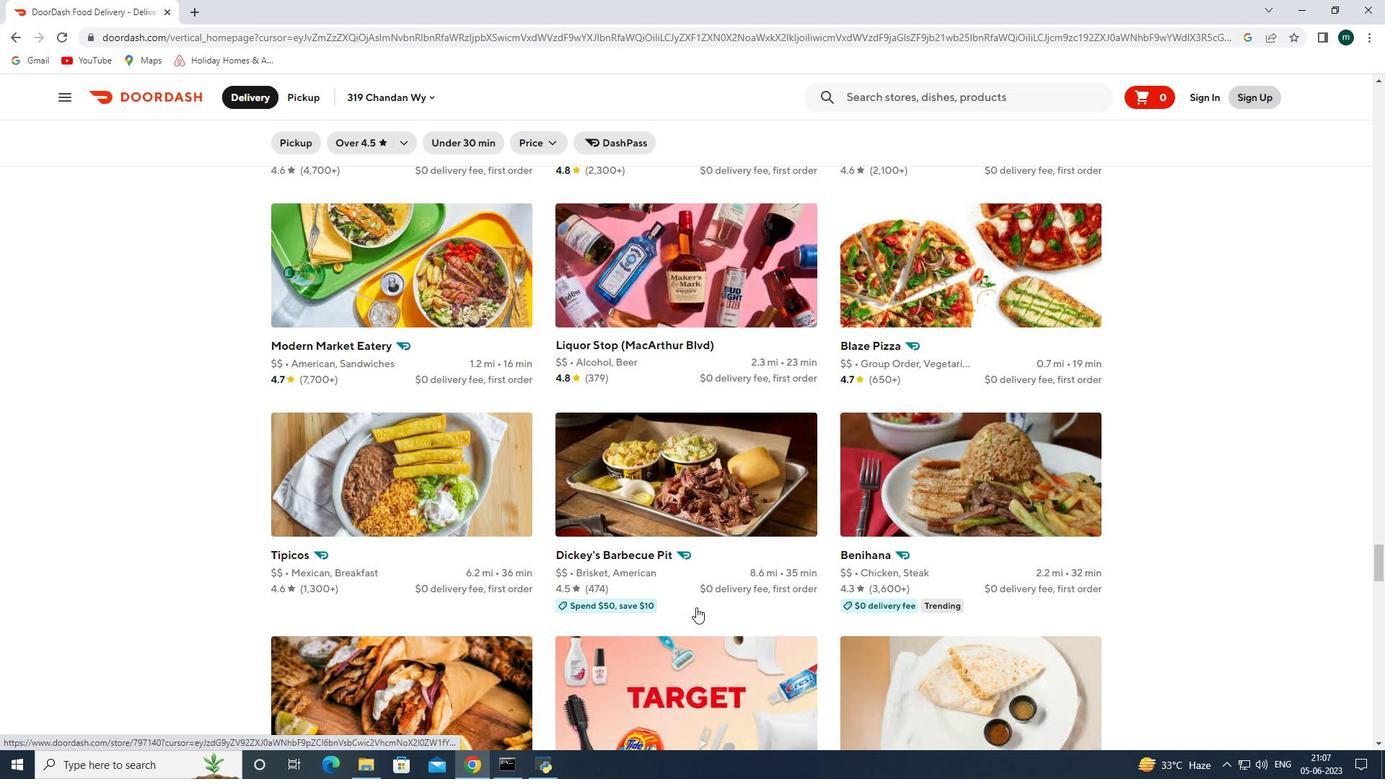 
Action: Mouse scrolled (696, 607) with delta (0, 0)
Screenshot: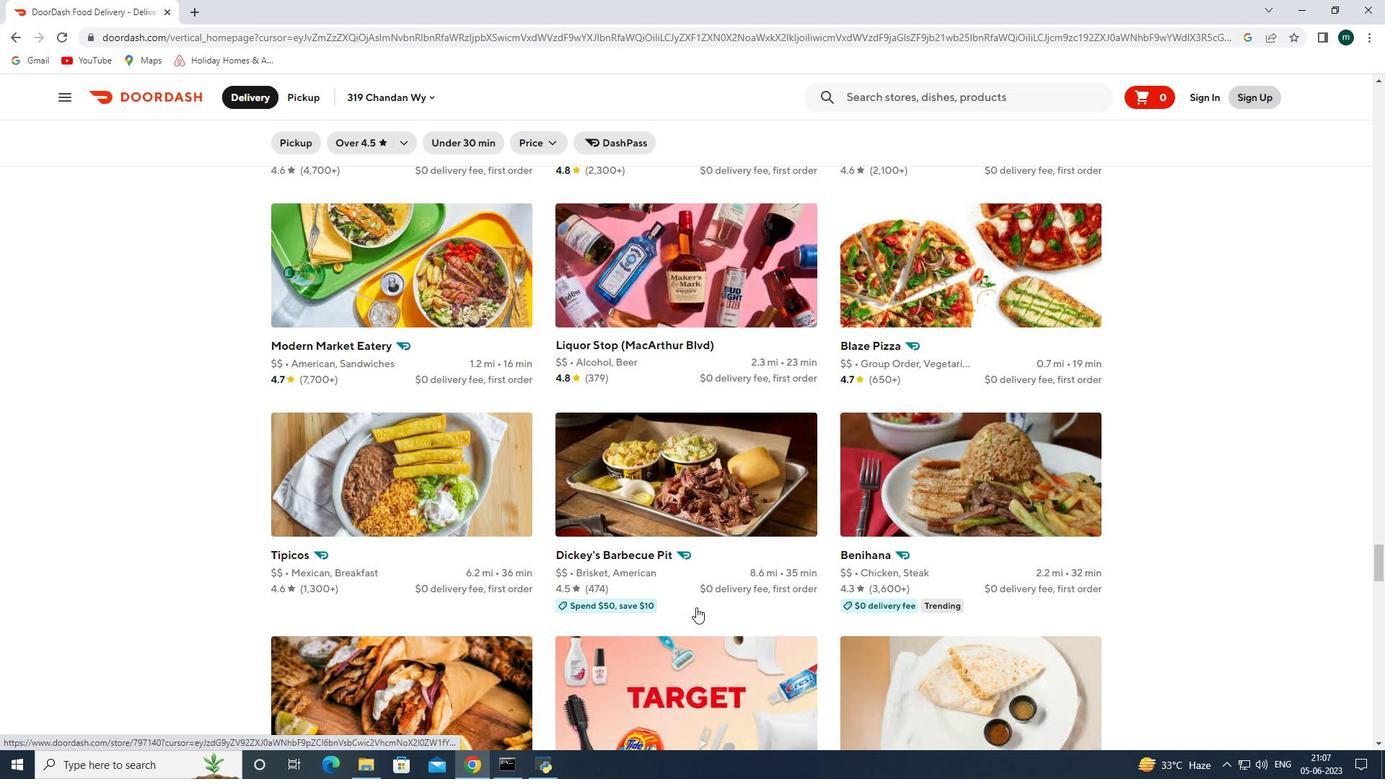 
Action: Mouse scrolled (696, 607) with delta (0, 0)
Screenshot: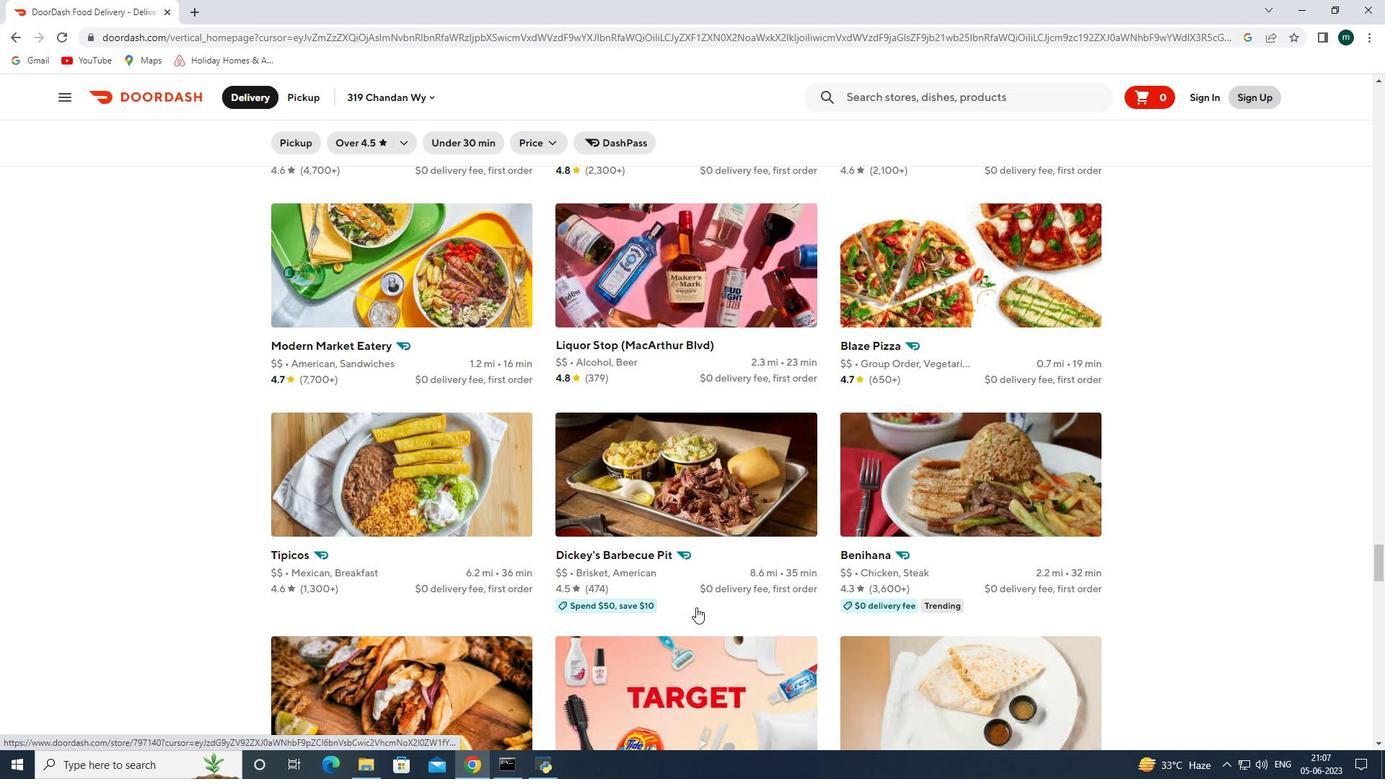 
Action: Mouse scrolled (696, 607) with delta (0, 0)
Screenshot: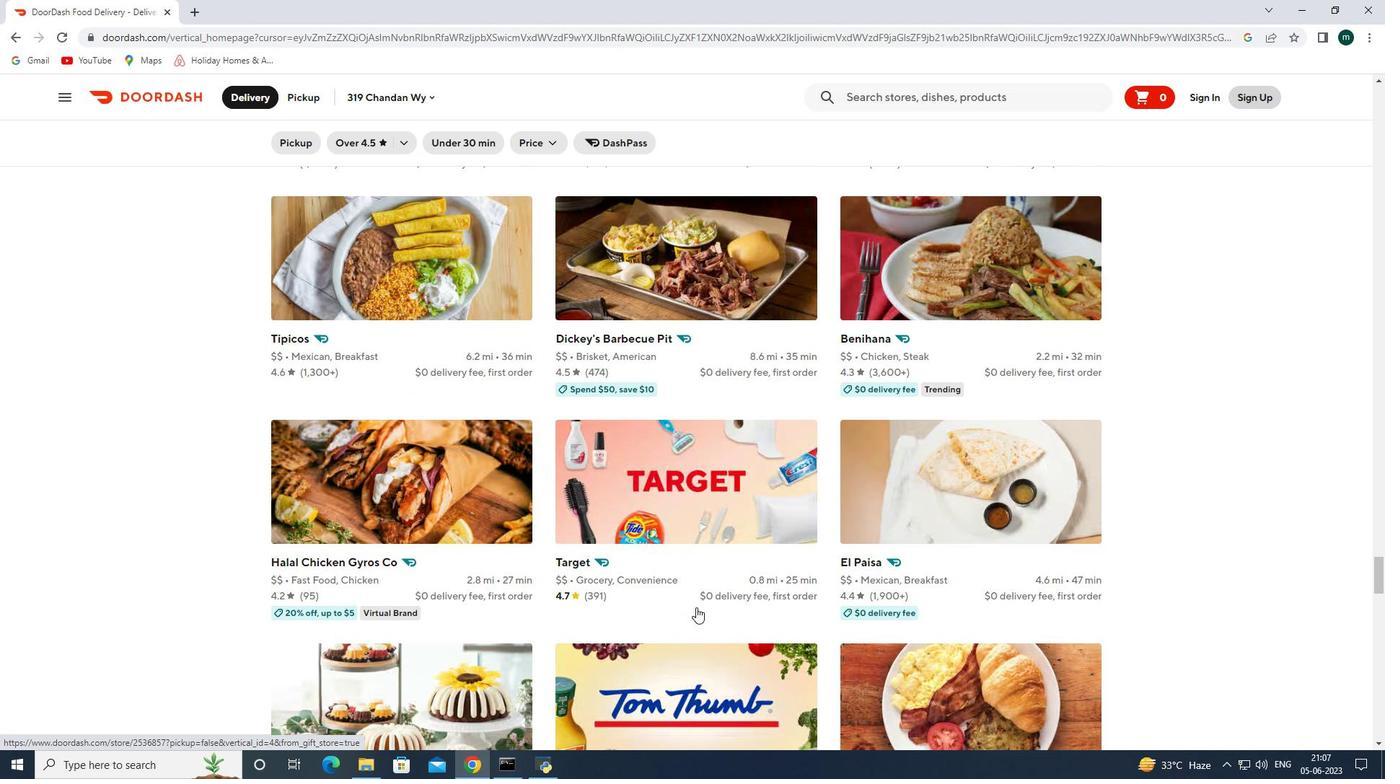 
Action: Mouse scrolled (696, 607) with delta (0, 0)
Screenshot: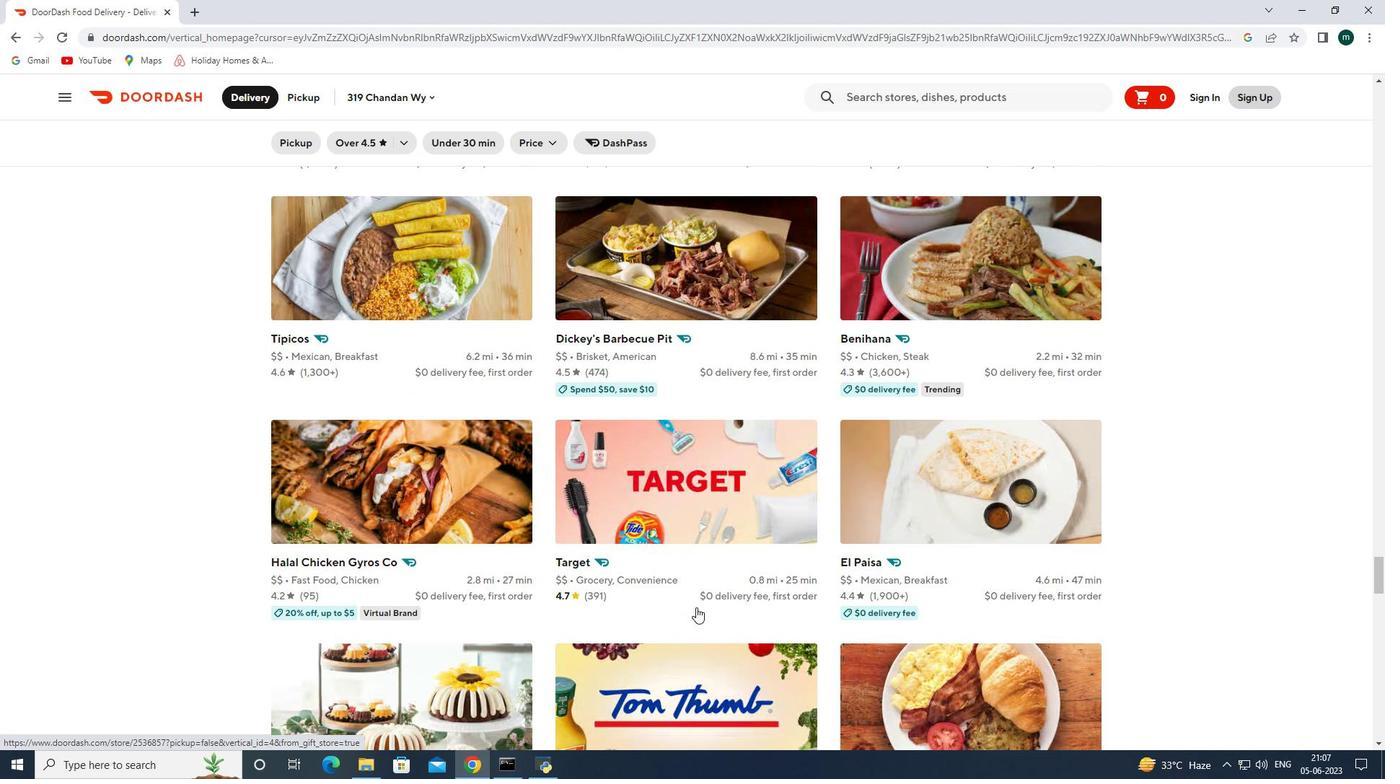 
Action: Mouse scrolled (696, 607) with delta (0, 0)
Screenshot: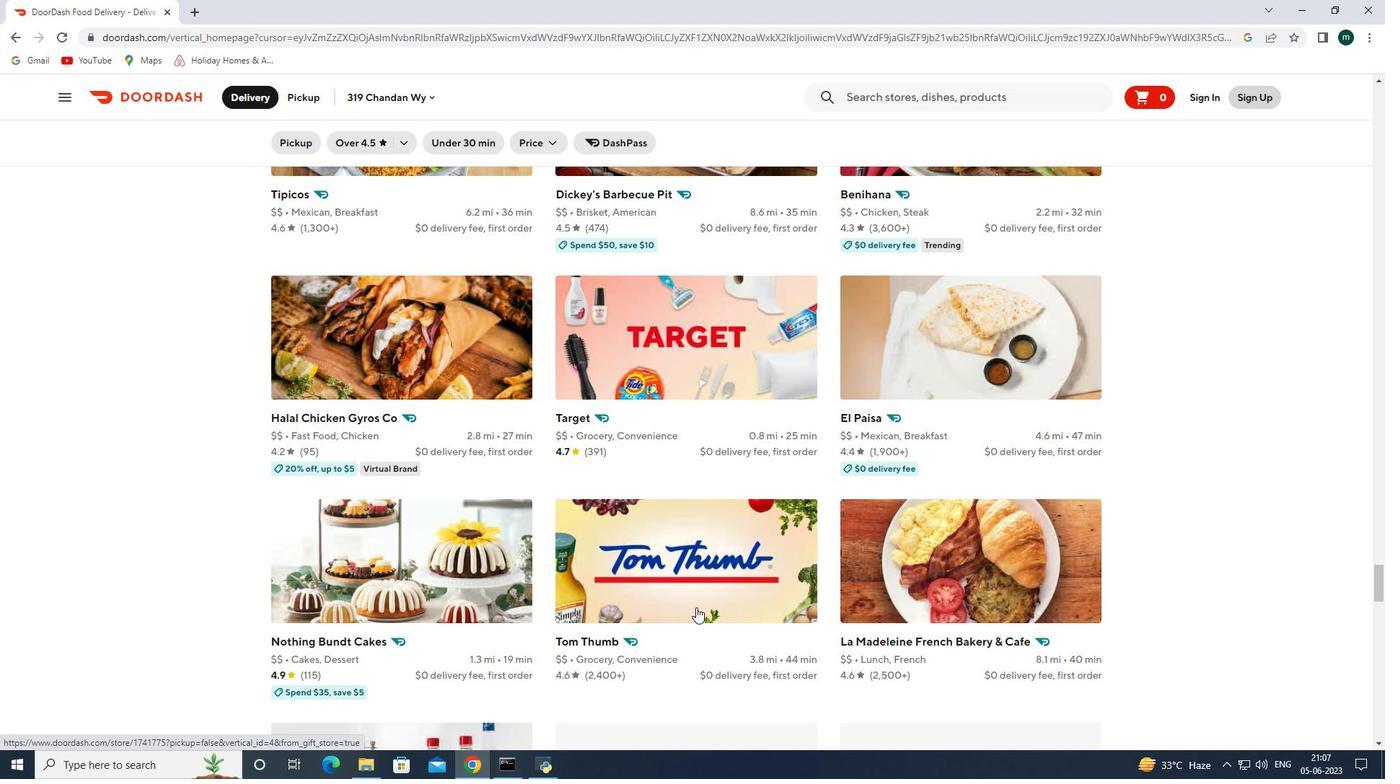 
Action: Mouse scrolled (696, 607) with delta (0, 0)
Screenshot: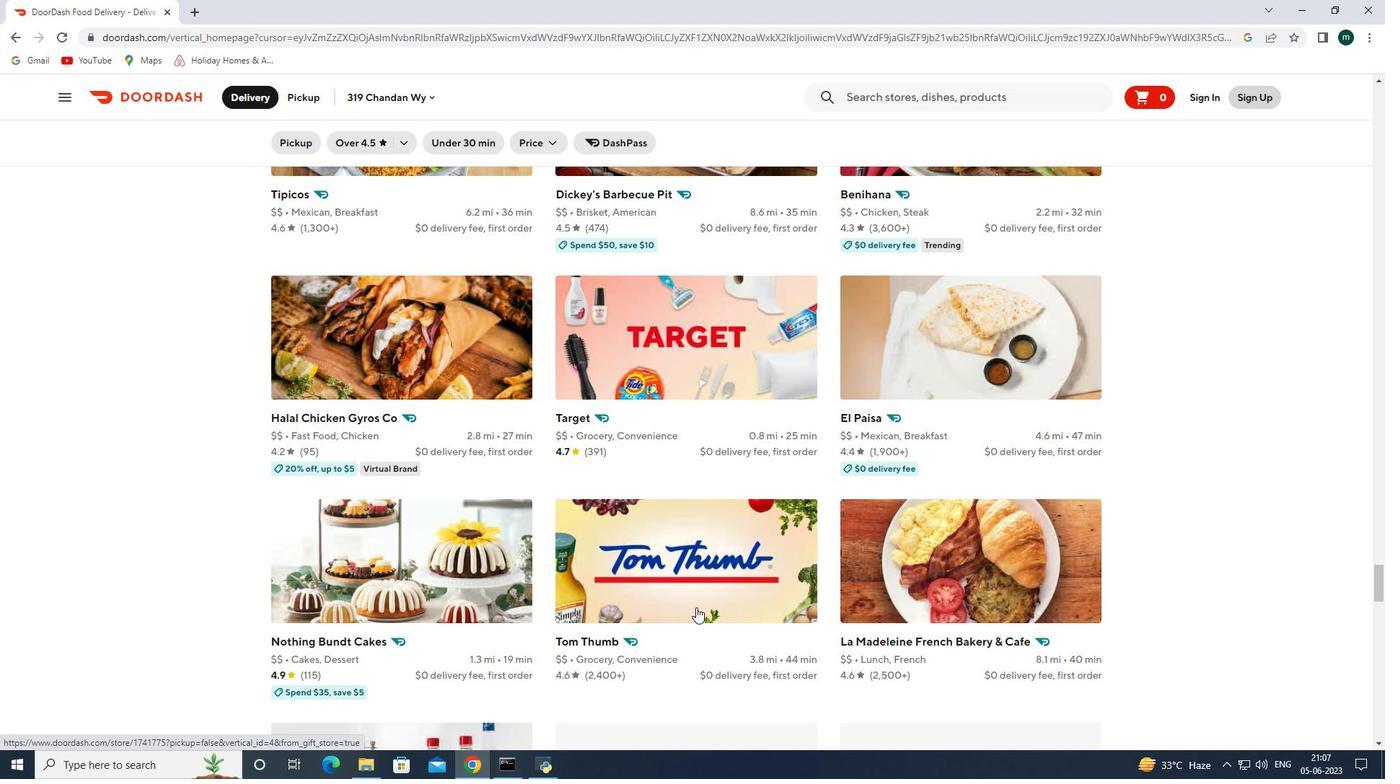 
Action: Mouse scrolled (696, 607) with delta (0, 0)
Screenshot: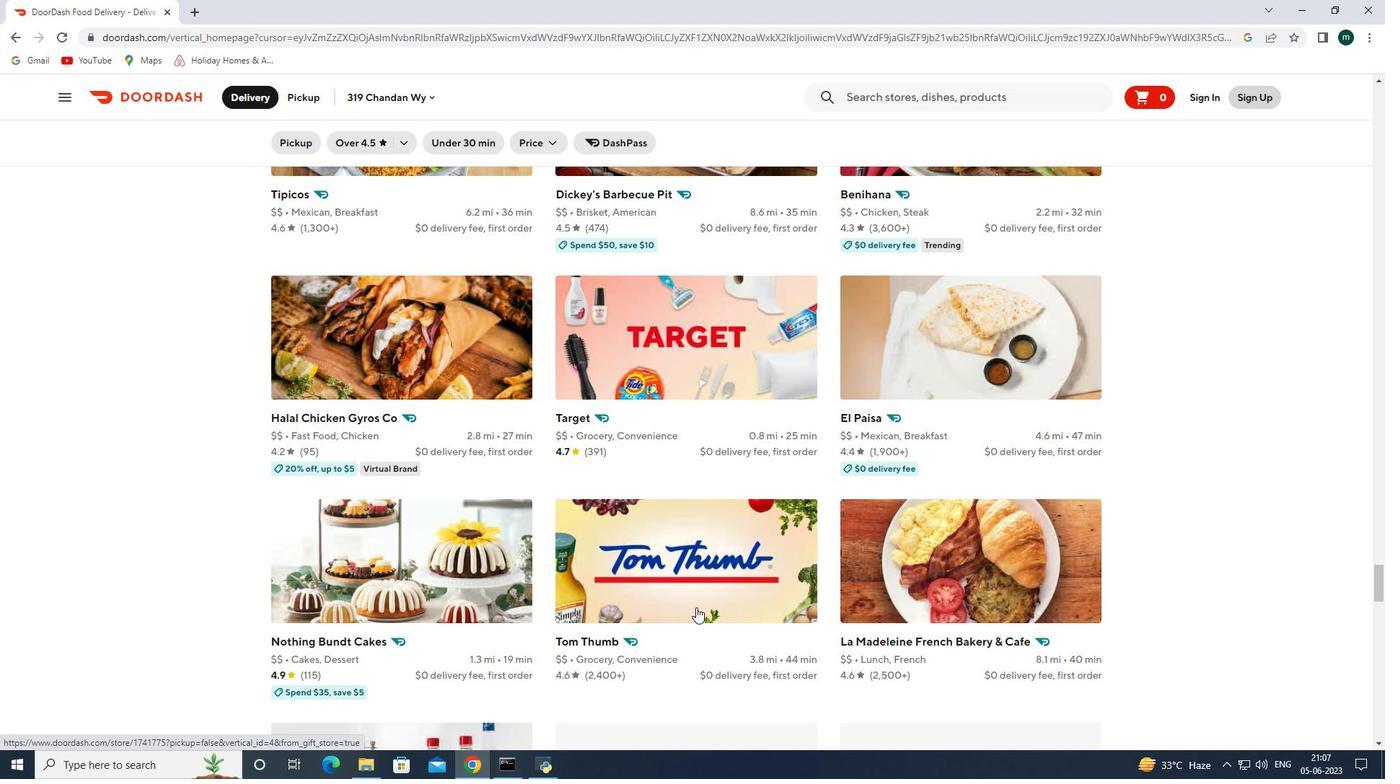 
Action: Mouse scrolled (696, 607) with delta (0, 0)
Screenshot: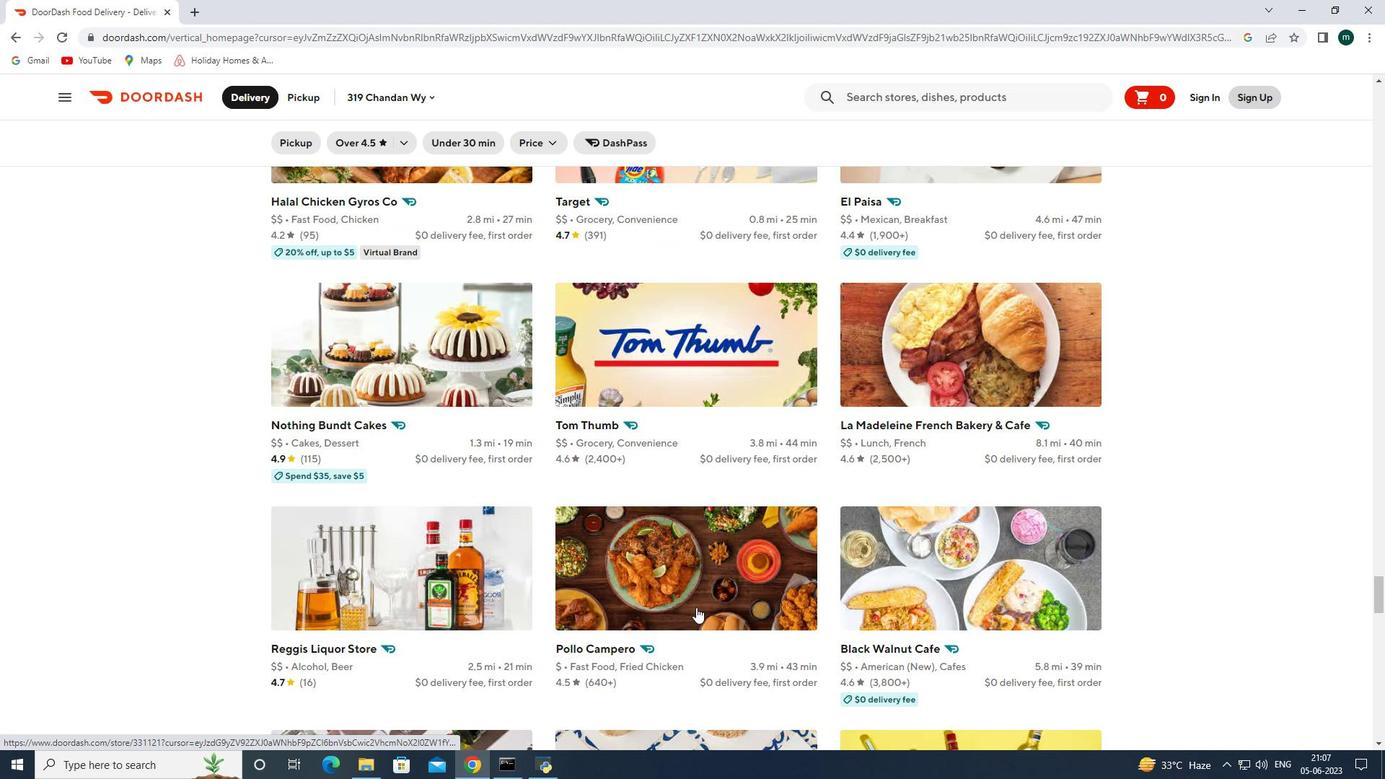 
Action: Mouse scrolled (696, 607) with delta (0, 0)
Screenshot: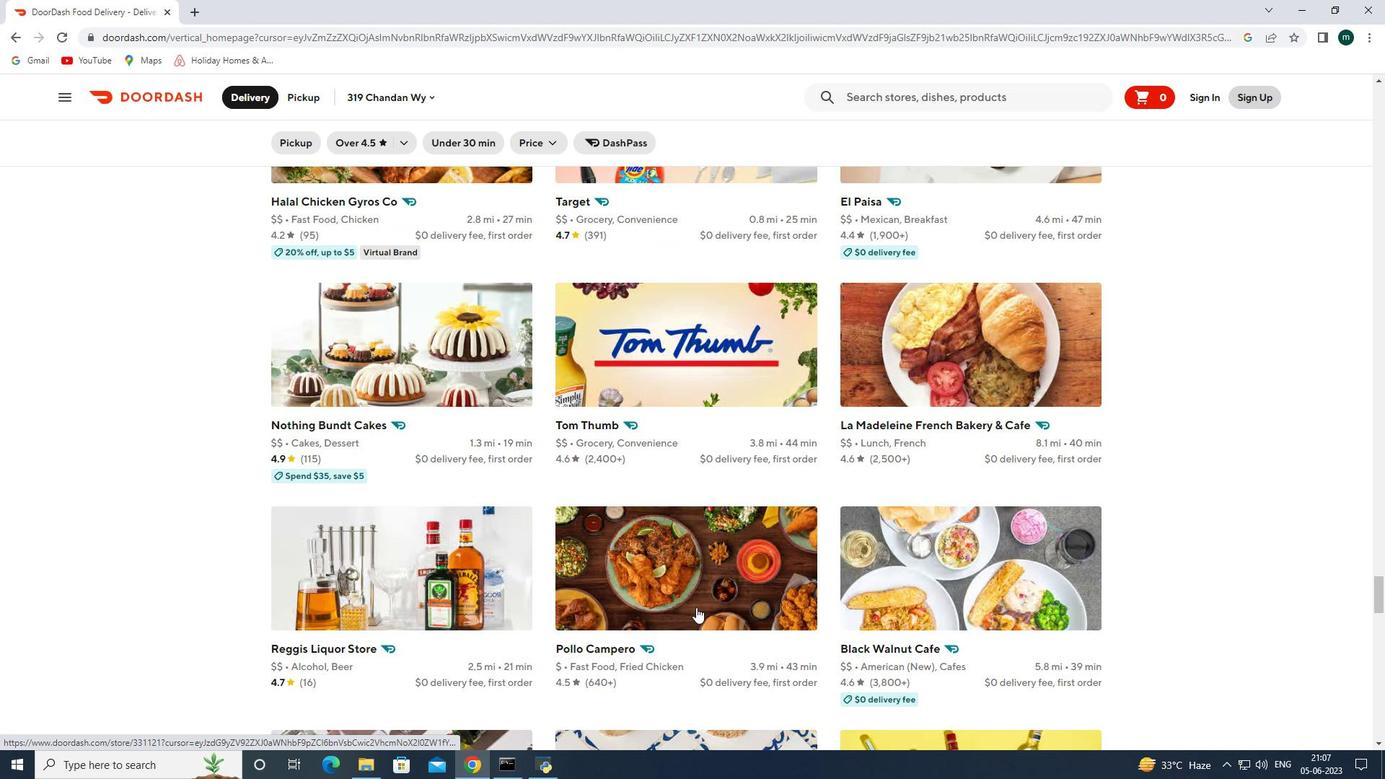 
Action: Mouse scrolled (696, 607) with delta (0, 0)
Screenshot: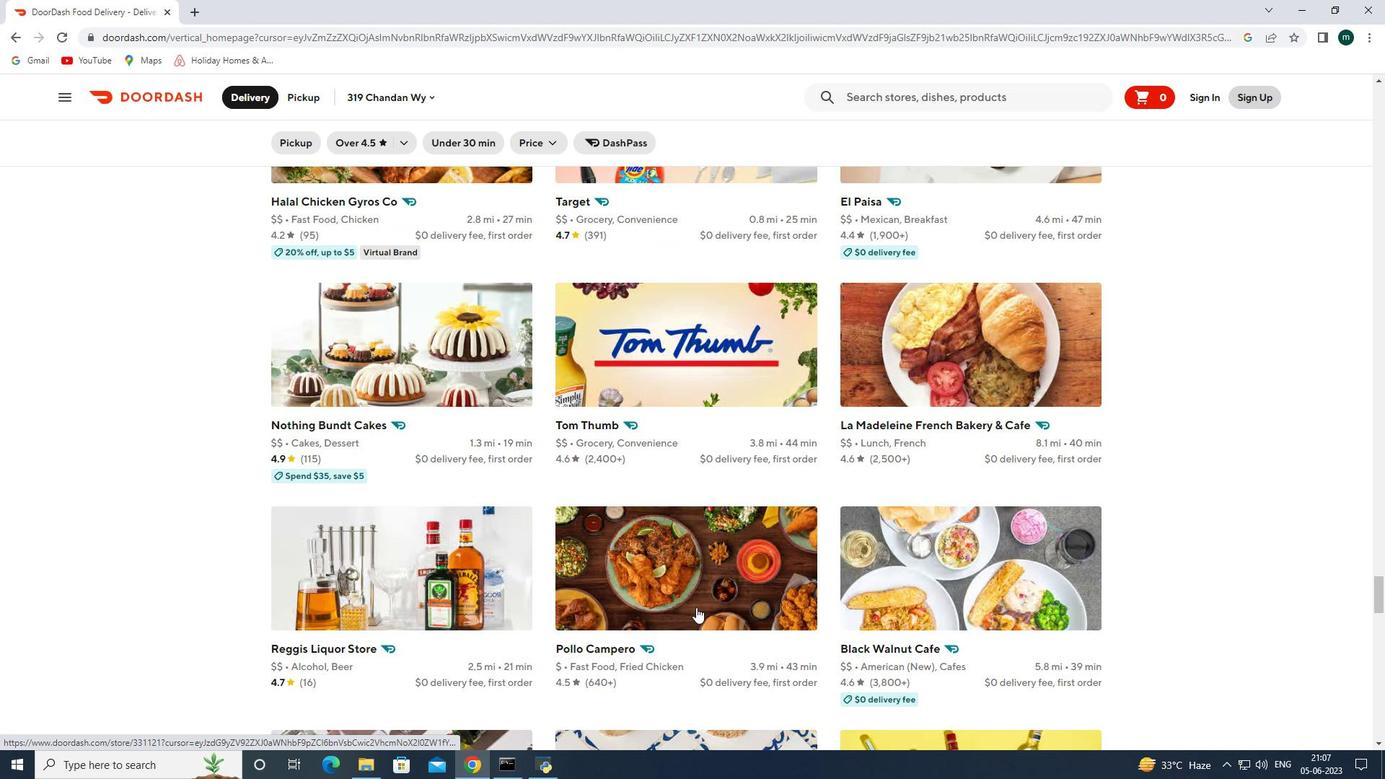 
Action: Mouse scrolled (696, 607) with delta (0, 0)
Screenshot: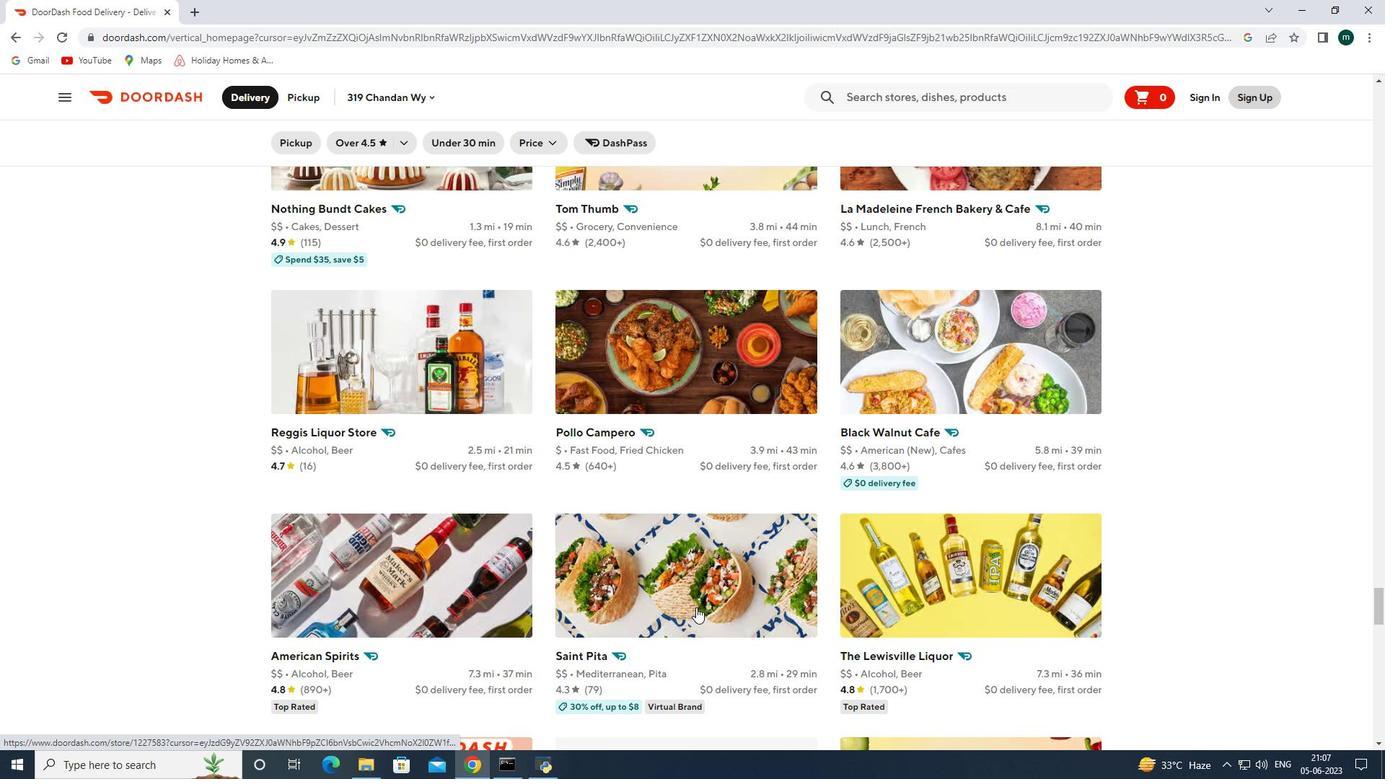 
Action: Mouse scrolled (696, 607) with delta (0, 0)
Screenshot: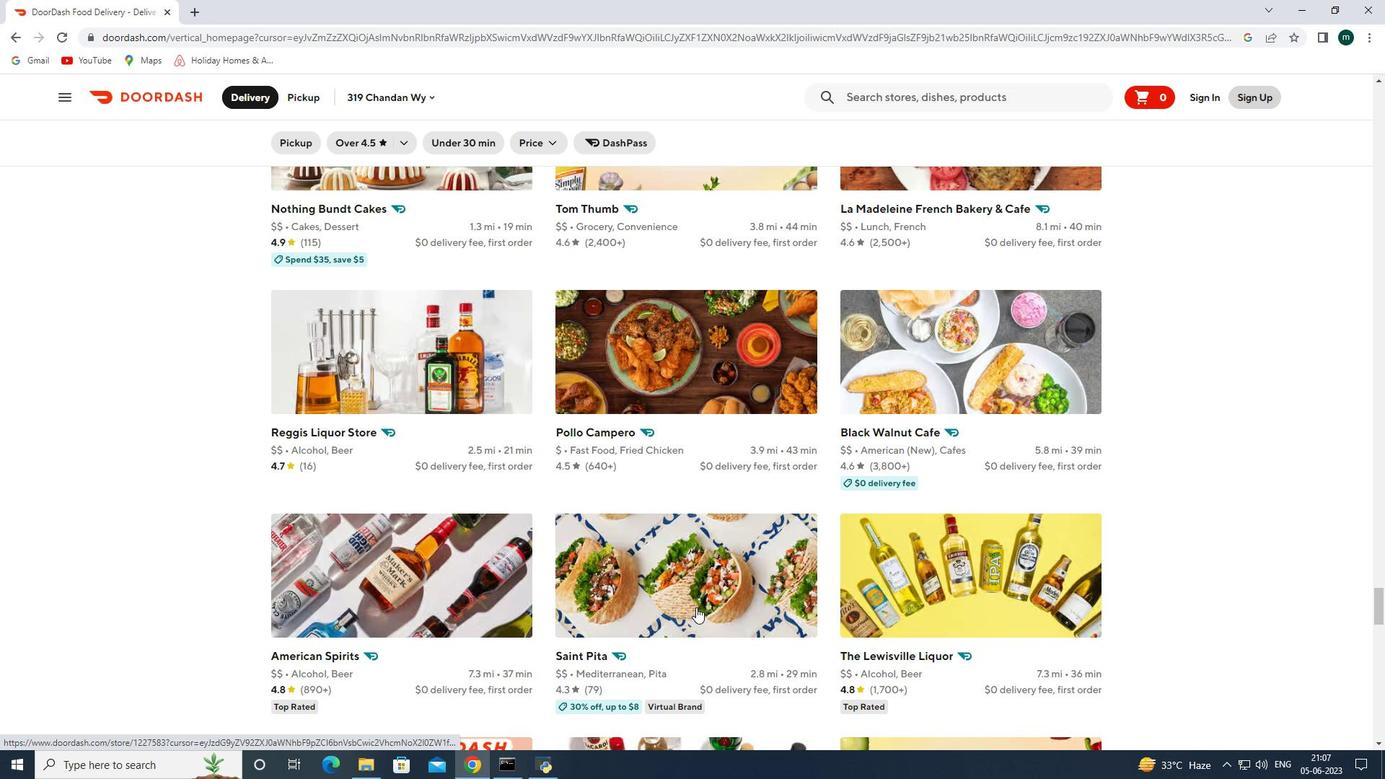 
Action: Mouse scrolled (696, 607) with delta (0, 0)
Screenshot: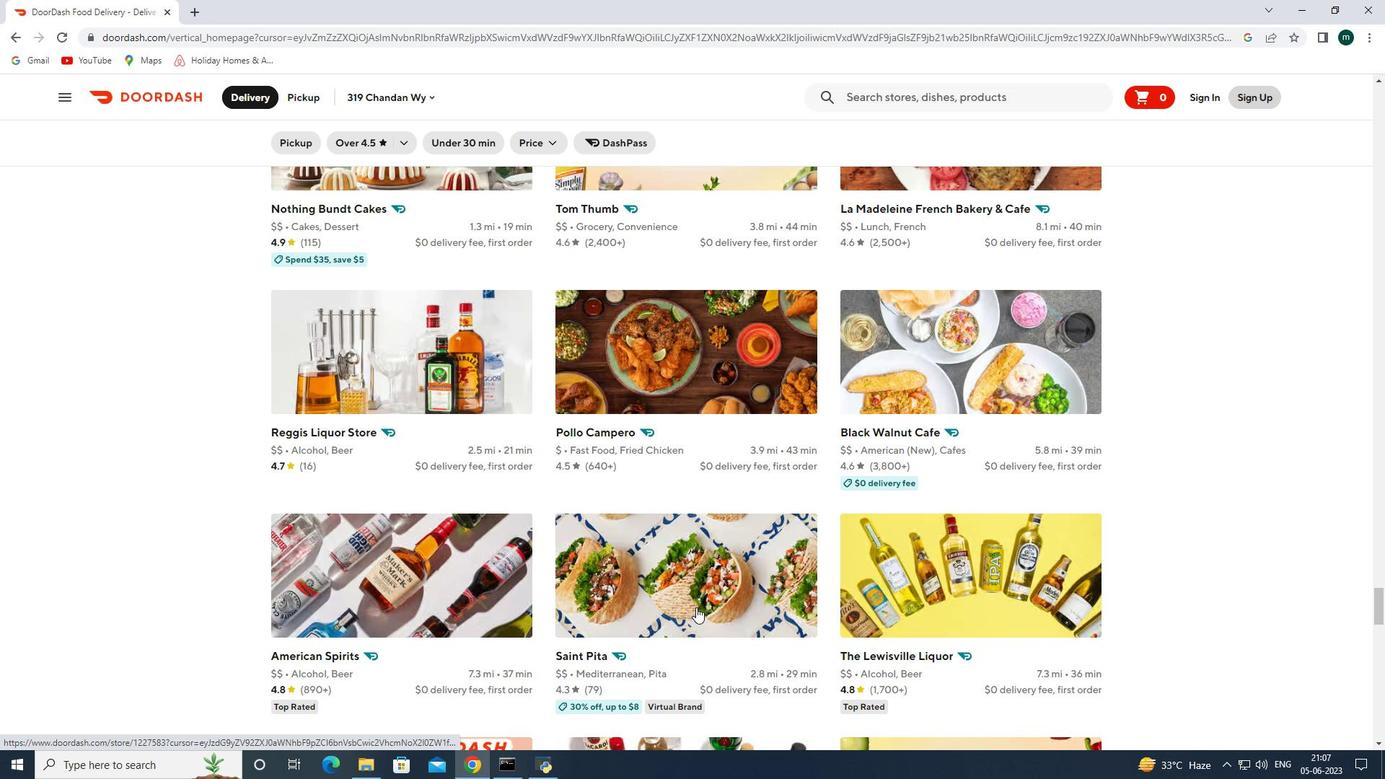 
Action: Mouse scrolled (696, 607) with delta (0, 0)
Screenshot: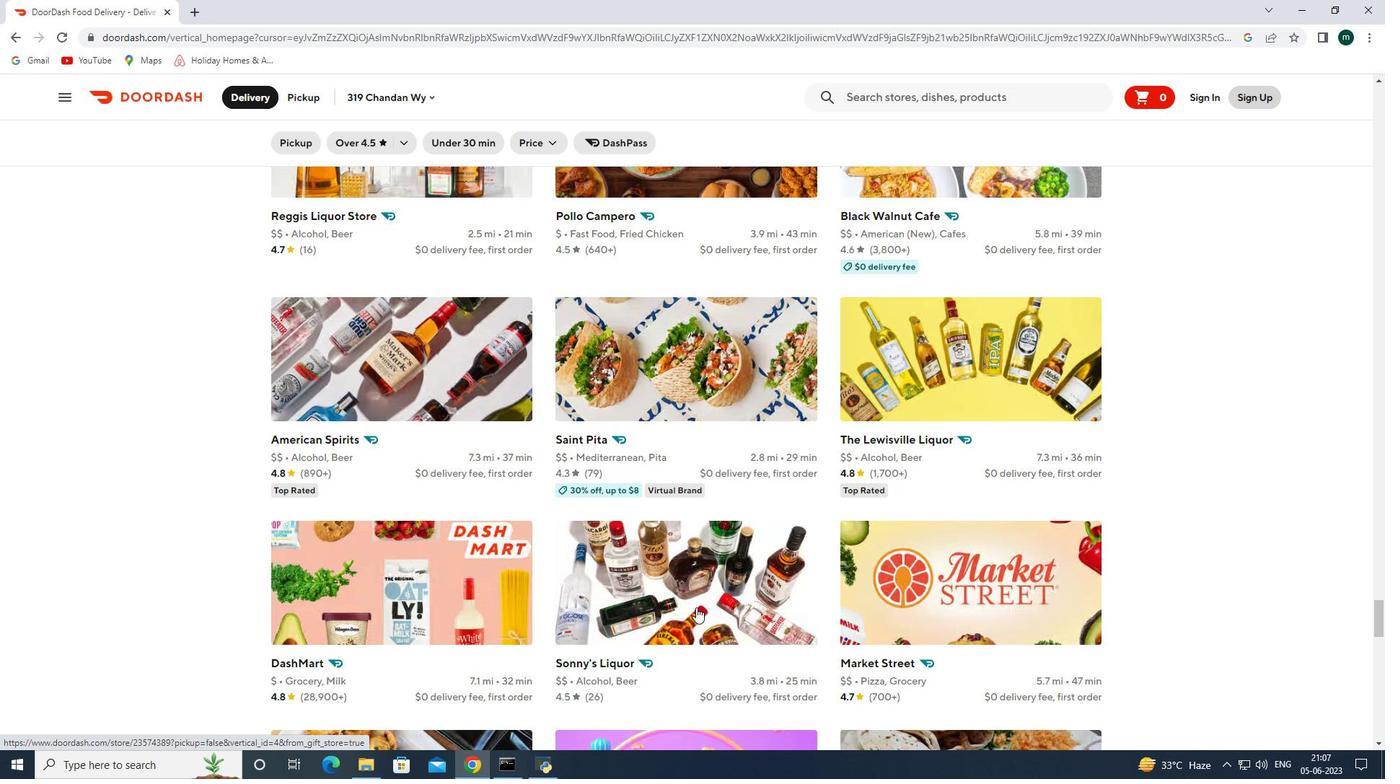 
Action: Mouse scrolled (696, 607) with delta (0, 0)
Screenshot: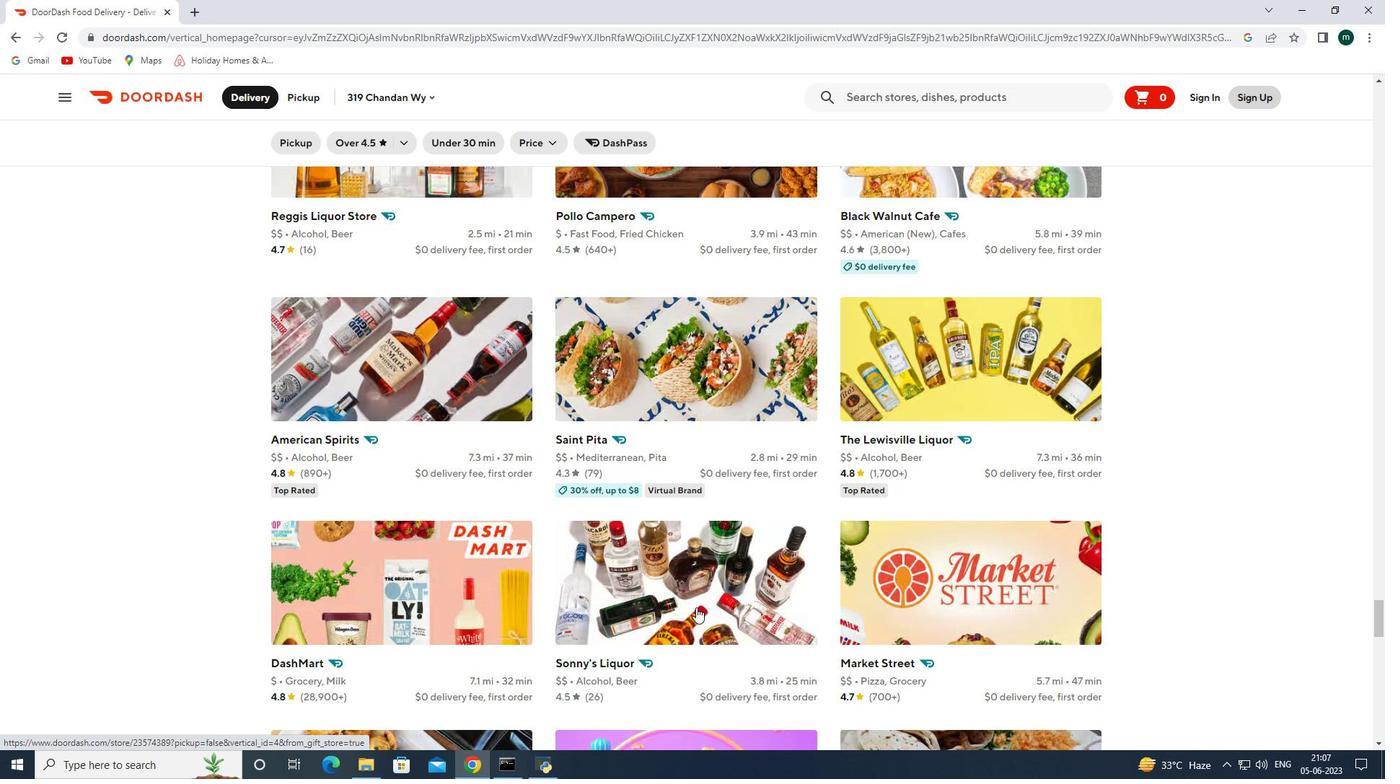 
Action: Mouse scrolled (696, 607) with delta (0, 0)
Screenshot: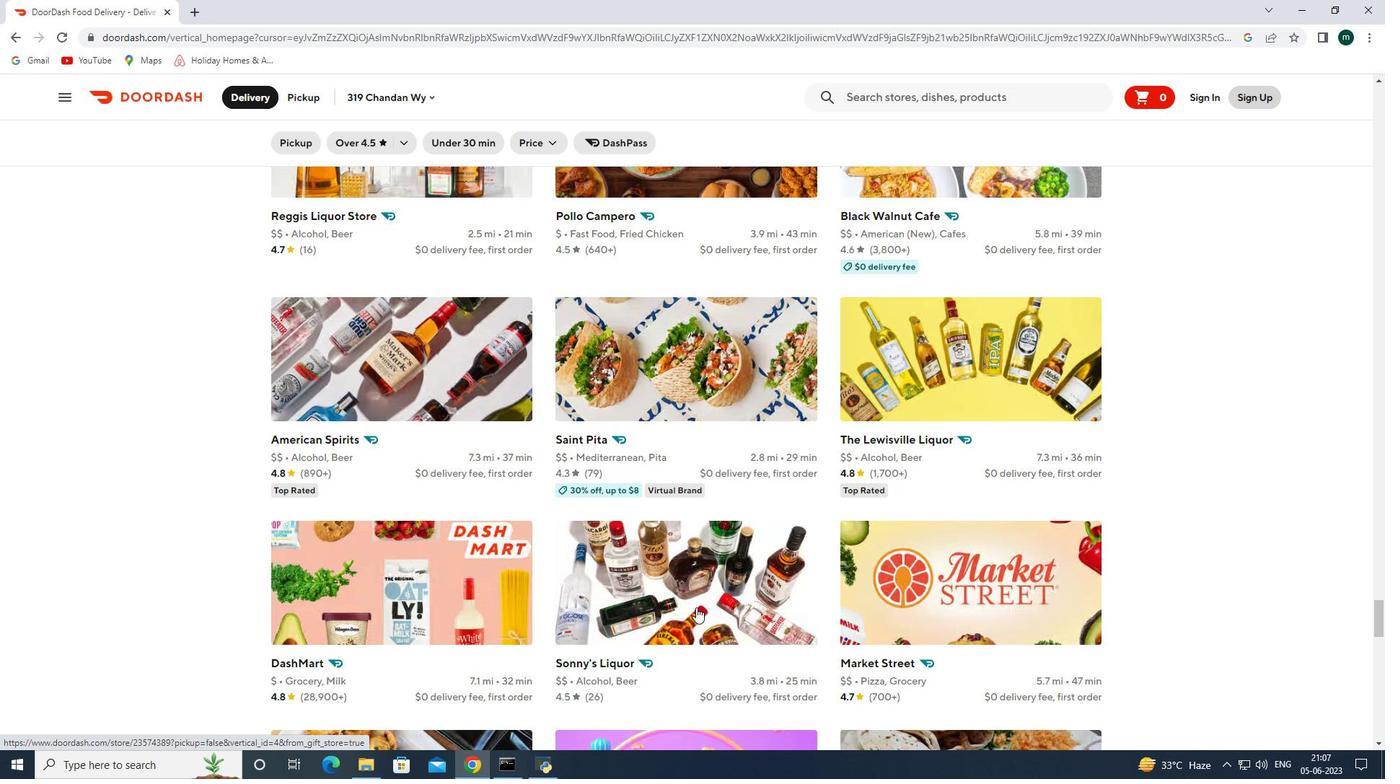 
Action: Mouse scrolled (696, 607) with delta (0, 0)
Screenshot: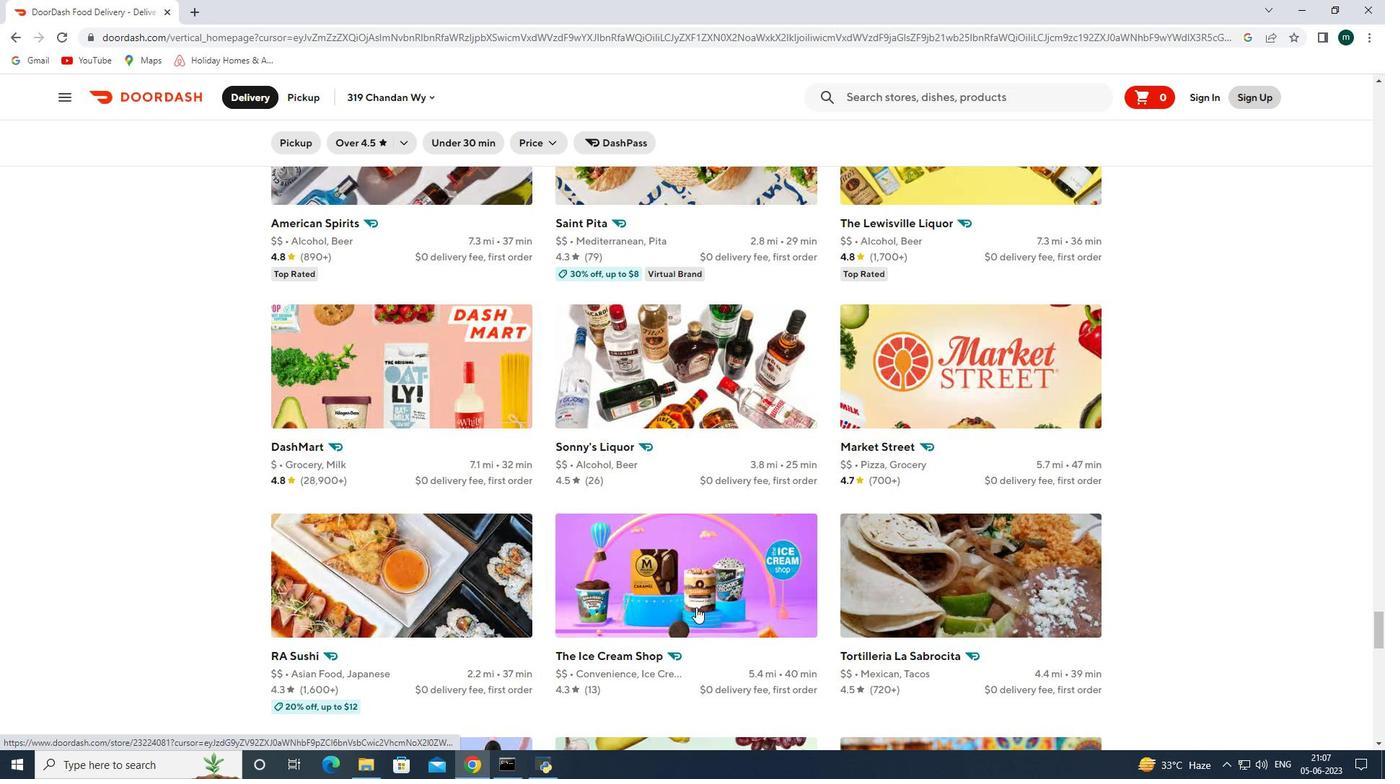 
Action: Mouse scrolled (696, 607) with delta (0, 0)
Screenshot: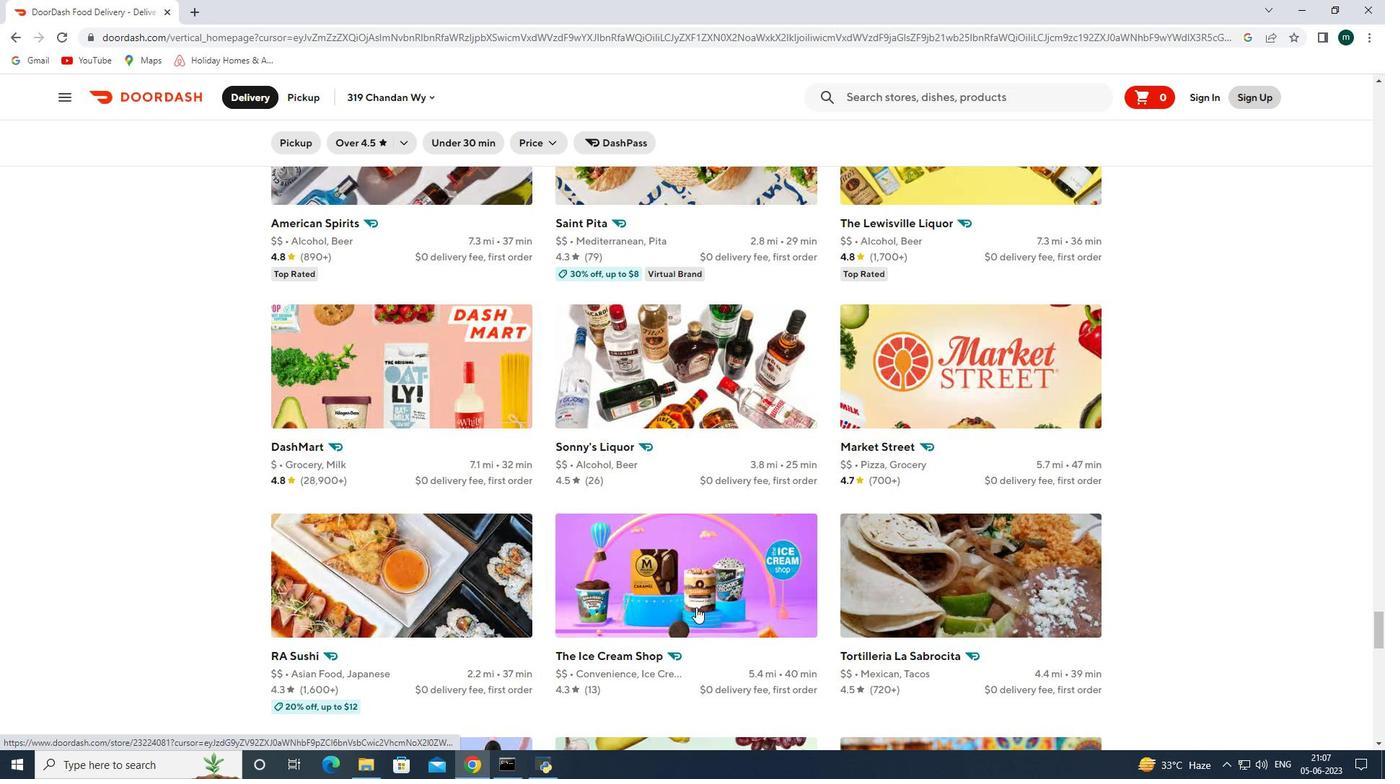 
Action: Mouse scrolled (696, 607) with delta (0, 0)
Screenshot: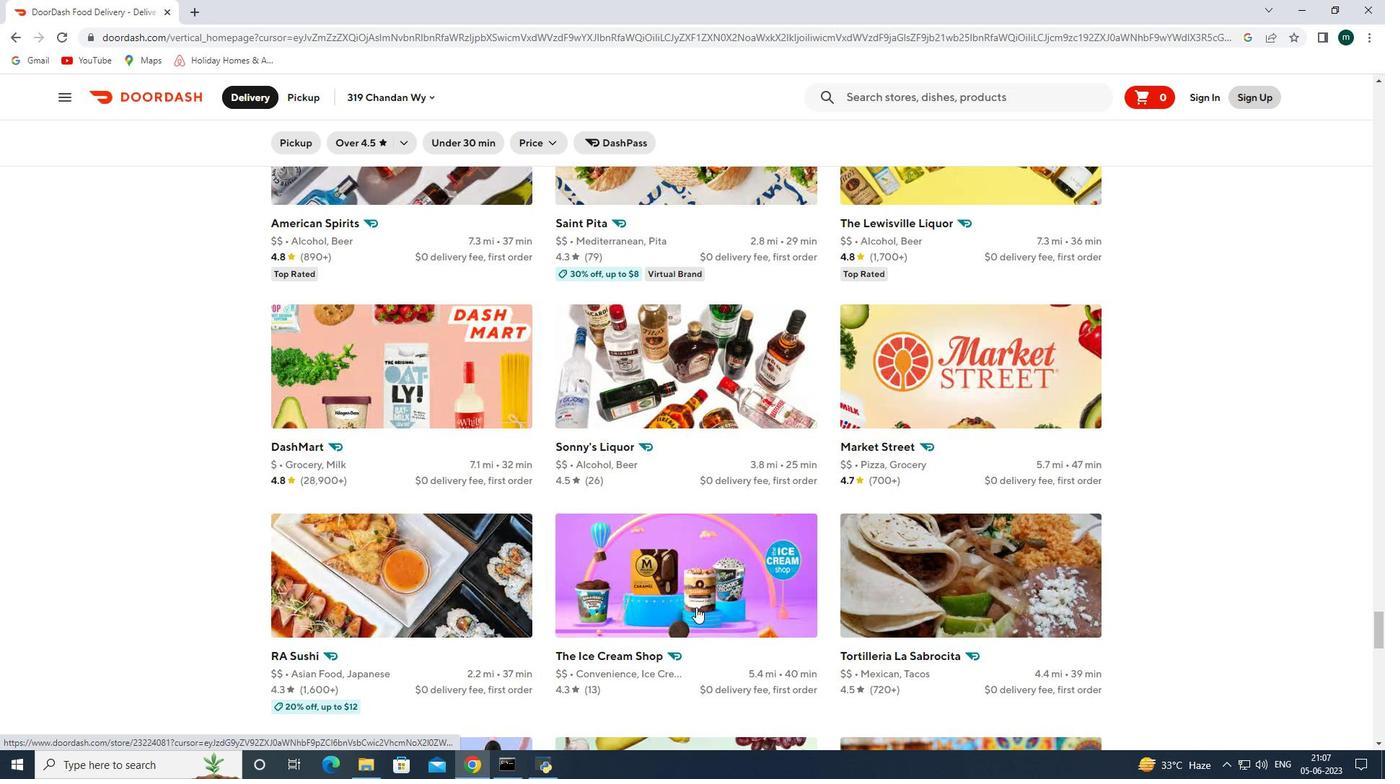 
Action: Mouse scrolled (696, 607) with delta (0, 0)
Screenshot: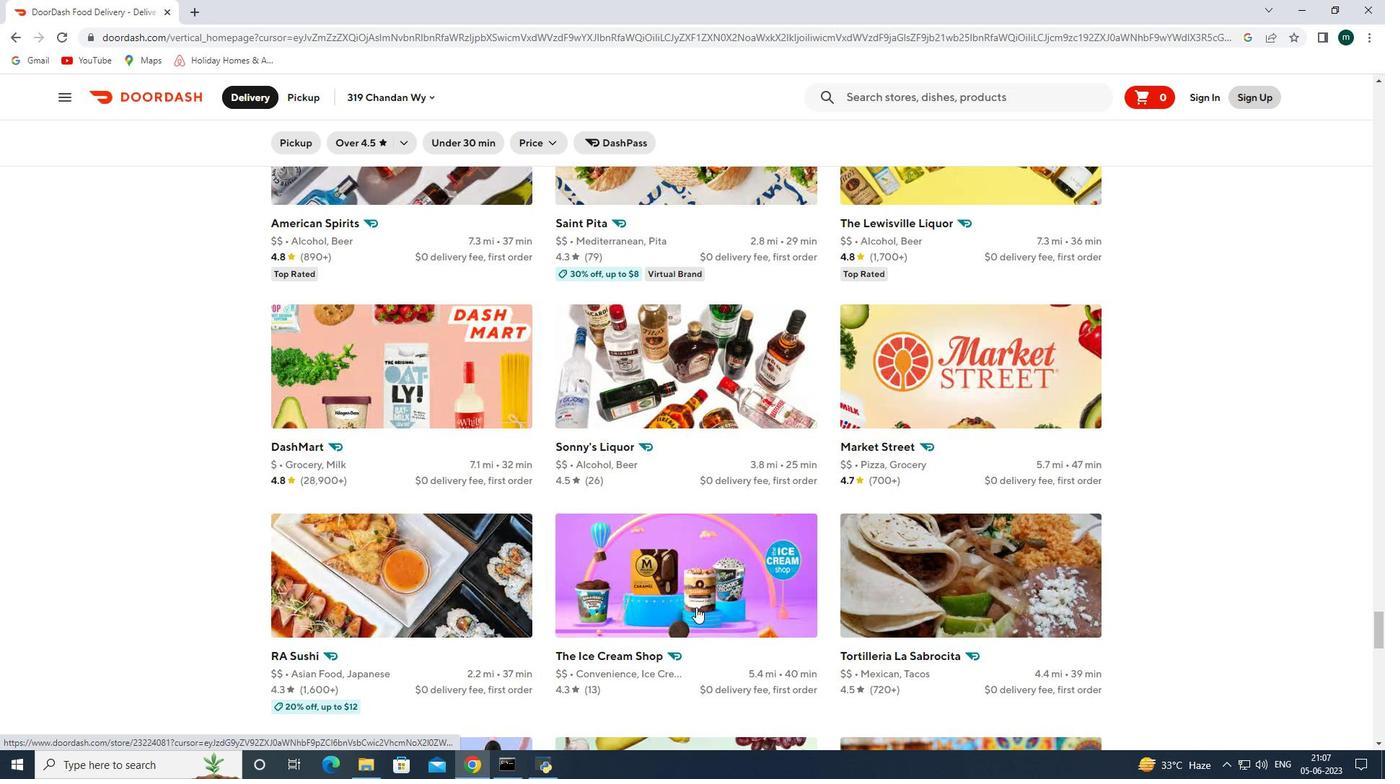 
Action: Mouse scrolled (696, 607) with delta (0, 0)
Screenshot: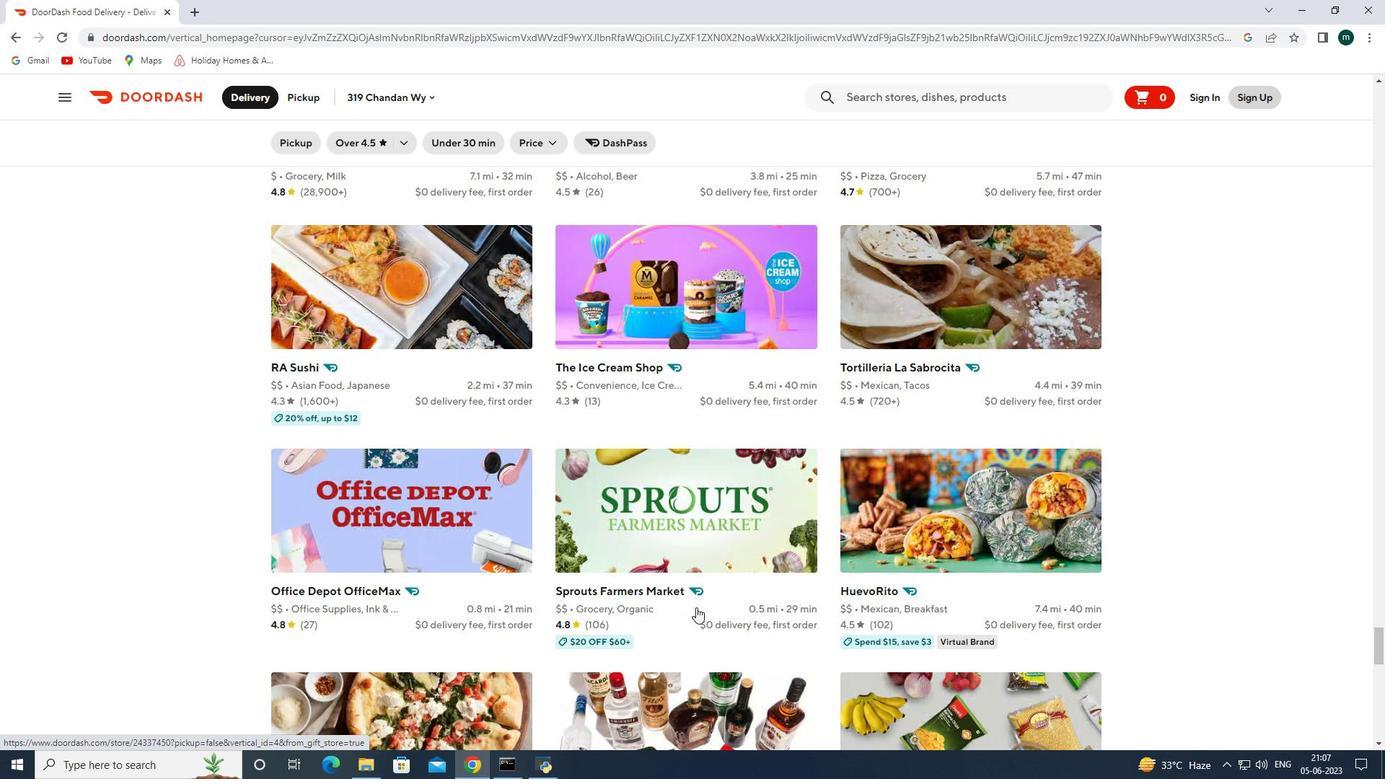 
Action: Mouse scrolled (696, 607) with delta (0, 0)
Screenshot: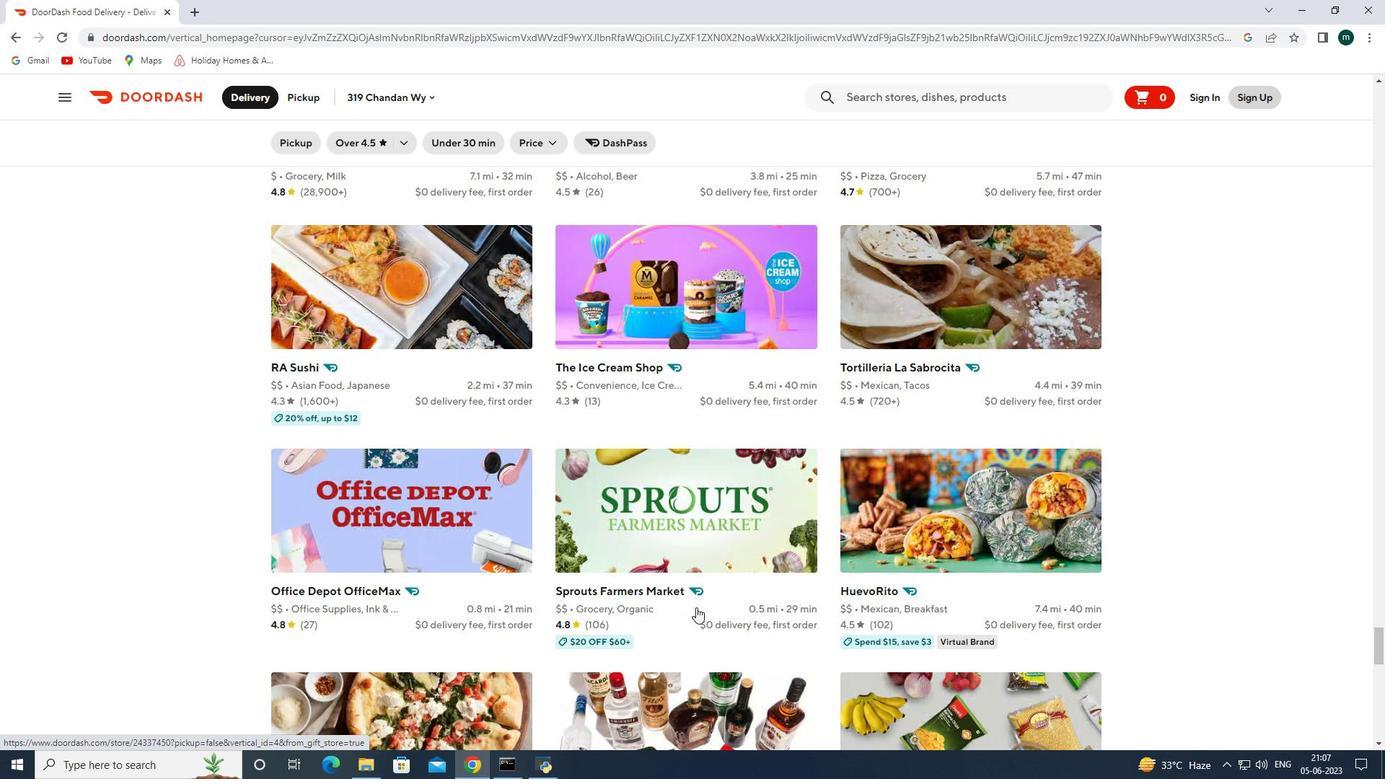 
Action: Mouse scrolled (696, 607) with delta (0, 0)
Screenshot: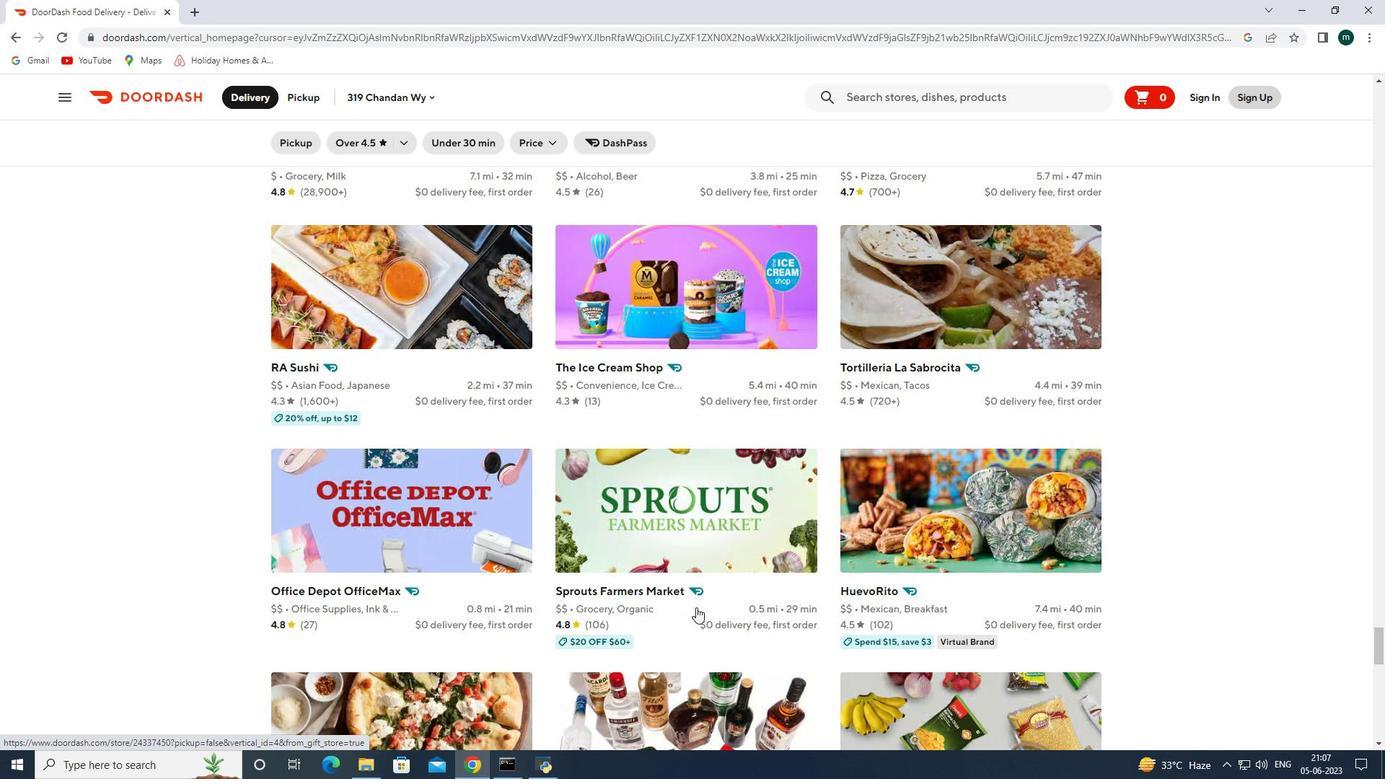 
Action: Mouse scrolled (696, 607) with delta (0, 0)
Screenshot: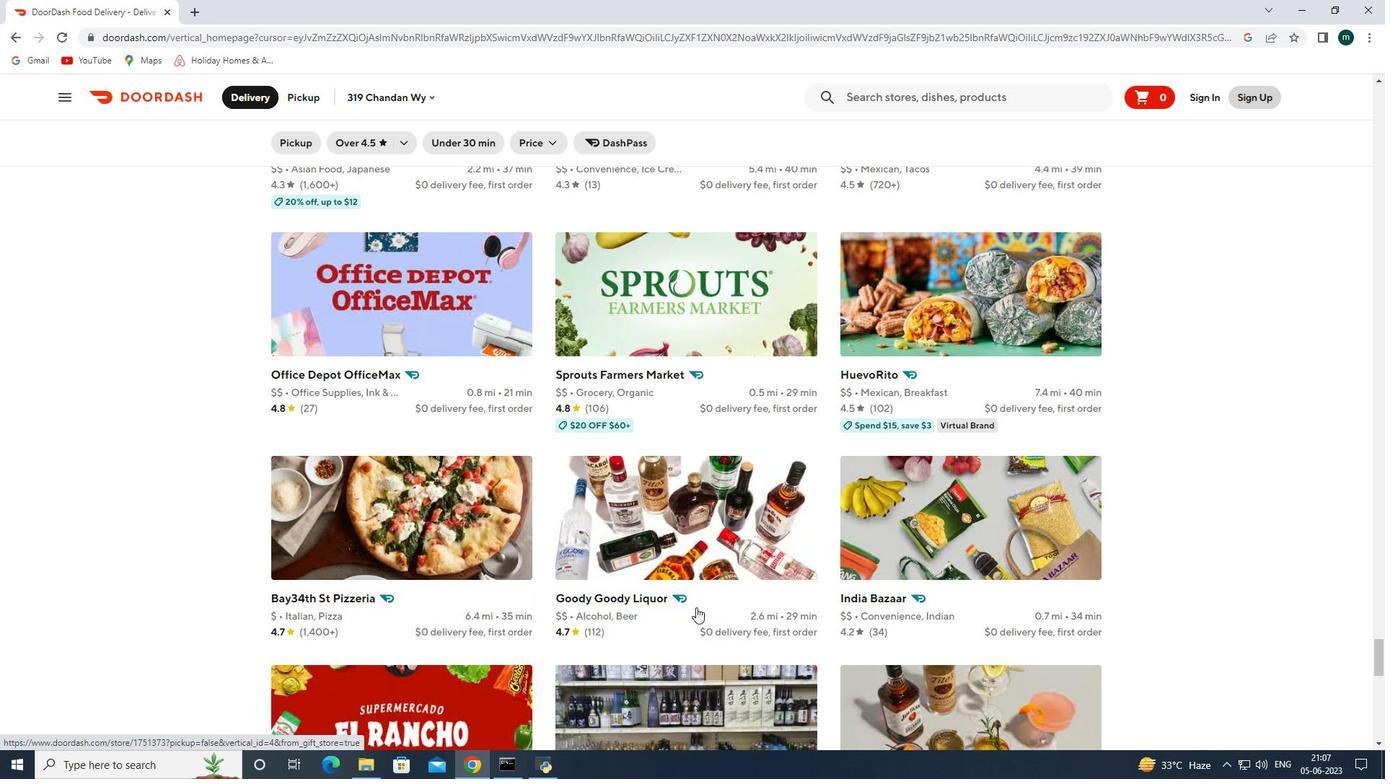 
Action: Mouse scrolled (696, 607) with delta (0, 0)
Screenshot: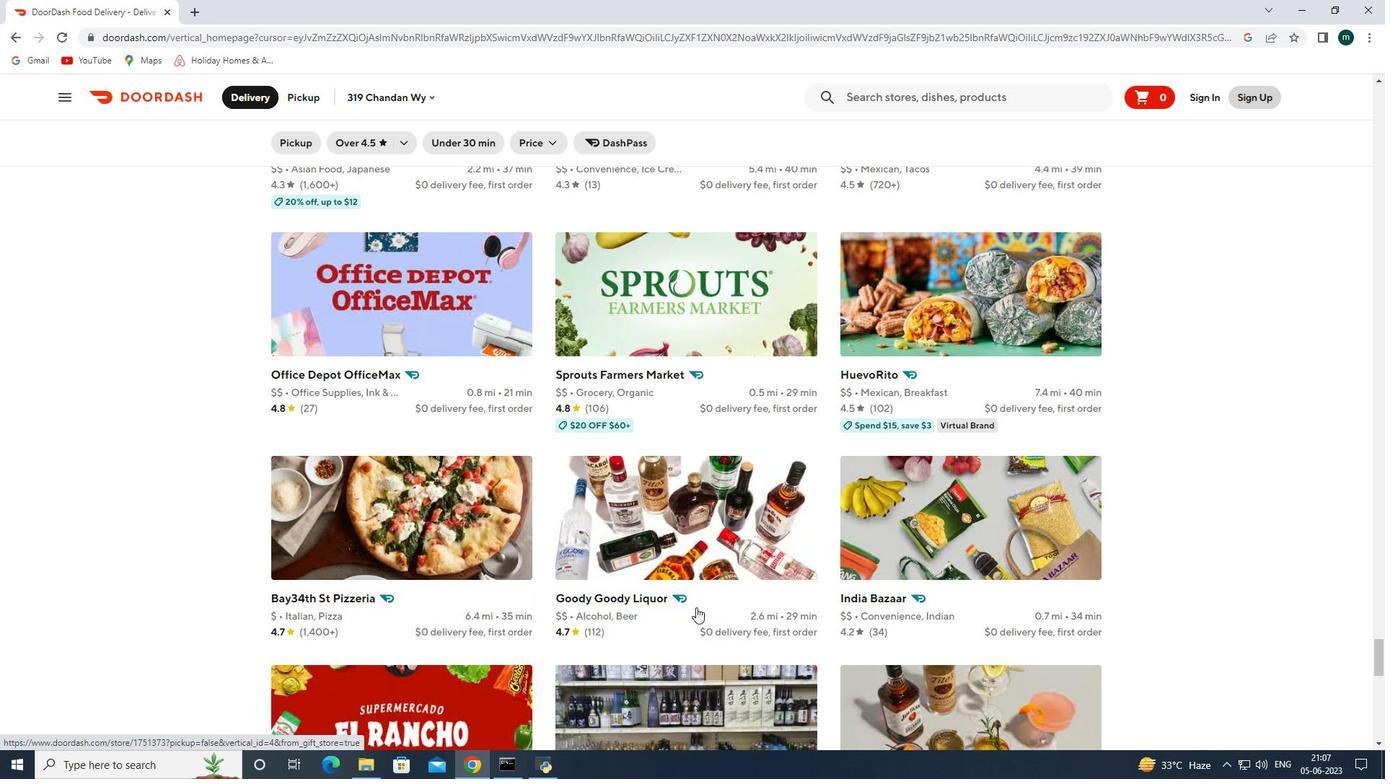 
Action: Mouse scrolled (696, 607) with delta (0, 0)
Screenshot: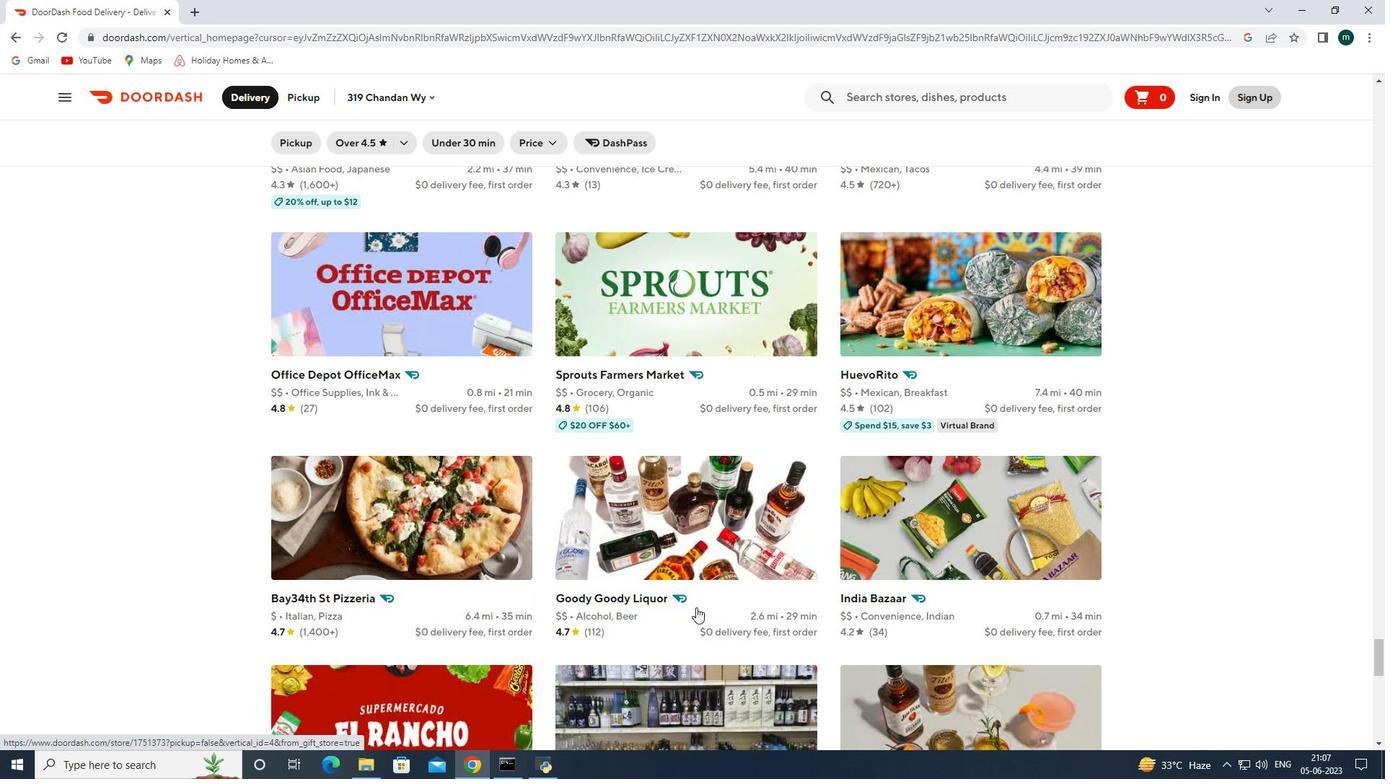 
Action: Mouse scrolled (696, 607) with delta (0, 0)
Screenshot: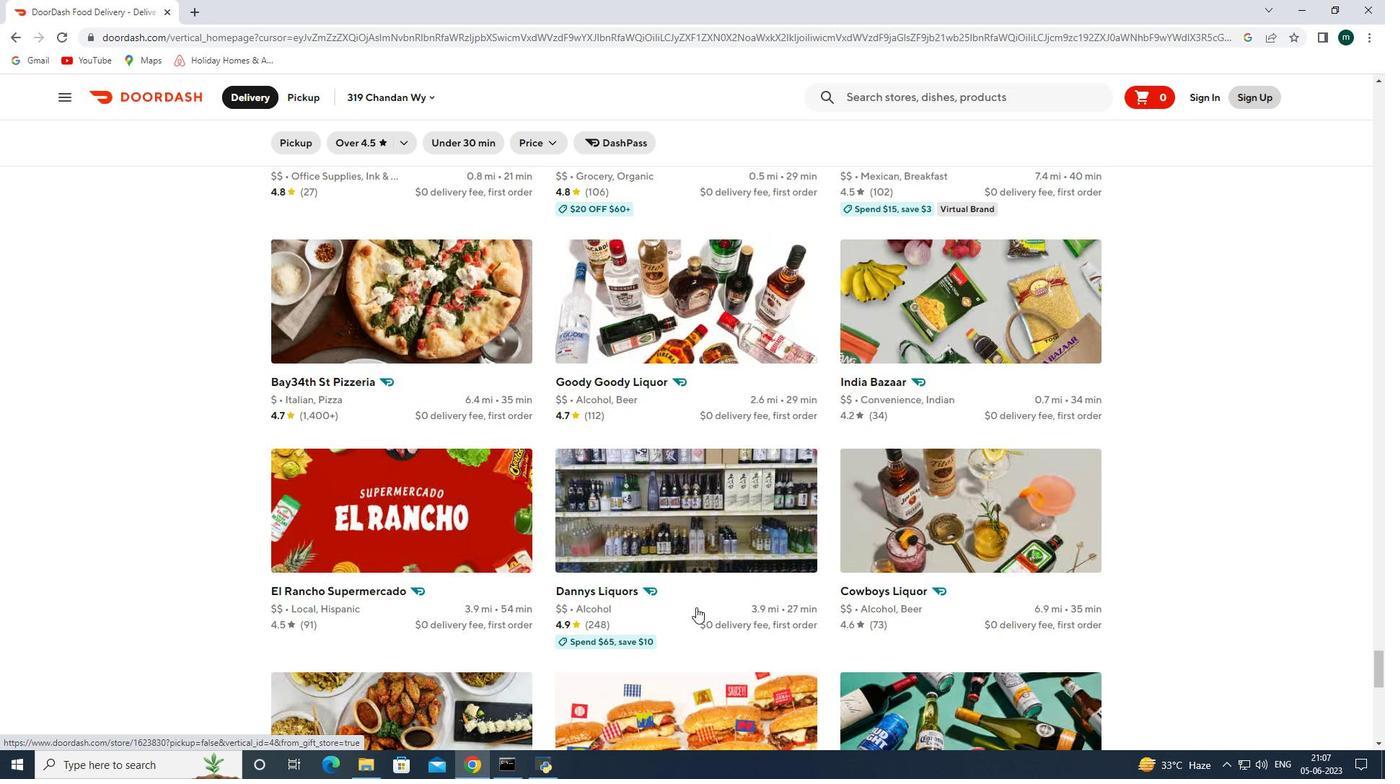 
Action: Mouse scrolled (696, 607) with delta (0, 0)
Screenshot: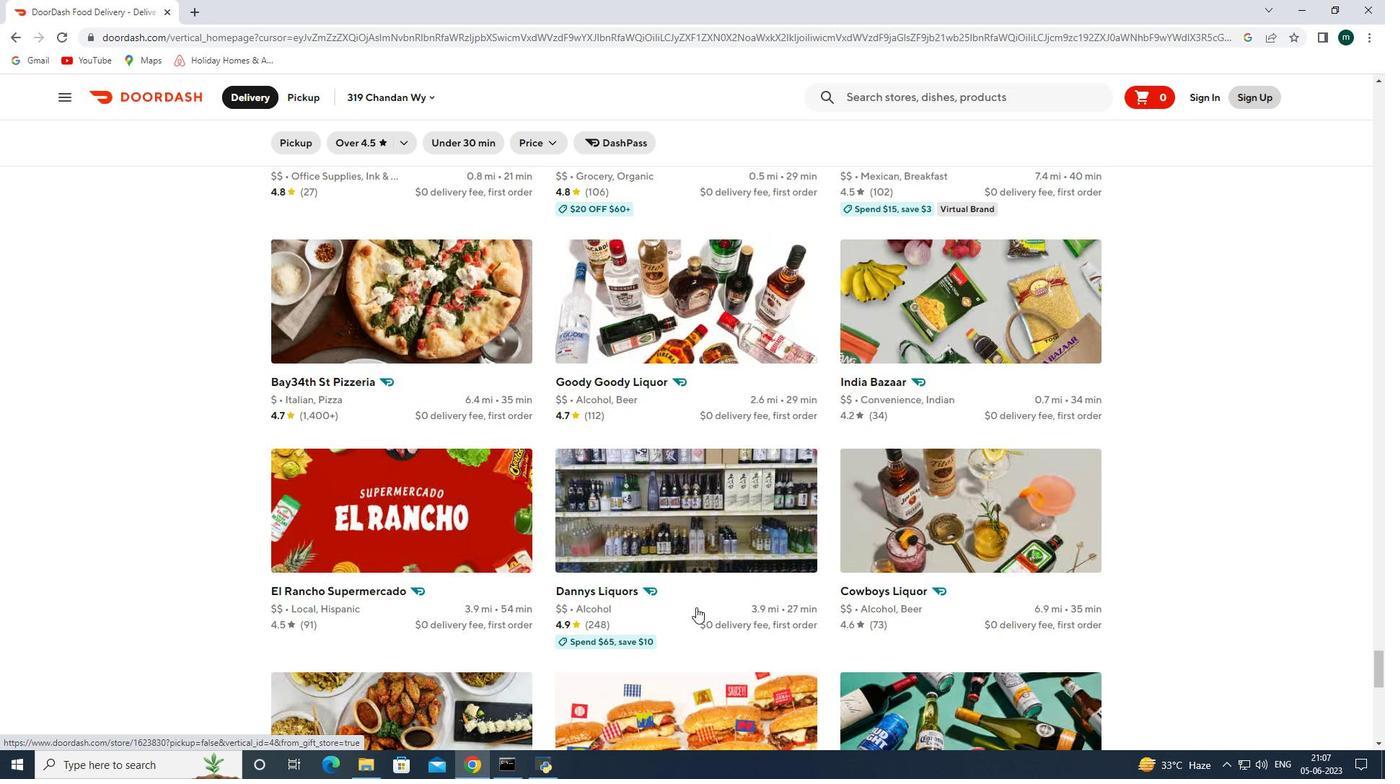 
Action: Mouse scrolled (696, 607) with delta (0, 0)
Screenshot: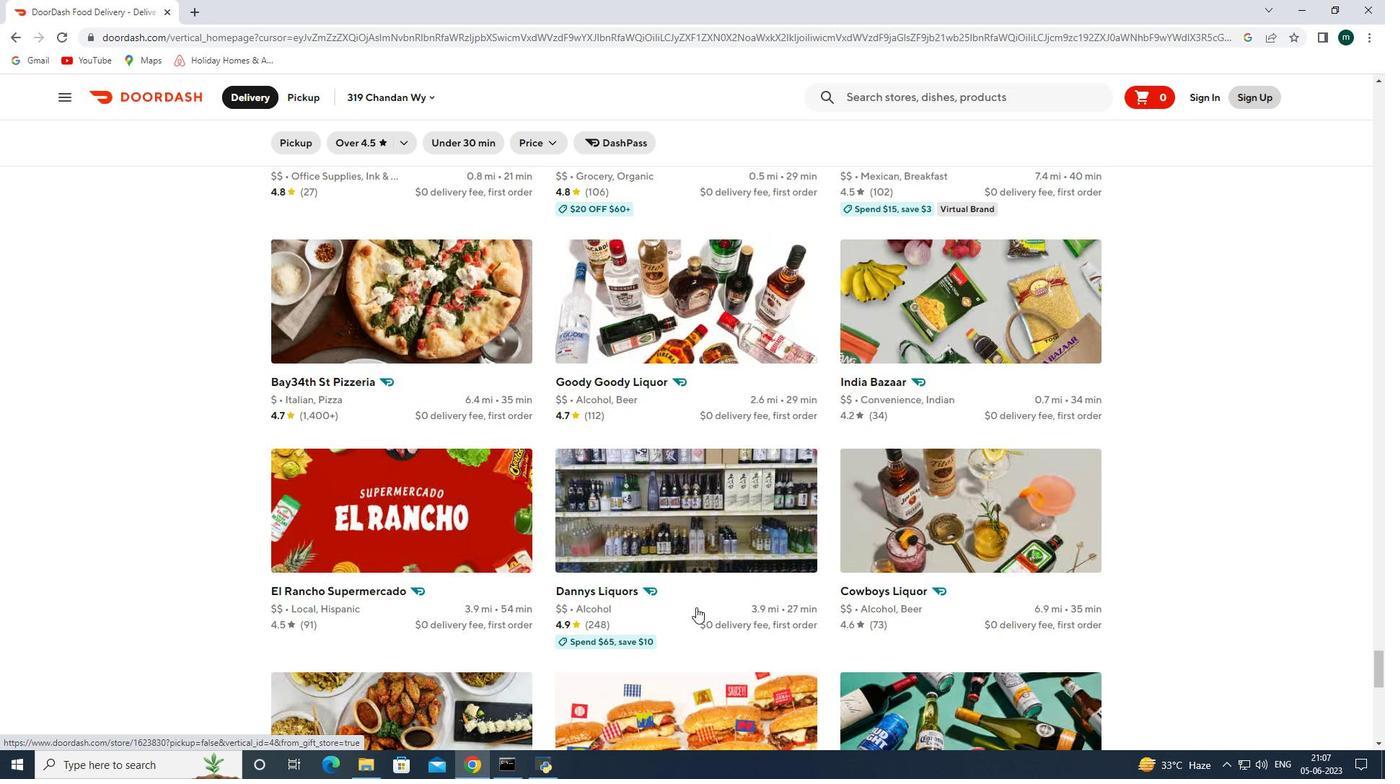 
Action: Mouse scrolled (696, 607) with delta (0, 0)
Screenshot: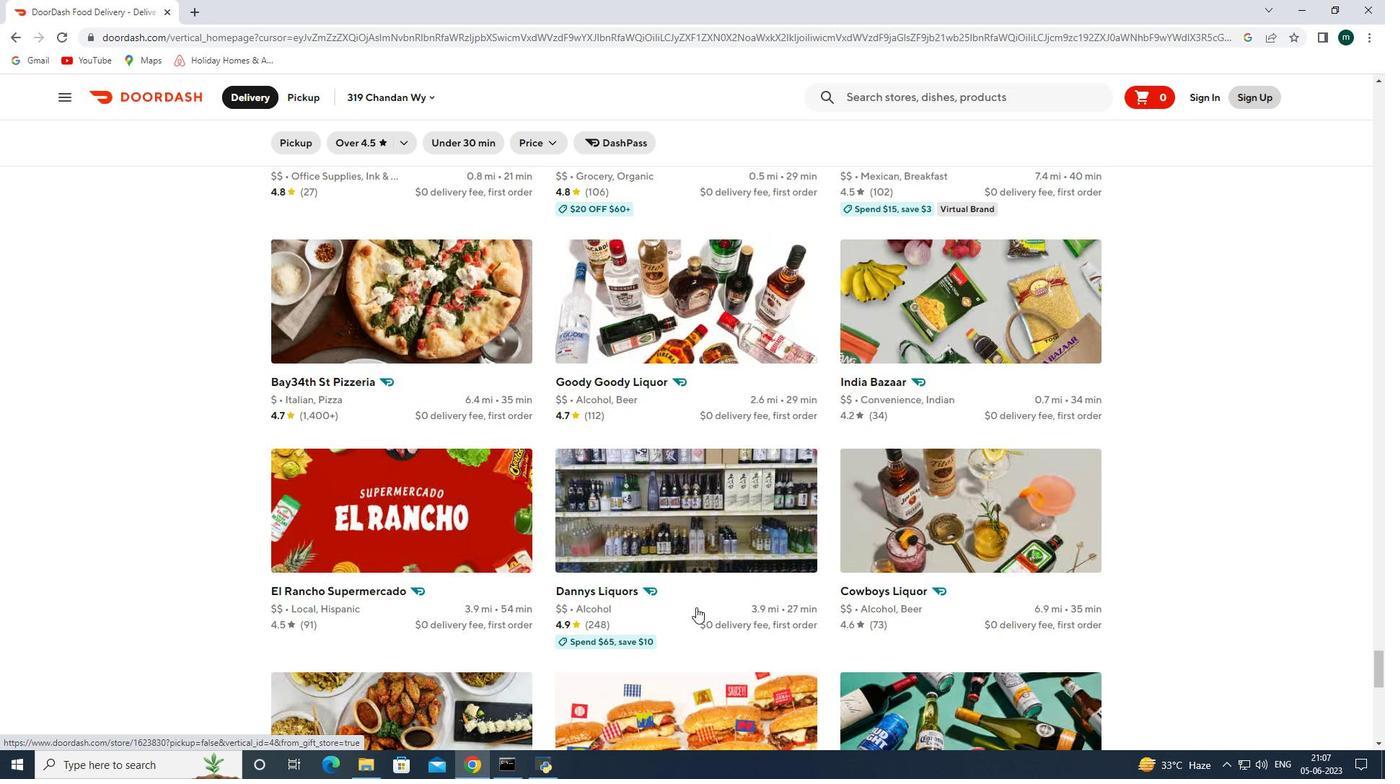 
Action: Mouse scrolled (696, 607) with delta (0, 0)
Screenshot: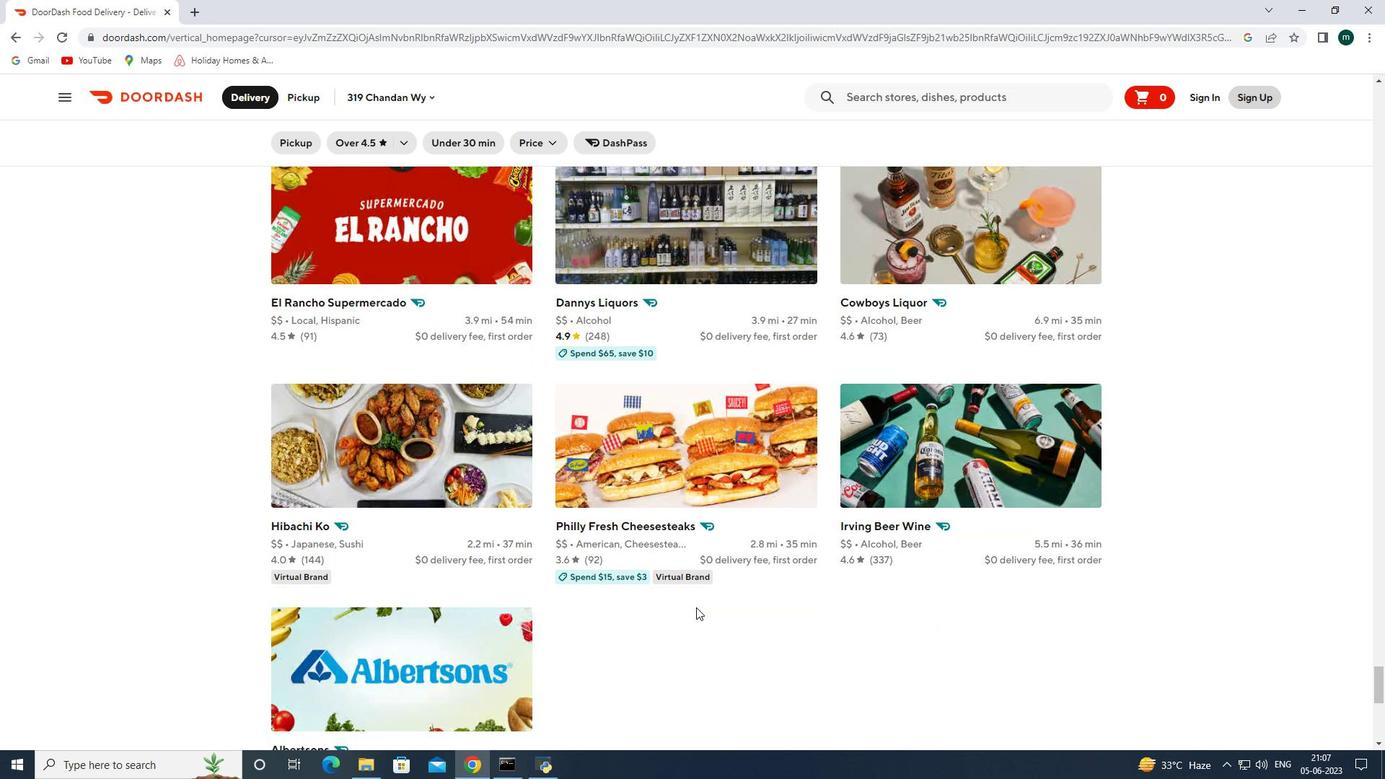 
Action: Mouse scrolled (696, 607) with delta (0, 0)
Screenshot: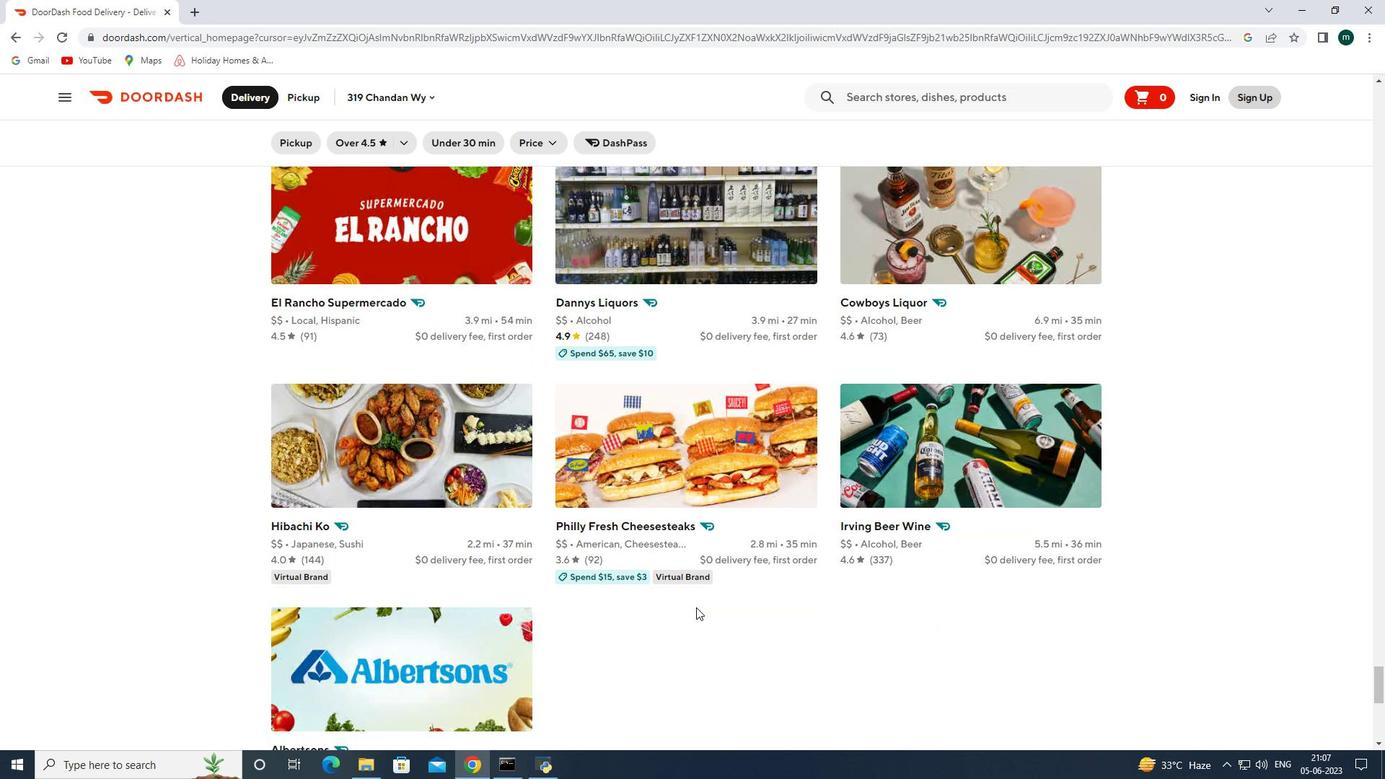 
Action: Mouse scrolled (696, 607) with delta (0, 0)
Screenshot: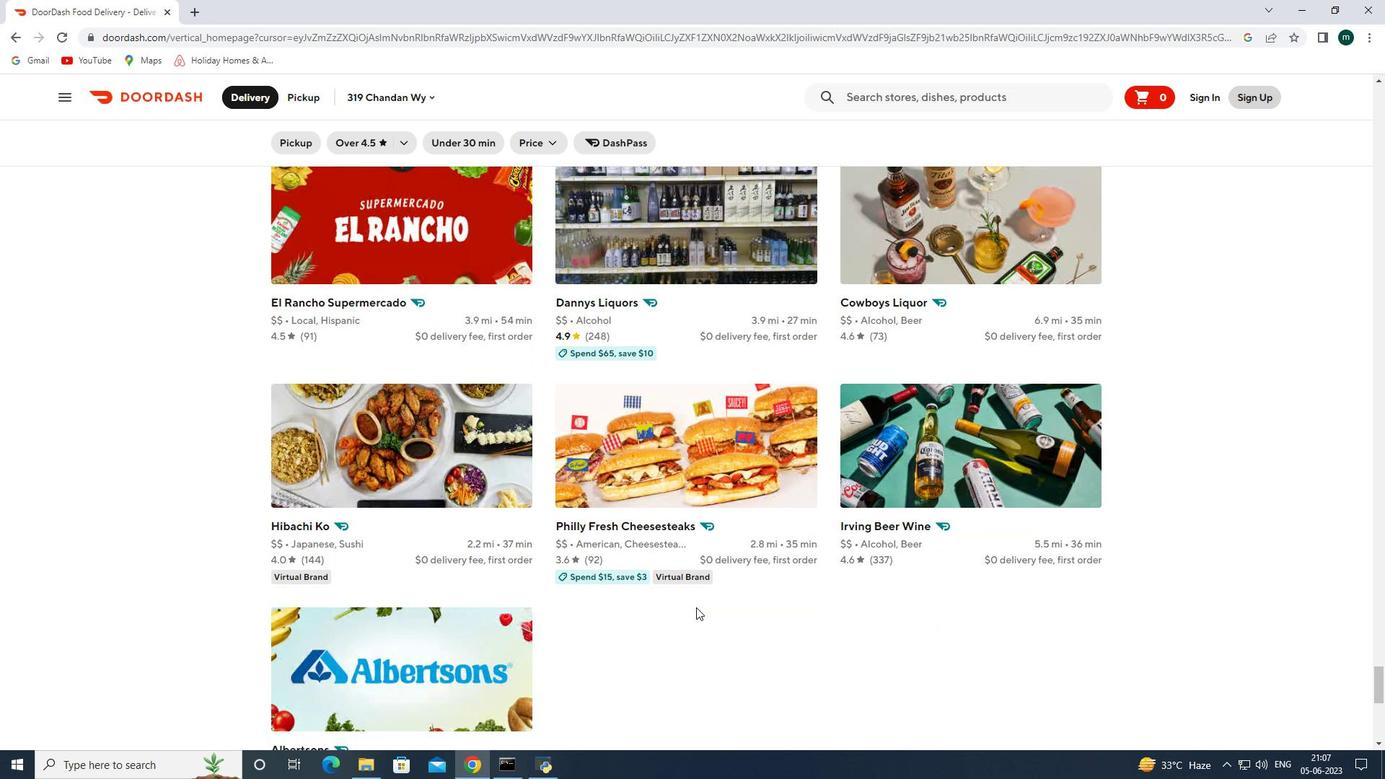 
Action: Mouse moved to (703, 640)
Screenshot: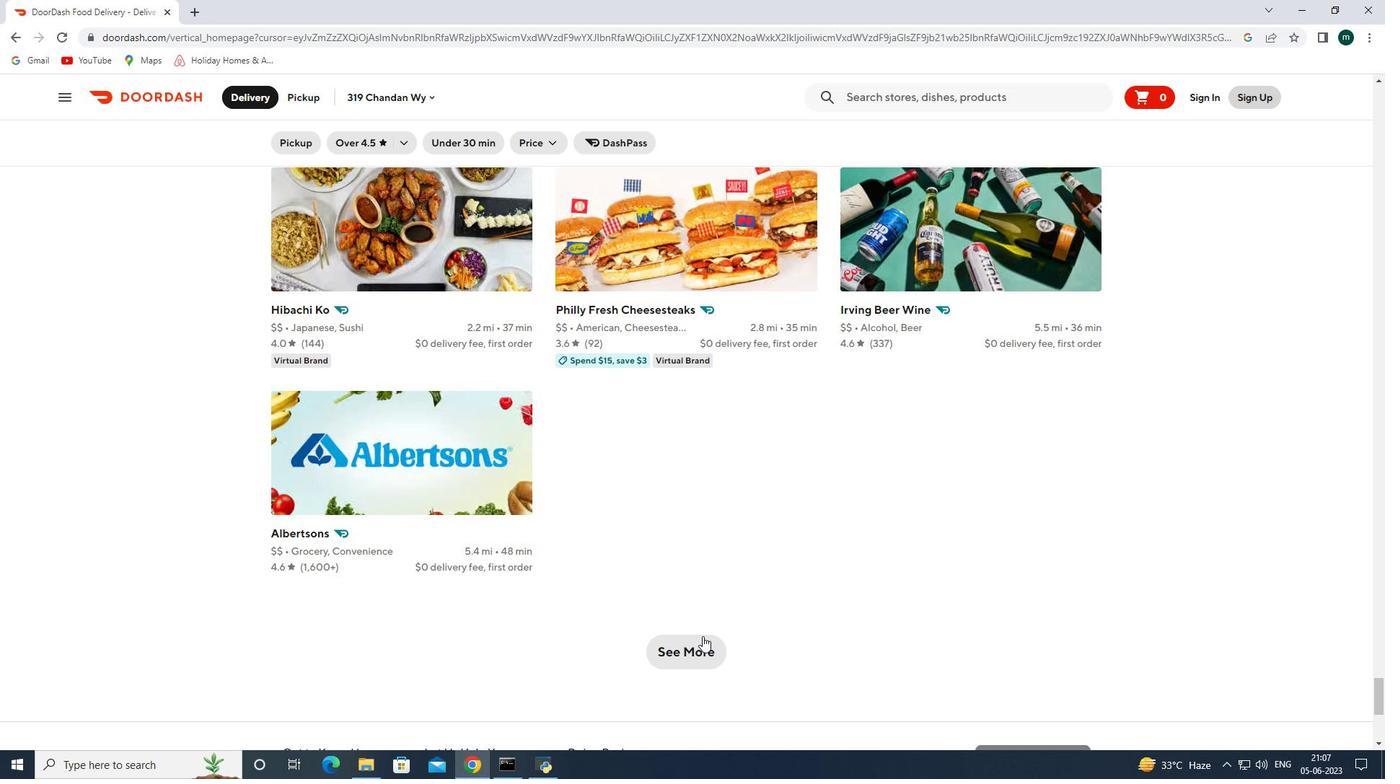 
Action: Mouse pressed left at (703, 640)
Screenshot: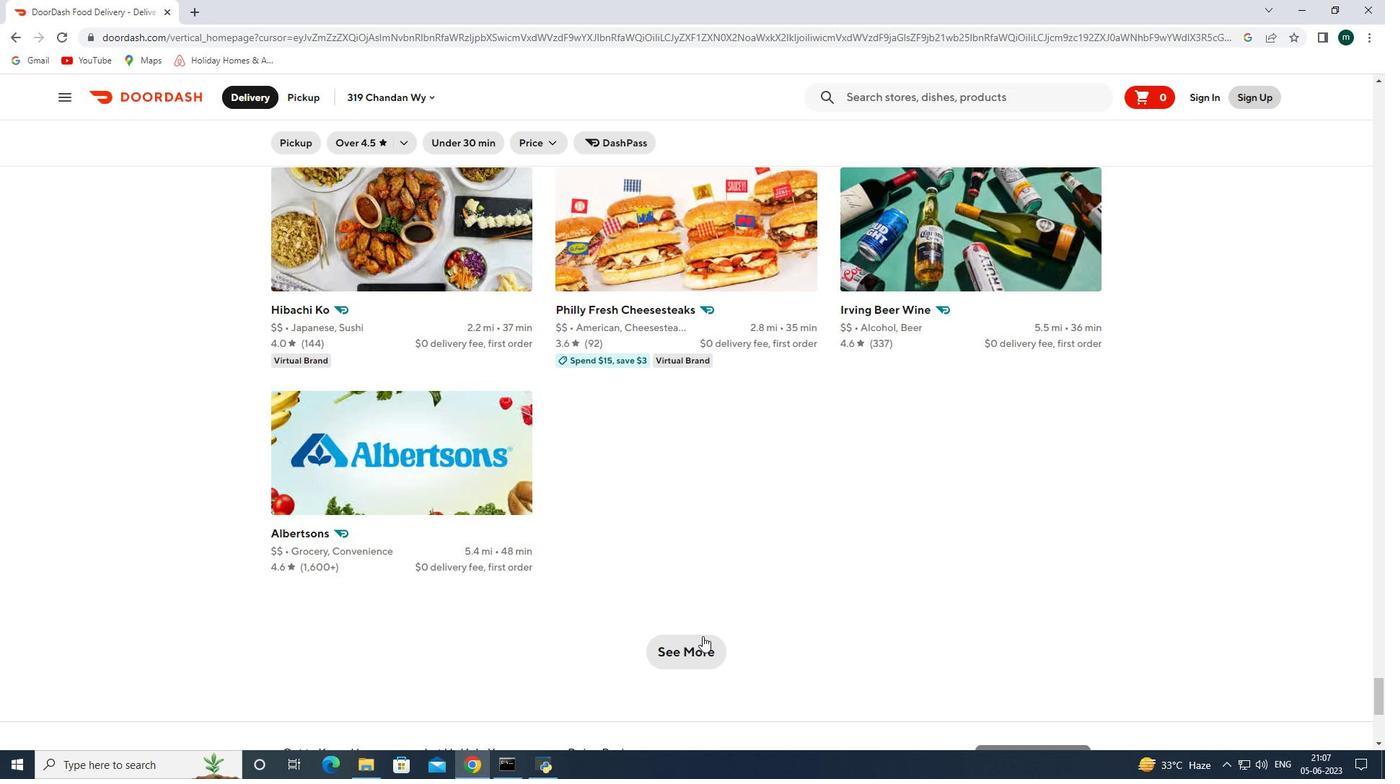 
Action: Mouse moved to (703, 638)
Screenshot: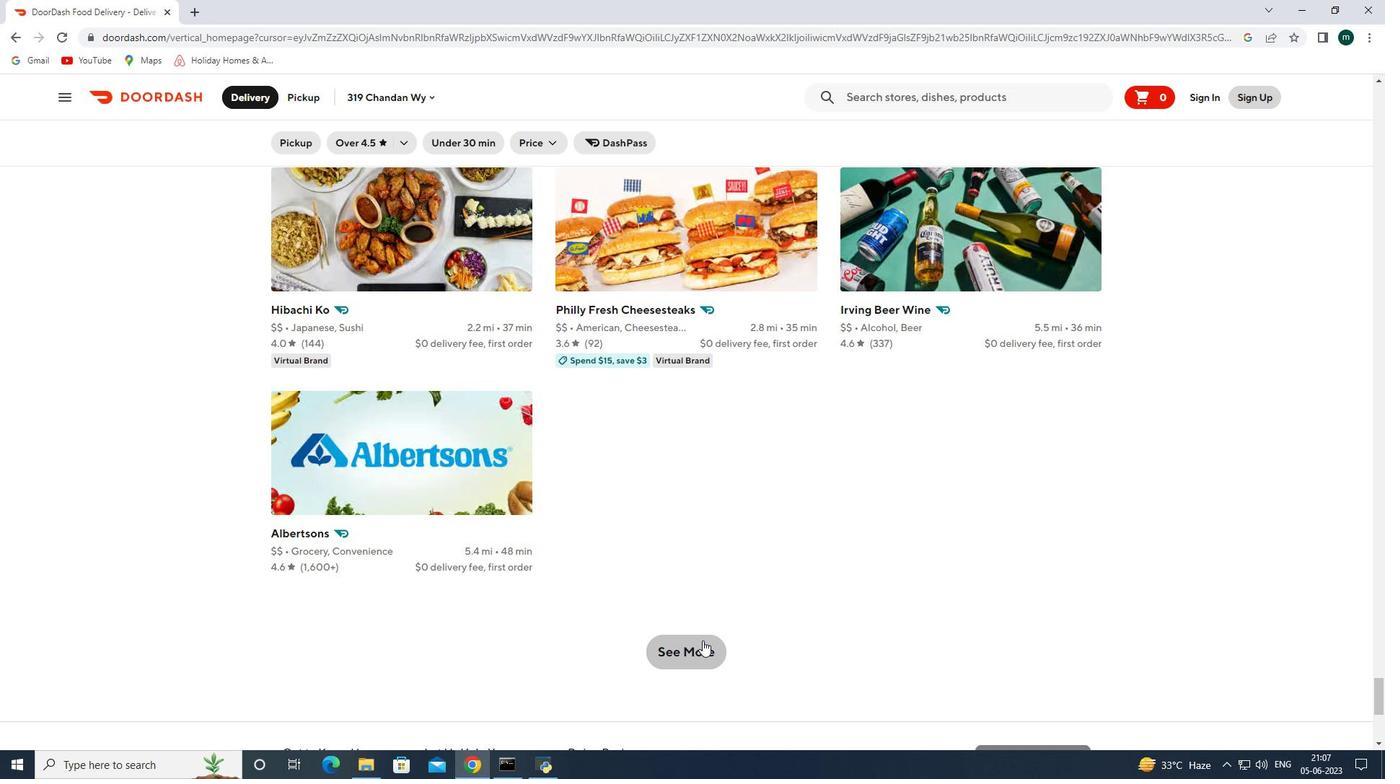 
Action: Mouse scrolled (703, 637) with delta (0, 0)
Screenshot: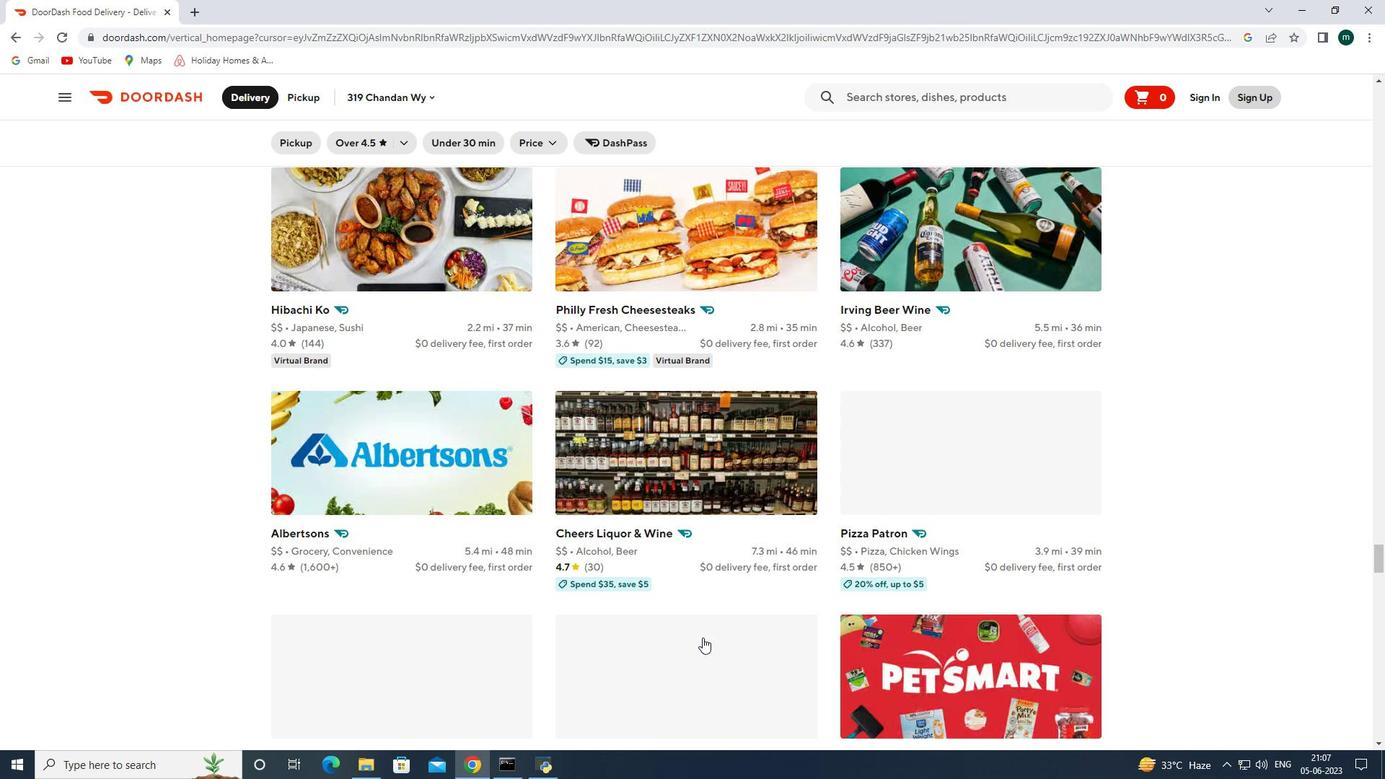 
Action: Mouse scrolled (703, 637) with delta (0, 0)
Screenshot: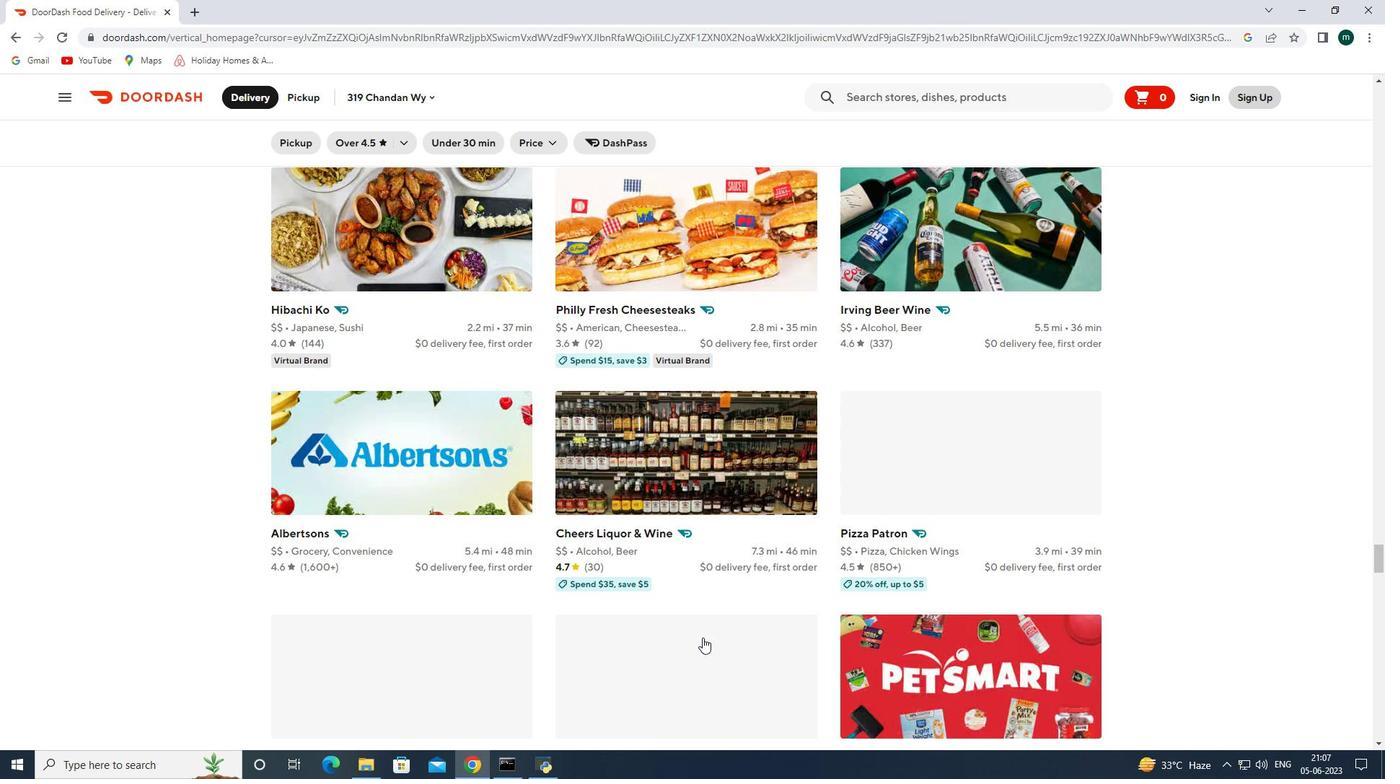 
Action: Mouse scrolled (703, 637) with delta (0, 0)
Screenshot: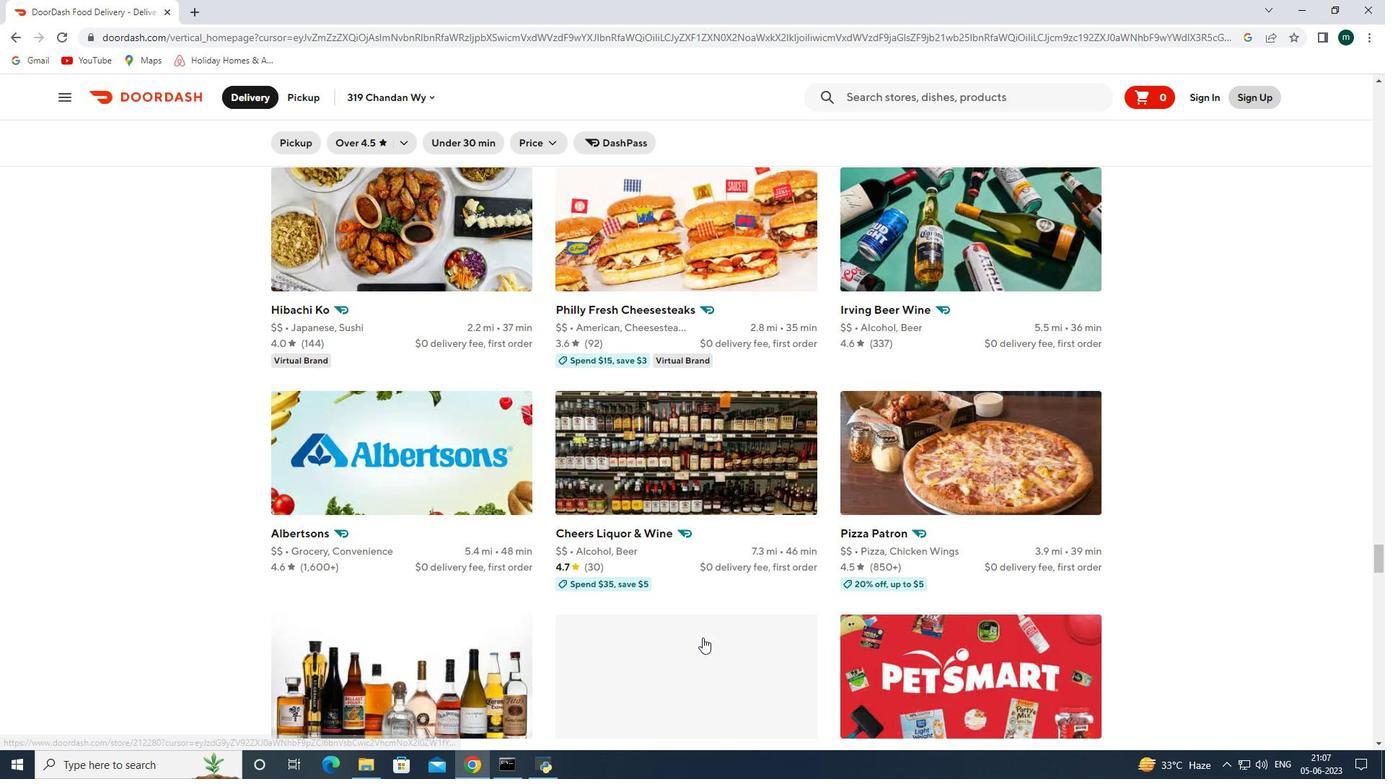 
Action: Mouse scrolled (703, 637) with delta (0, 0)
Screenshot: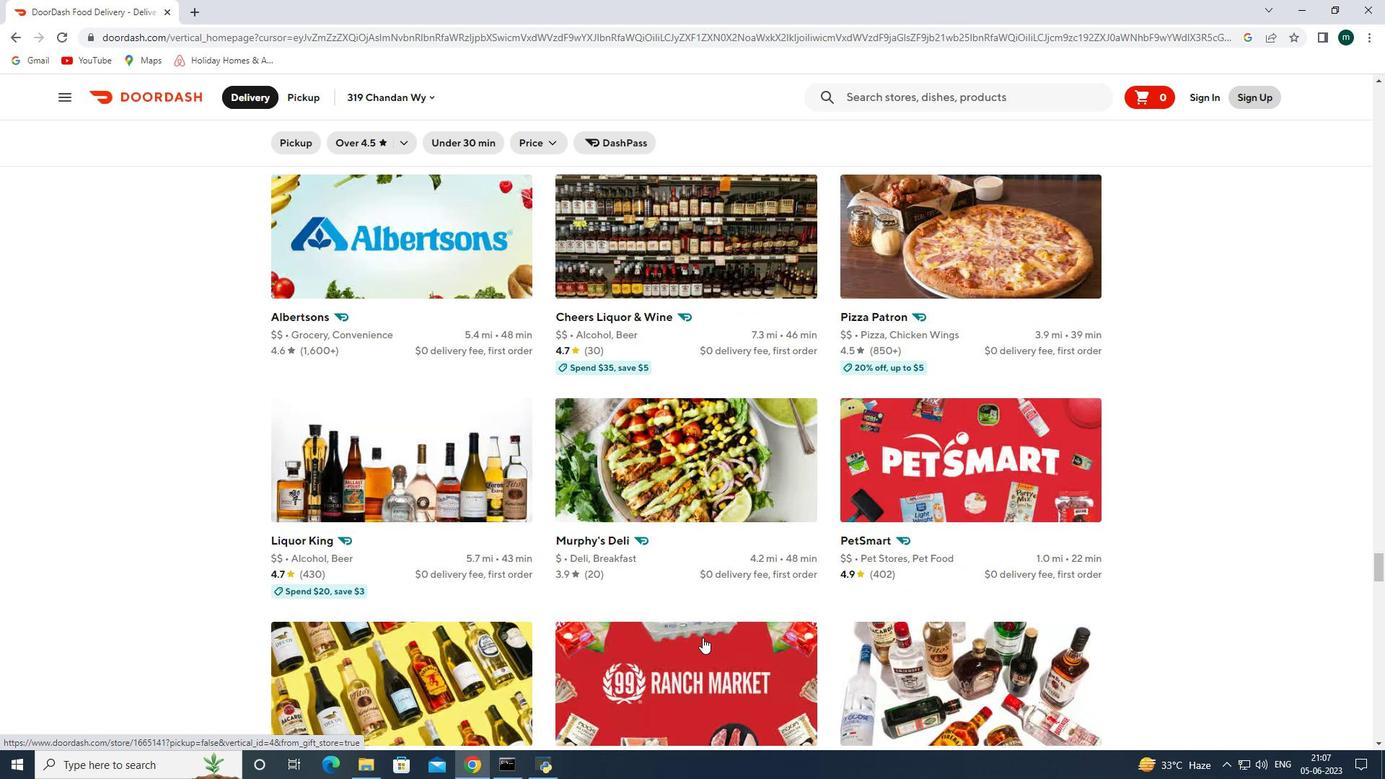 
Action: Mouse scrolled (703, 637) with delta (0, 0)
Screenshot: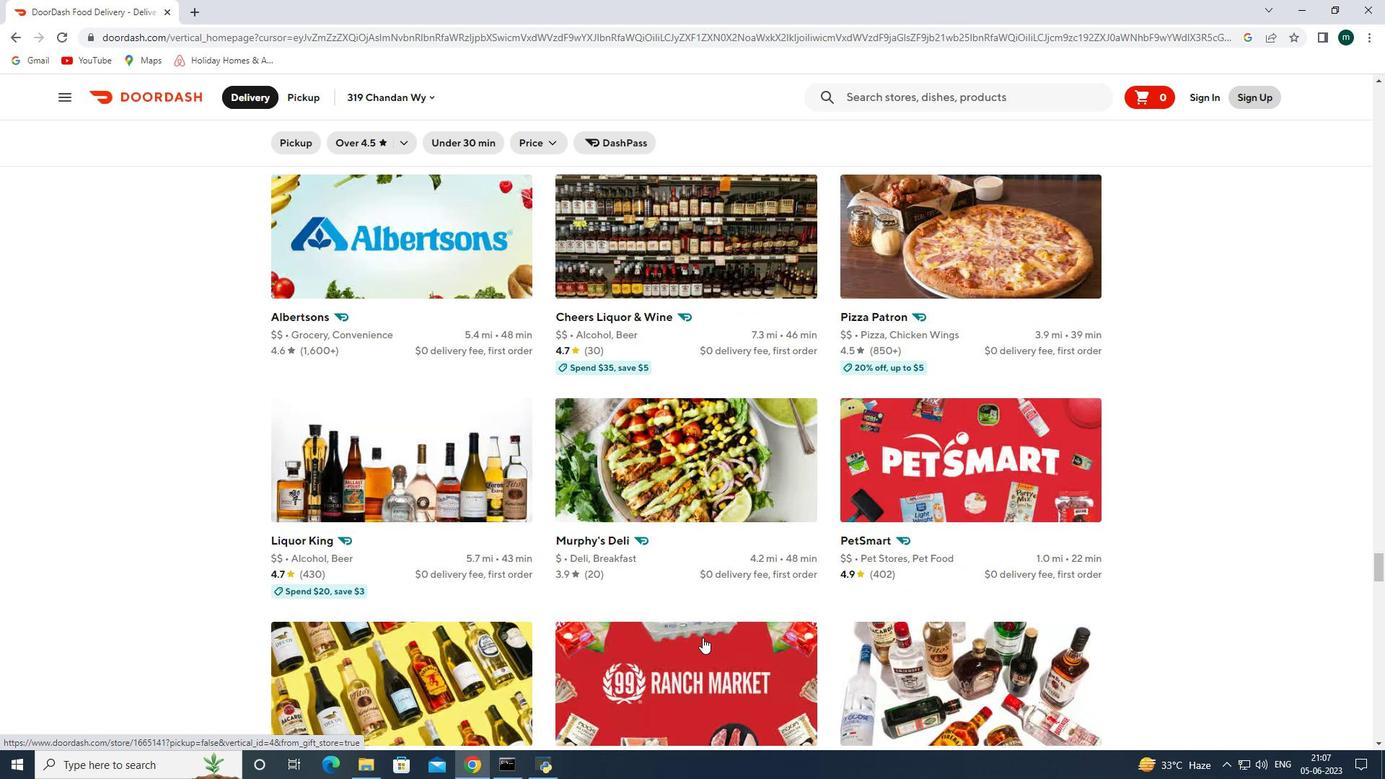 
Action: Mouse scrolled (703, 637) with delta (0, 0)
Screenshot: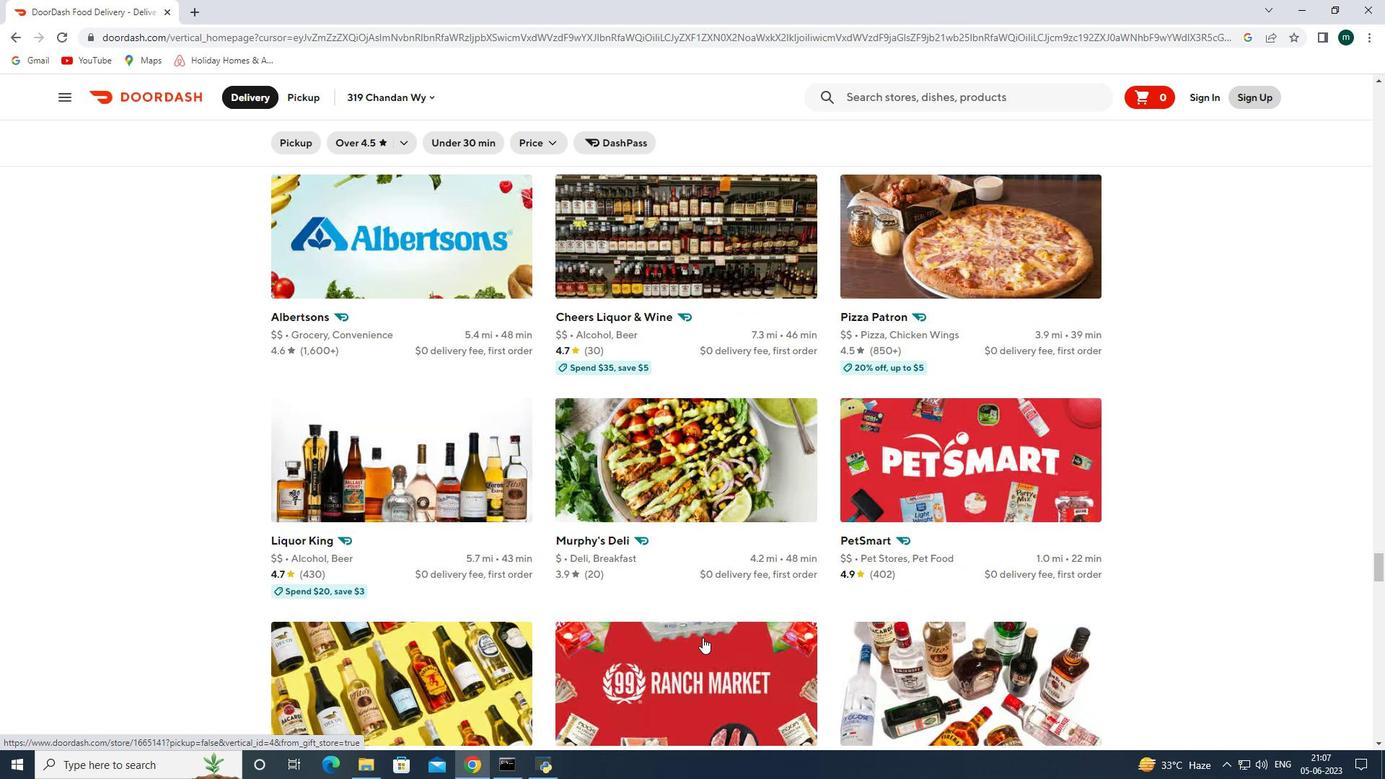
Action: Mouse scrolled (703, 637) with delta (0, 0)
Screenshot: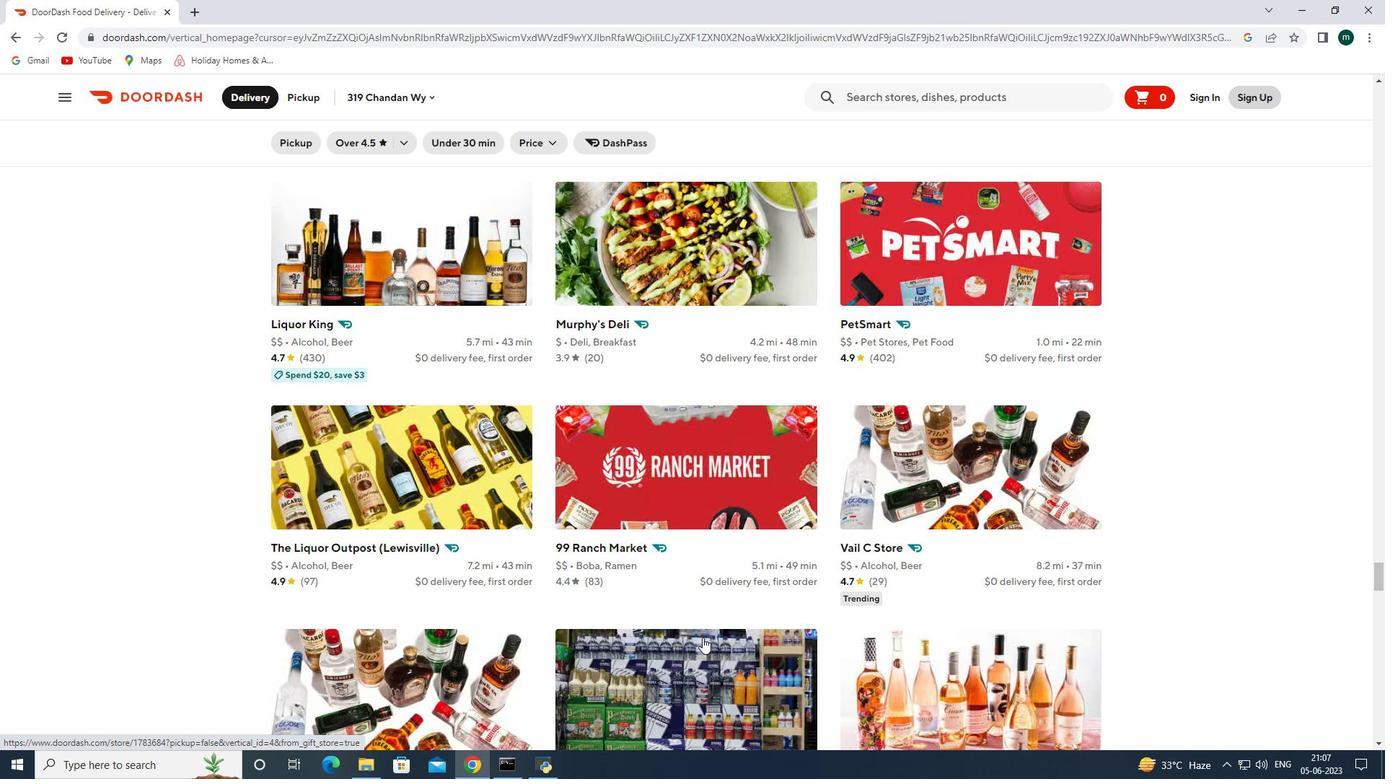 
Action: Mouse scrolled (703, 637) with delta (0, 0)
Screenshot: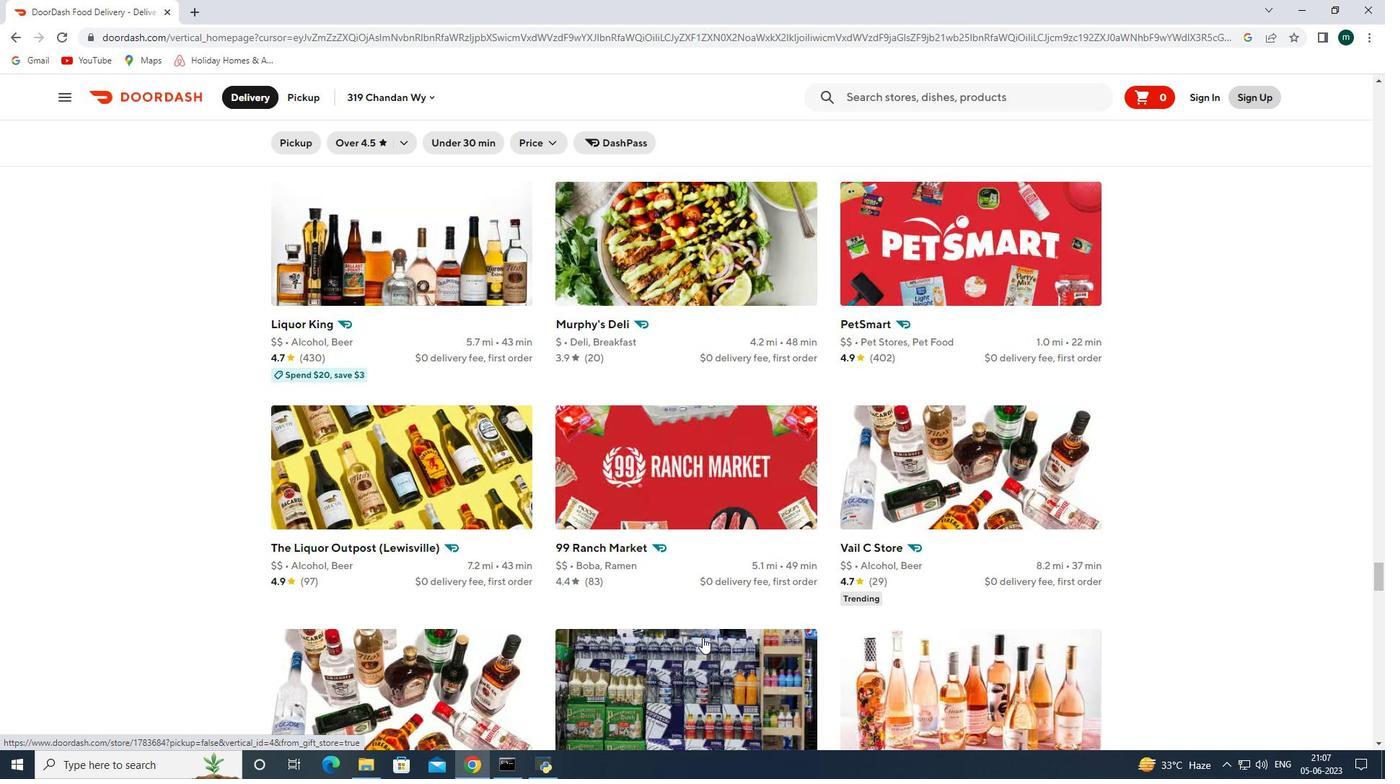 
Action: Mouse scrolled (703, 637) with delta (0, 0)
Screenshot: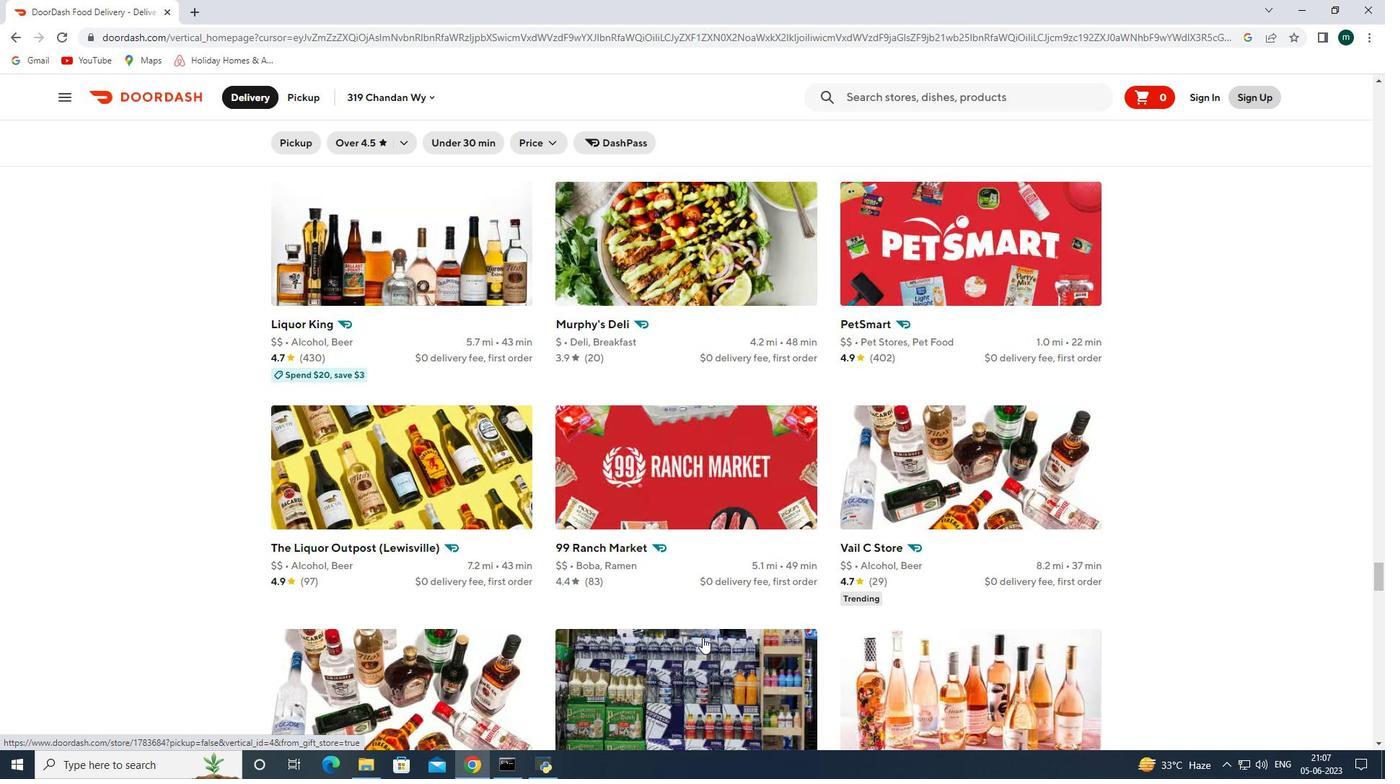 
Action: Mouse scrolled (703, 637) with delta (0, 0)
Screenshot: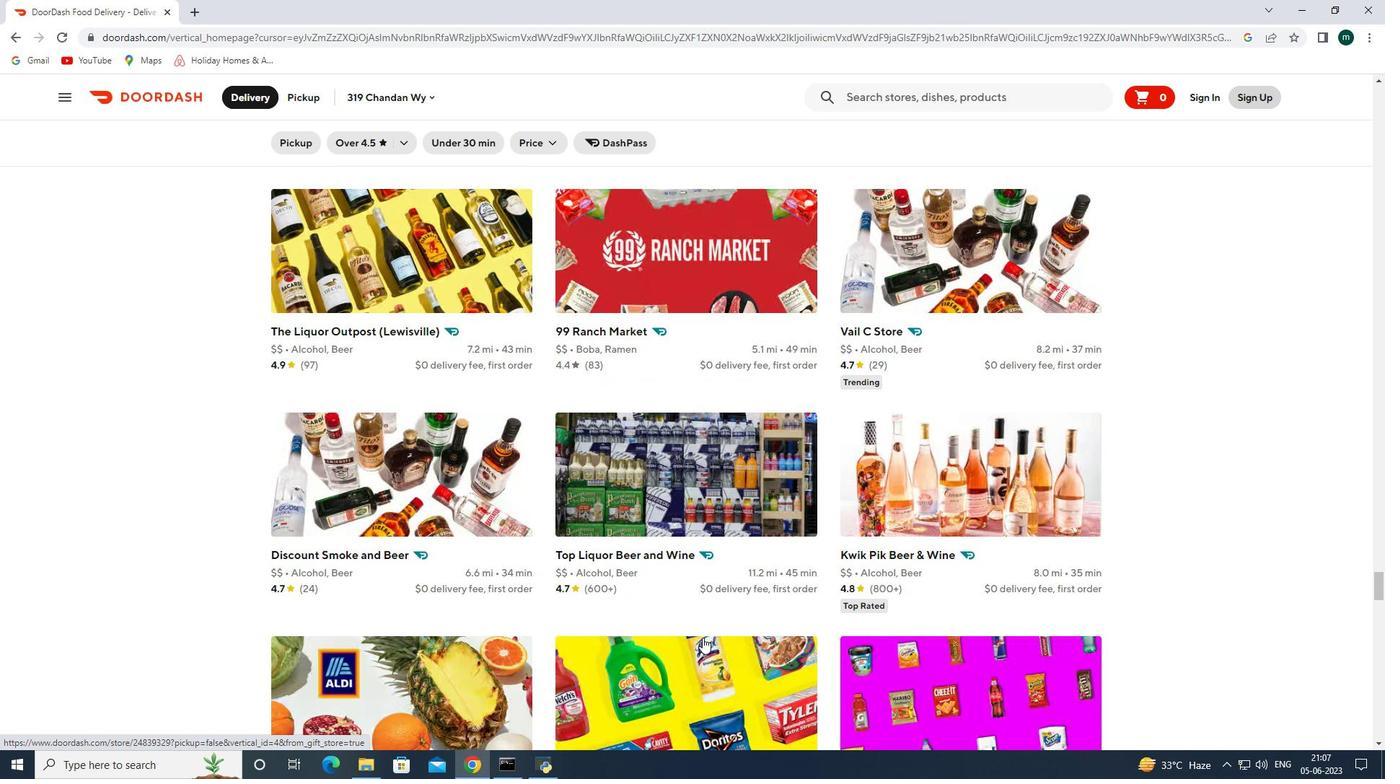 
Action: Mouse scrolled (703, 637) with delta (0, 0)
Screenshot: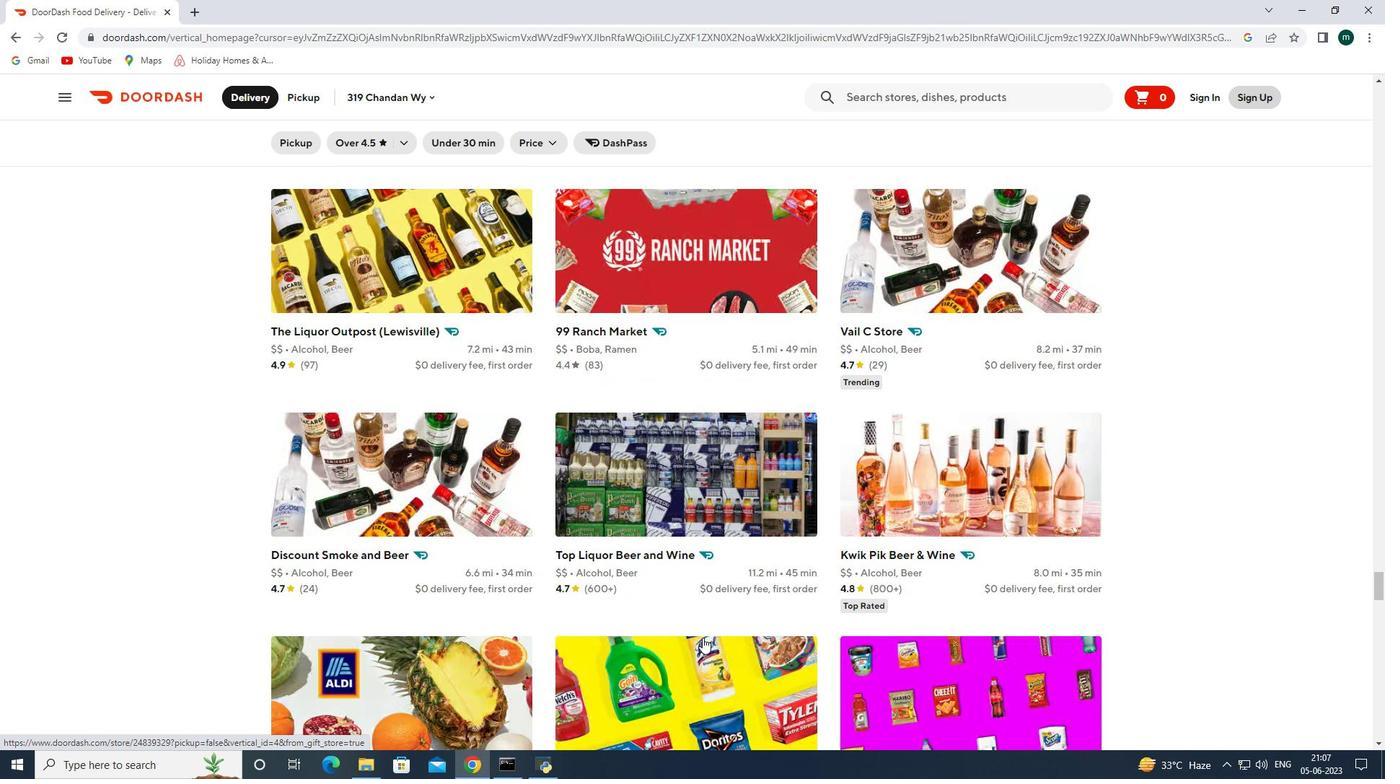 
Action: Mouse scrolled (703, 637) with delta (0, 0)
Screenshot: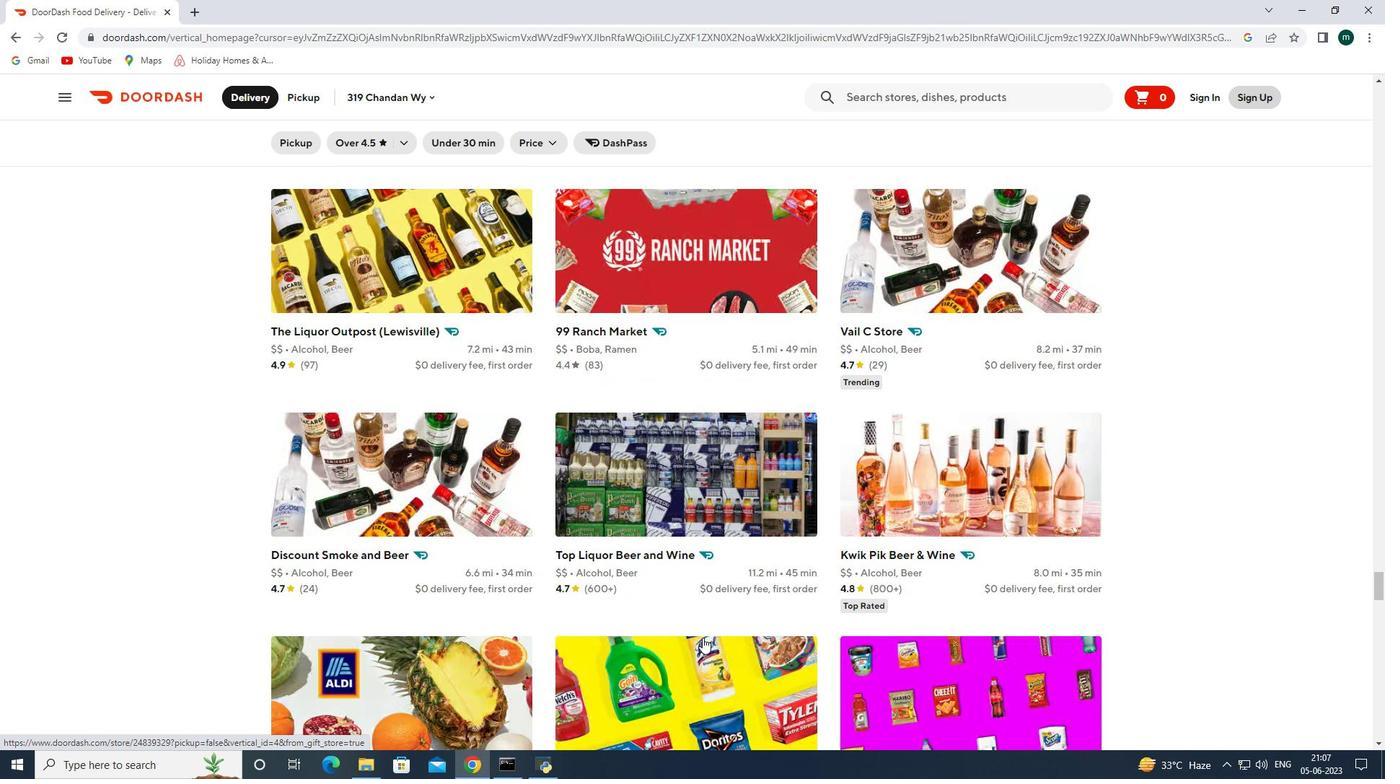 
Action: Mouse scrolled (703, 637) with delta (0, 0)
Screenshot: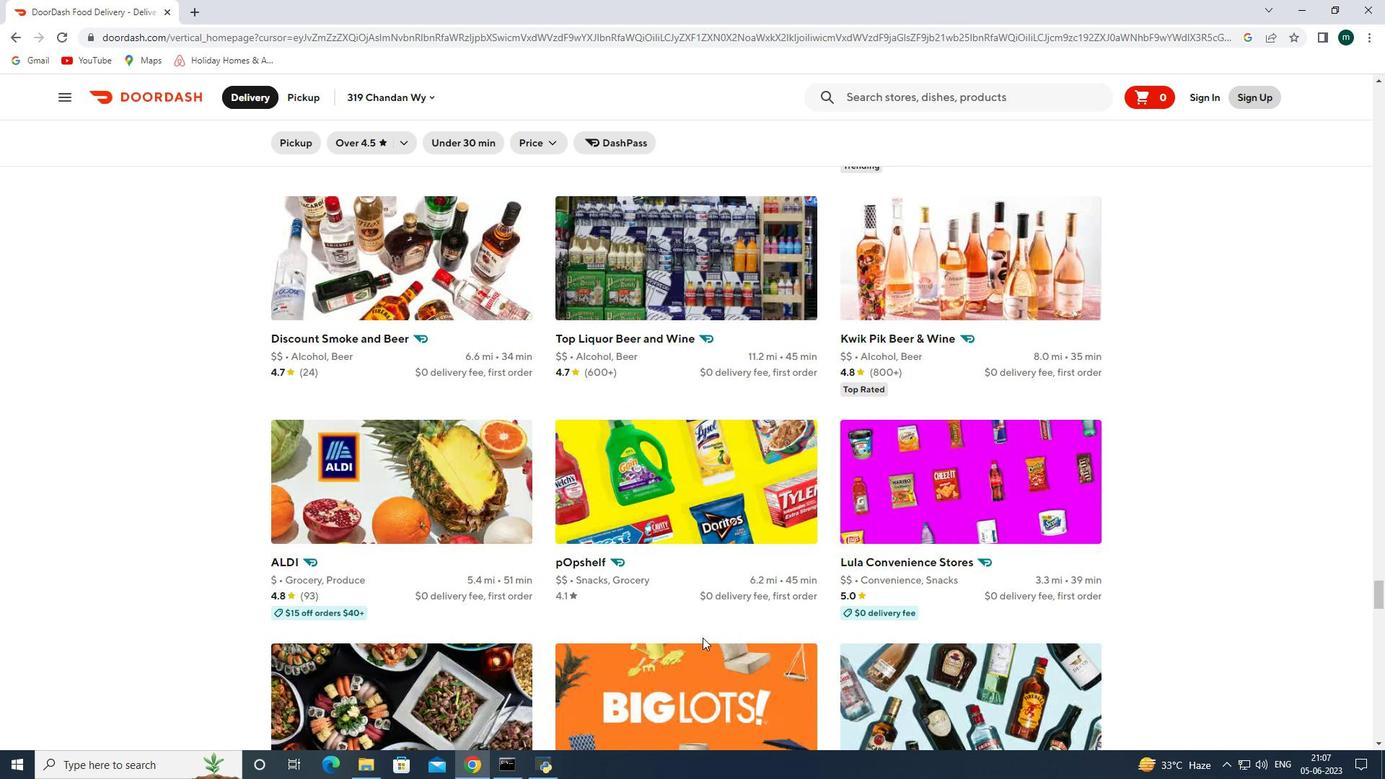 
Action: Mouse scrolled (703, 637) with delta (0, 0)
Screenshot: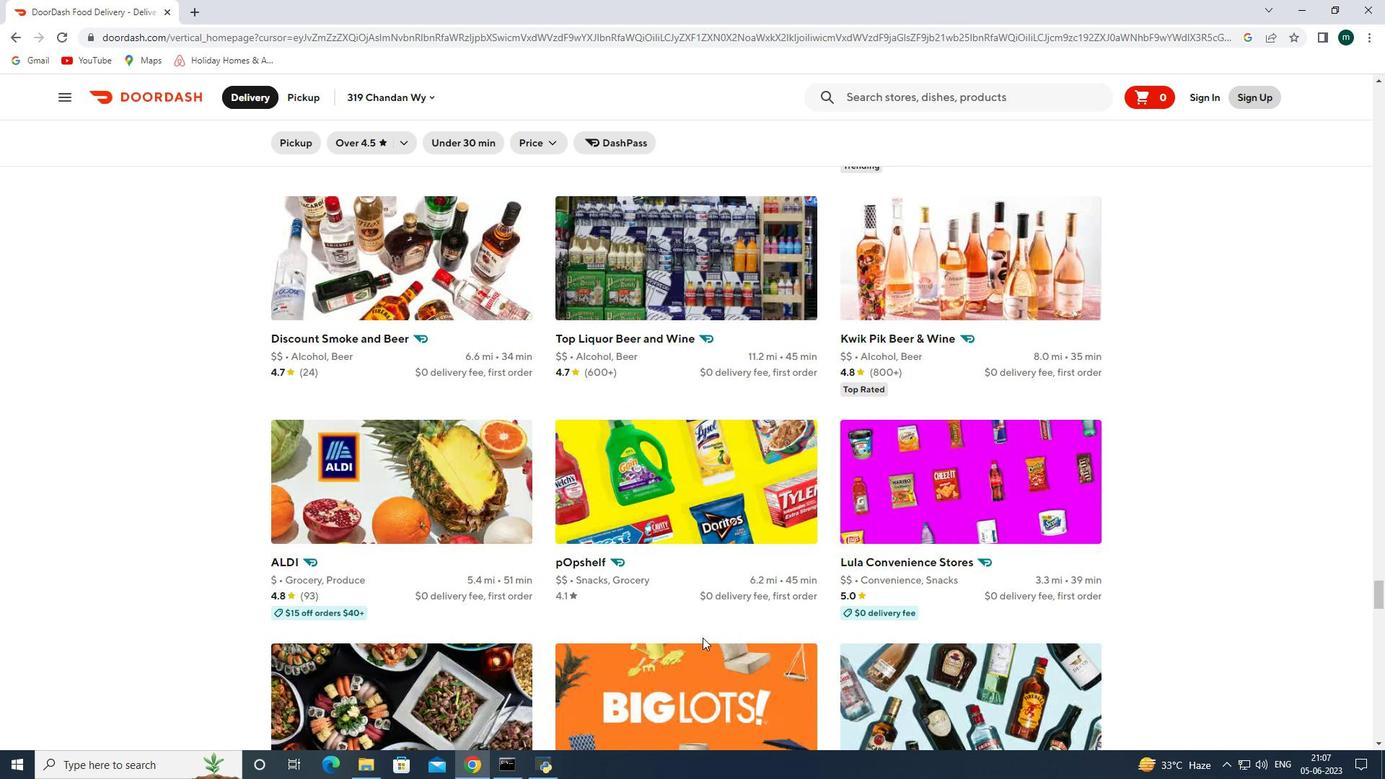 
Action: Mouse scrolled (703, 637) with delta (0, 0)
Screenshot: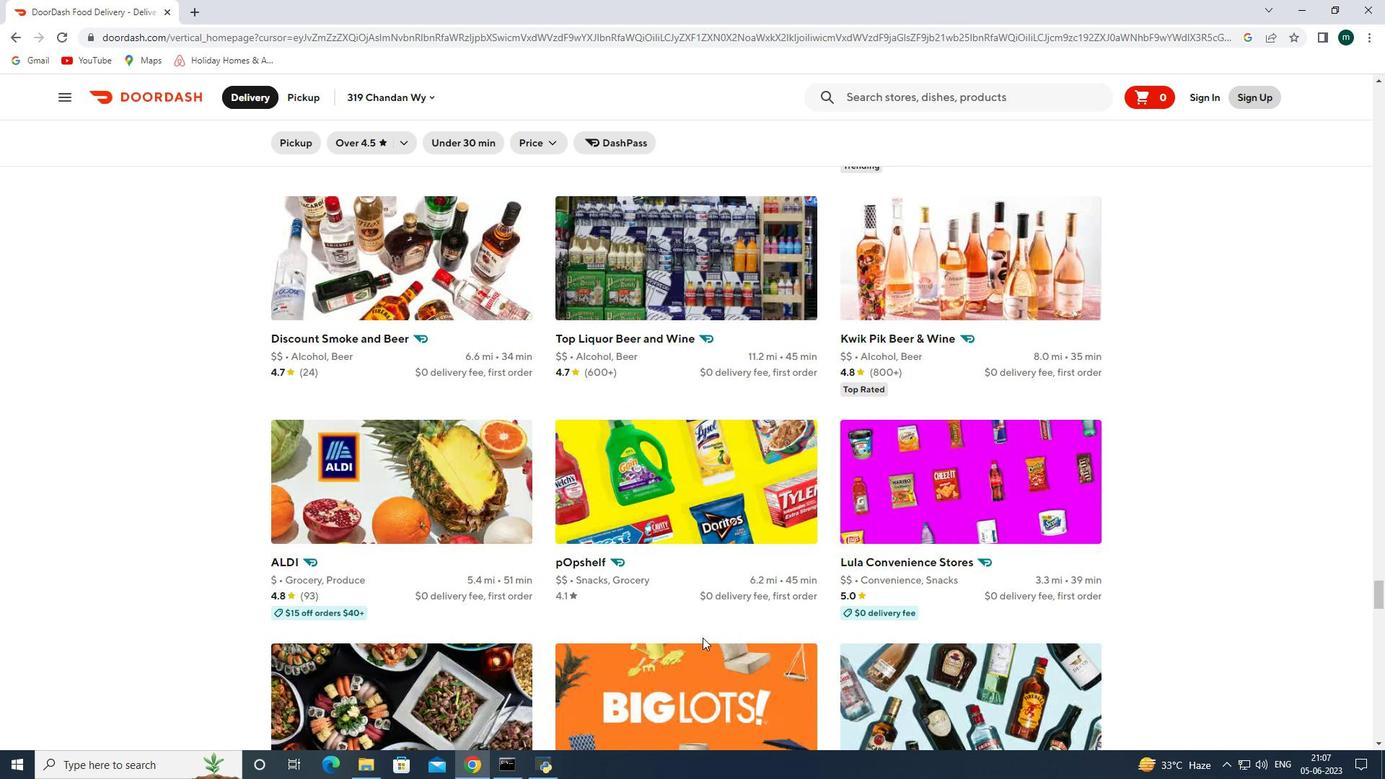 
Action: Mouse moved to (876, 353)
Screenshot: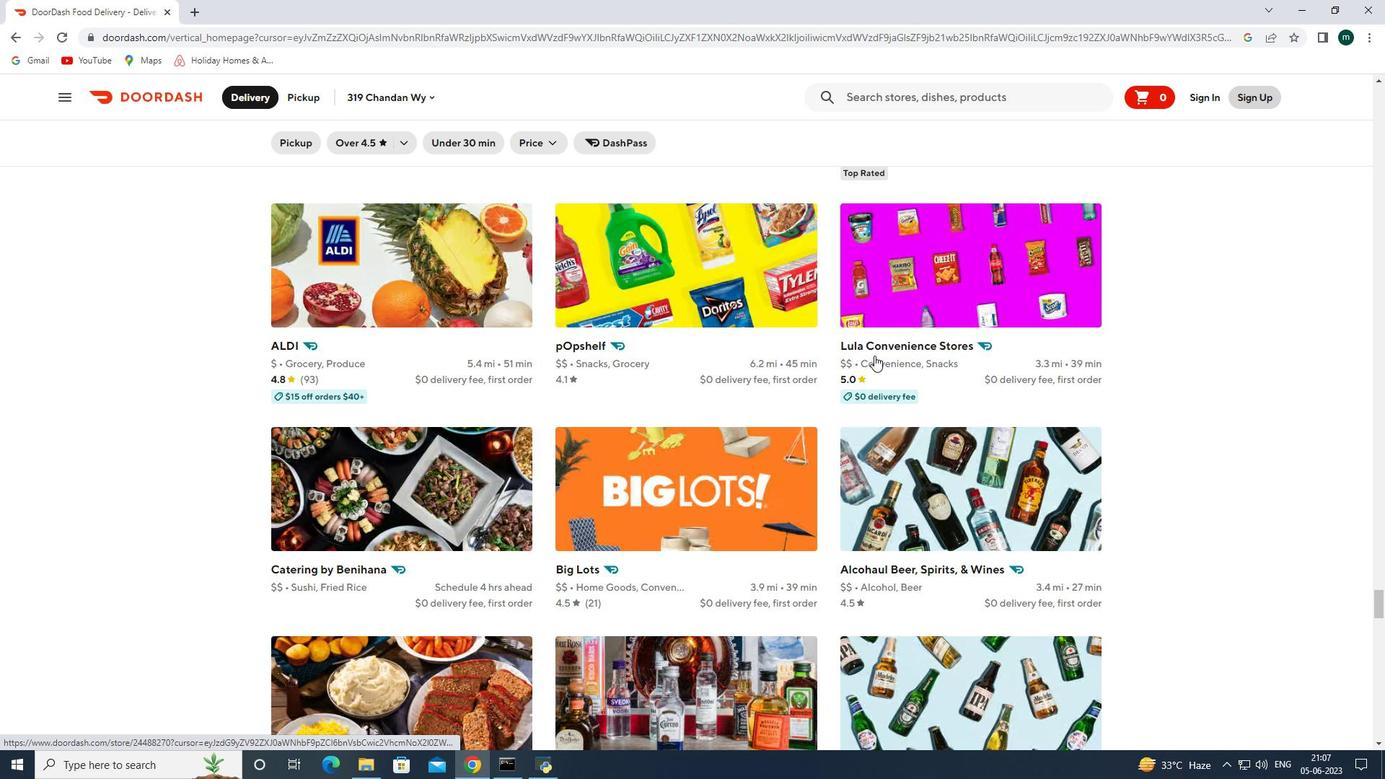 
Action: Mouse pressed left at (876, 353)
Screenshot: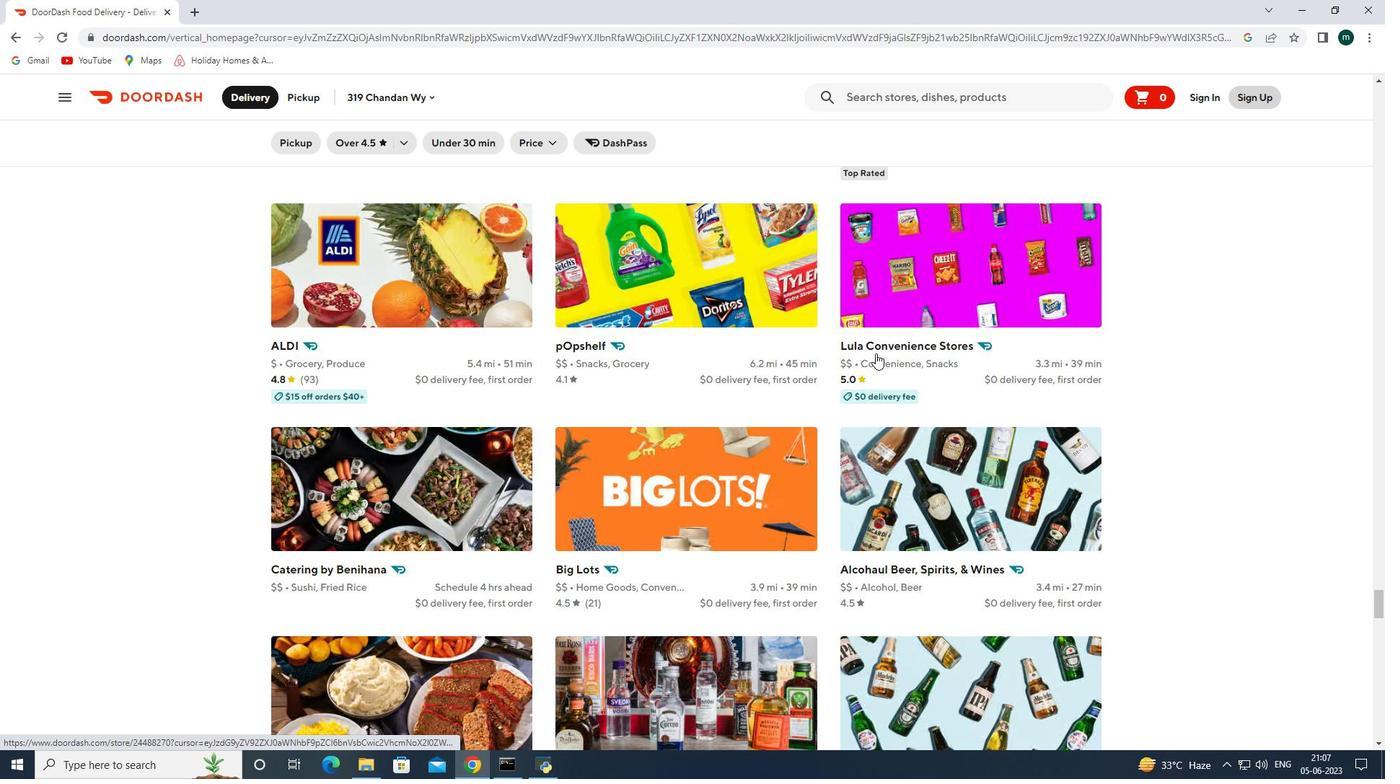 
Action: Mouse moved to (298, 98)
Screenshot: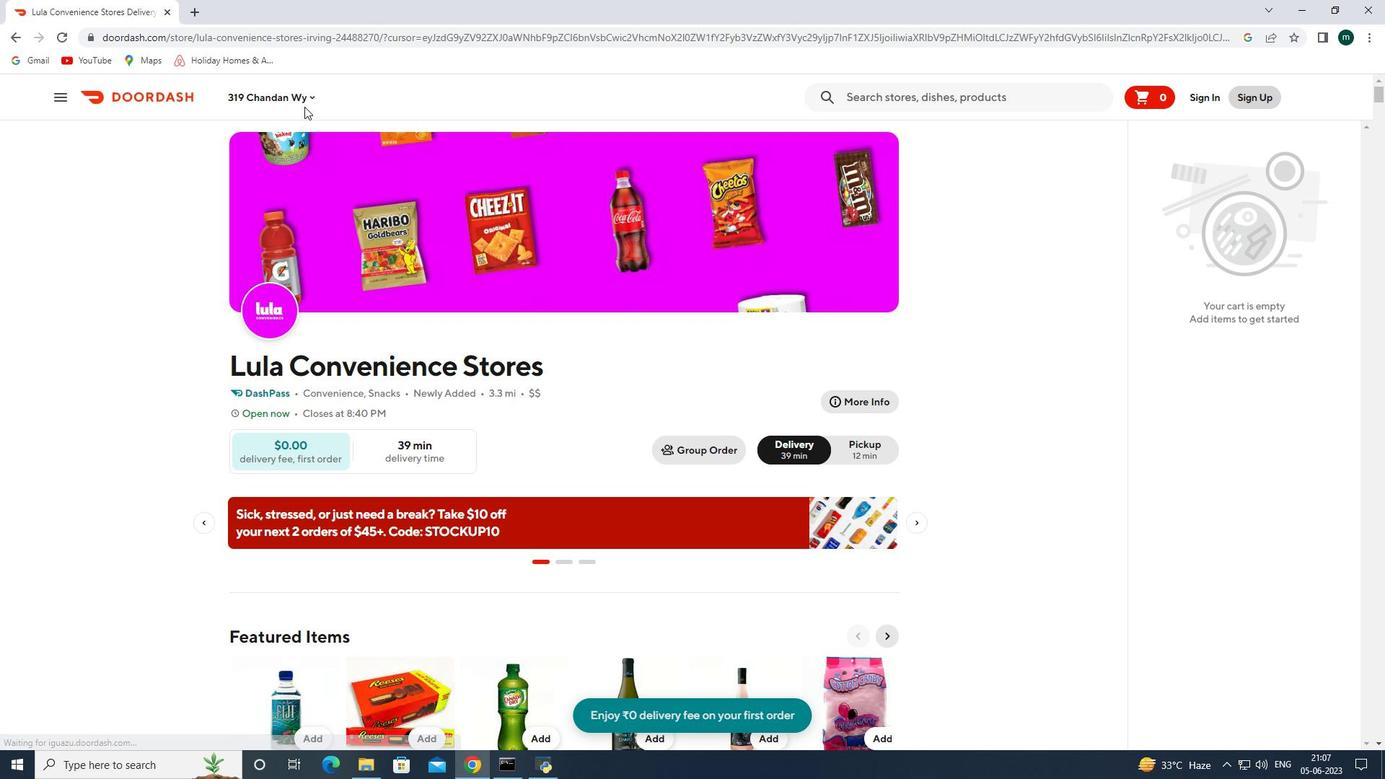 
Action: Mouse pressed left at (298, 98)
Screenshot: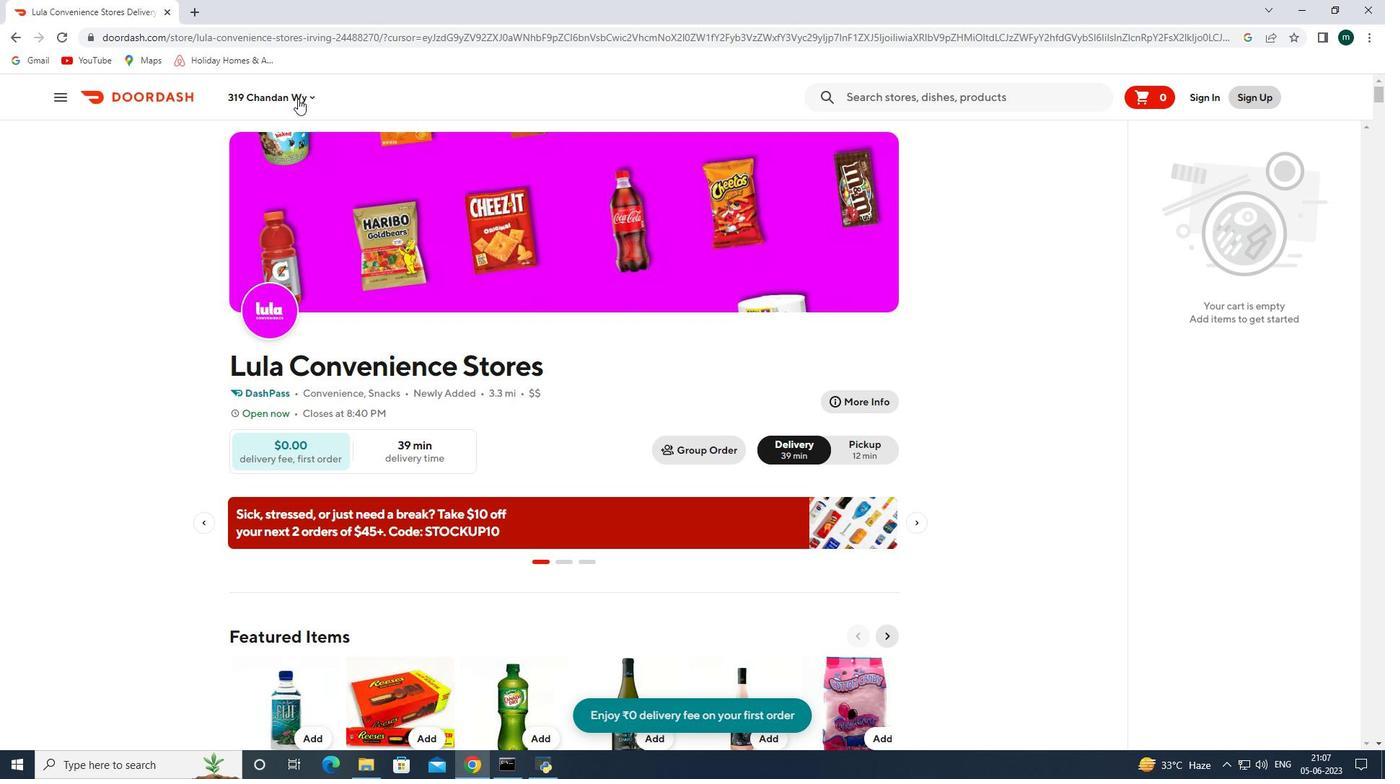 
Action: Mouse moved to (311, 150)
Screenshot: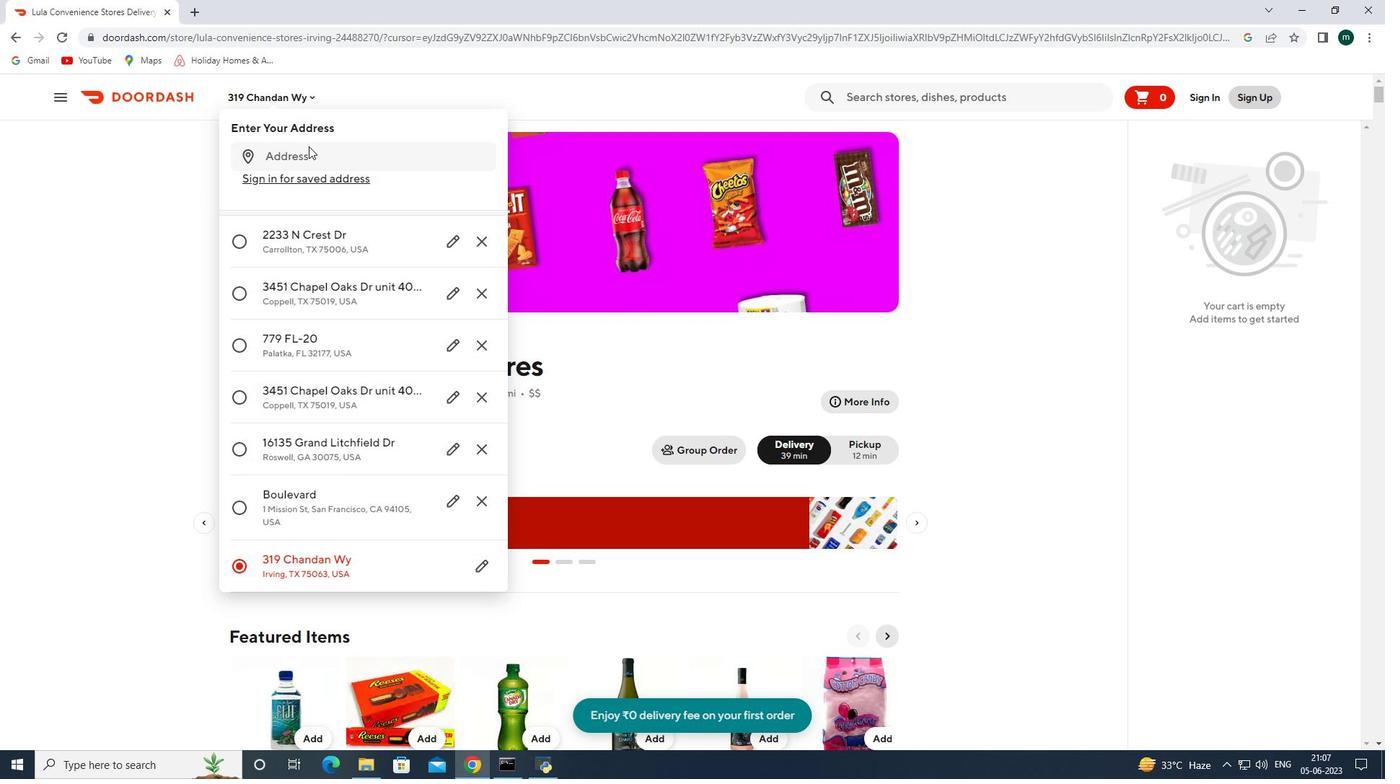 
Action: Mouse pressed left at (311, 150)
Screenshot: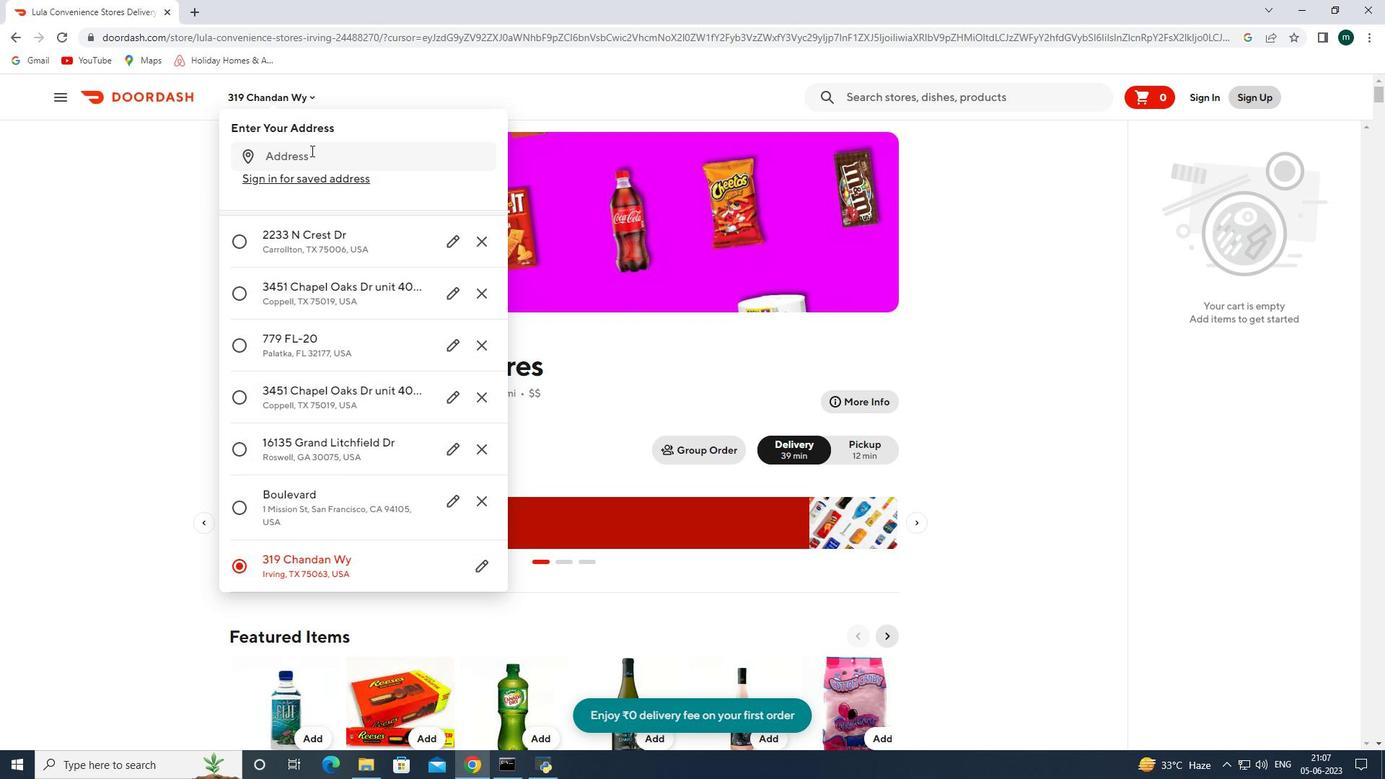 
Action: Key pressed 3194<Key.space>cheshire<Key.space>road<Key.space>bridgeport<Key.space>connecticut<Key.space>06604<Key.enter>
Screenshot: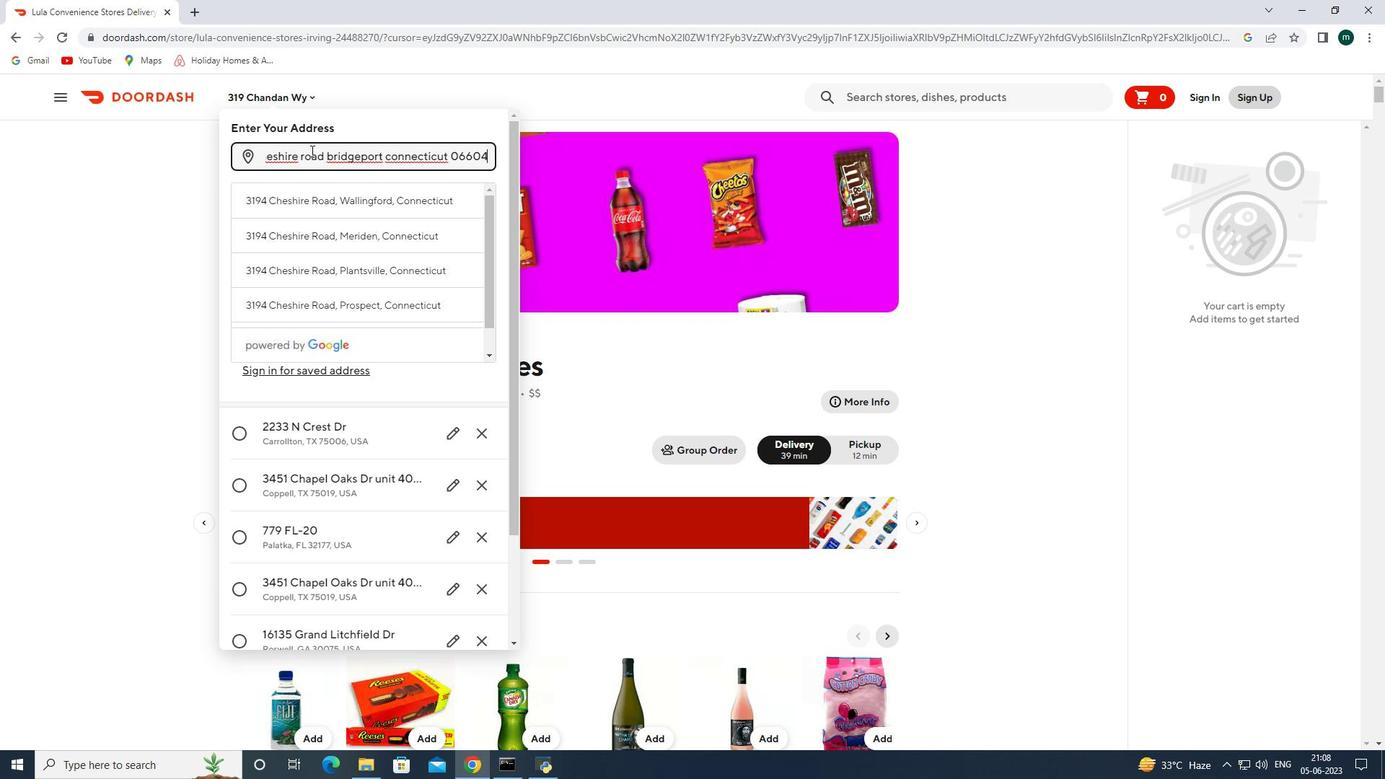 
Action: Mouse moved to (417, 636)
Screenshot: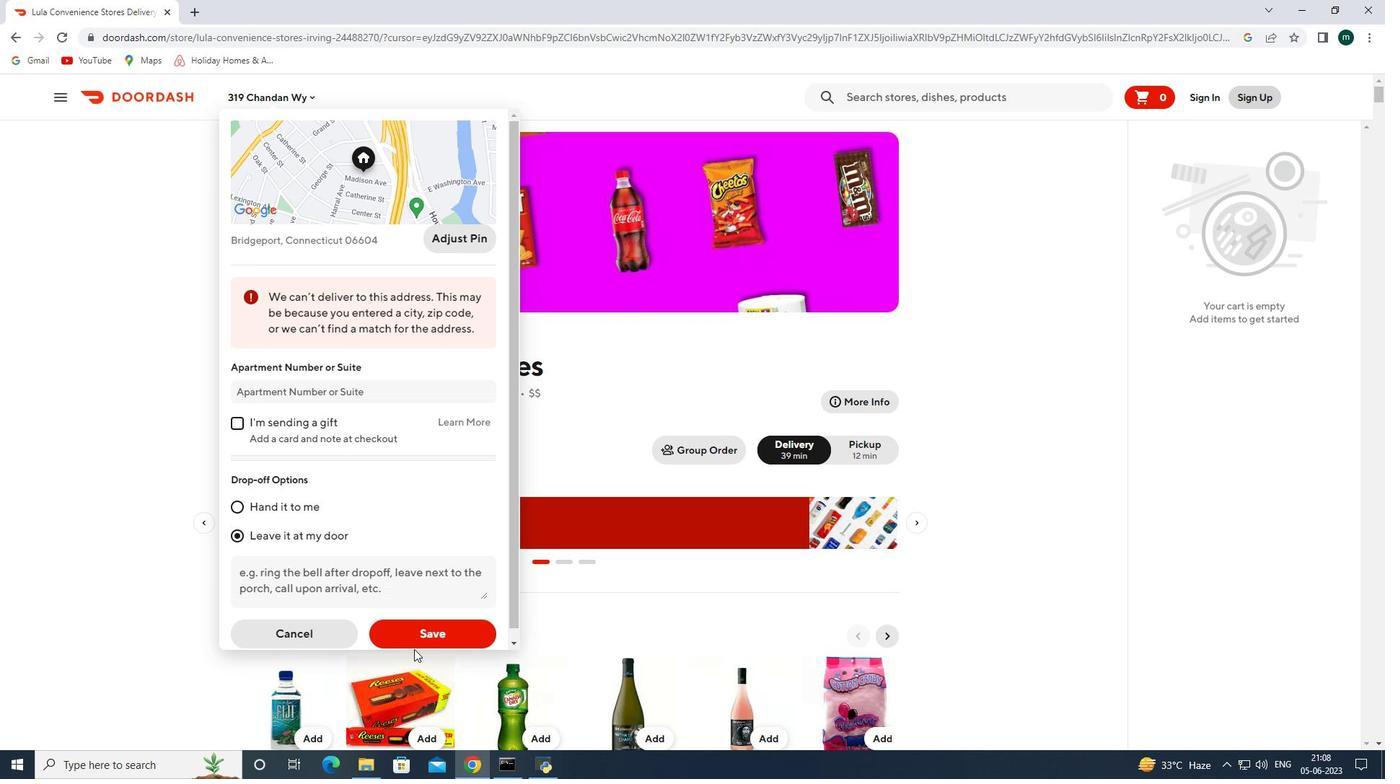 
Action: Mouse pressed left at (417, 636)
Screenshot: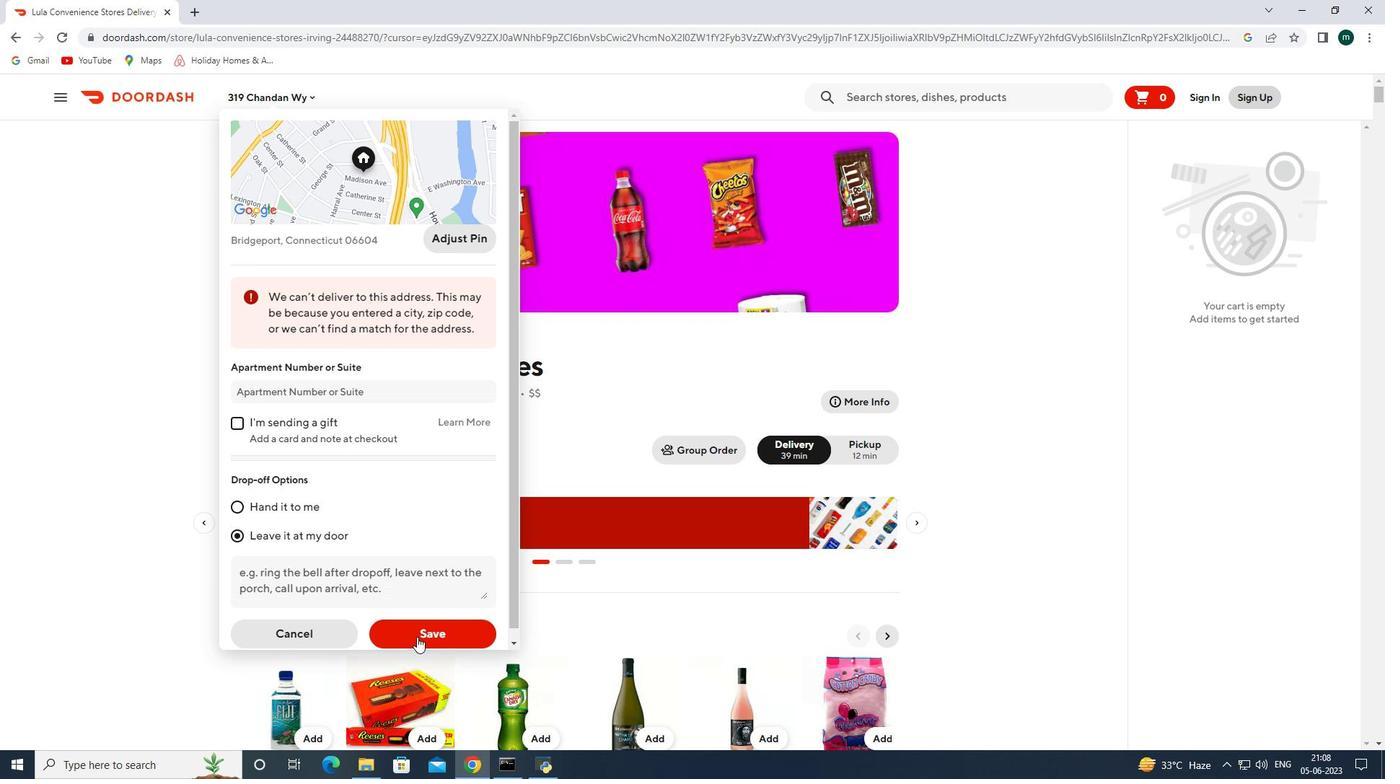 
Action: Mouse moved to (513, 278)
Screenshot: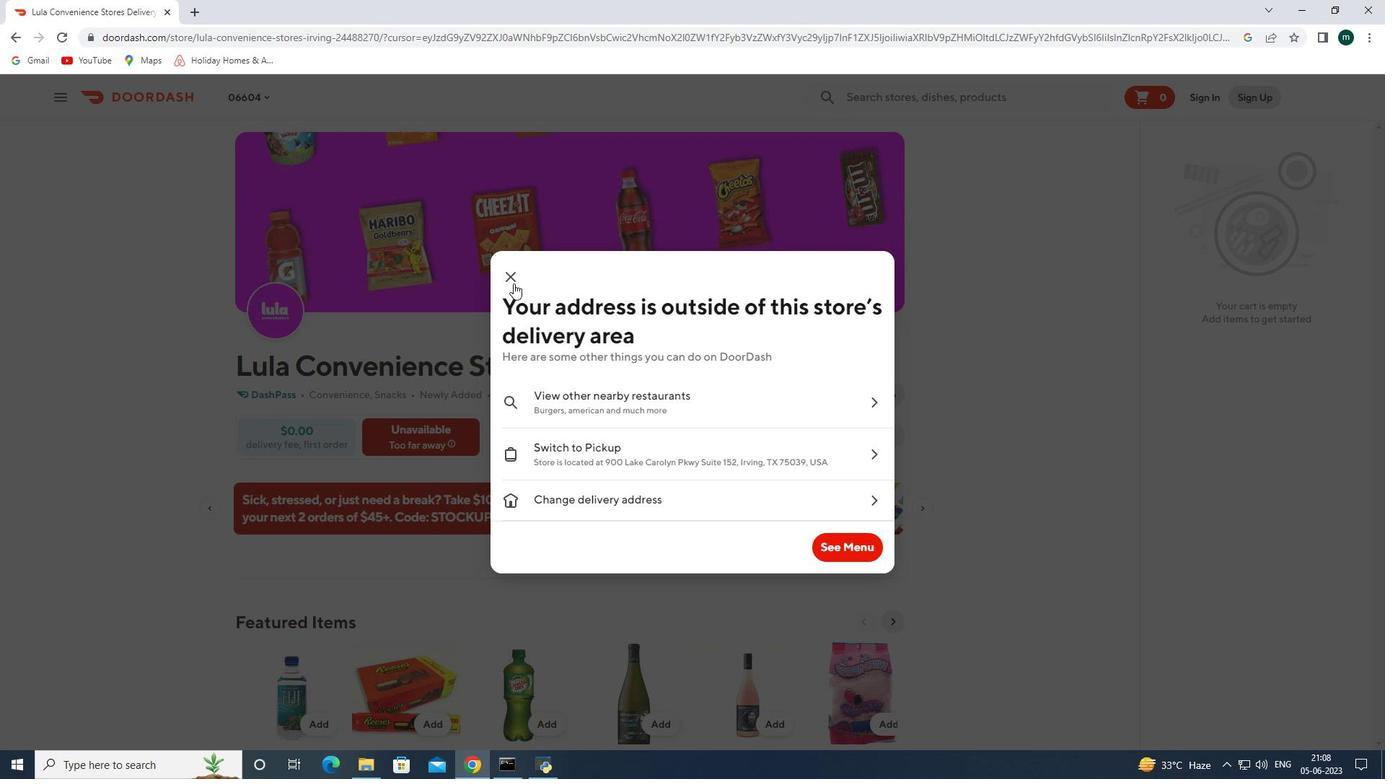 
Action: Mouse pressed left at (513, 278)
Screenshot: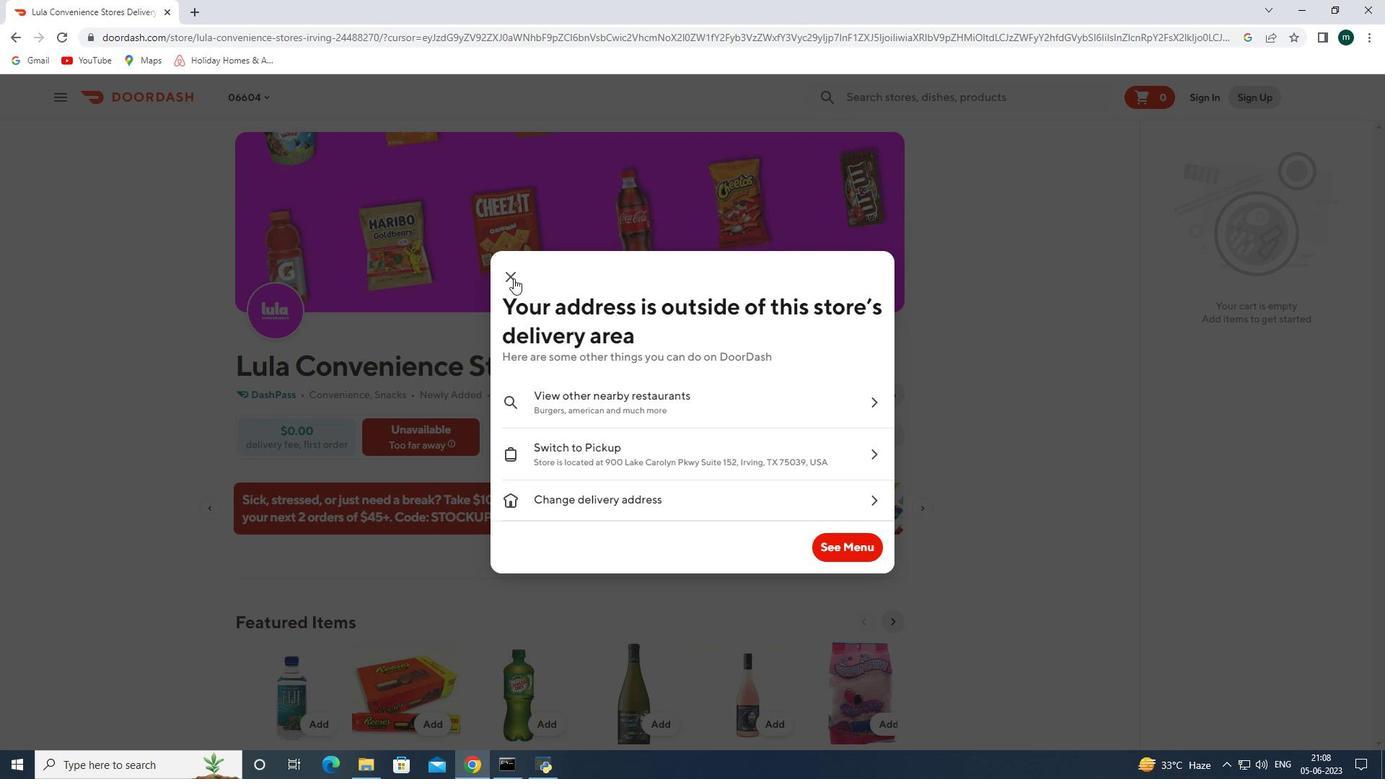 
Action: Mouse moved to (635, 549)
Screenshot: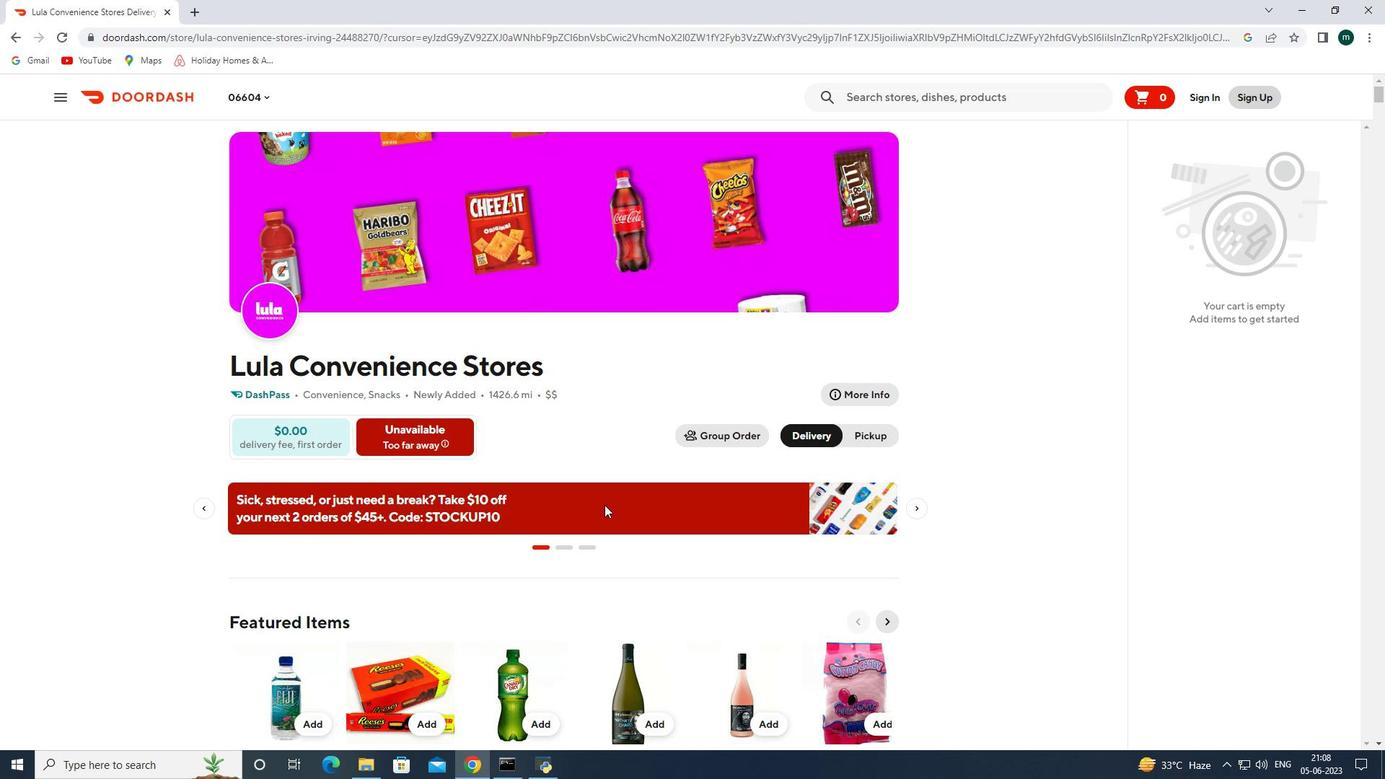 
Action: Mouse scrolled (635, 549) with delta (0, 0)
Screenshot: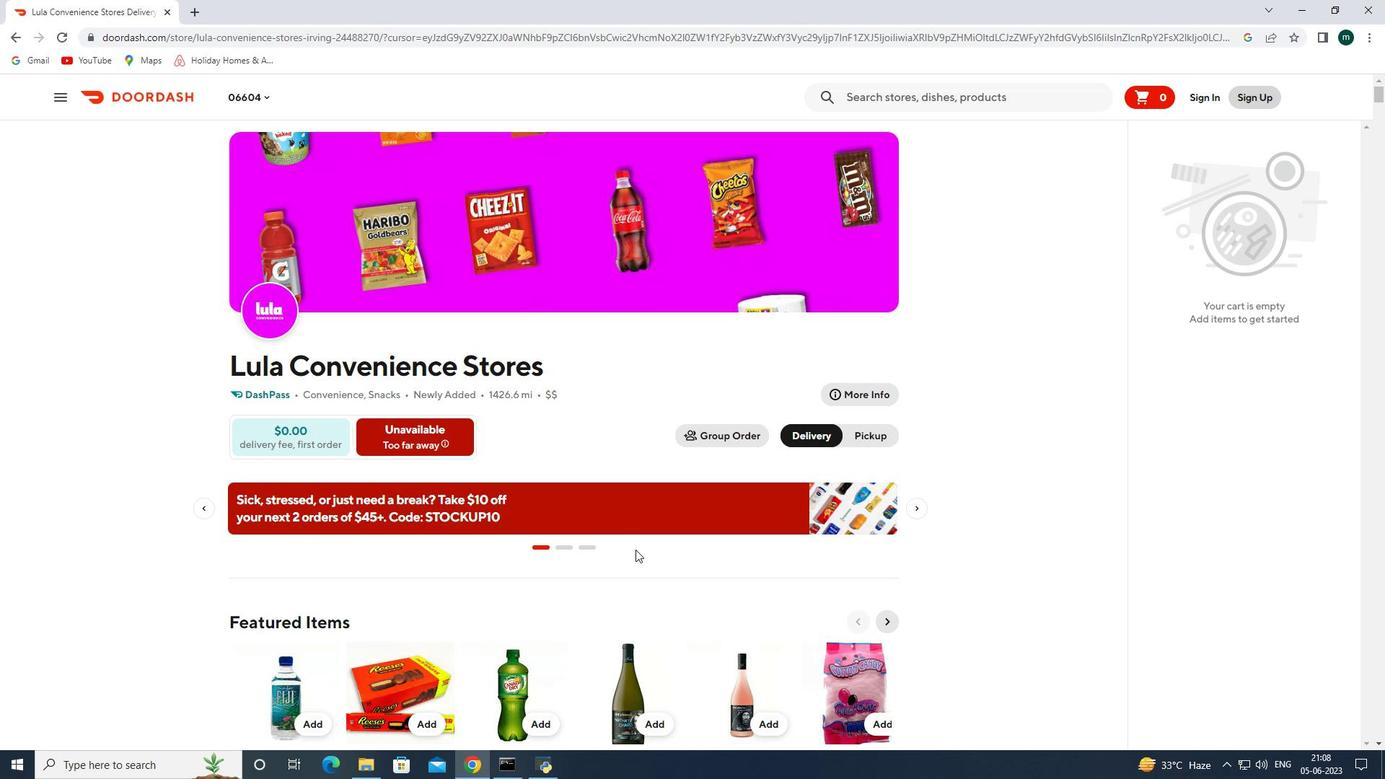 
Action: Mouse scrolled (635, 549) with delta (0, 0)
Screenshot: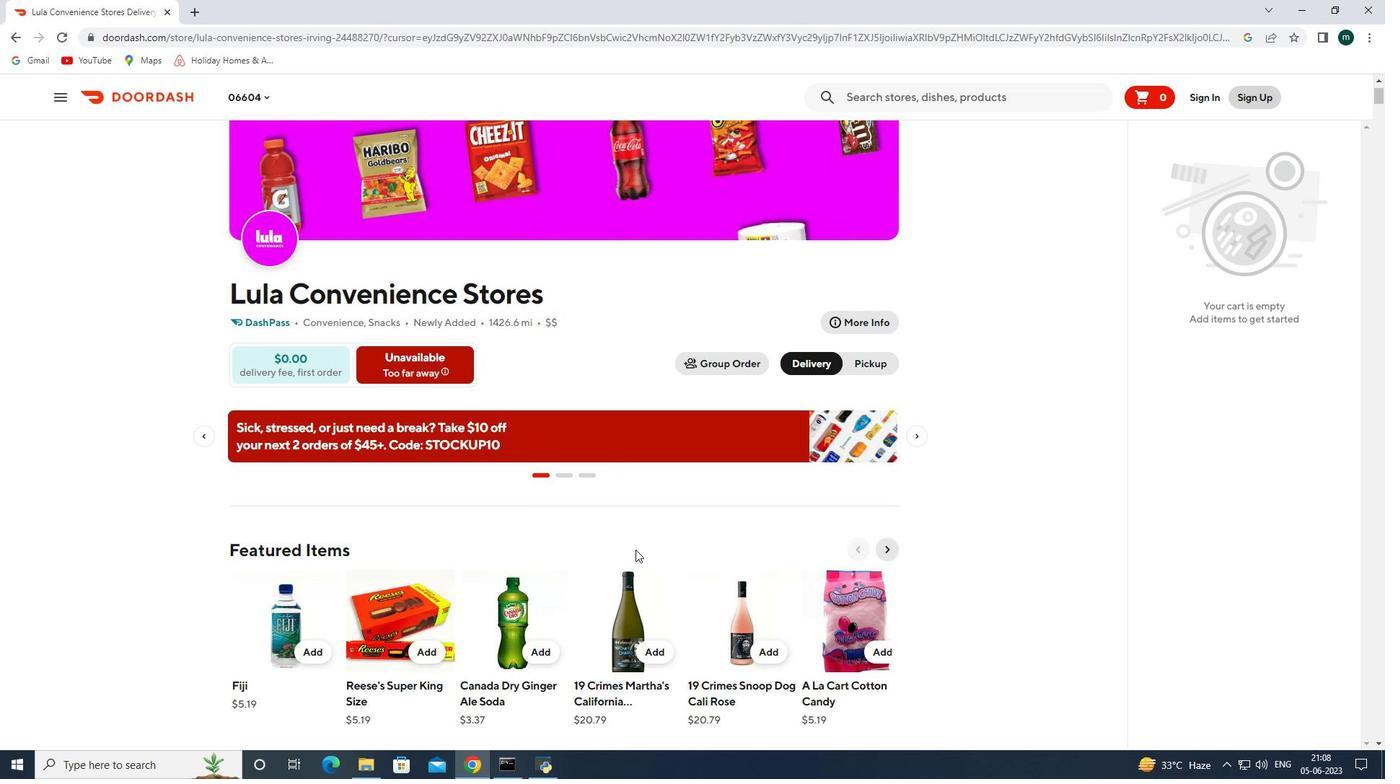 
Action: Mouse scrolled (635, 549) with delta (0, 0)
Screenshot: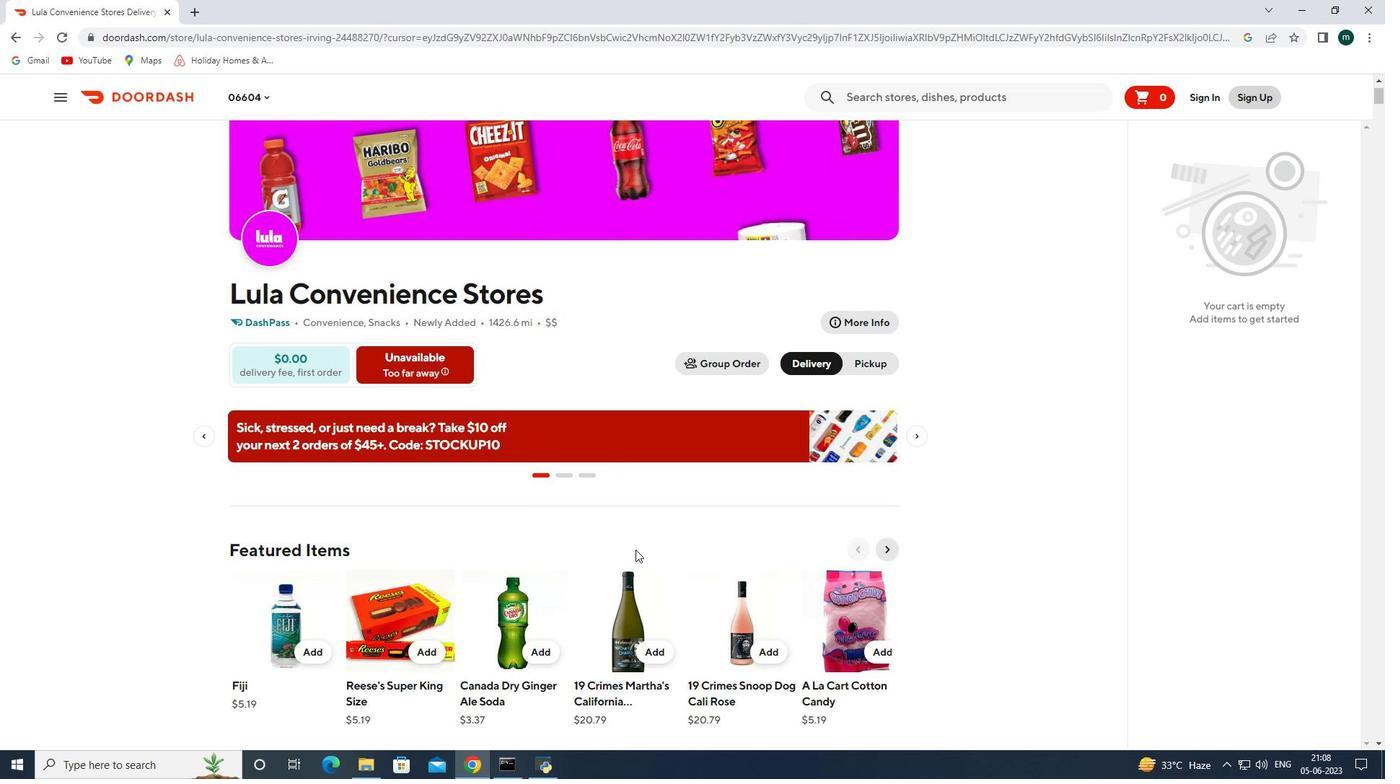 
Action: Mouse scrolled (635, 549) with delta (0, 0)
Screenshot: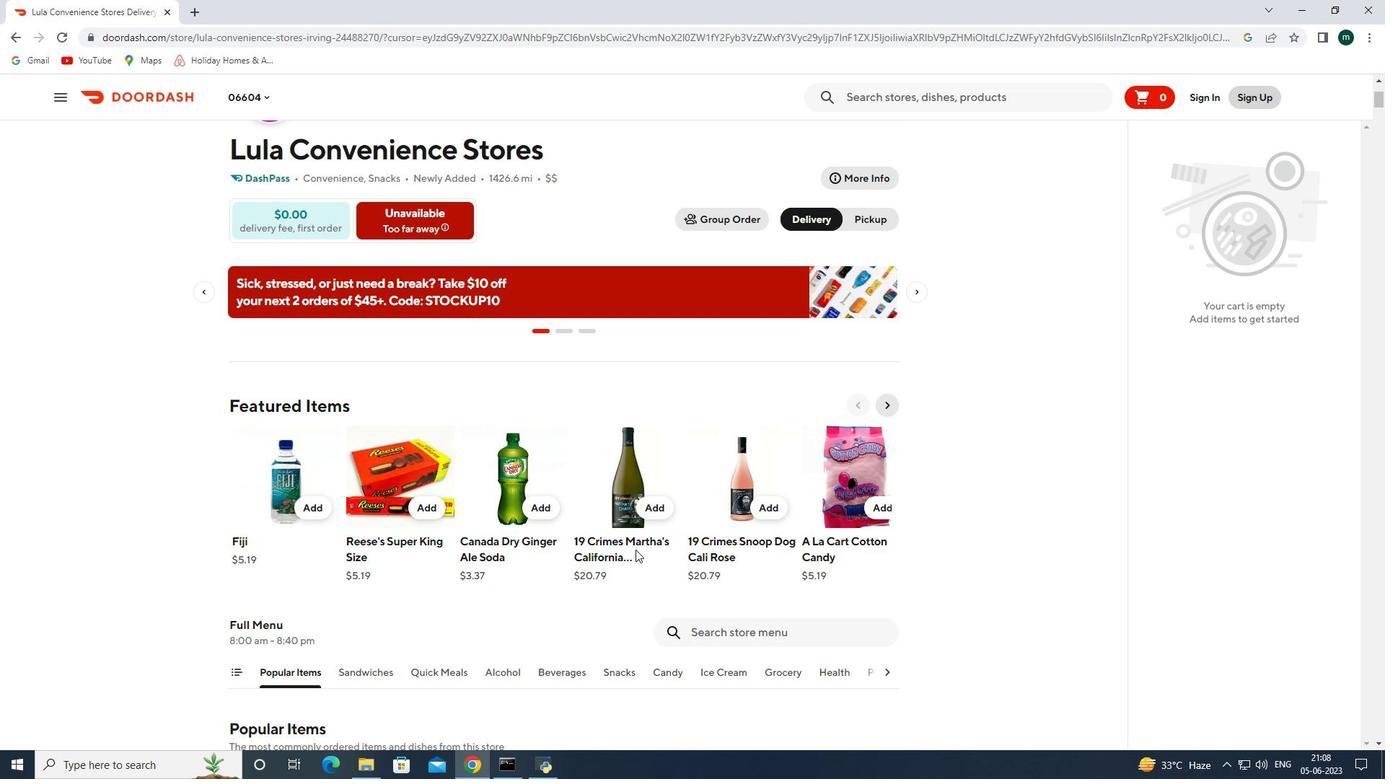 
Action: Mouse scrolled (635, 549) with delta (0, 0)
Screenshot: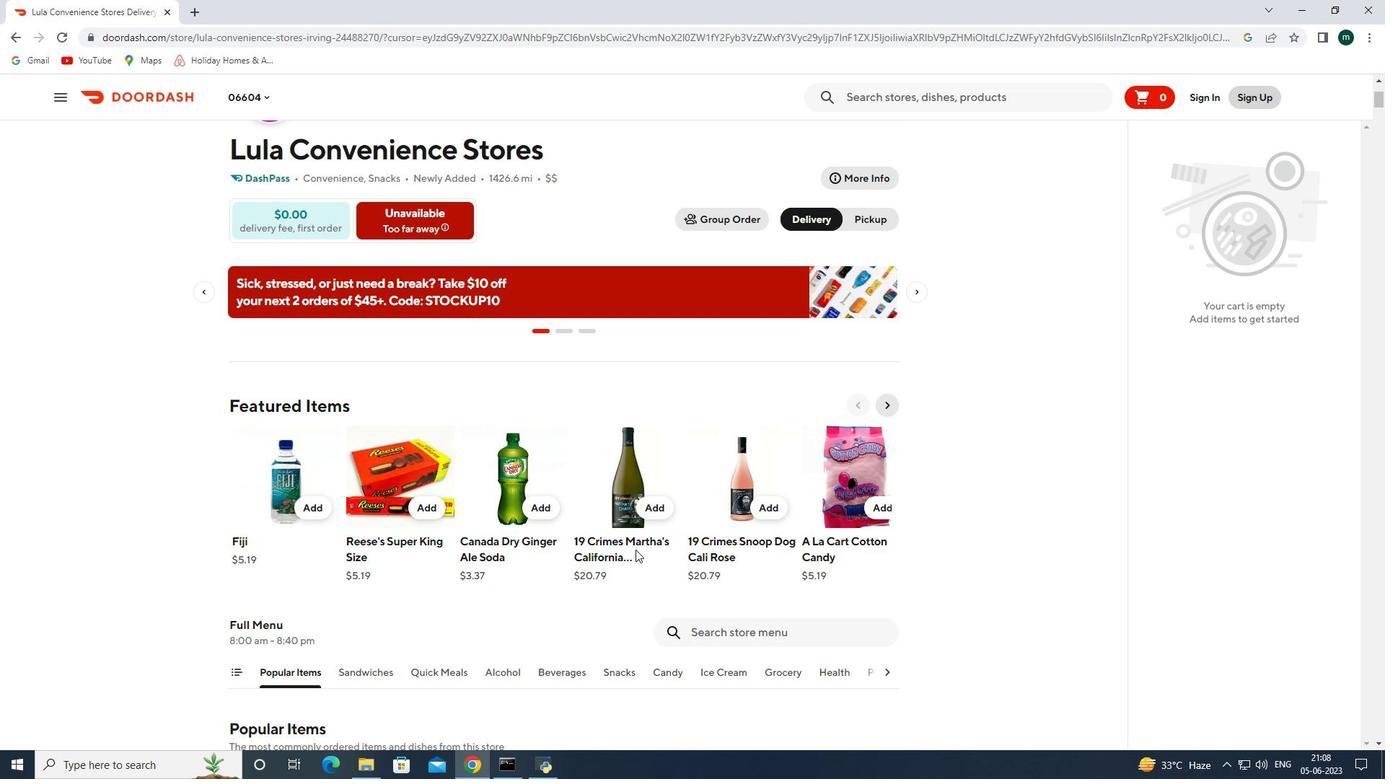 
Action: Mouse moved to (708, 483)
Screenshot: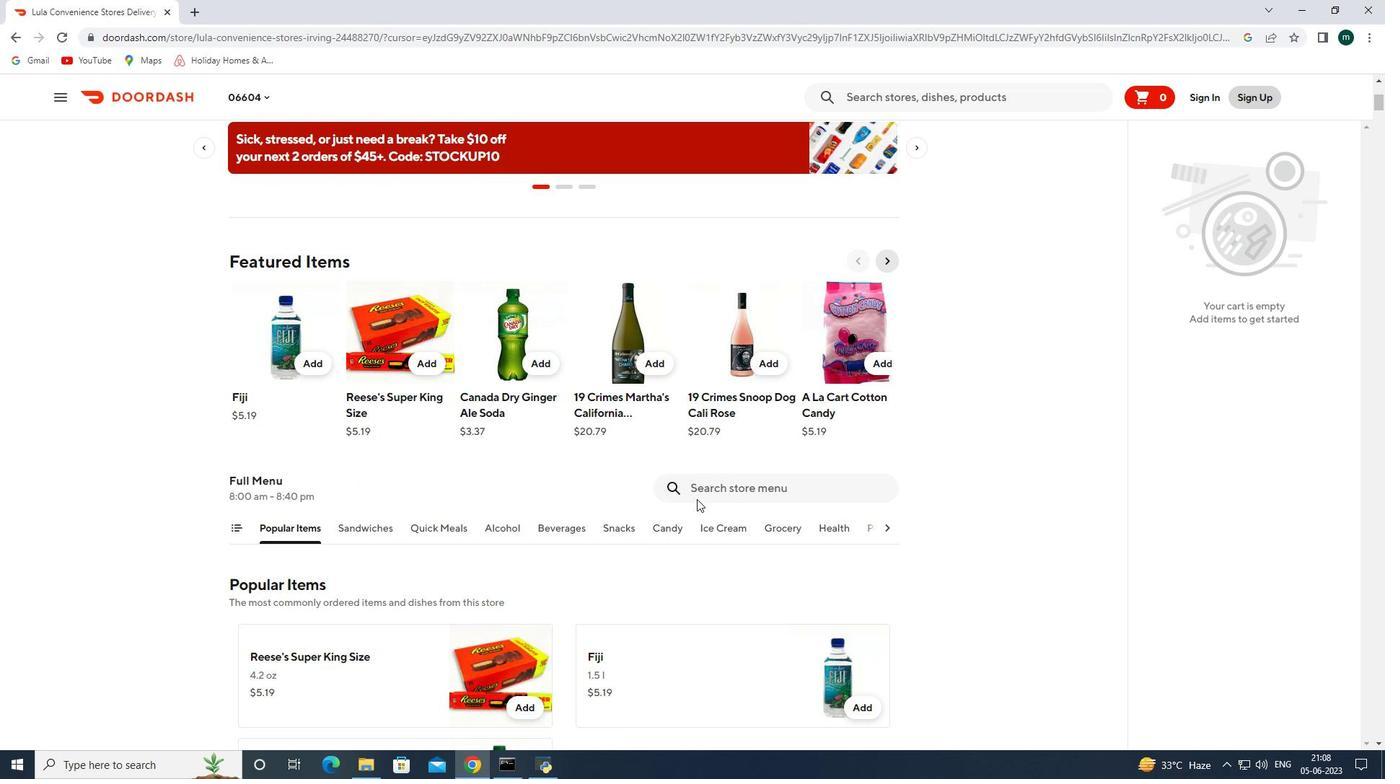 
Action: Mouse pressed left at (708, 483)
Screenshot: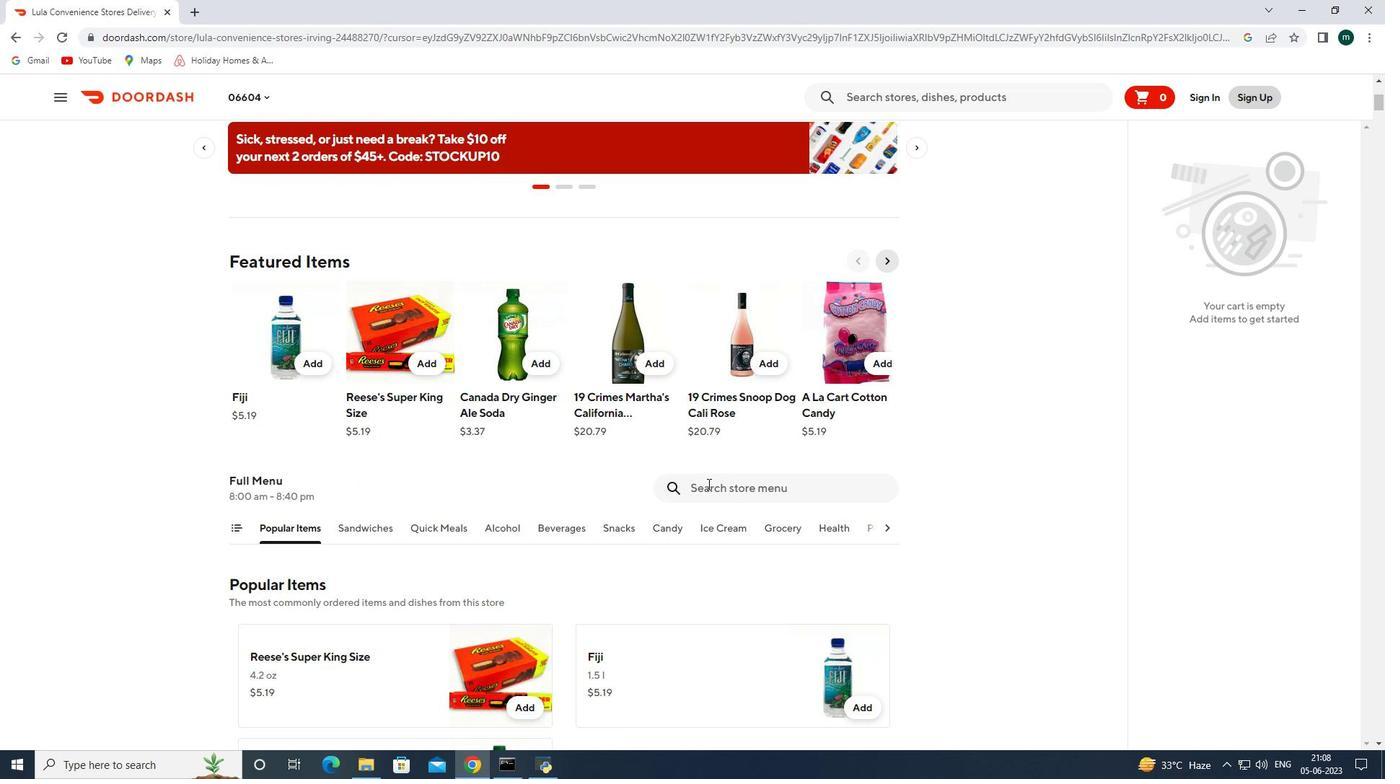 
Action: Mouse moved to (707, 483)
Screenshot: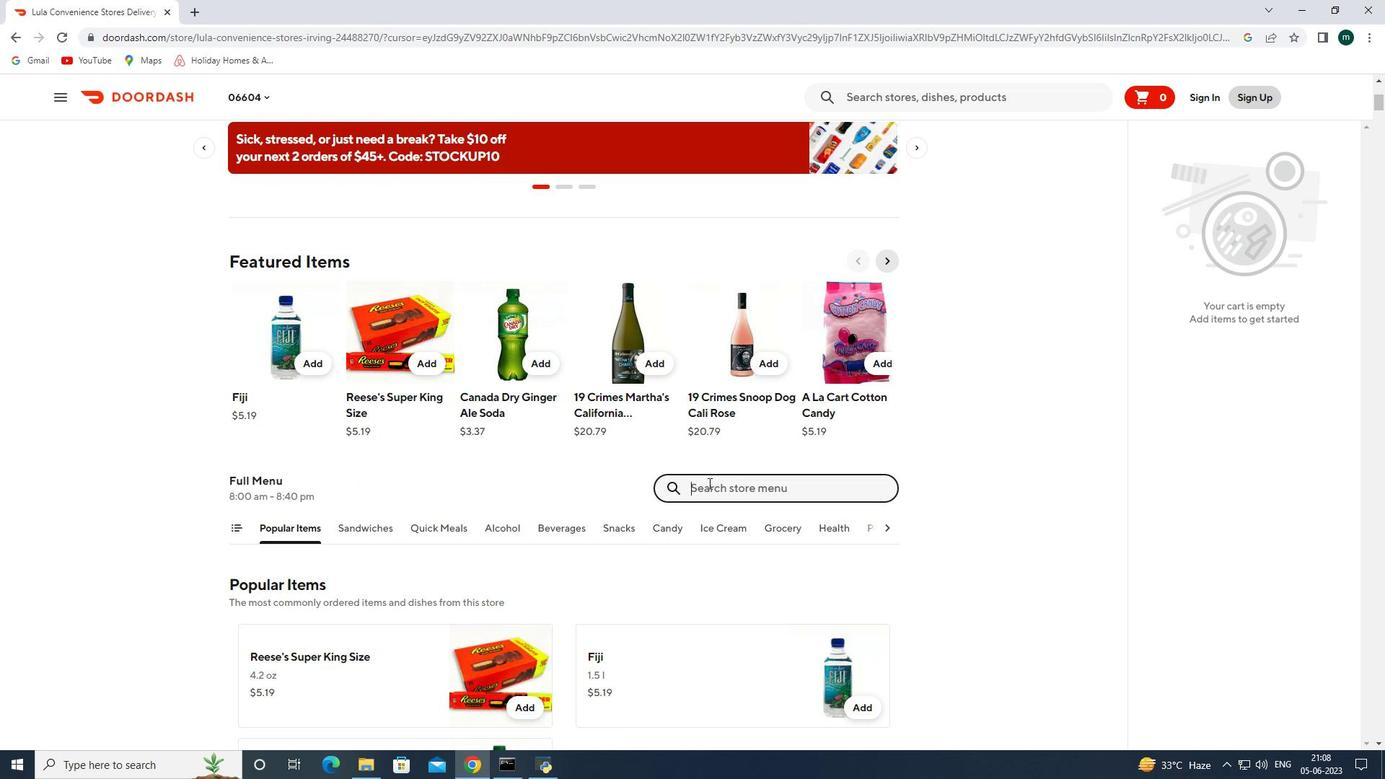 
Action: Key pressed fireball<Key.space>cinnamon<Key.space>whiskey<Key.enter>
Screenshot: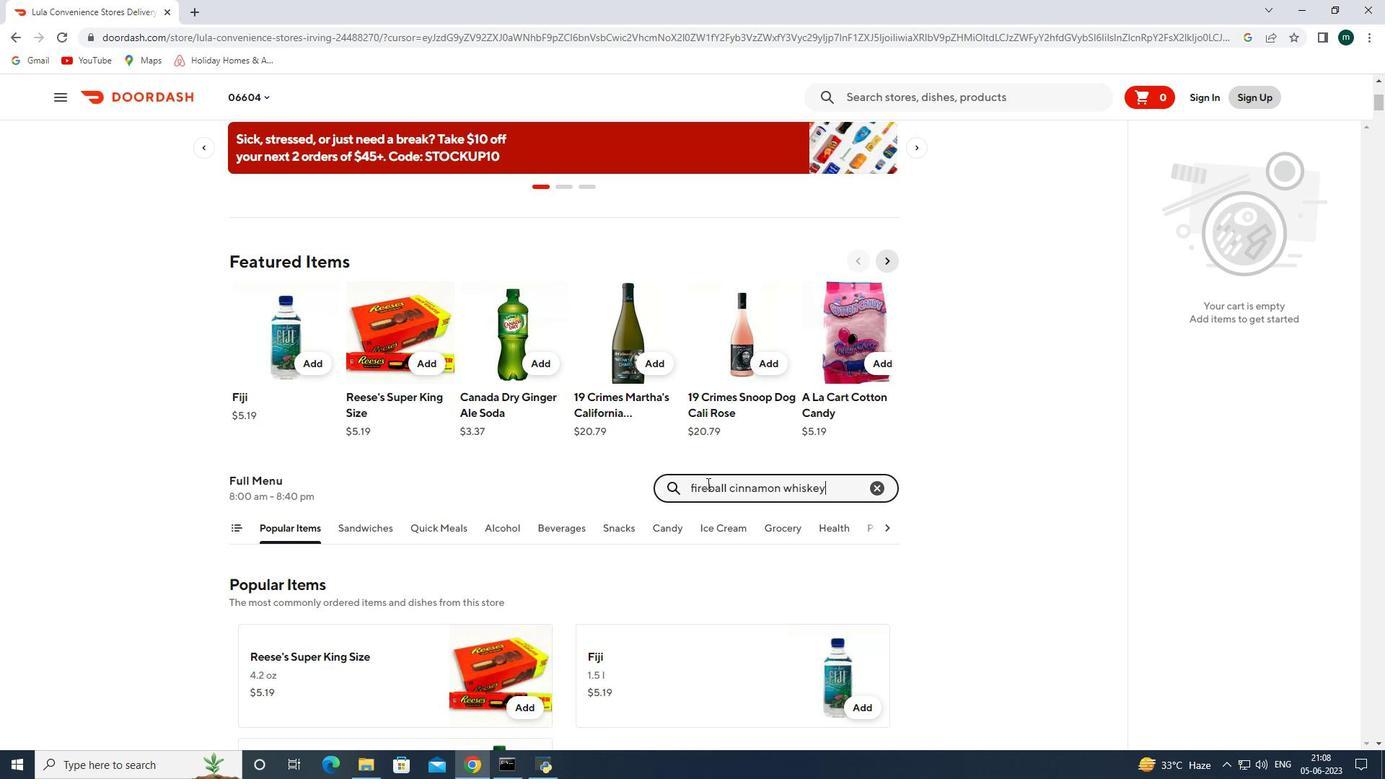
Action: Mouse scrolled (707, 482) with delta (0, 0)
Screenshot: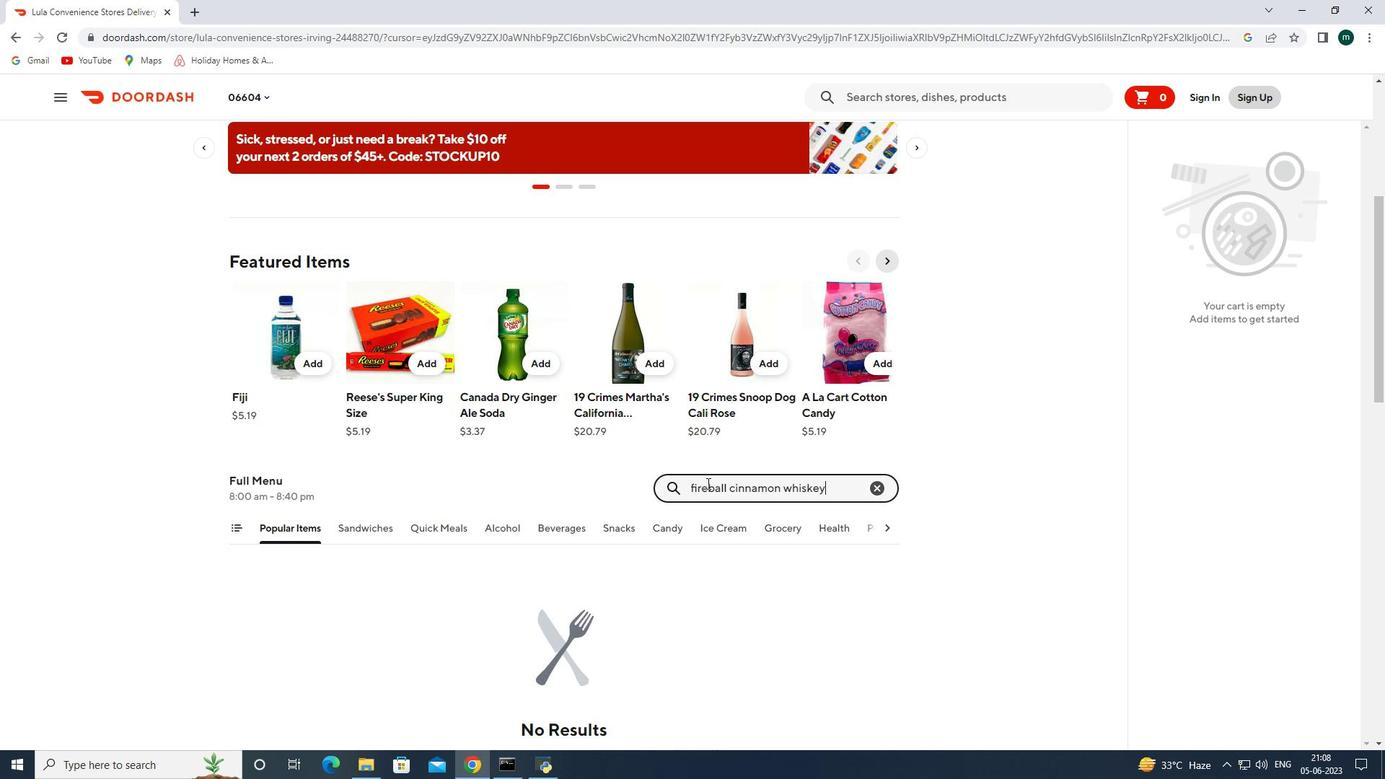 
Action: Mouse moved to (871, 411)
Screenshot: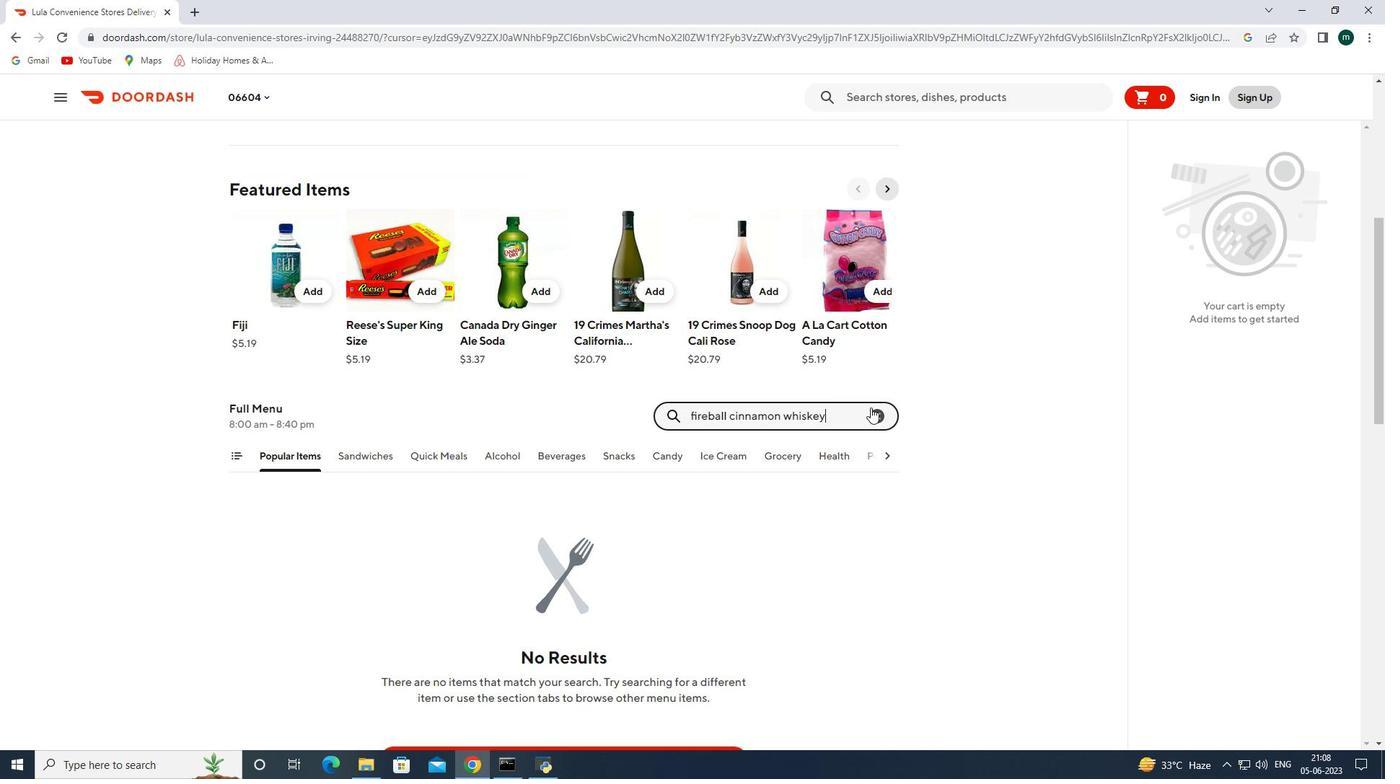 
Action: Mouse pressed left at (871, 411)
Screenshot: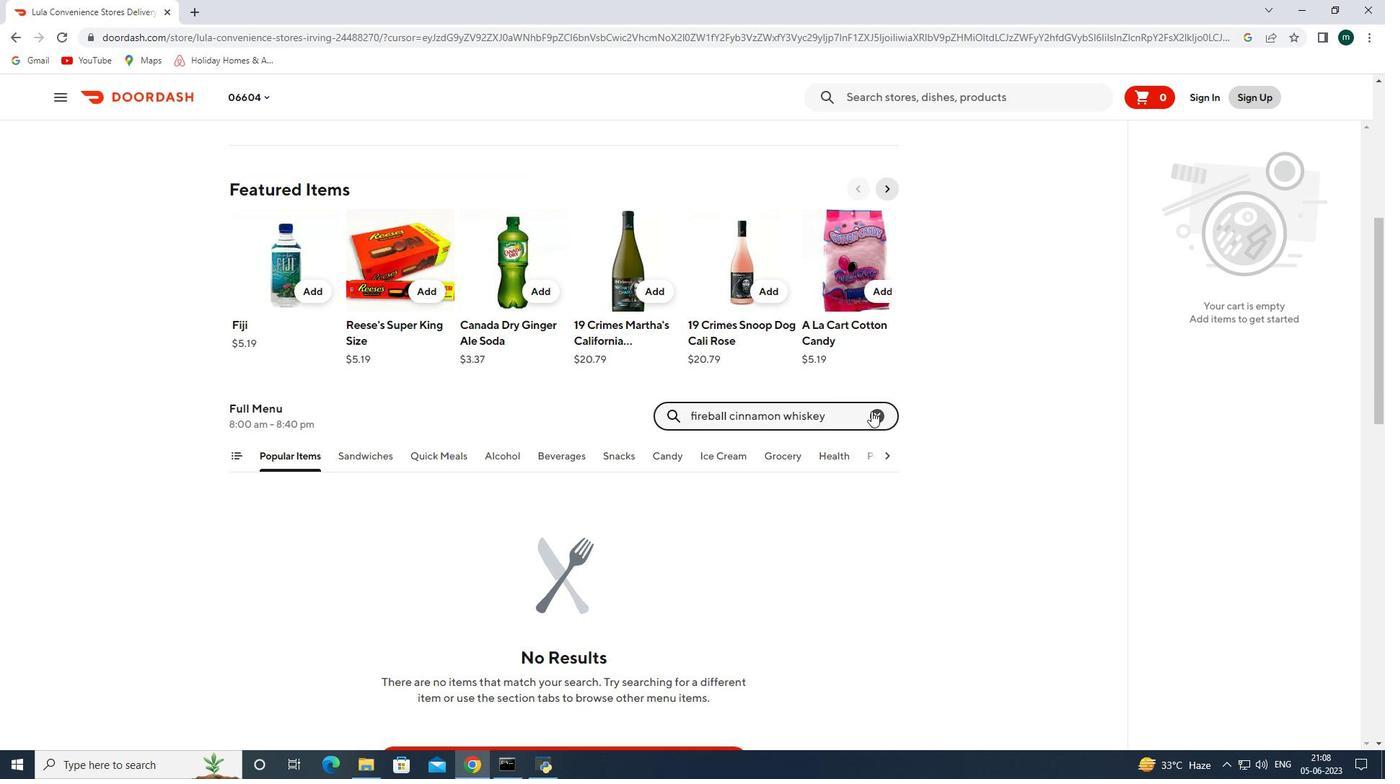 
Action: Mouse moved to (861, 407)
Screenshot: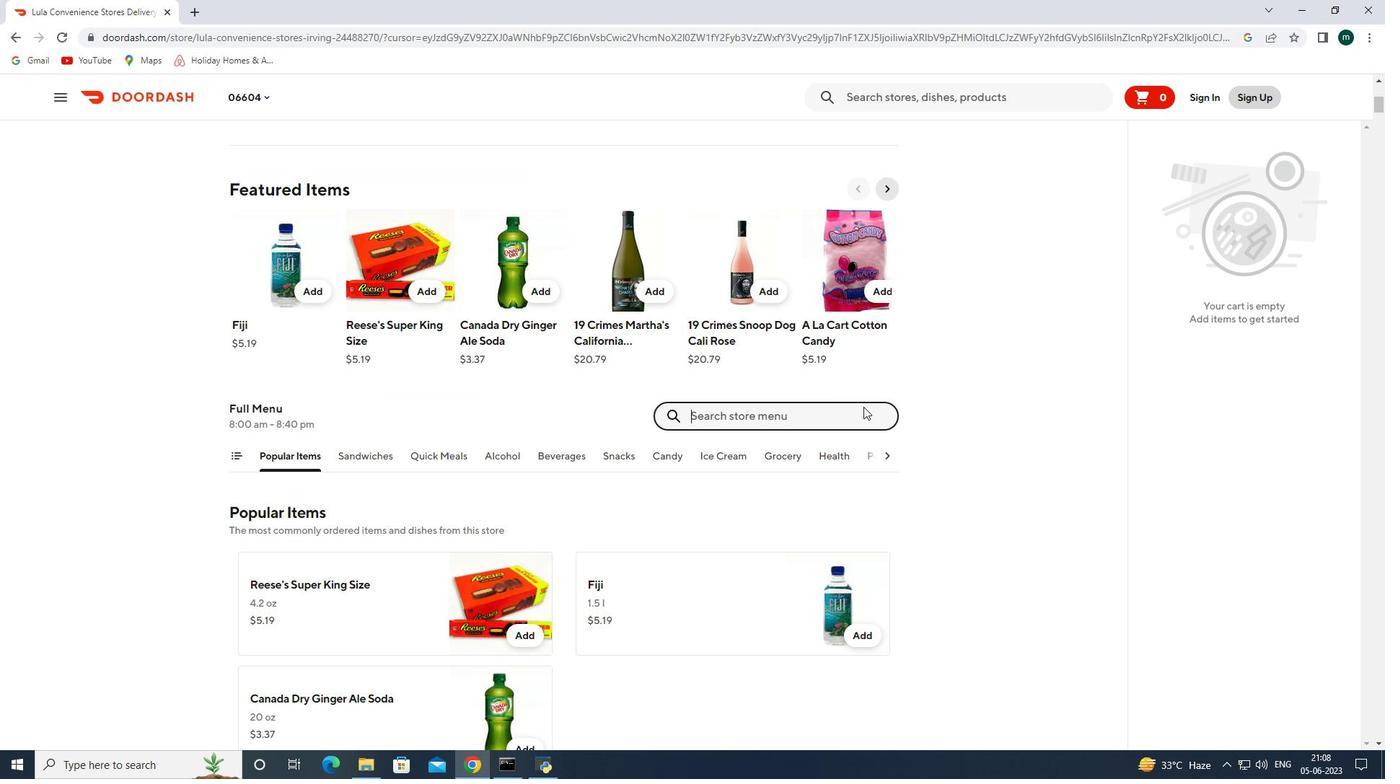 
Action: Mouse pressed left at (861, 407)
Screenshot: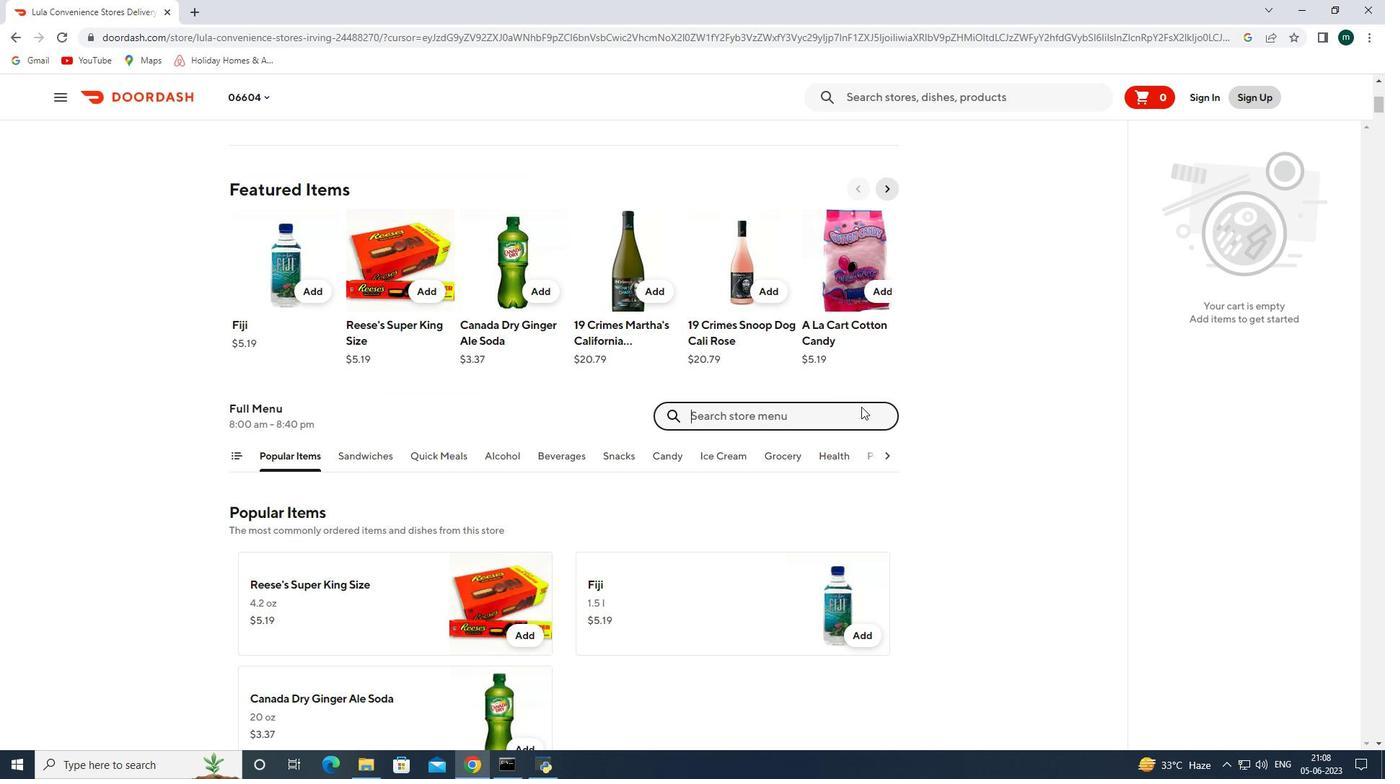 
Action: Key pressed absolut<Key.space>vodka<Key.enter>
Screenshot: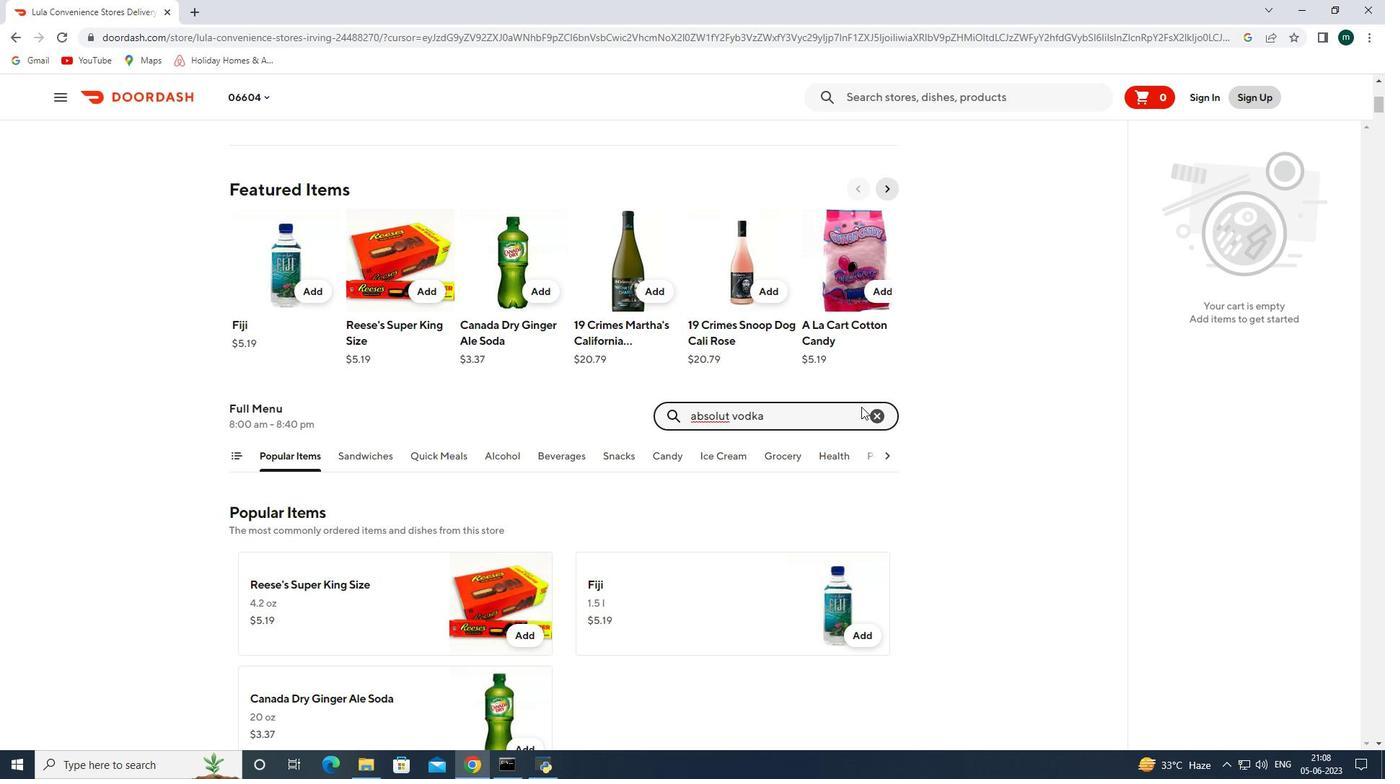 
Action: Mouse moved to (875, 411)
Screenshot: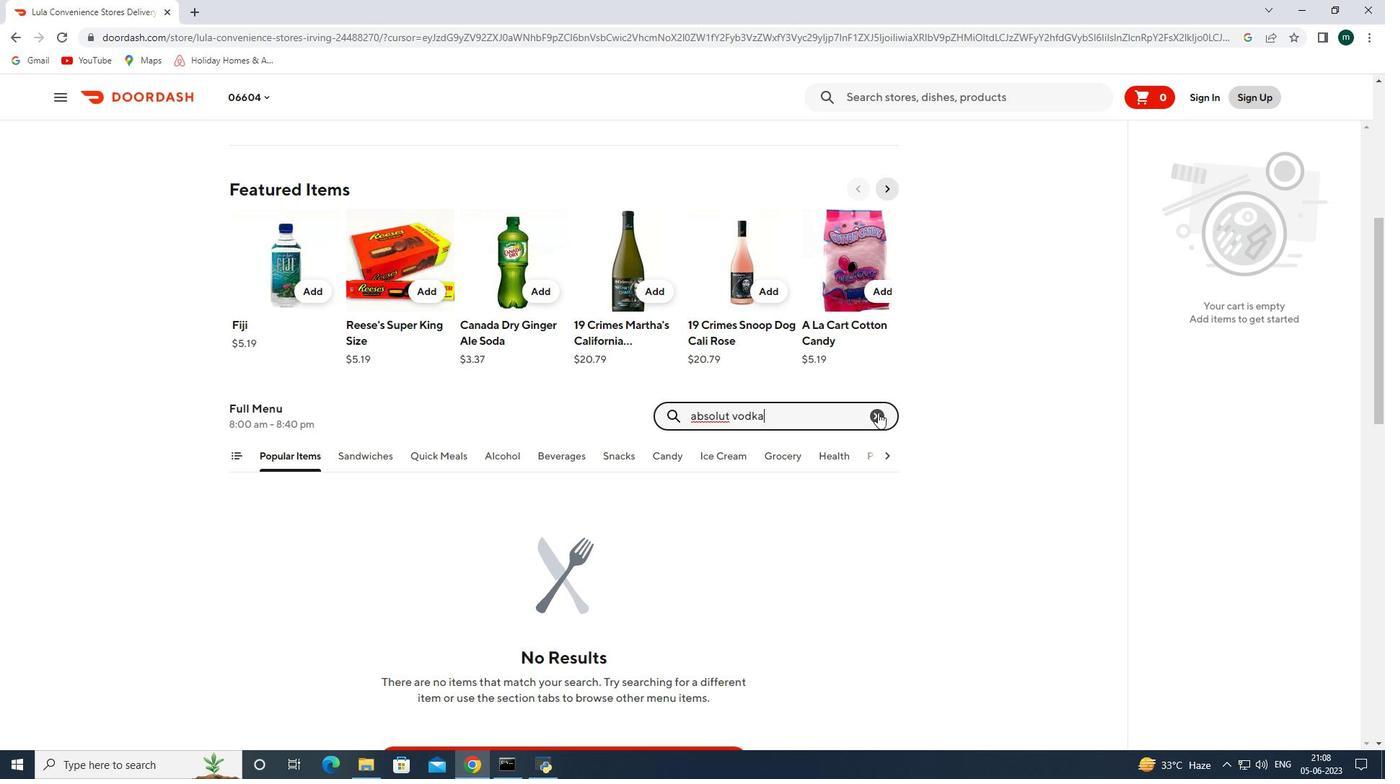
Action: Mouse pressed left at (875, 411)
Screenshot: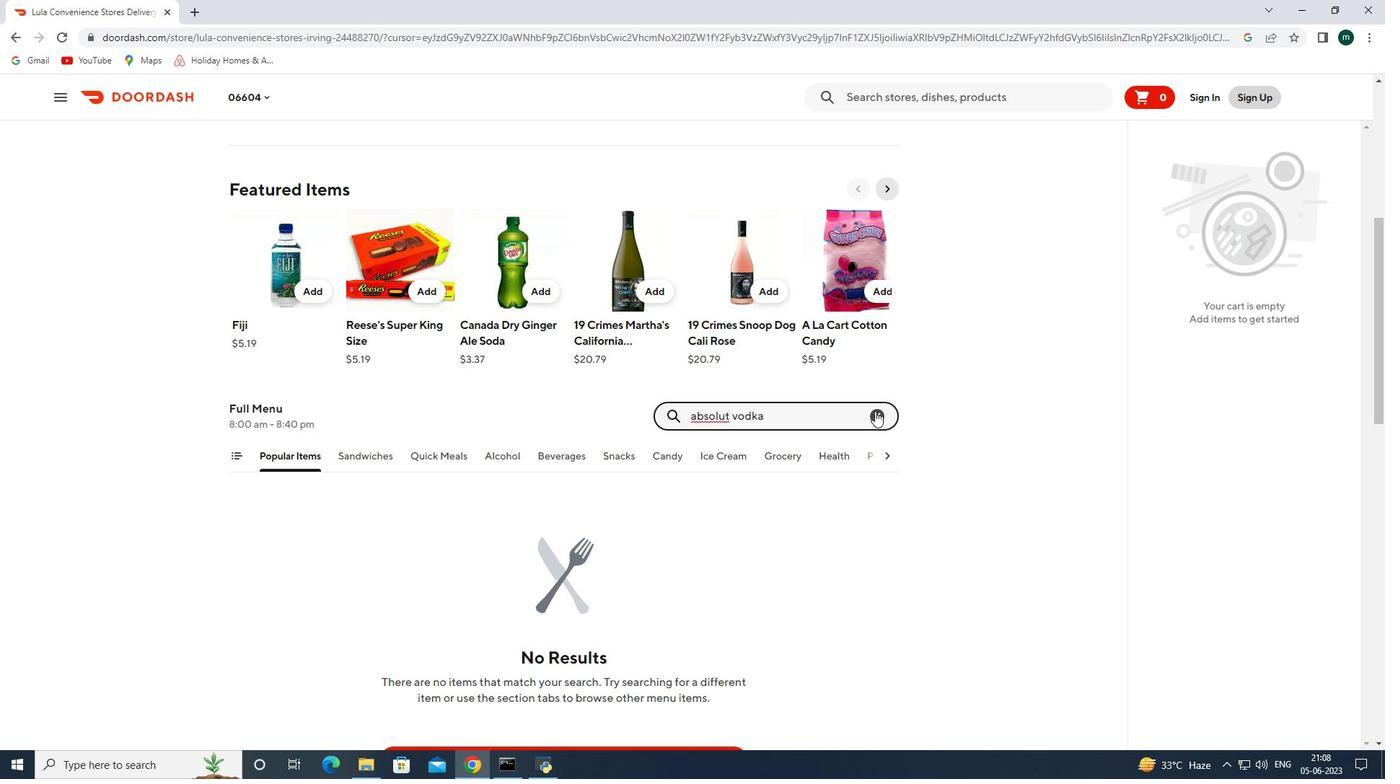 
Action: Mouse moved to (847, 420)
Screenshot: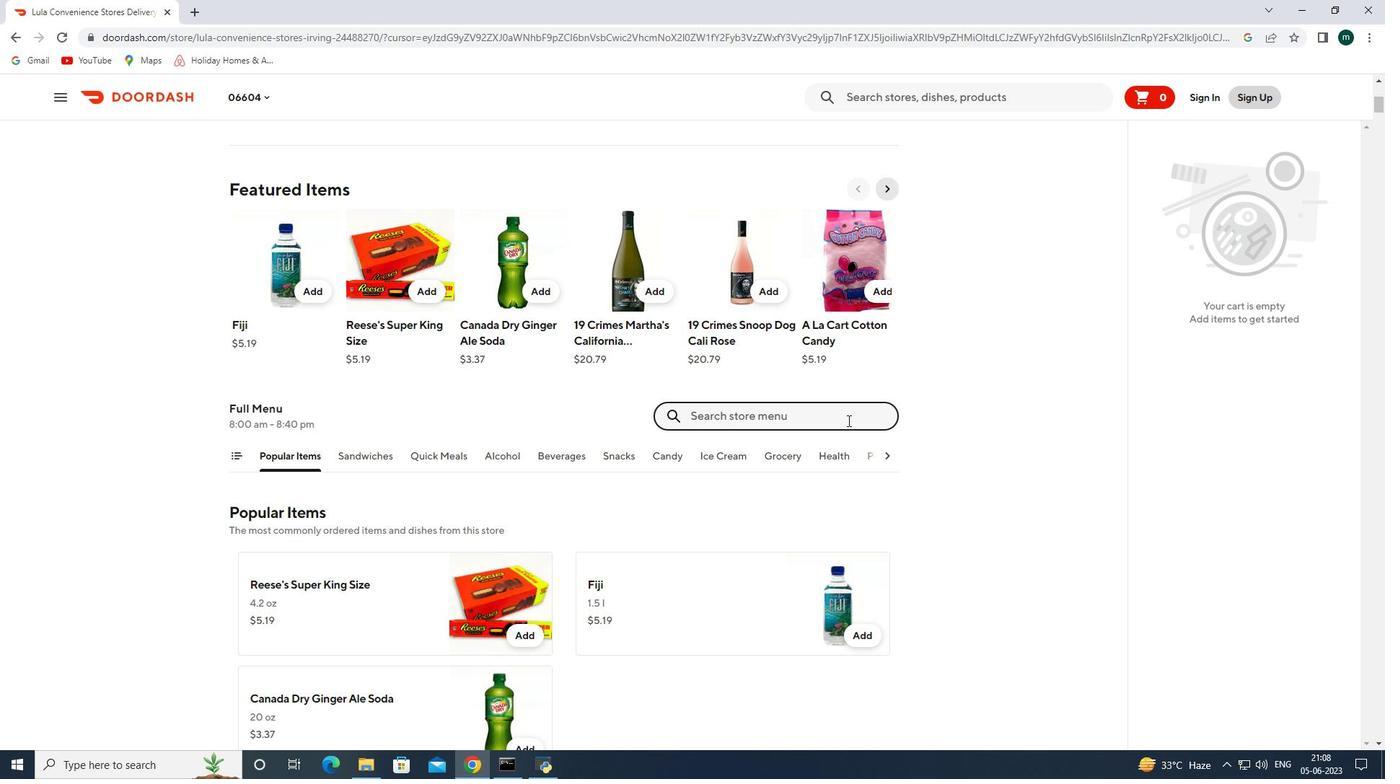 
Action: Key pressed bacardi<Key.space>white<Key.space>rum<Key.enter>
Screenshot: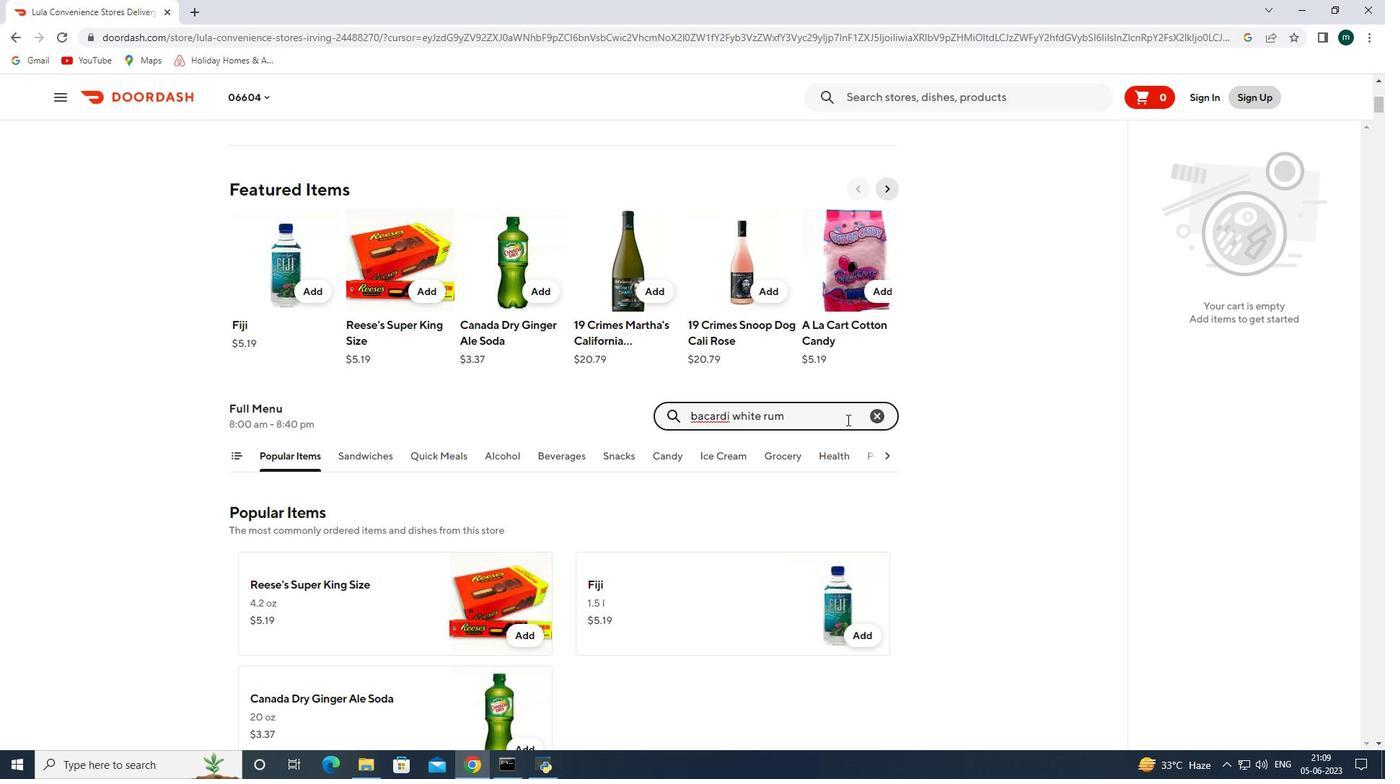 
Action: Mouse moved to (874, 413)
Screenshot: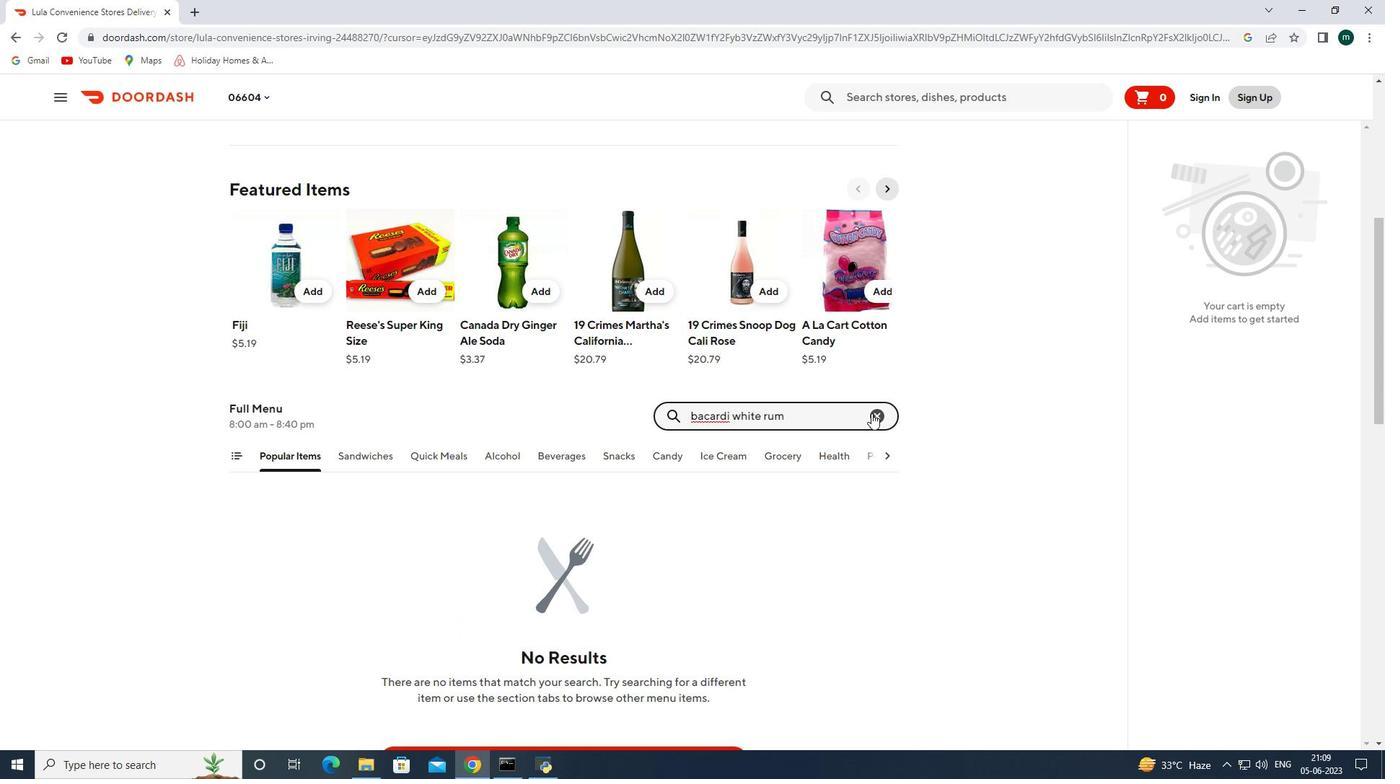 
Action: Mouse pressed left at (874, 413)
Screenshot: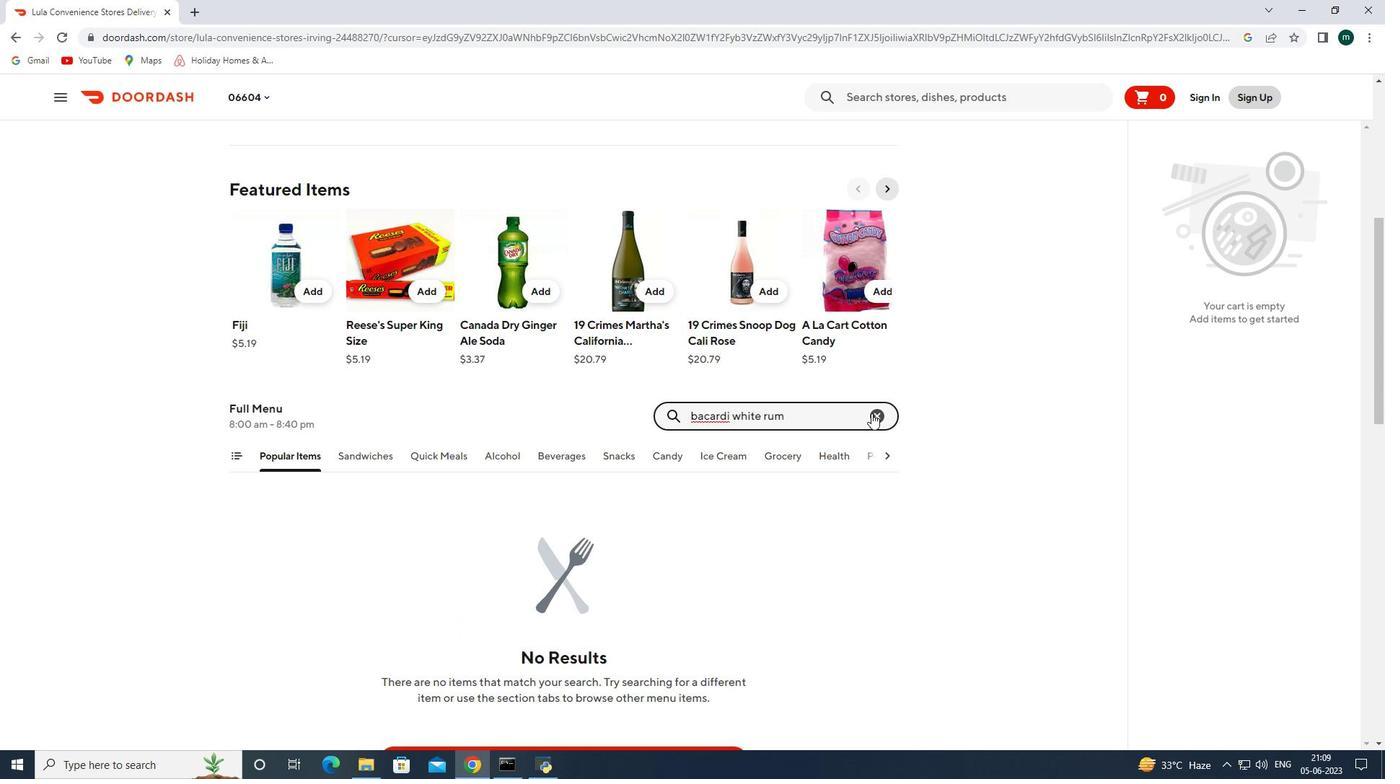 
Action: Mouse moved to (866, 411)
Screenshot: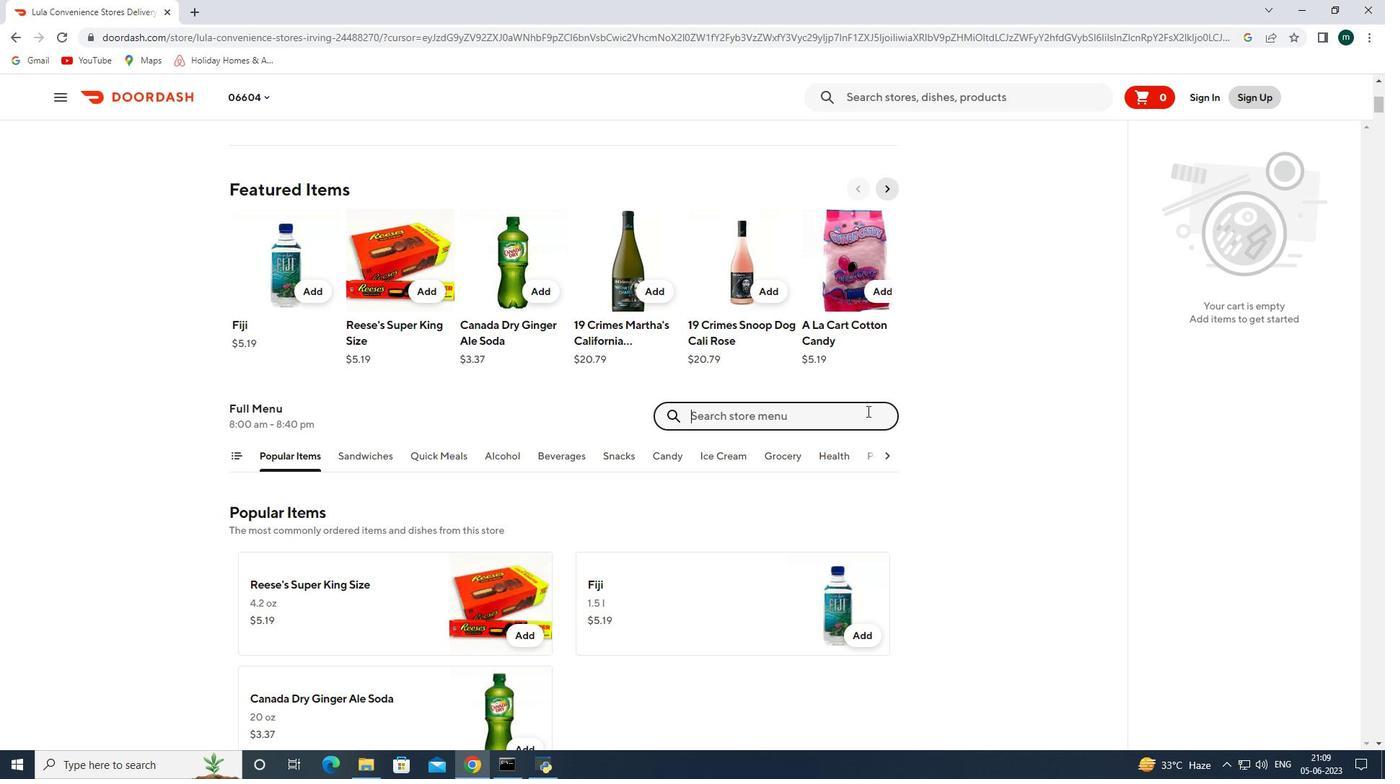 
Action: Key pressed baileys<Key.space>original<Key.space>brndy<Key.space>bottle<Key.left><Key.left><Key.left><Key.left><Key.left><Key.left><Key.left><Key.left><Key.left><Key.left><Key.left>a<Key.enter>
Screenshot: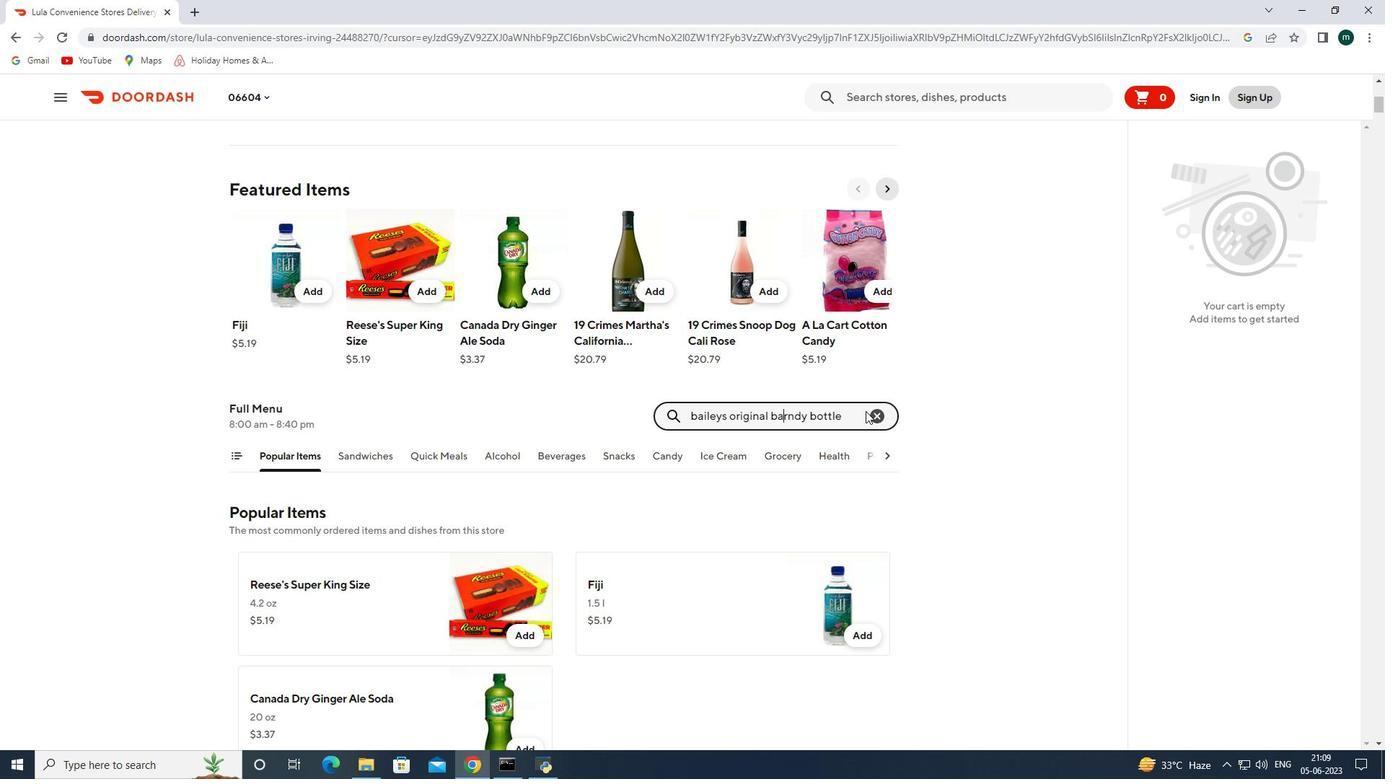 
Action: Mouse moved to (869, 412)
Screenshot: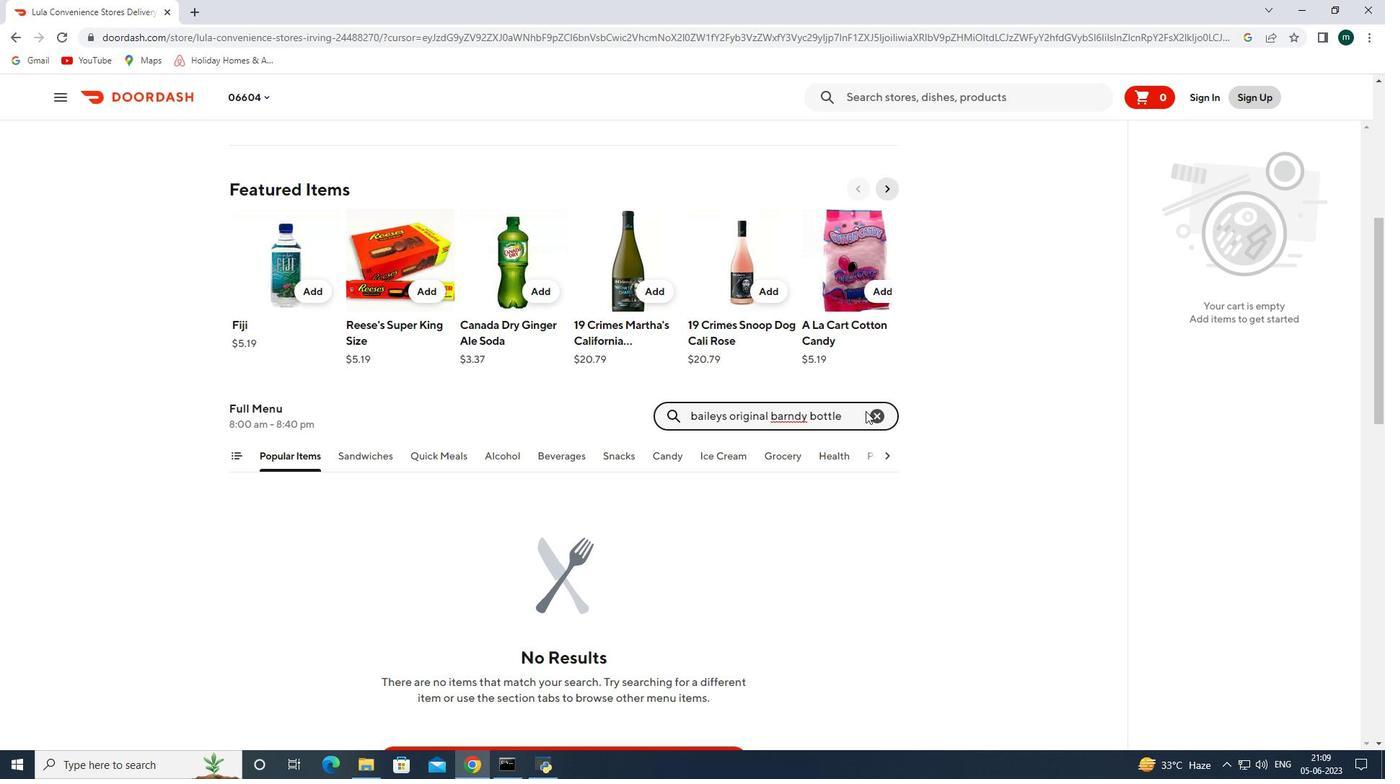 
Action: Mouse pressed left at (869, 412)
Screenshot: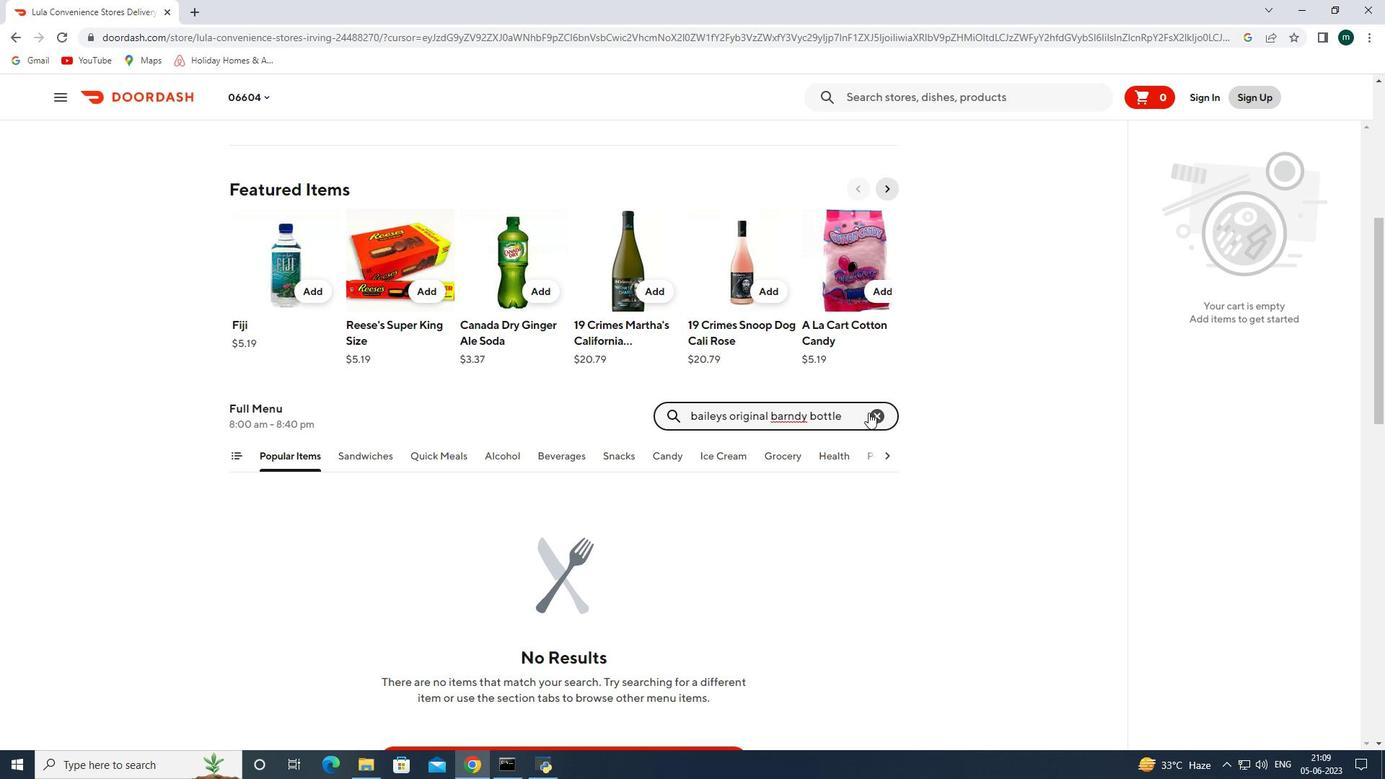 
Action: Key pressed barton<Key.space>distilling<Key.space>company<Key.space>vodka<Key.enter>
Screenshot: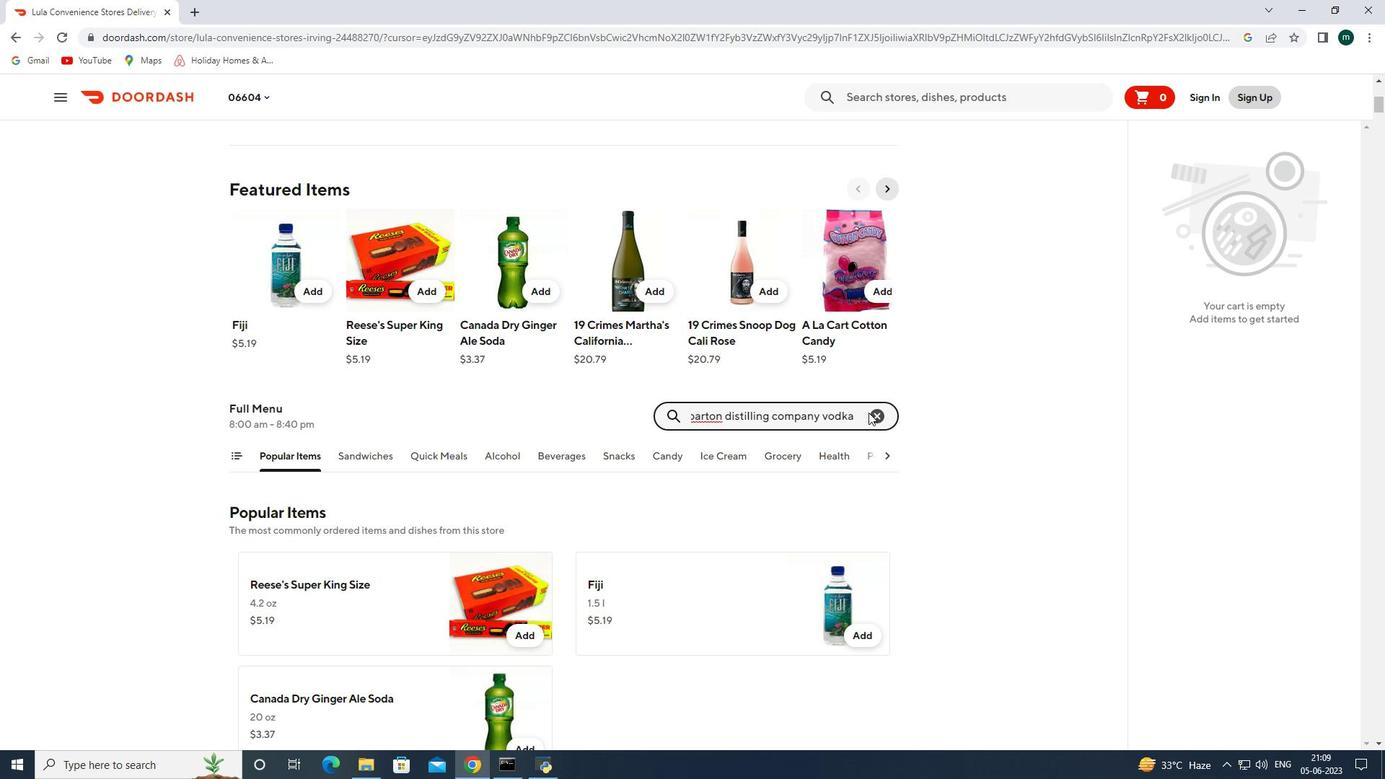 
Action: Mouse moved to (879, 416)
Screenshot: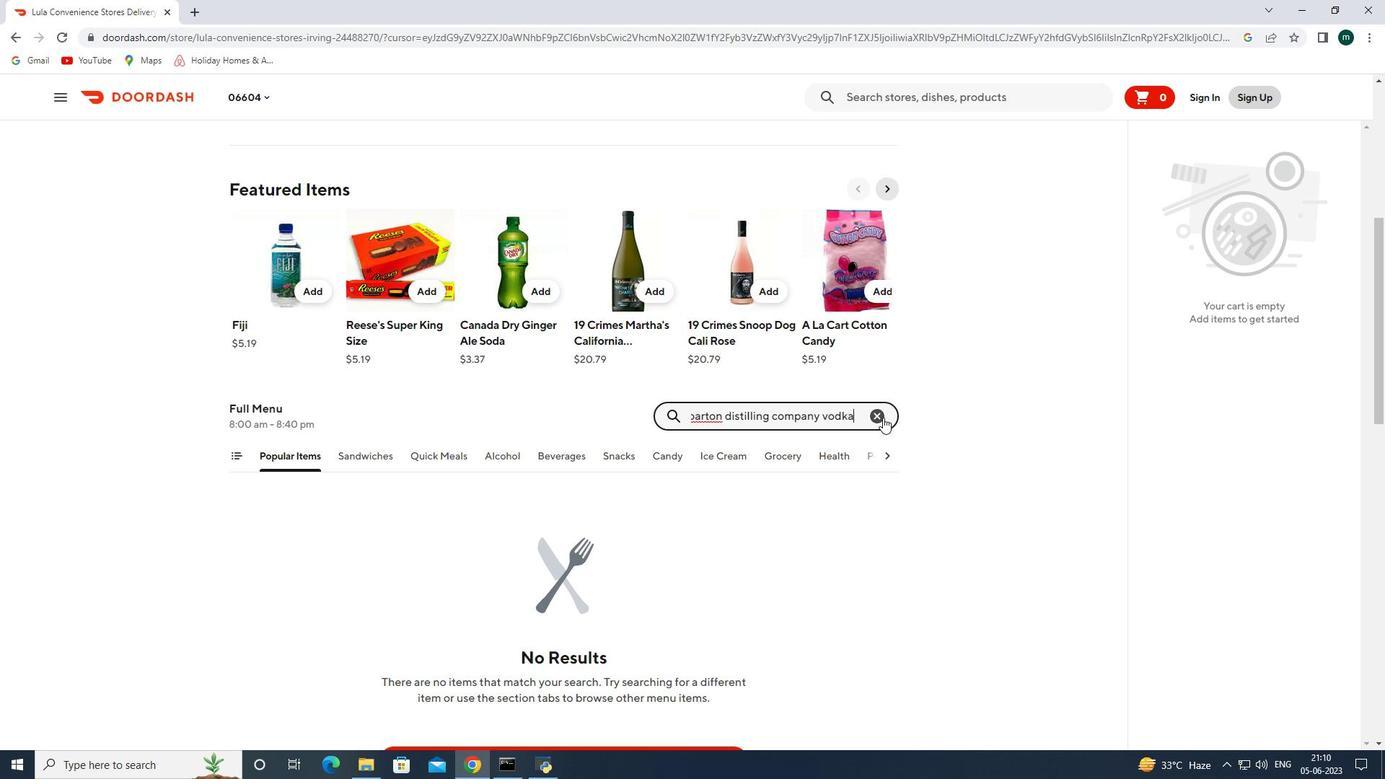 
Action: Mouse pressed left at (879, 416)
Screenshot: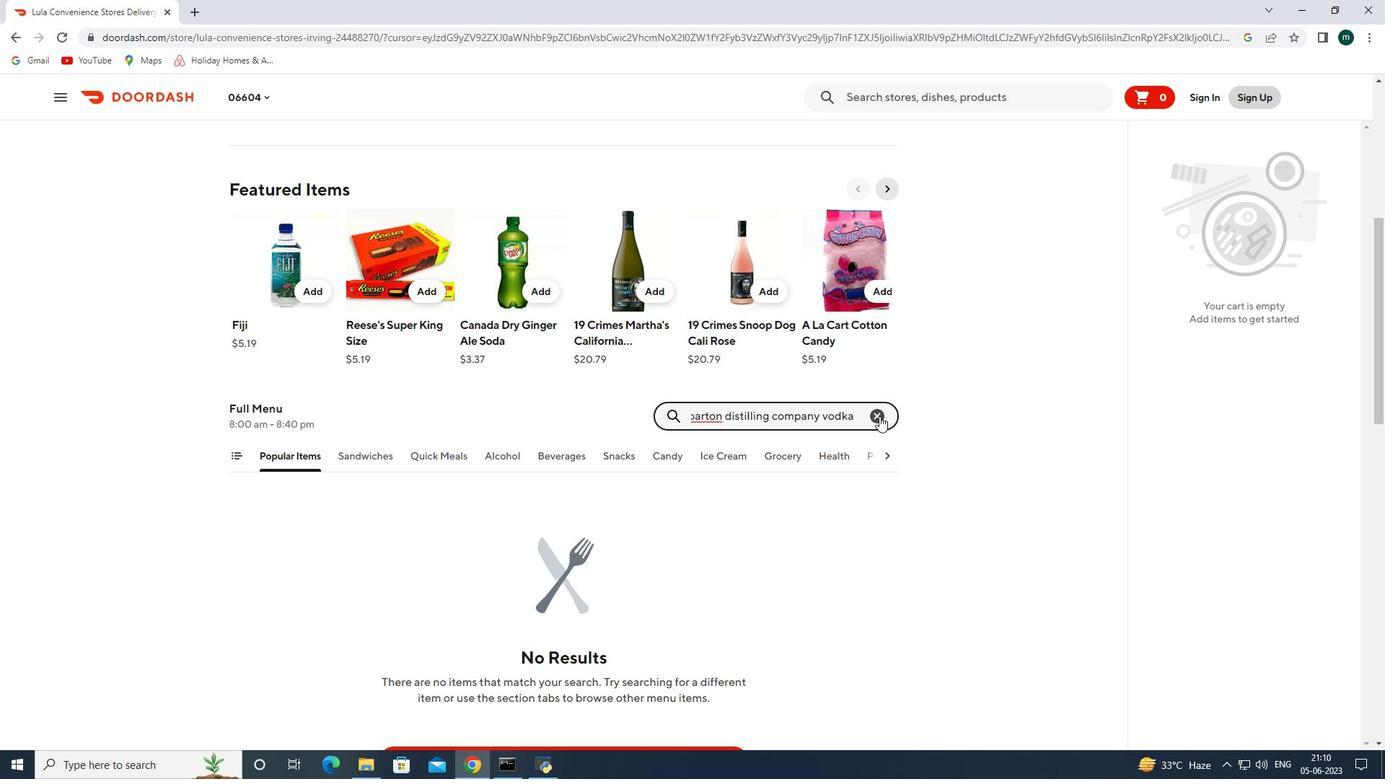 
